Task: Create new customer invoice with Date Opened: 05-May-23, Select Customer: Marshalls, Terms: Net 30. Make invoice entry for item-1 with Date: 05-May-23, Description: Victoria's Secret Knockout High Impact Front-Close Sports Bra Black (34-D)
, Income Account: Income:Sales, Quantity: 1, Unit Price: 14.29, Sales Tax: Y, Sales Tax Included: N, Tax Table: Sales Tax. Post Invoice with Post Date: 05-May-23, Post to Accounts: Assets:Accounts Receivable. Pay / Process Payment with Transaction Date: 03-Jun-23, Amount: 15.15, Transfer Account: Checking Account. Go to 'Print Invoice'.
Action: Mouse moved to (257, 132)
Screenshot: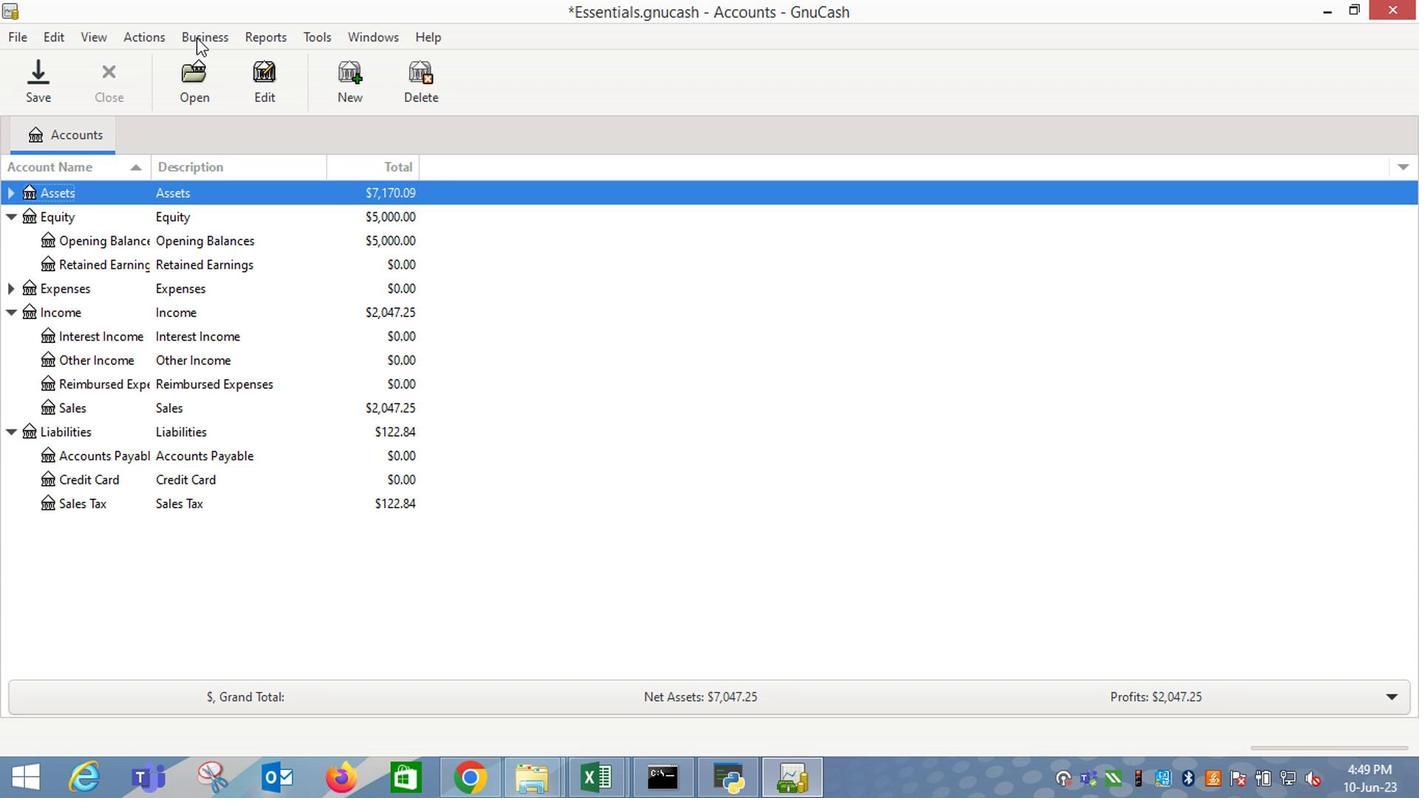 
Action: Mouse pressed left at (257, 132)
Screenshot: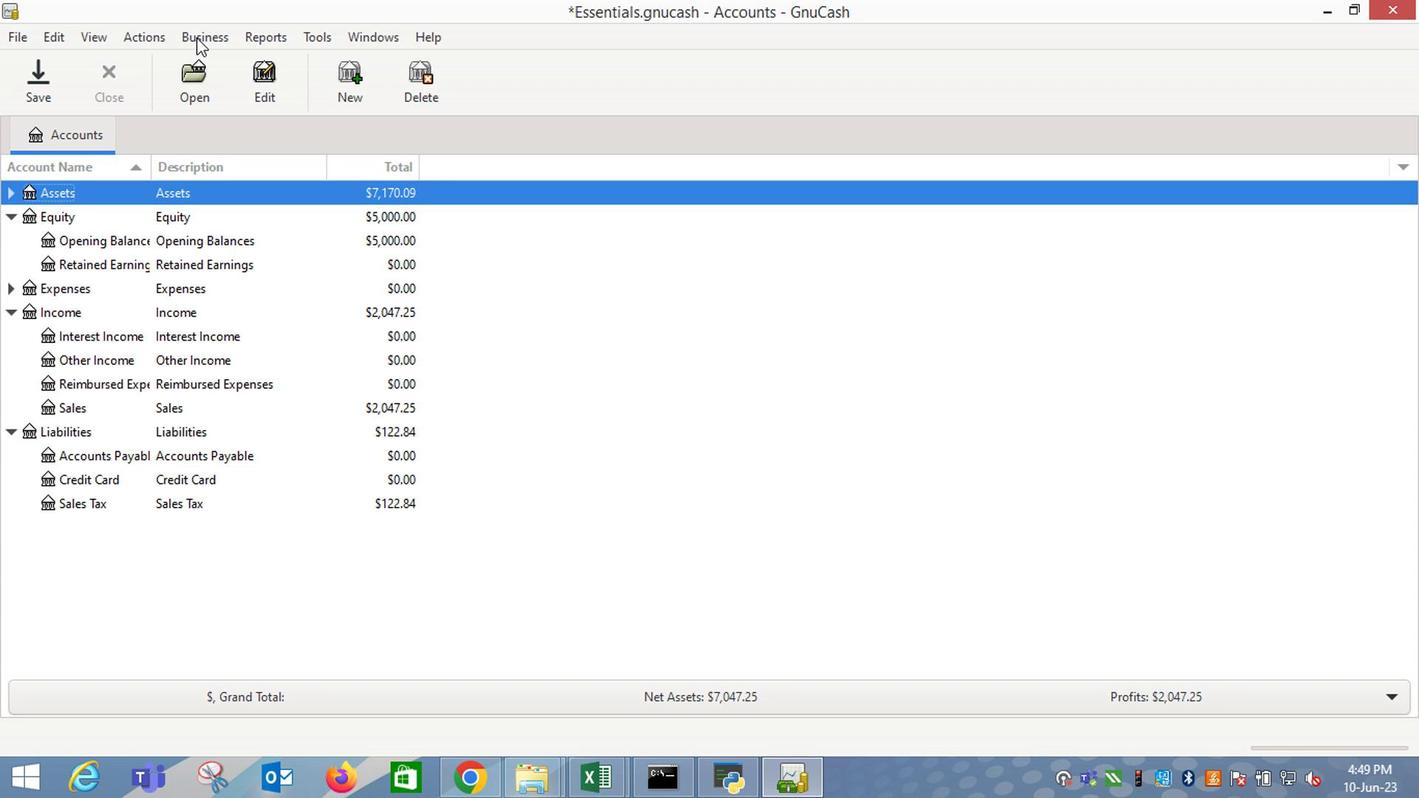 
Action: Mouse moved to (449, 204)
Screenshot: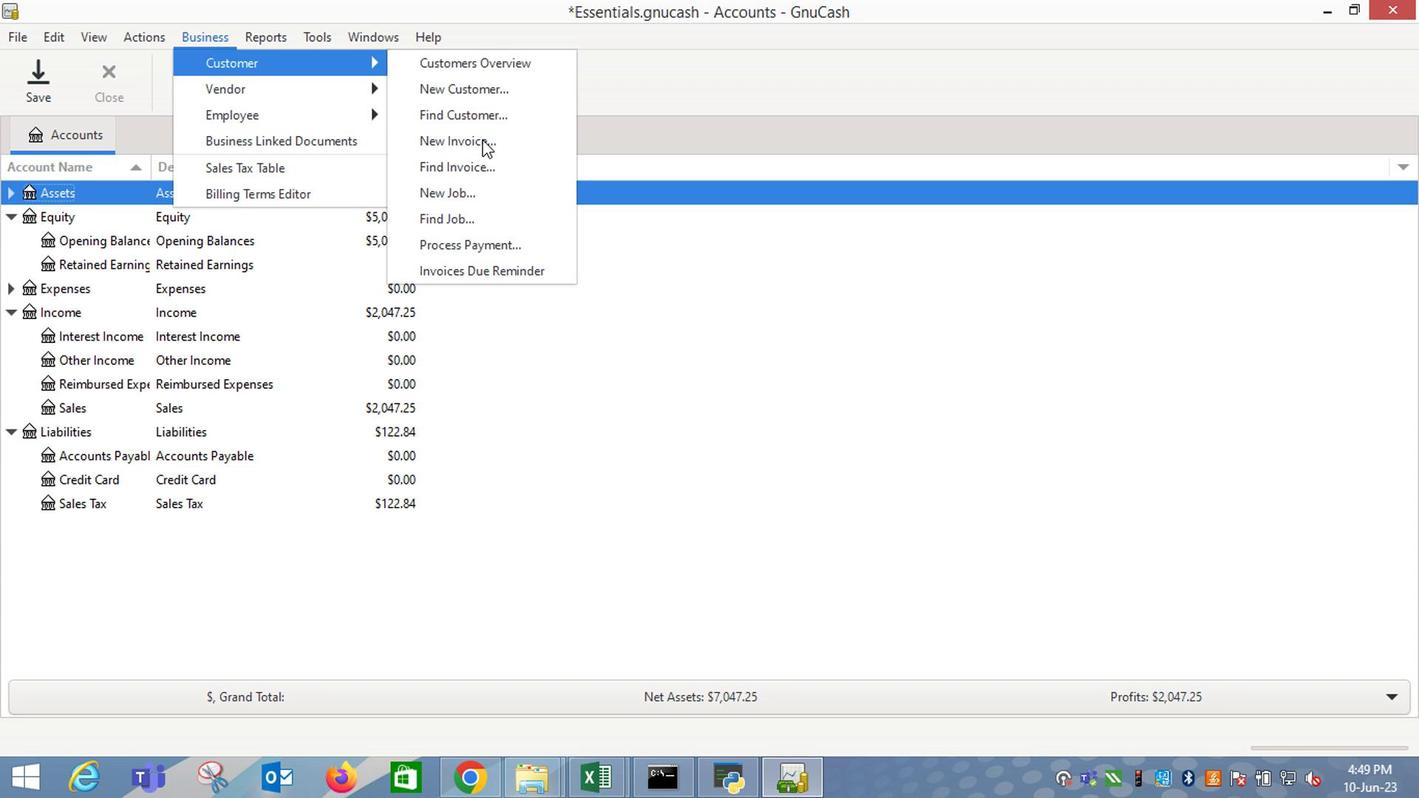 
Action: Mouse pressed left at (449, 204)
Screenshot: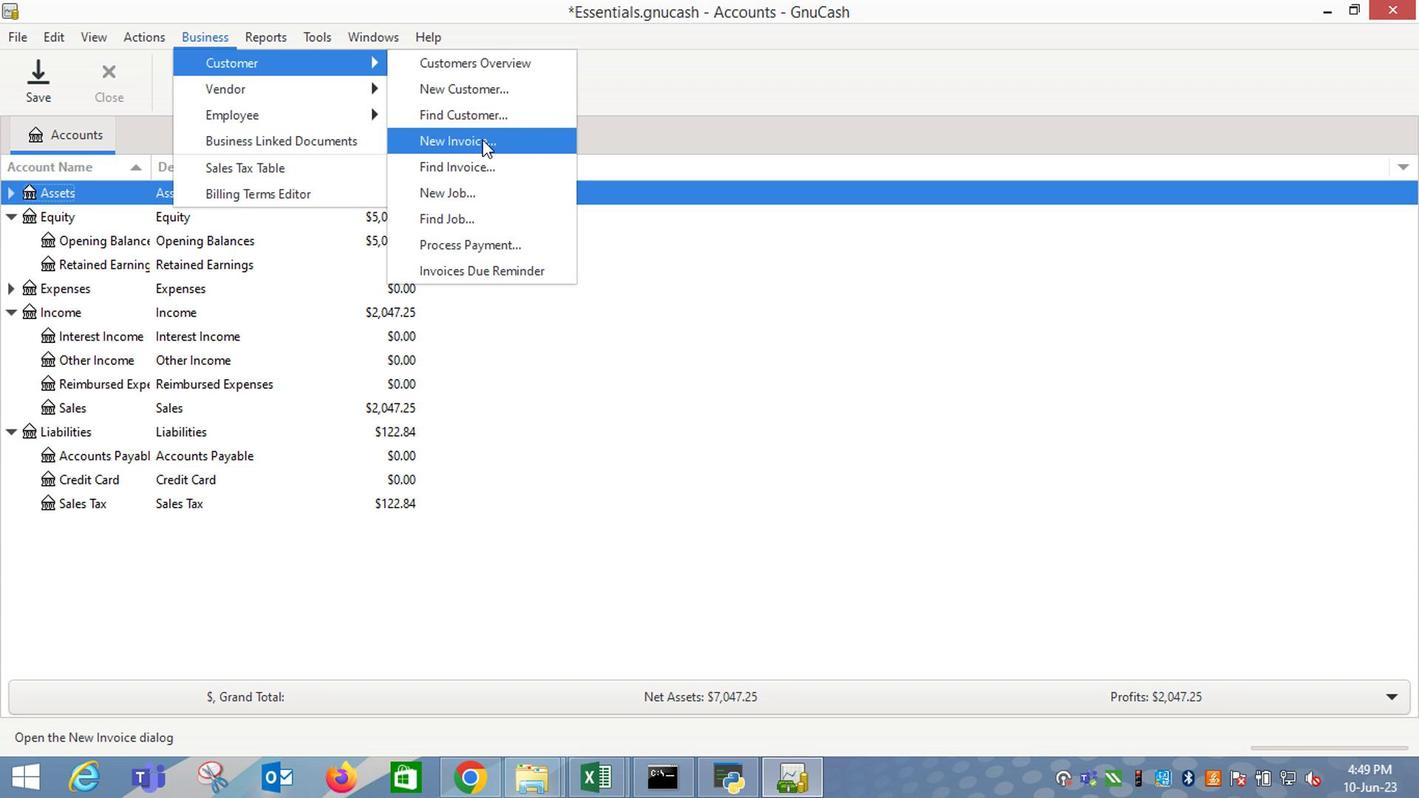 
Action: Mouse moved to (708, 328)
Screenshot: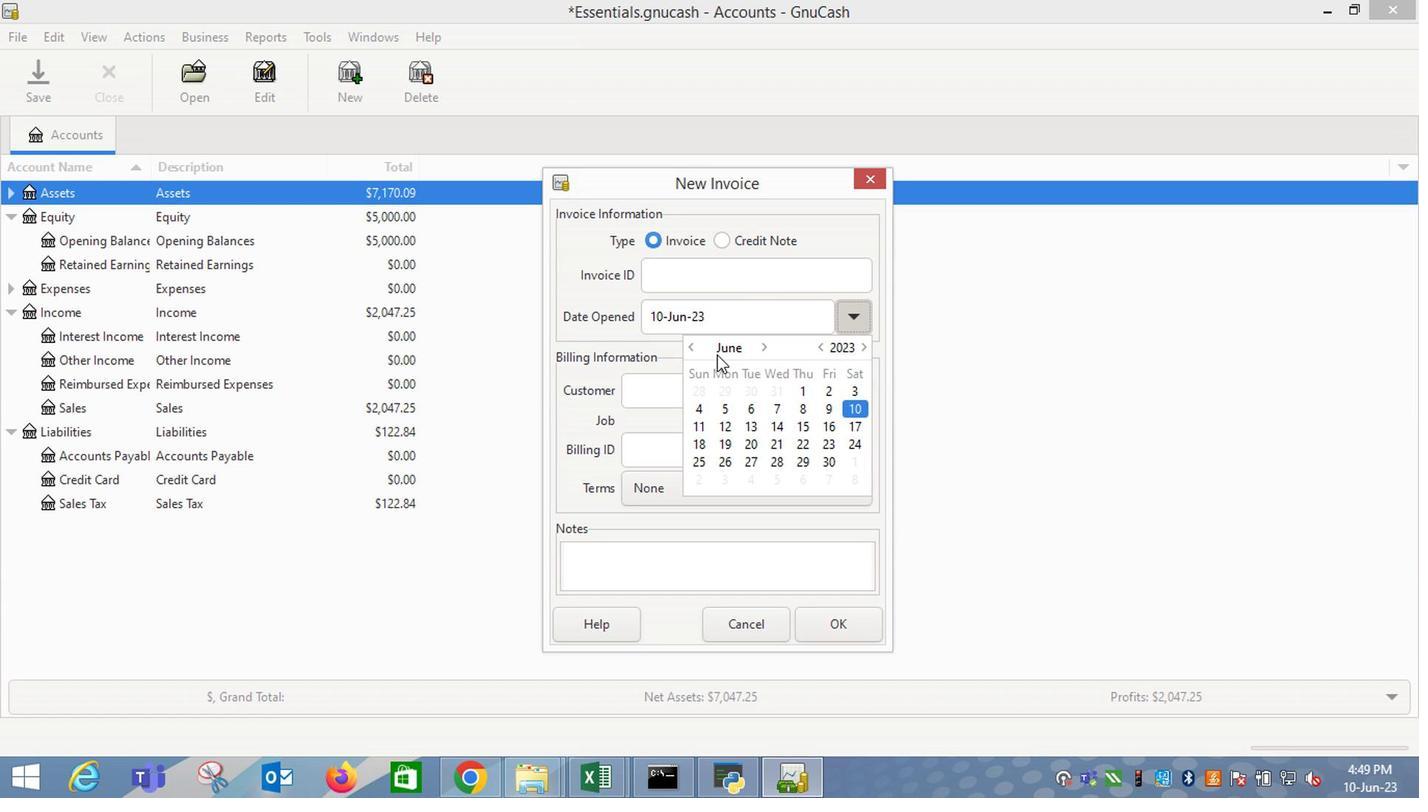 
Action: Mouse pressed left at (708, 328)
Screenshot: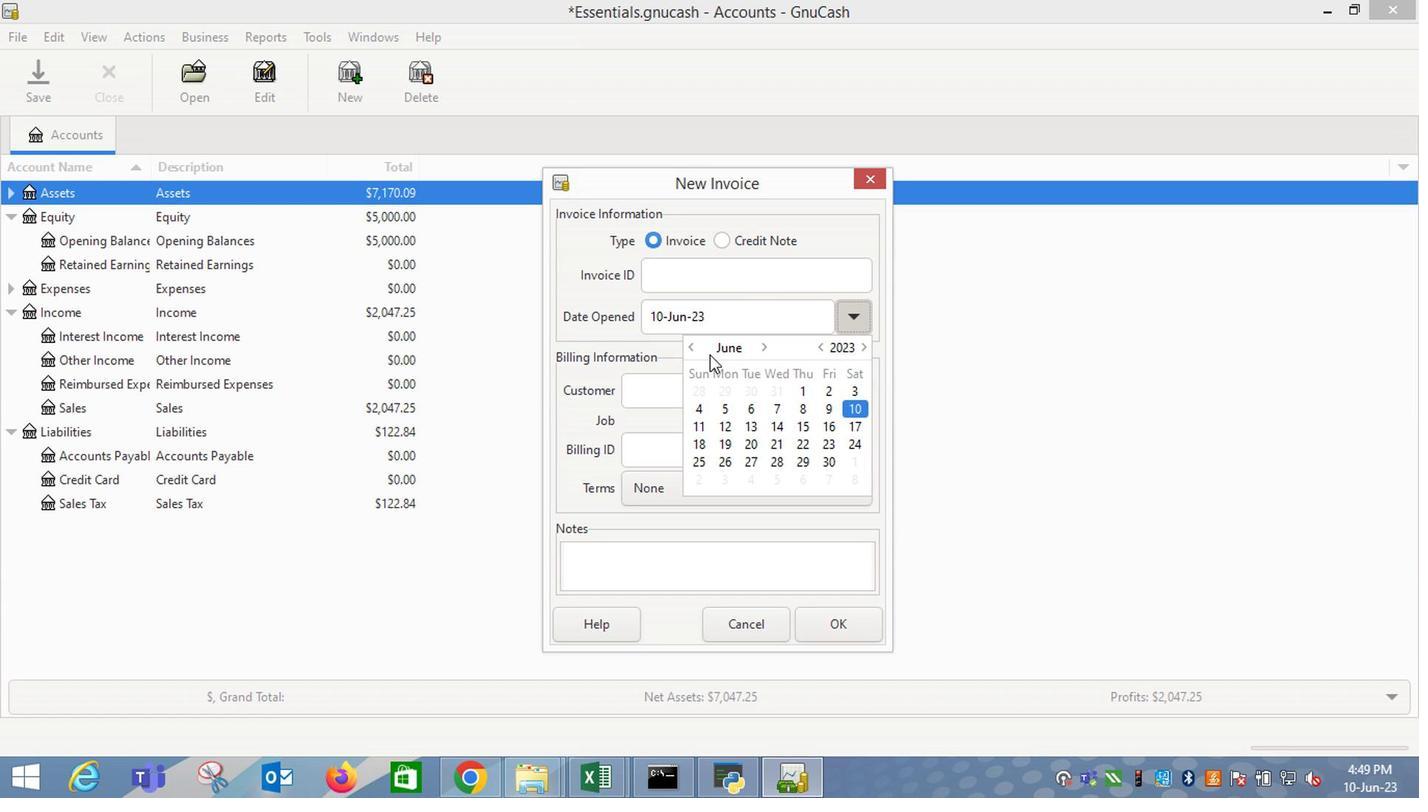 
Action: Mouse moved to (597, 351)
Screenshot: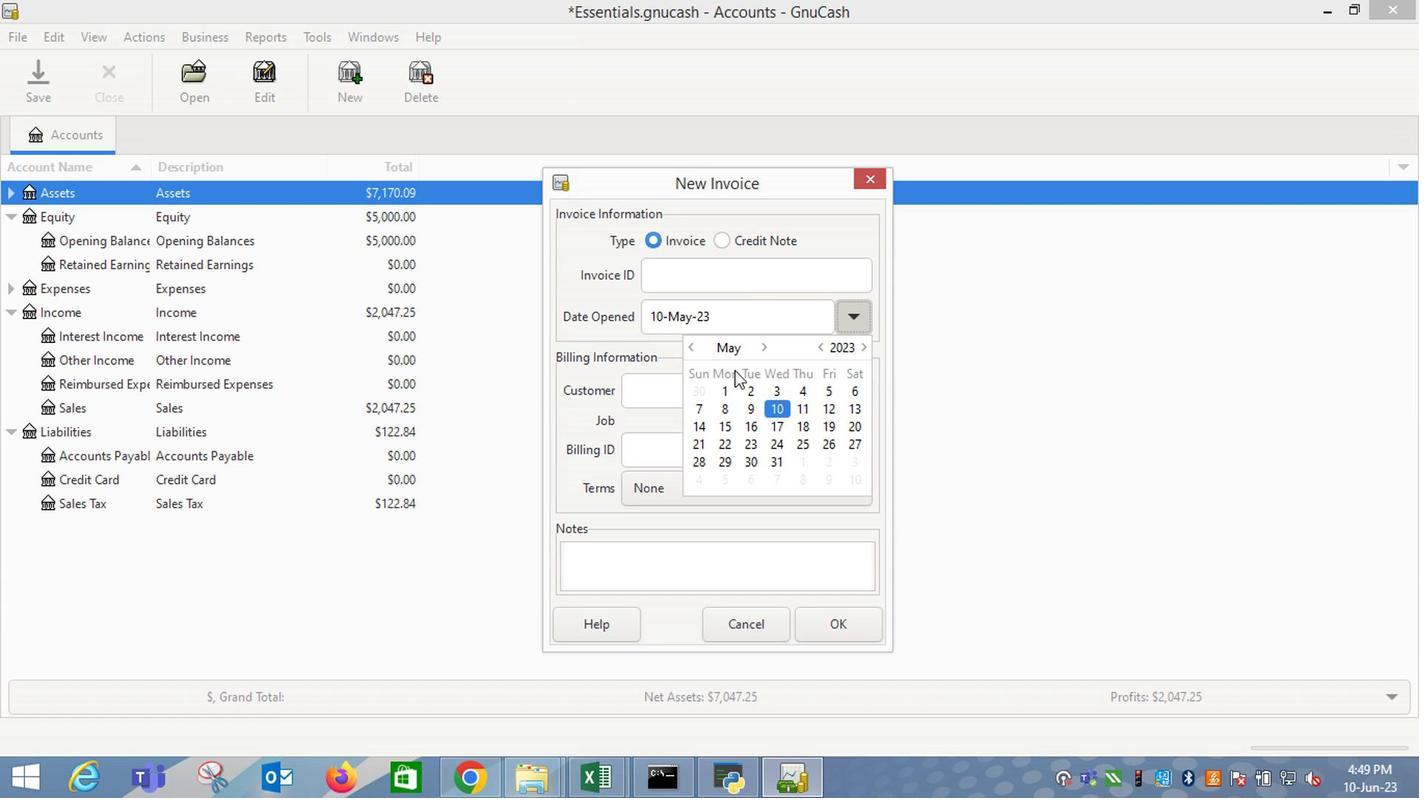 
Action: Mouse pressed left at (597, 351)
Screenshot: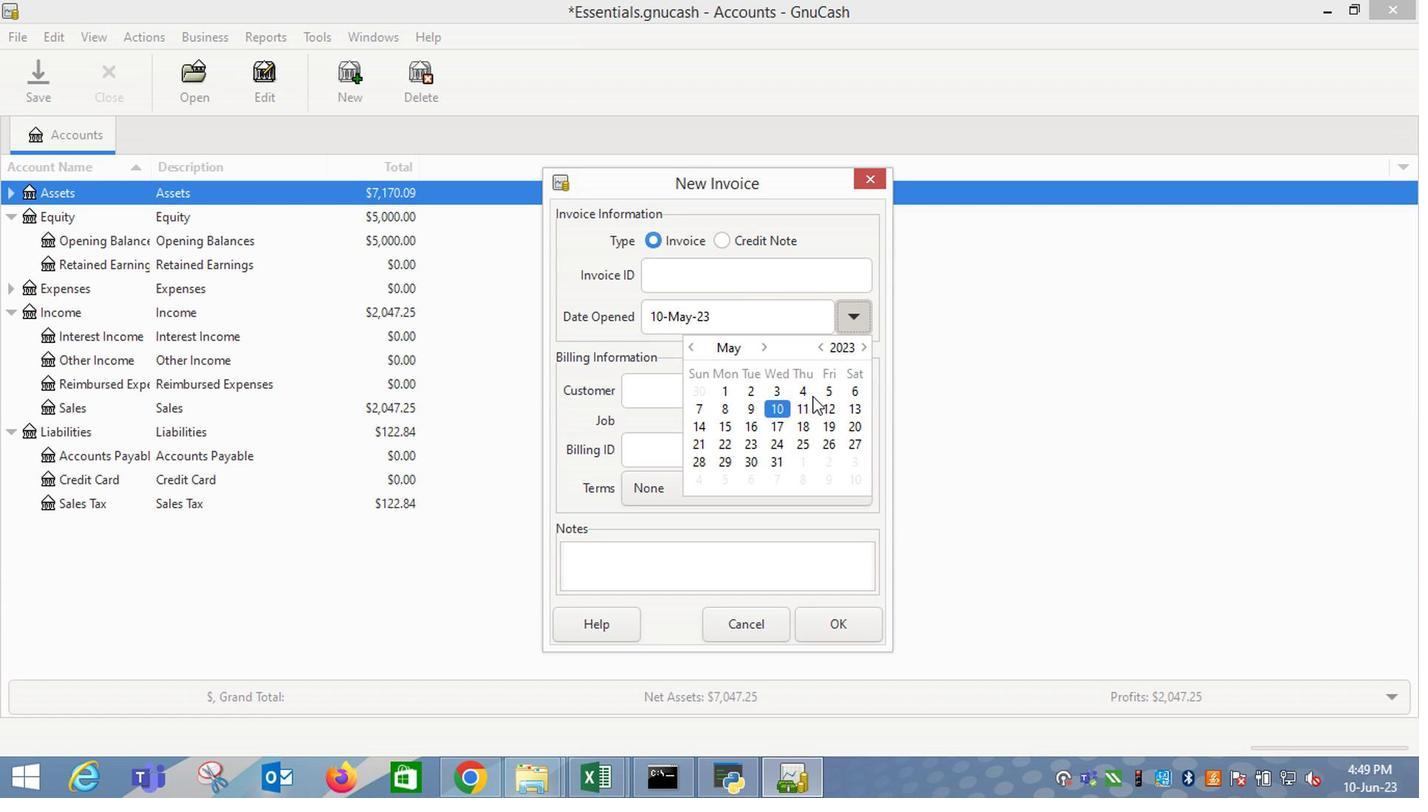 
Action: Mouse moved to (688, 381)
Screenshot: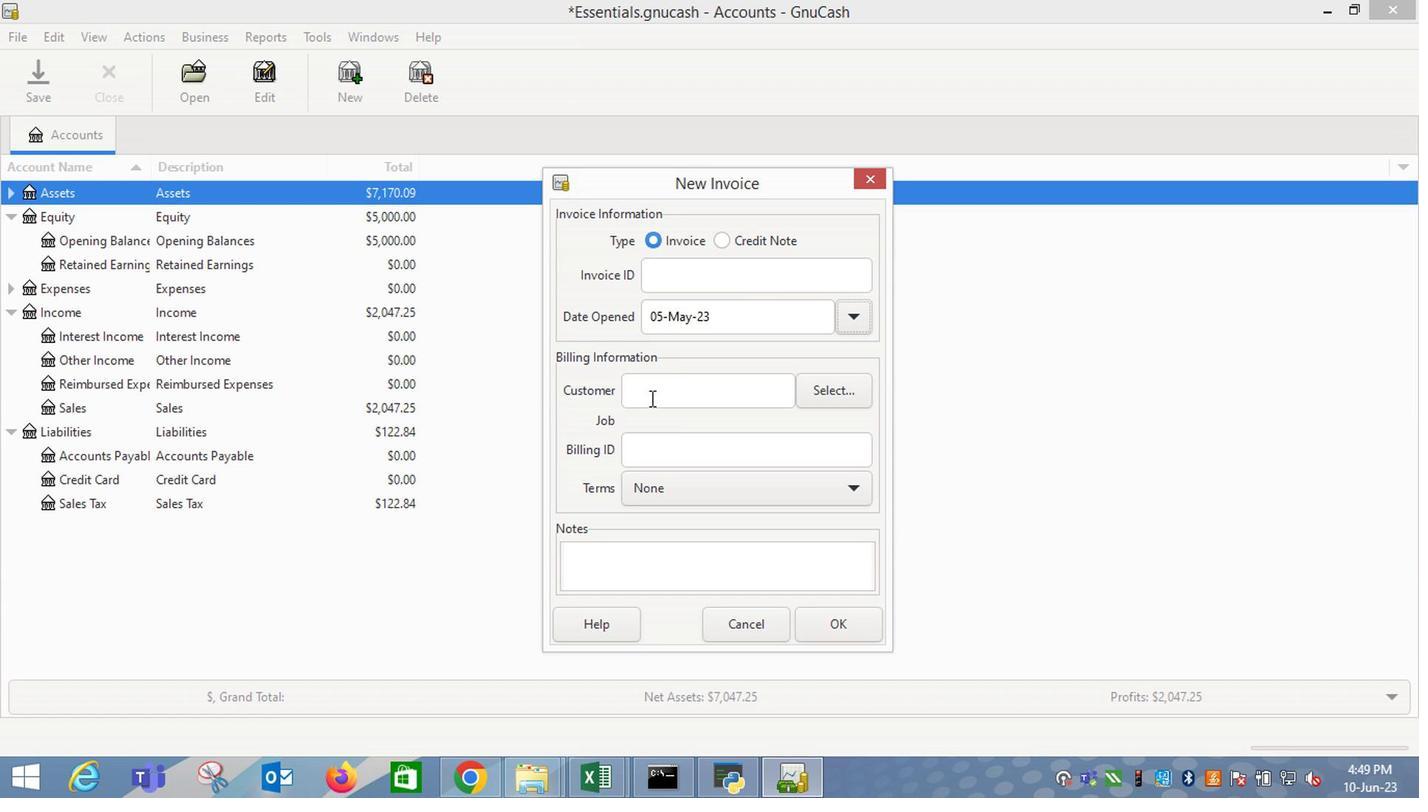 
Action: Mouse pressed left at (688, 381)
Screenshot: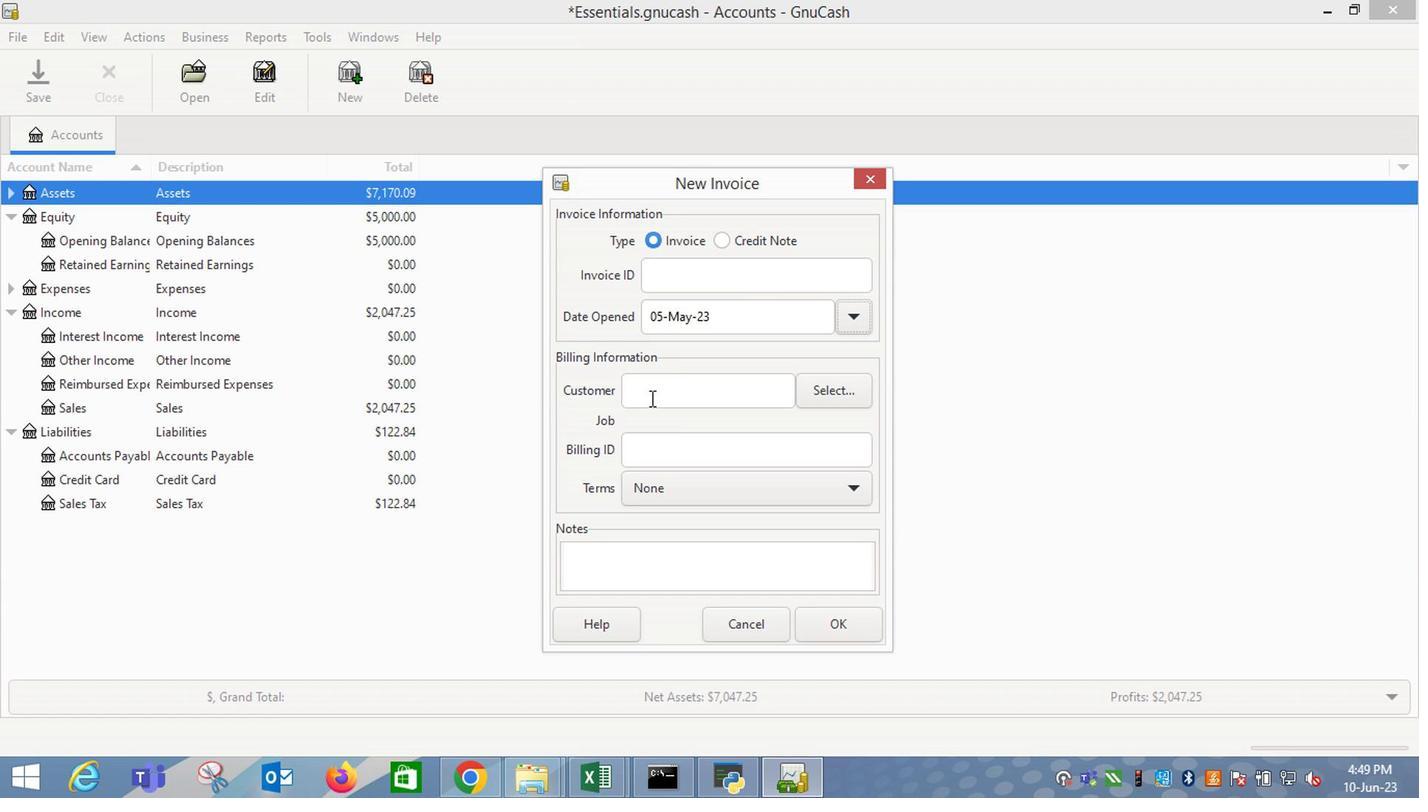
Action: Mouse moved to (584, 382)
Screenshot: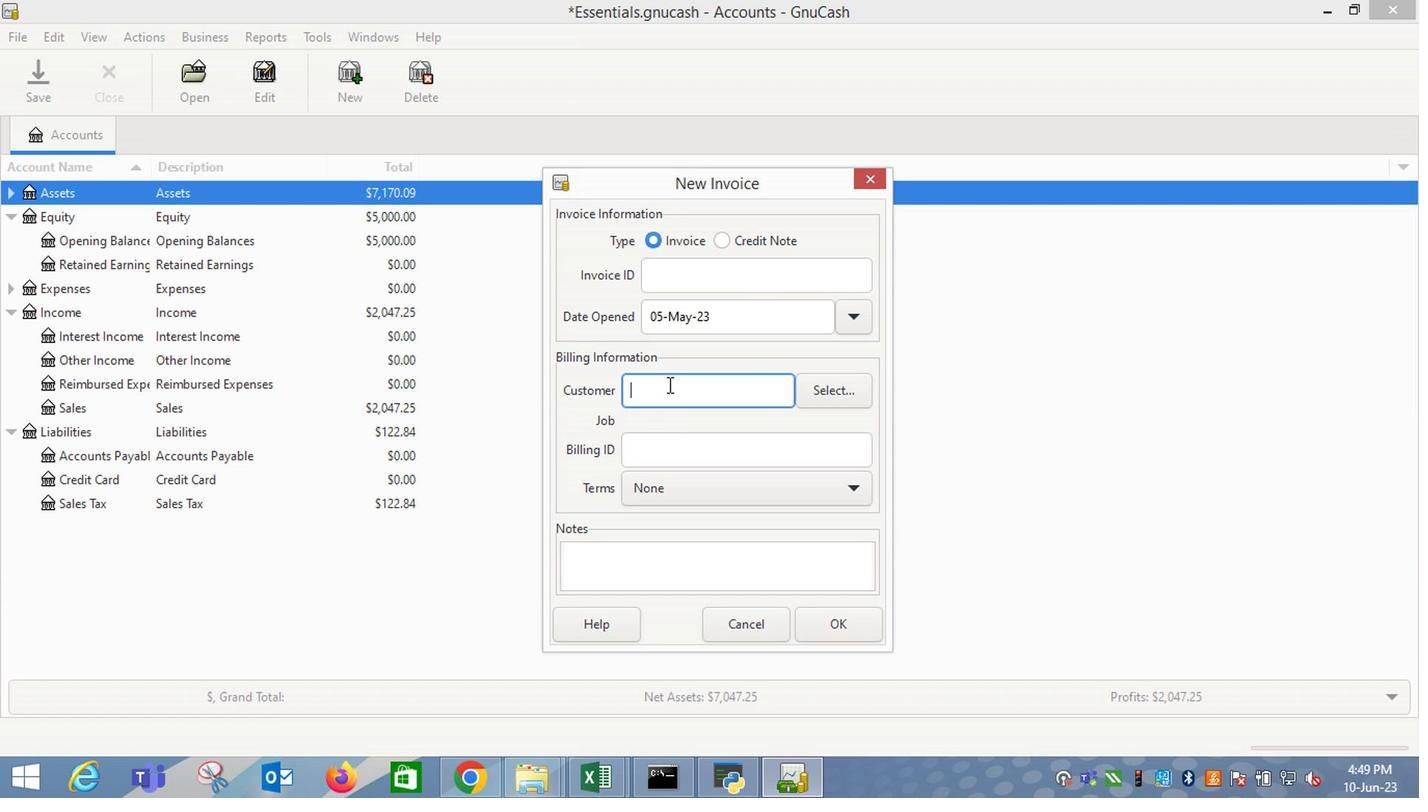 
Action: Mouse pressed left at (584, 382)
Screenshot: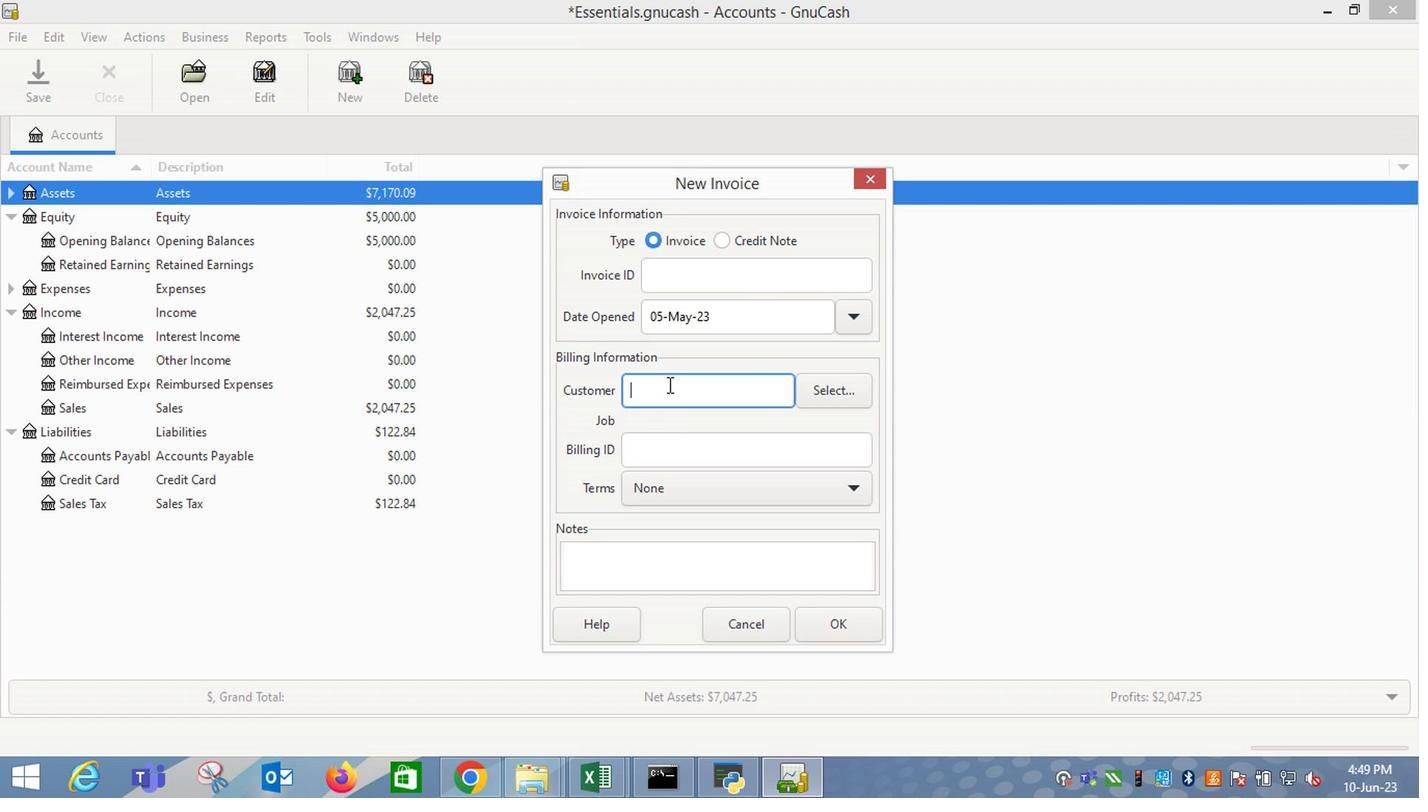 
Action: Mouse moved to (583, 382)
Screenshot: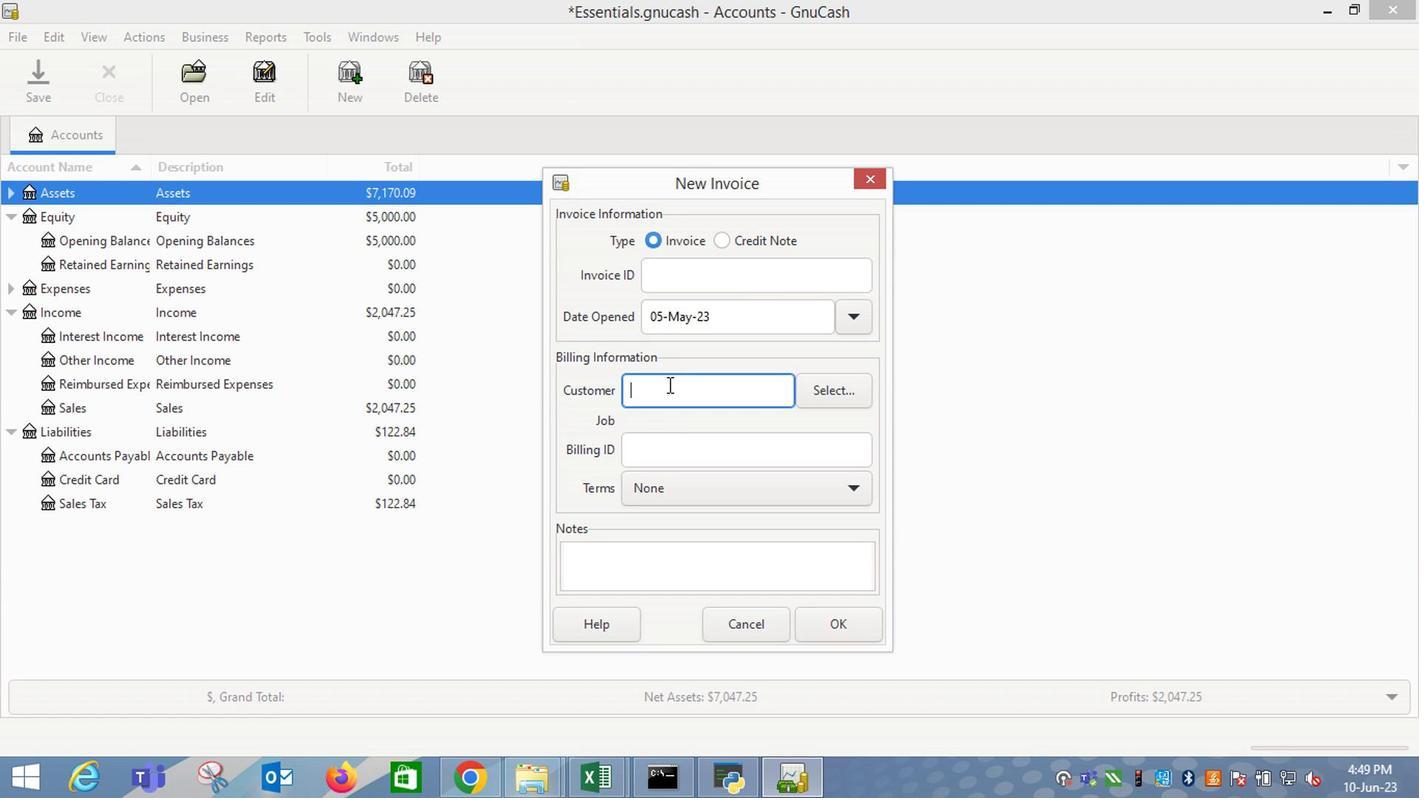 
Action: Mouse pressed left at (583, 382)
Screenshot: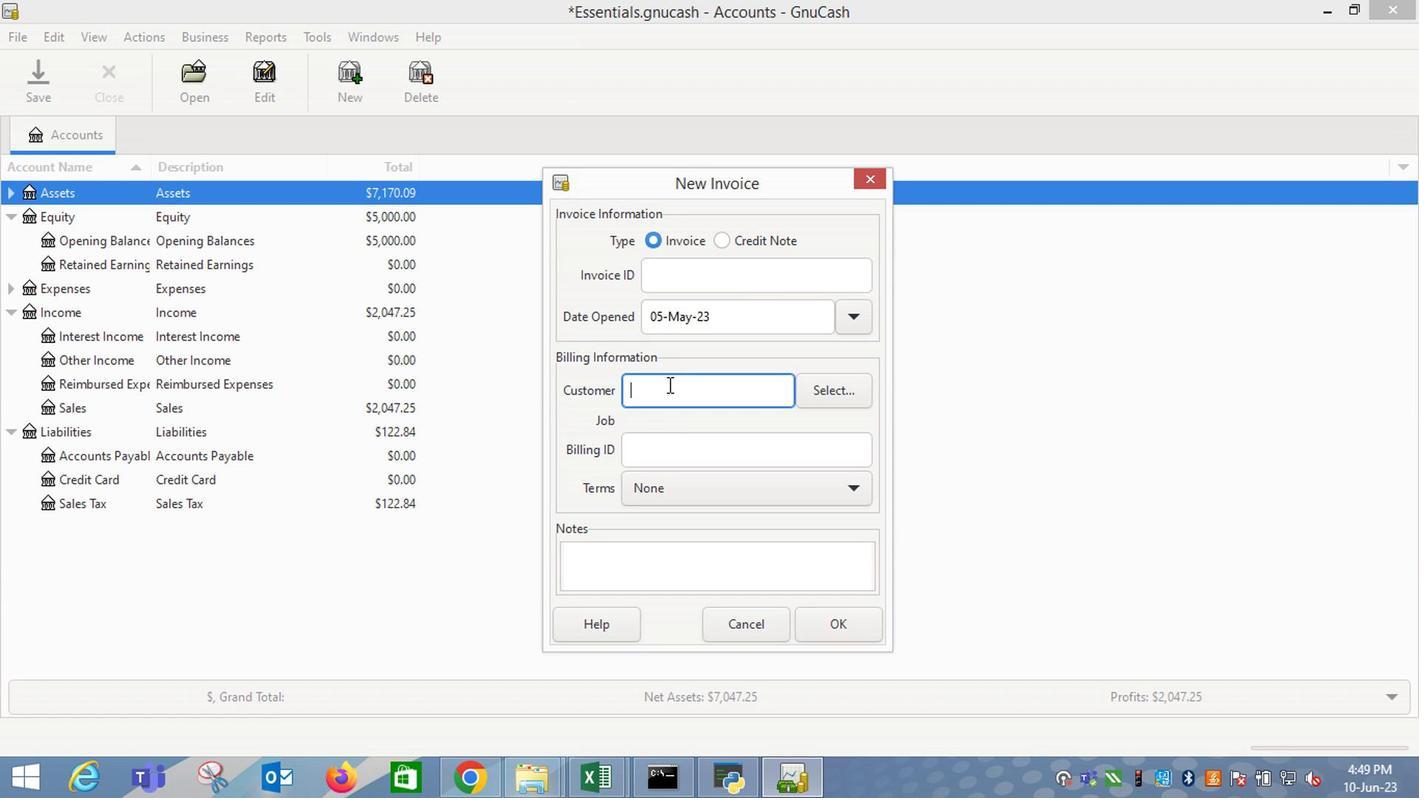
Action: Mouse moved to (576, 379)
Screenshot: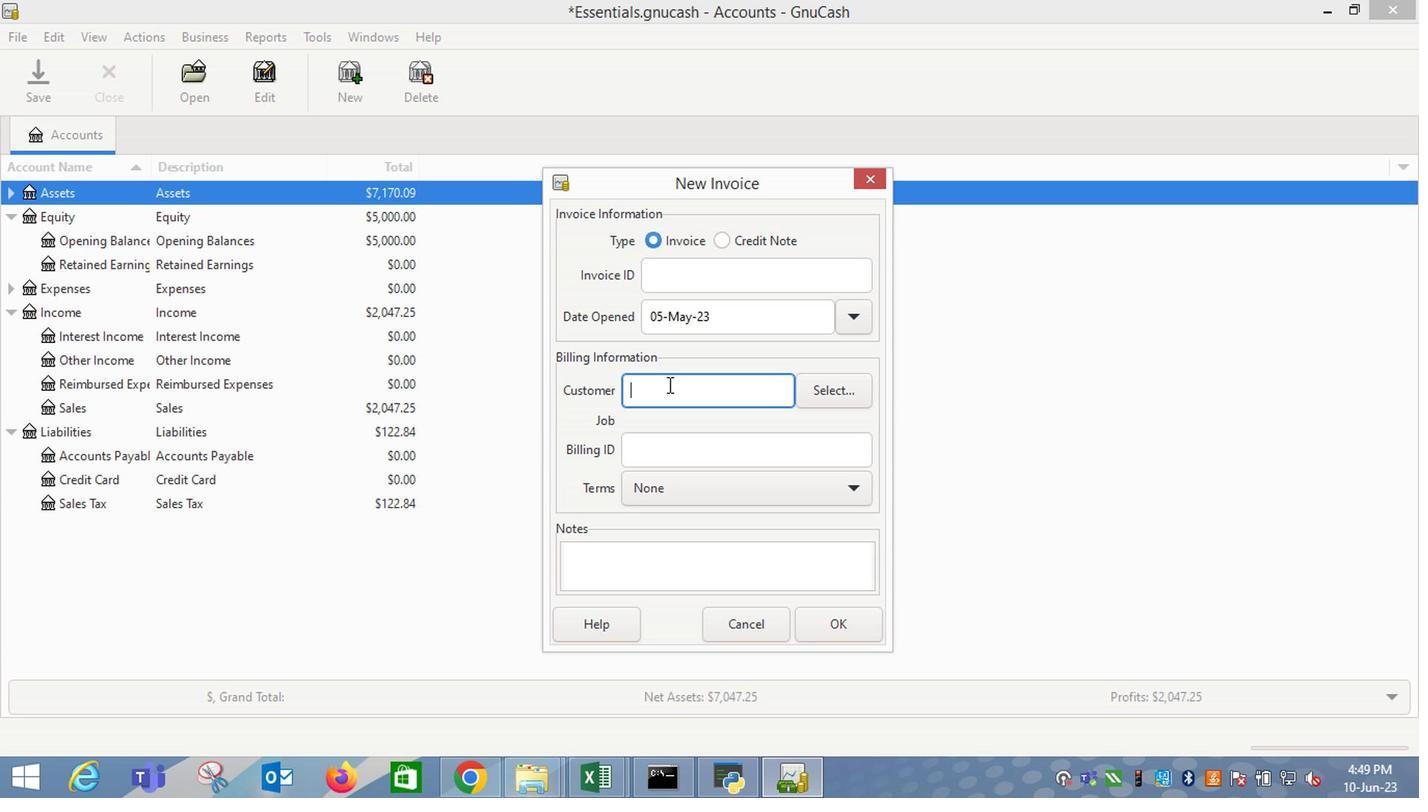 
Action: Key pressed <Key.shift_r>Mars
Screenshot: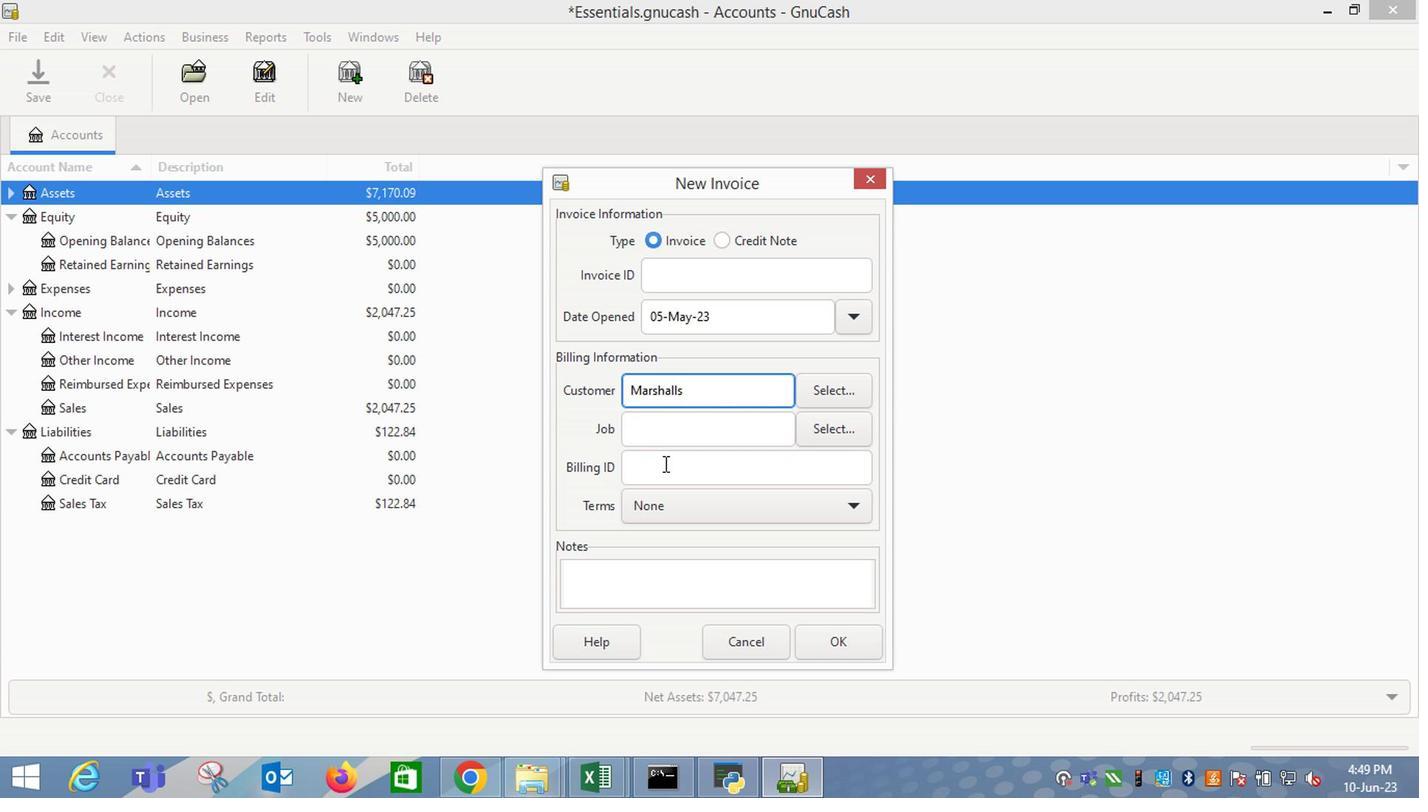 
Action: Mouse moved to (570, 399)
Screenshot: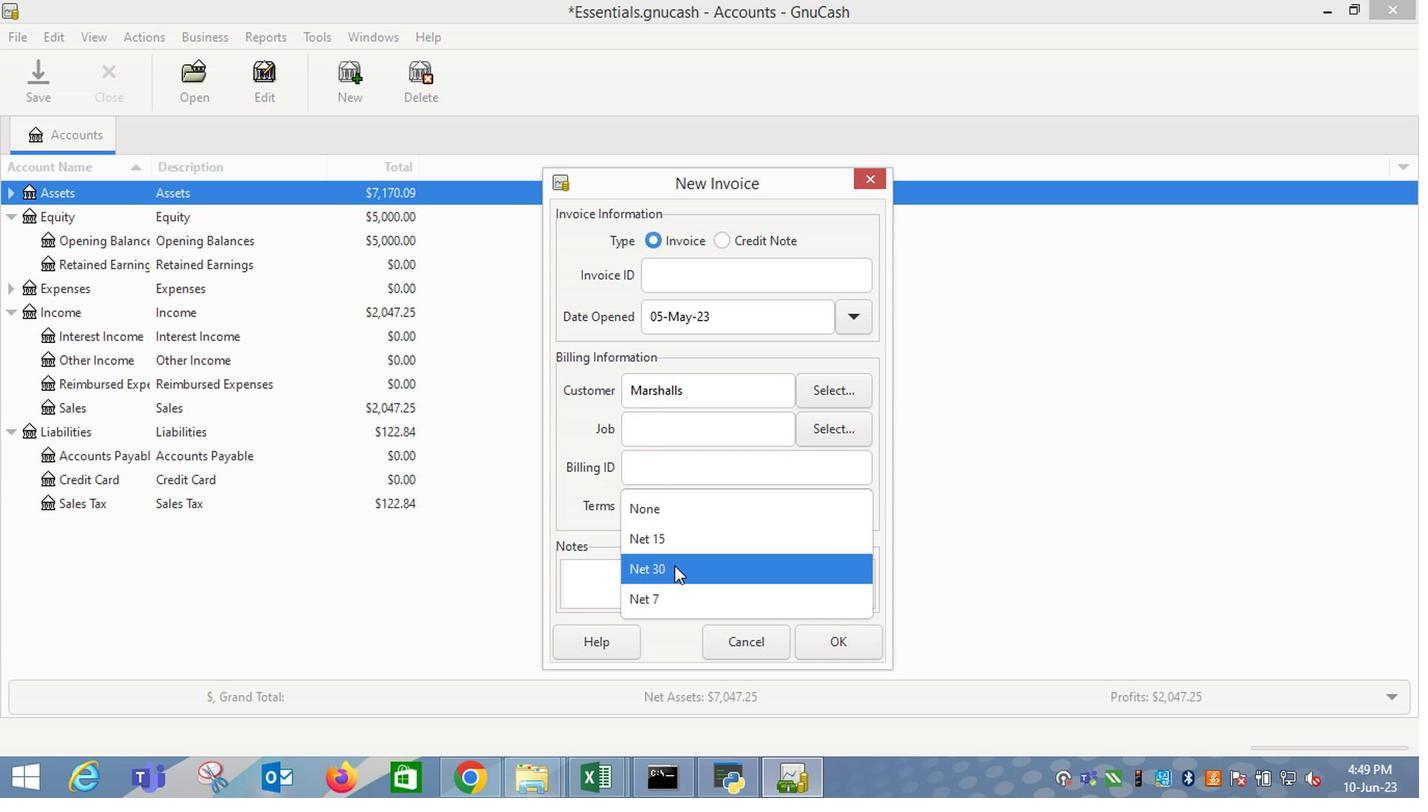 
Action: Mouse pressed left at (570, 399)
Screenshot: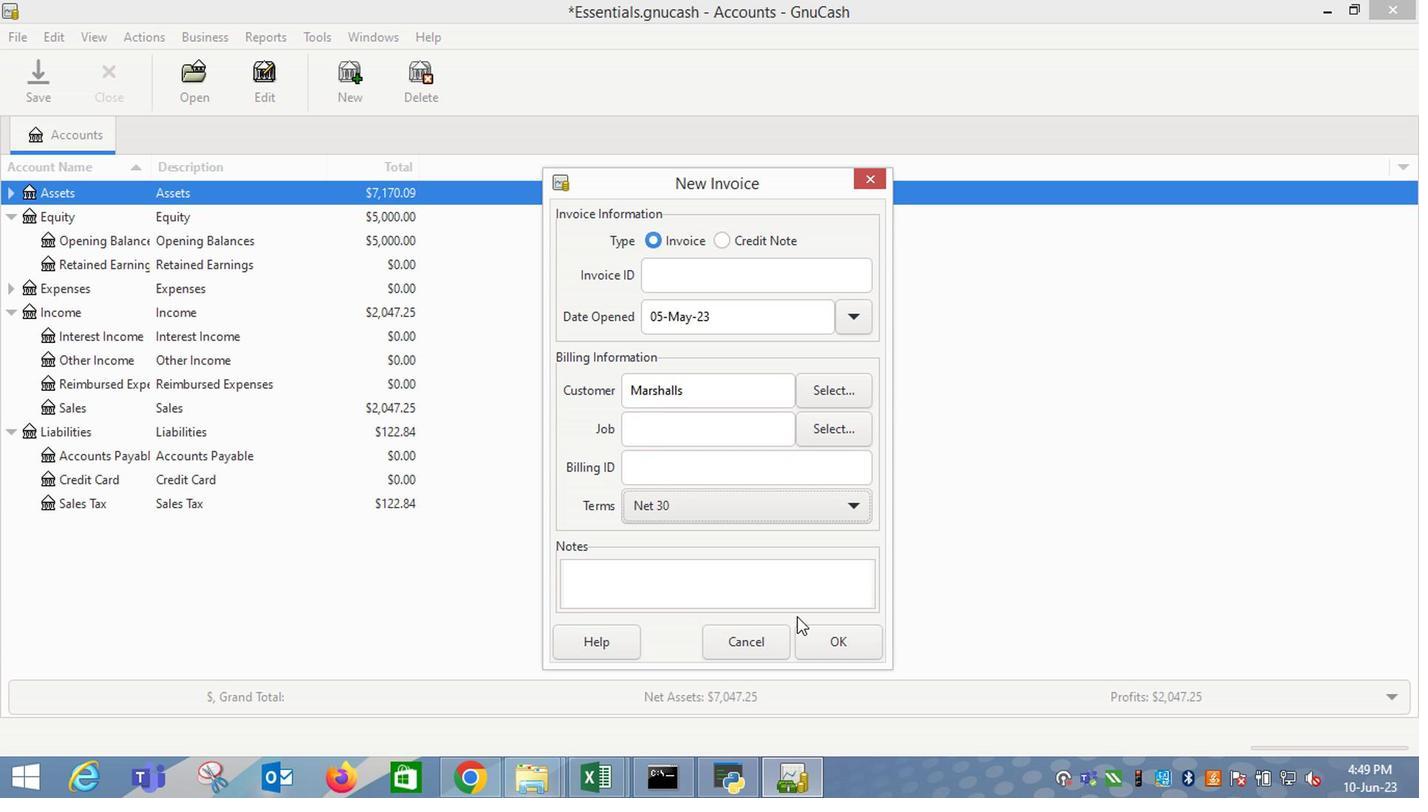 
Action: Mouse moved to (574, 461)
Screenshot: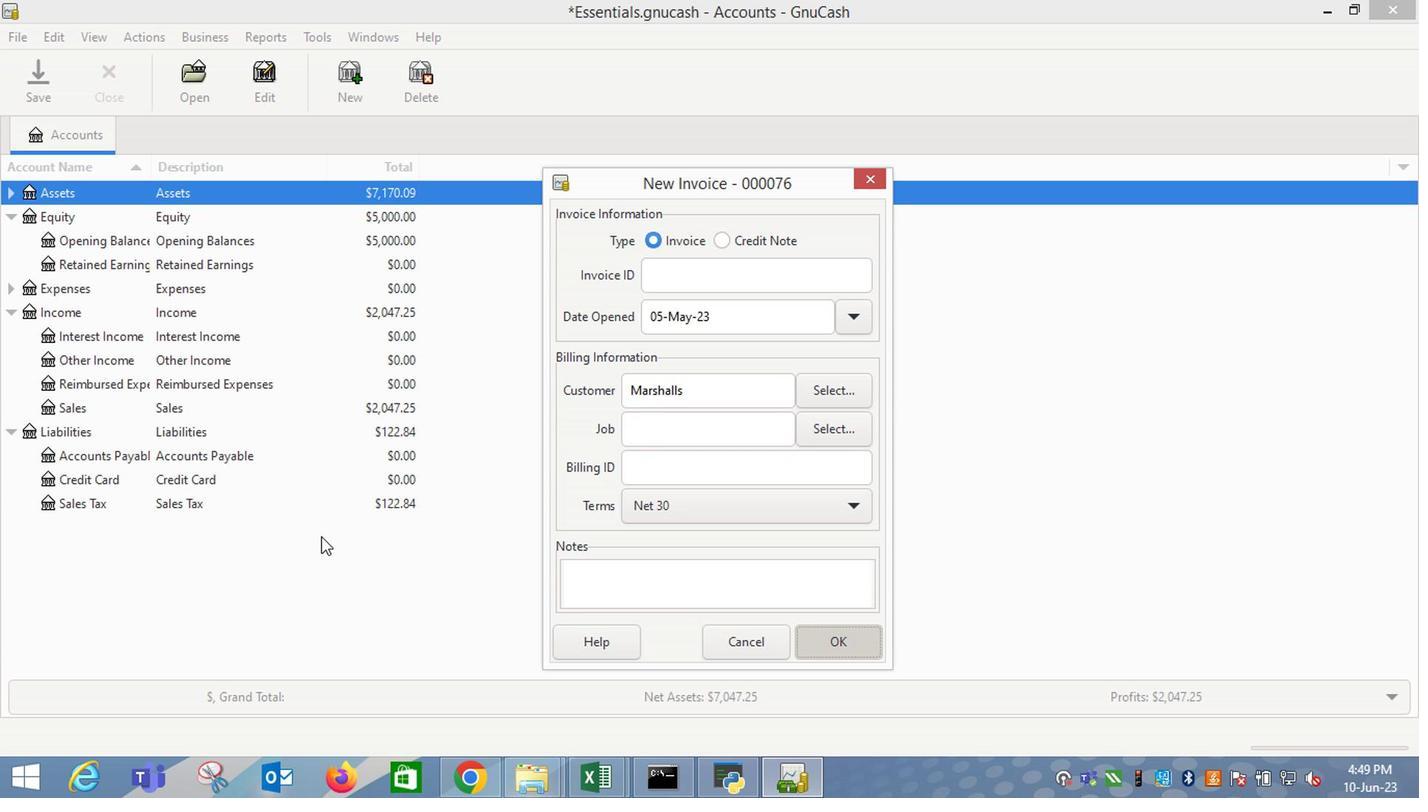 
Action: Mouse pressed left at (574, 461)
Screenshot: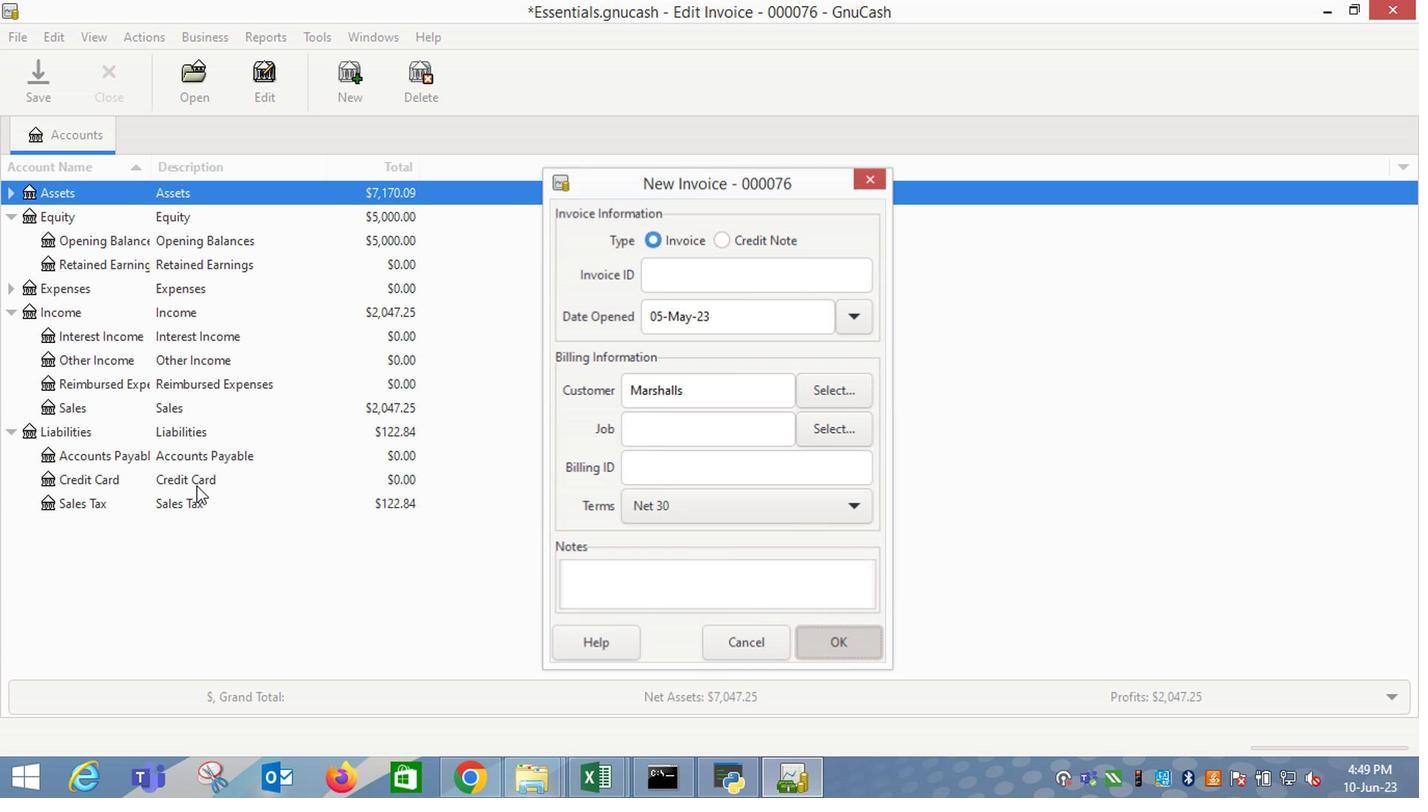 
Action: Mouse moved to (582, 508)
Screenshot: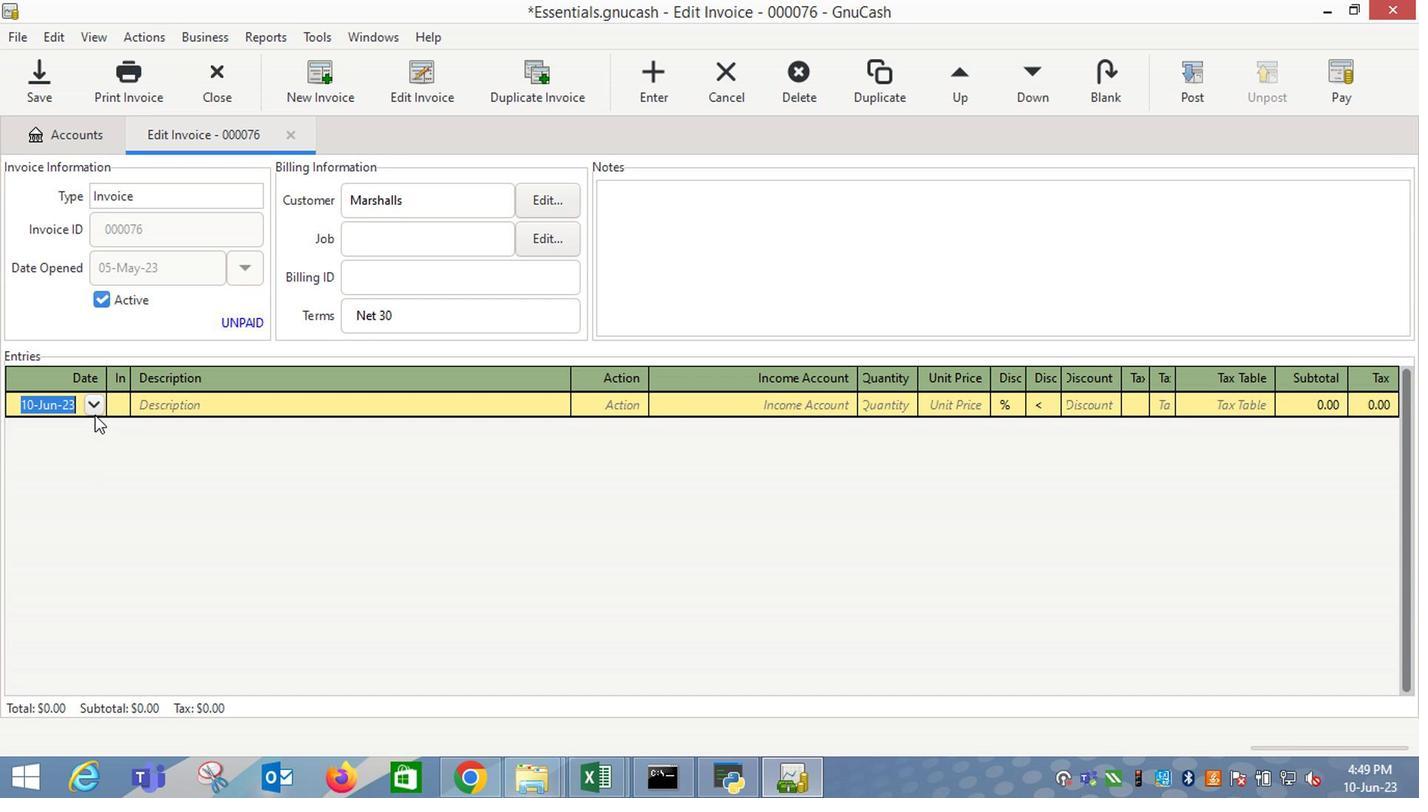 
Action: Mouse pressed left at (582, 508)
Screenshot: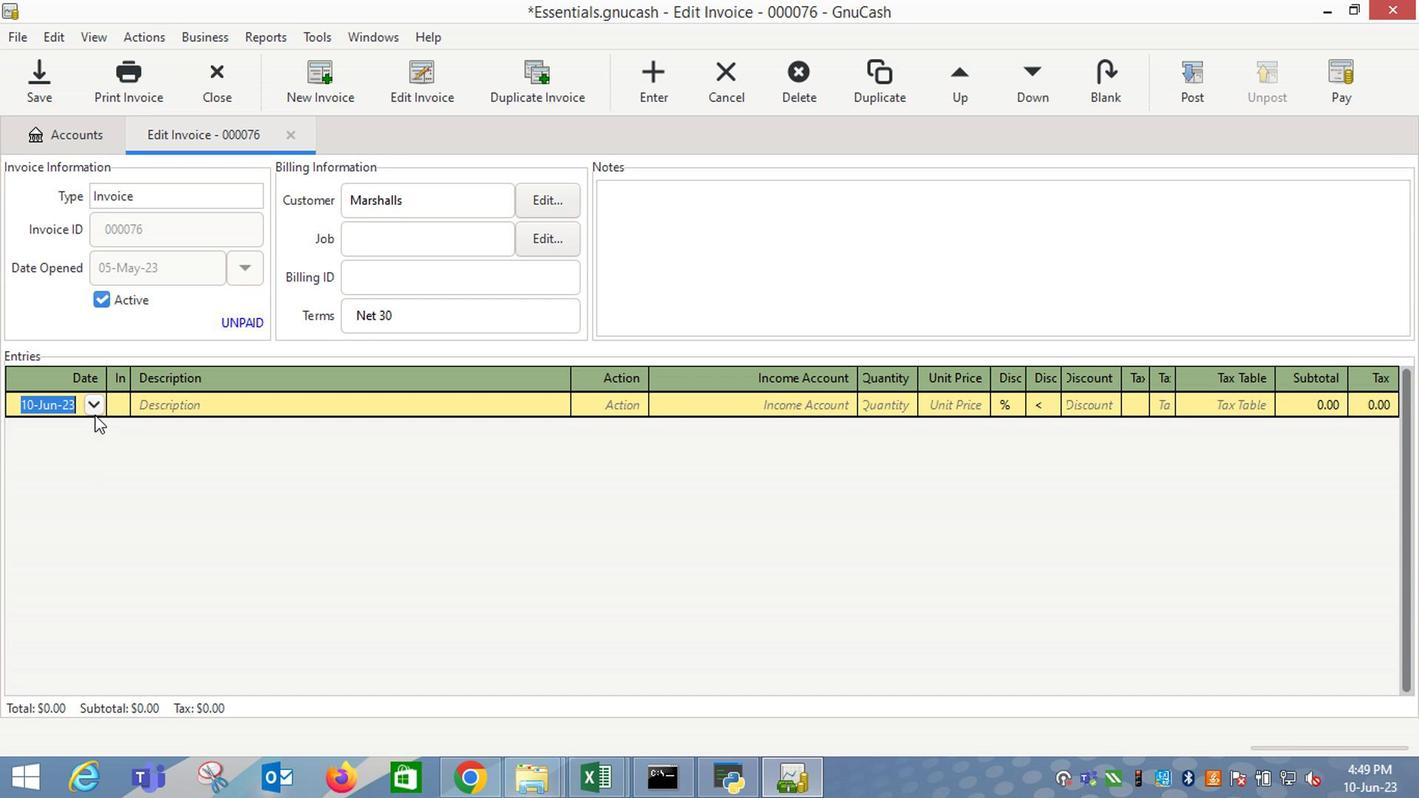 
Action: Mouse moved to (680, 559)
Screenshot: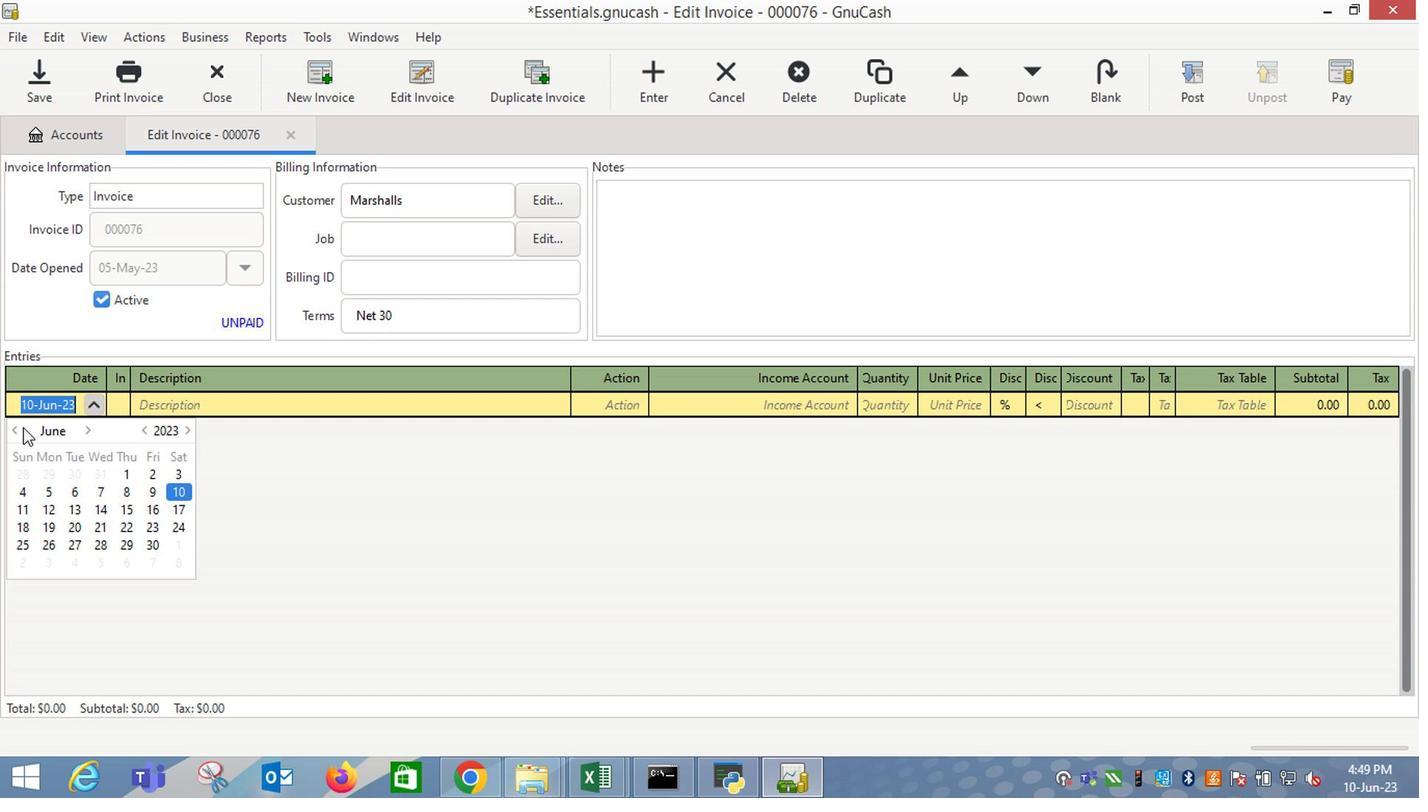 
Action: Mouse pressed left at (680, 559)
Screenshot: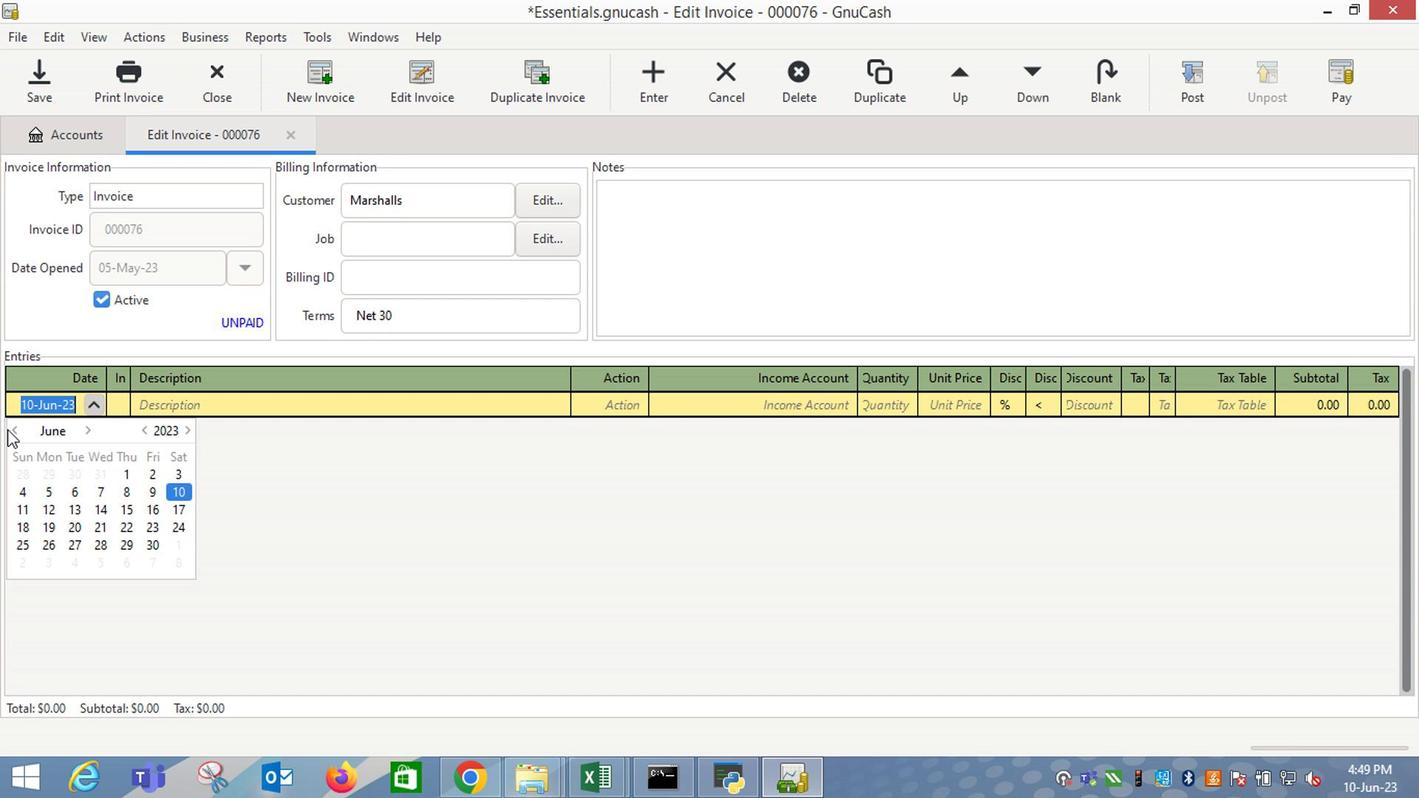 
Action: Mouse moved to (172, 390)
Screenshot: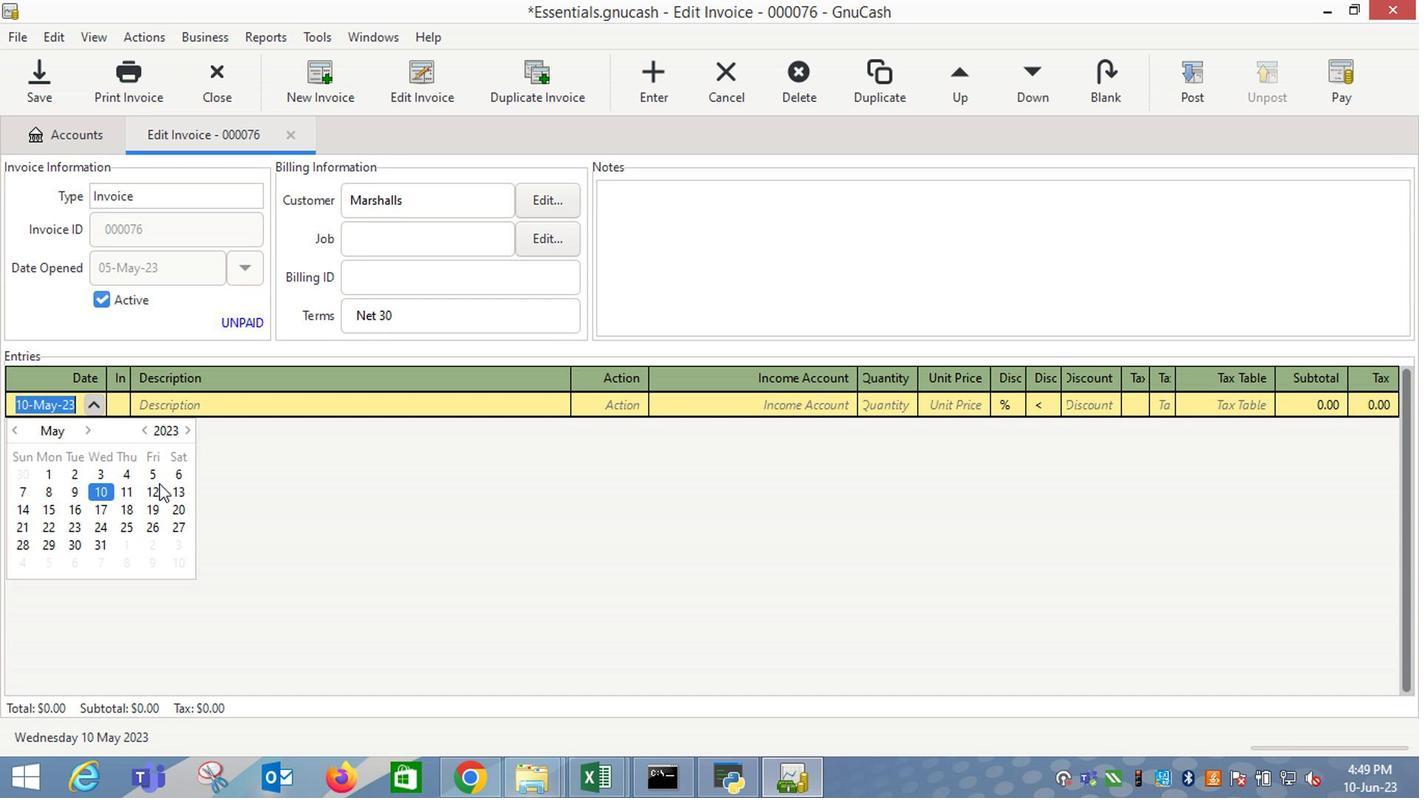 
Action: Mouse pressed left at (172, 390)
Screenshot: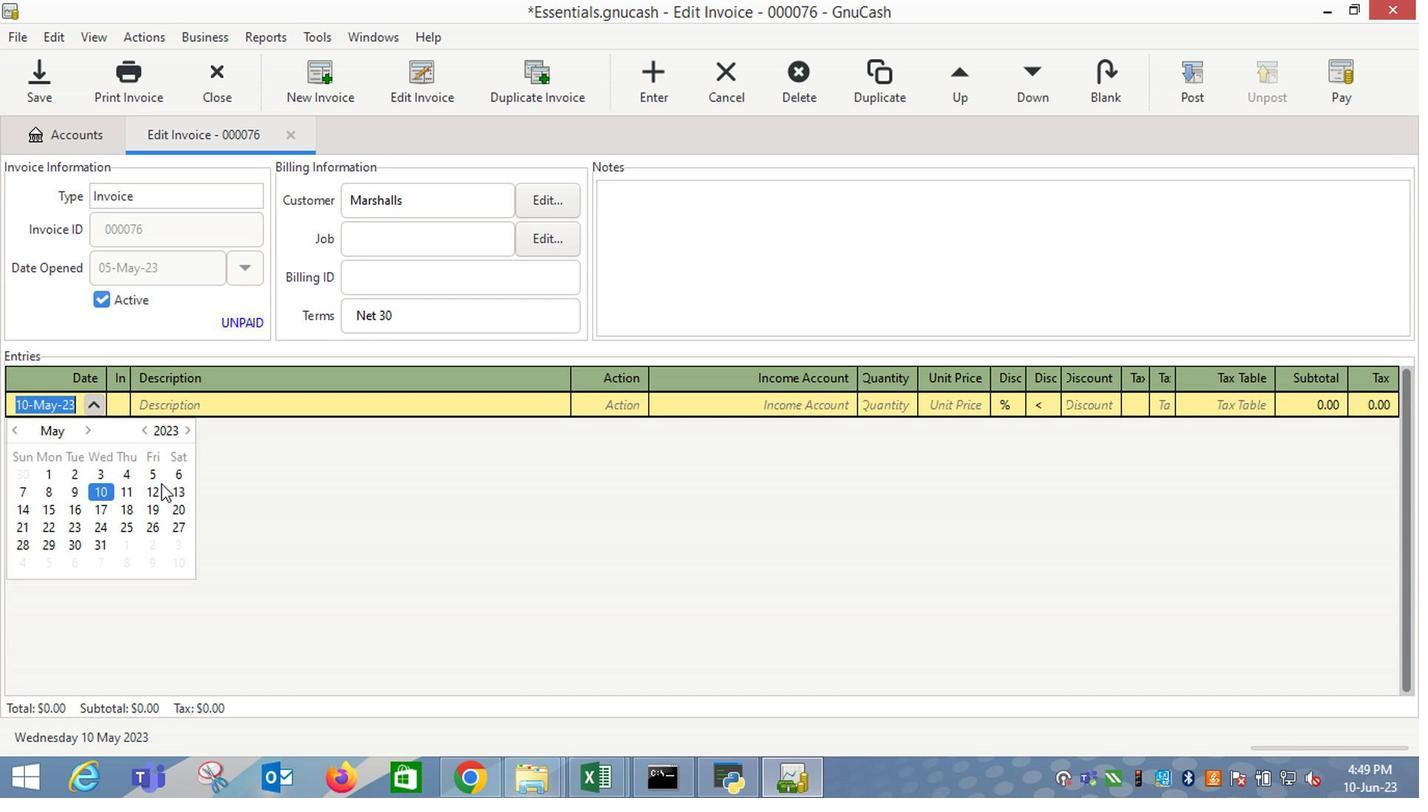 
Action: Mouse moved to (115, 408)
Screenshot: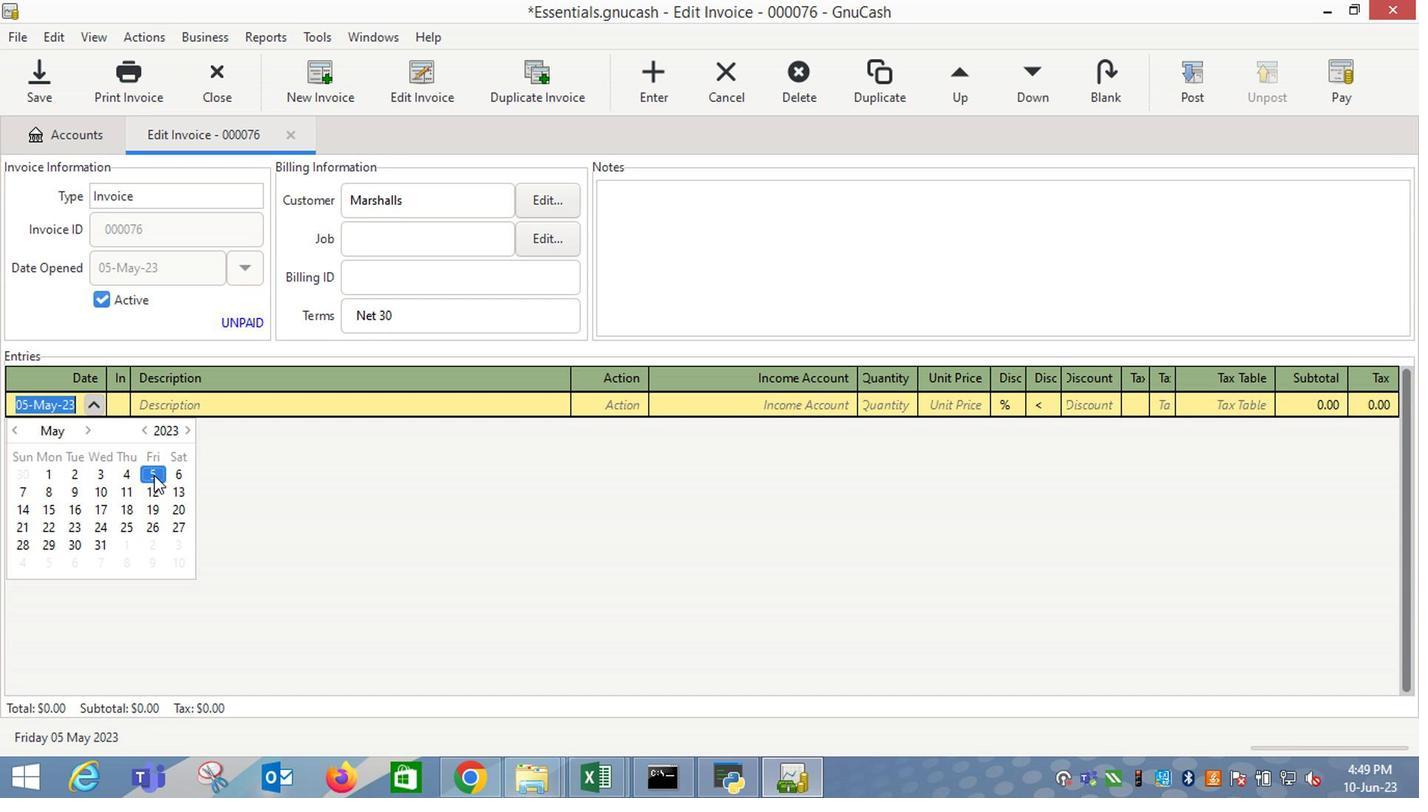 
Action: Mouse pressed left at (115, 408)
Screenshot: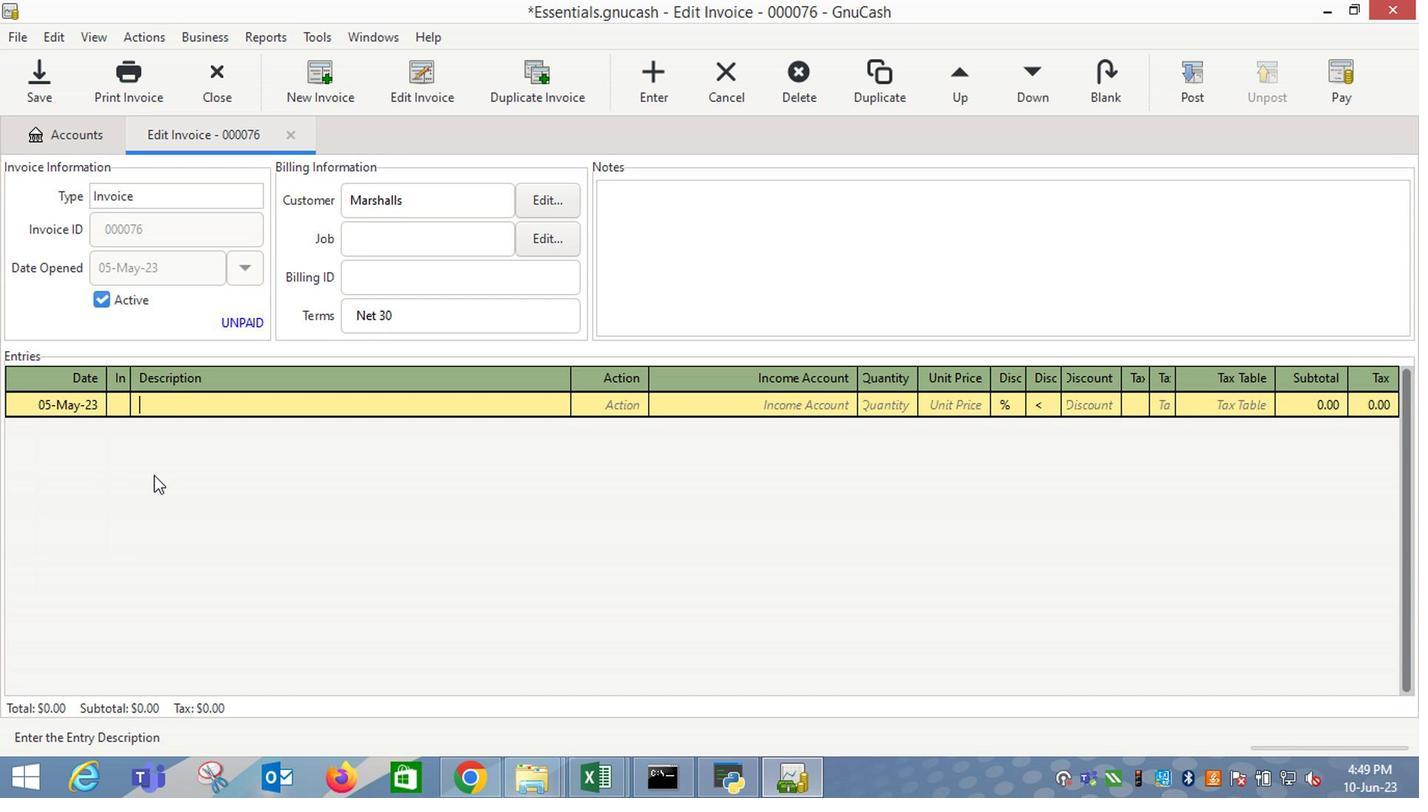 
Action: Mouse moved to (204, 441)
Screenshot: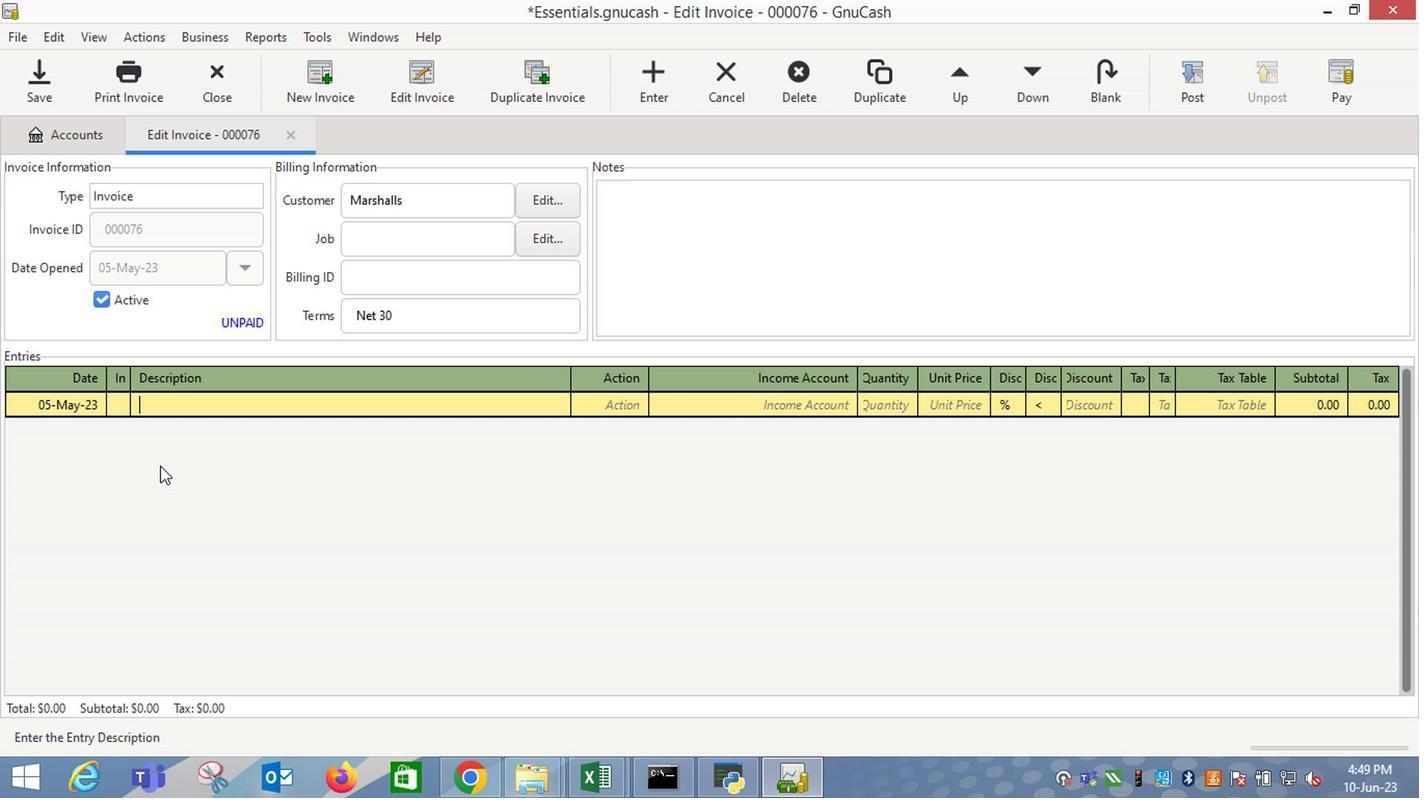 
Action: Mouse pressed left at (204, 441)
Screenshot: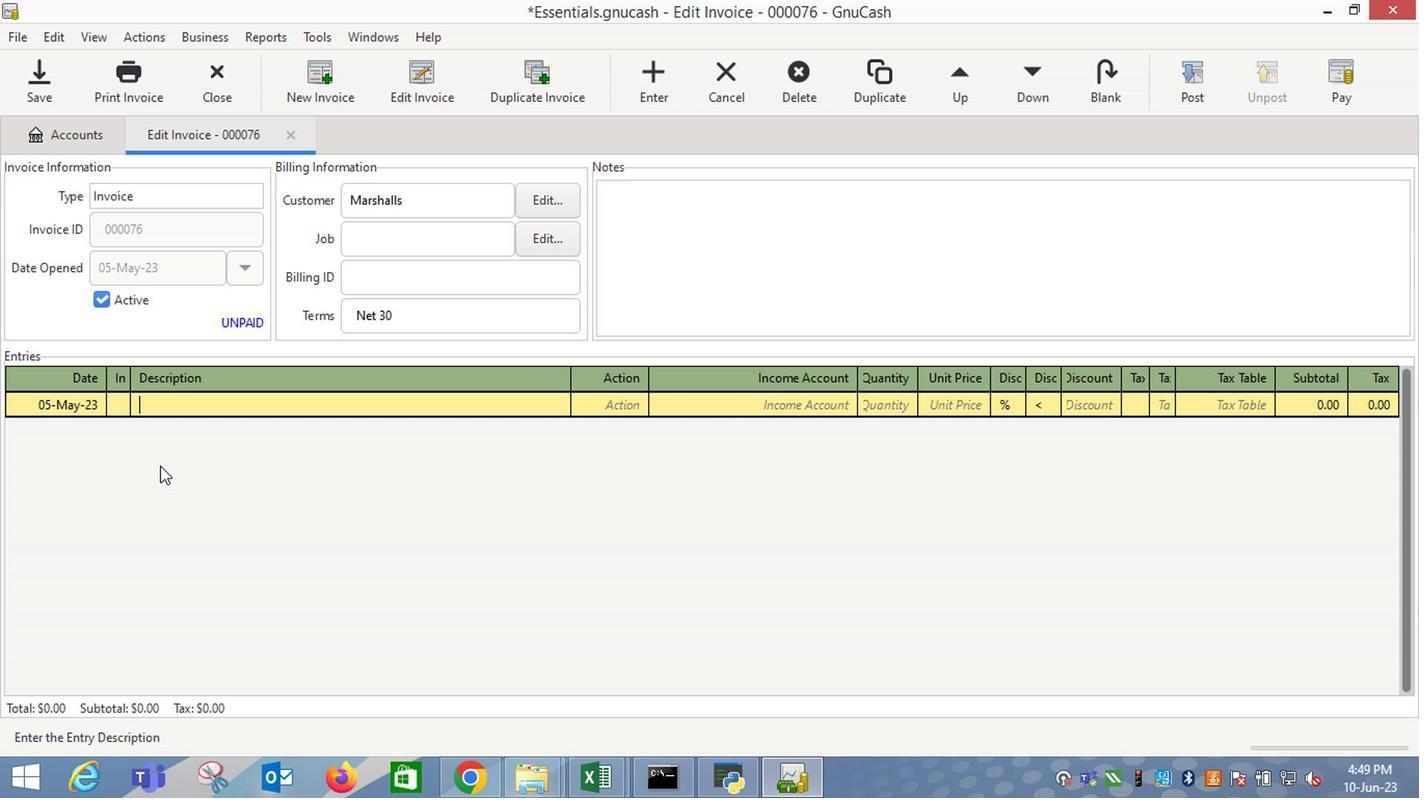 
Action: Mouse moved to (206, 441)
Screenshot: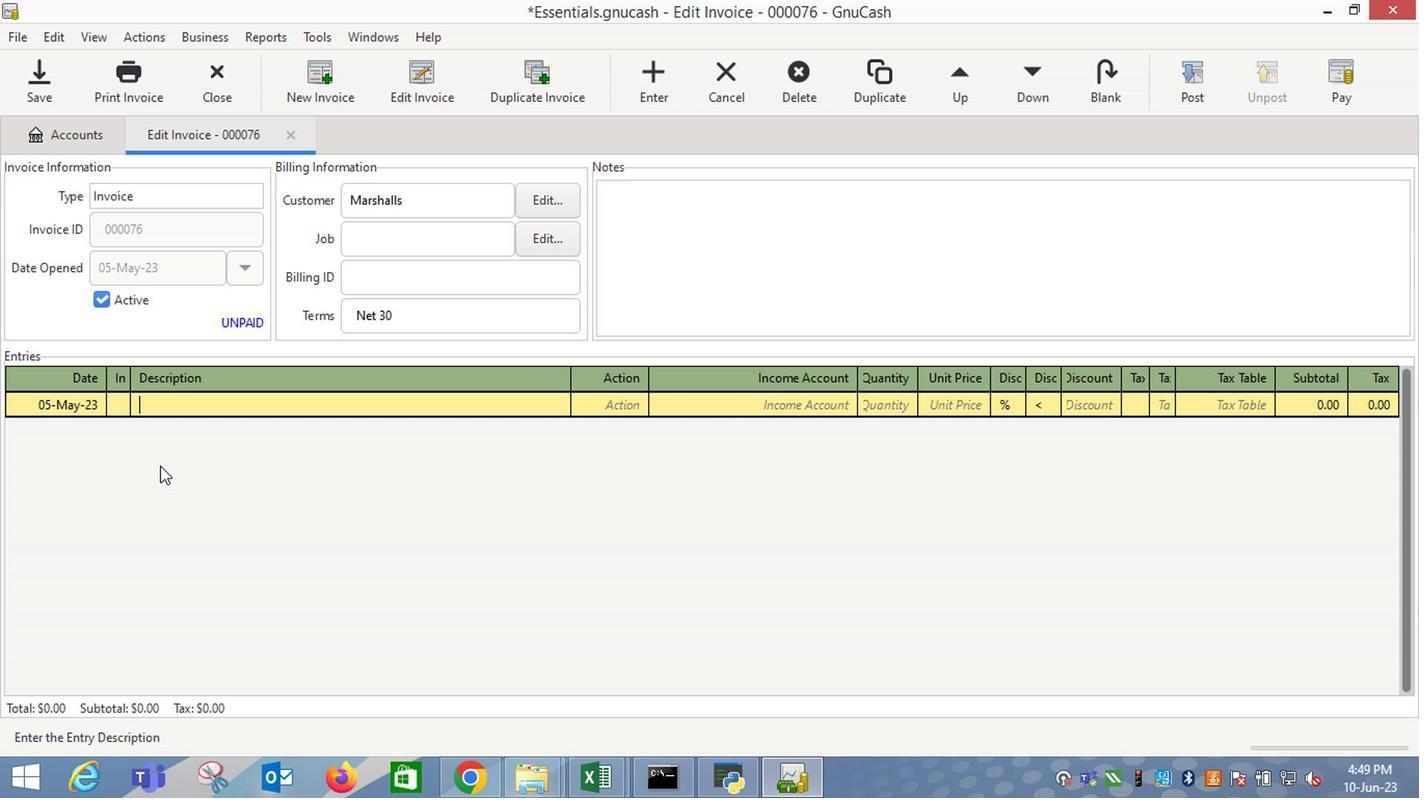 
Action: Key pressed <Key.tab><Key.shift_r>Victoria's<Key.space><Key.shift_r>Secret<Key.space><Key.shift_r>L<Key.backspace><Key.shift_r>Kn<Key.backspace><Key.backspace><Key.backspace><Key.backspace><Key.shift_r><Key.space><Key.shift_r><Key.shift_r><Key.shift_r><Key.shift_r><Key.shift_r><Key.shift_r><Key.shift_r>Kn<Key.right><Key.left><Key.left><Key.left><Key.left><Key.left><Key.left><Key.left><Key.left><Key.left><Key.left><Key.left><Key.left><Key.left><Key.right><Key.backspace><Key.backspace><Key.backspace><Key.backspace><Key.shift_r>Black<Key.right><Key.right><Key.right><Key.right><Key.right><Key.right><Key.right><Key.right><Key.right><Key.backspace>4<Key.tab><Key.tab>i<Key.down><Key.down><Key.down><Key.tab>1<Key.tab>14.29<Key.tab>
Screenshot: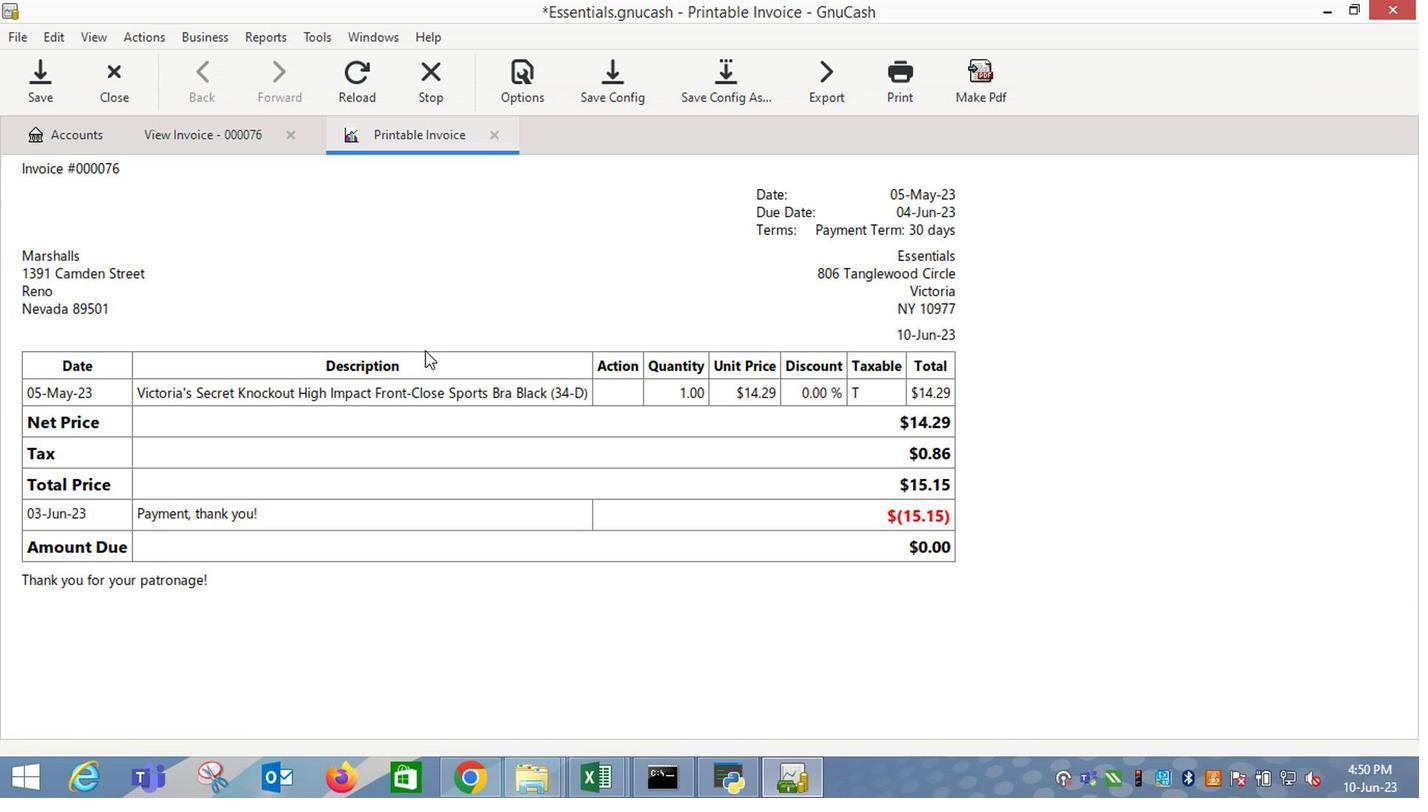 
Action: Mouse moved to (915, 389)
Screenshot: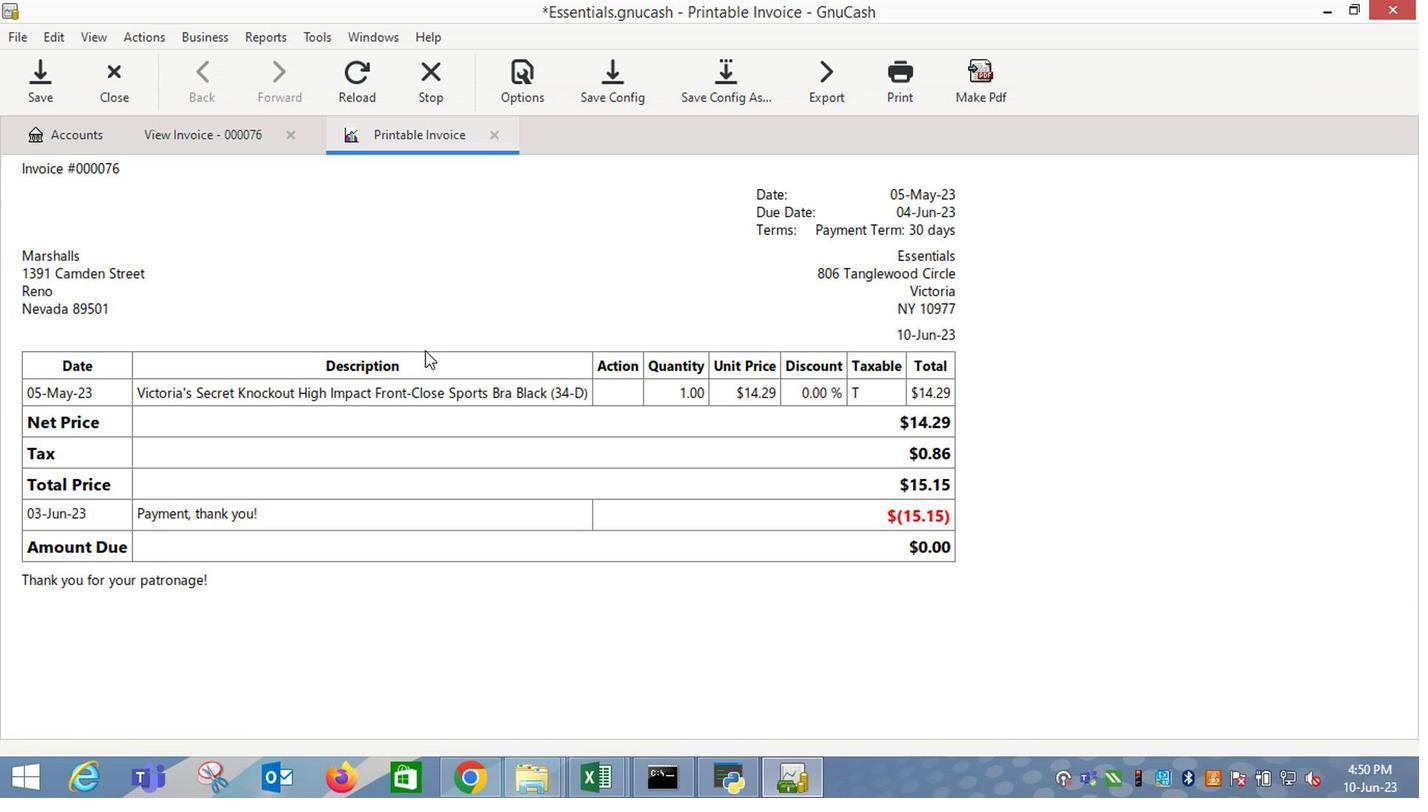 
Action: Mouse pressed left at (915, 389)
Screenshot: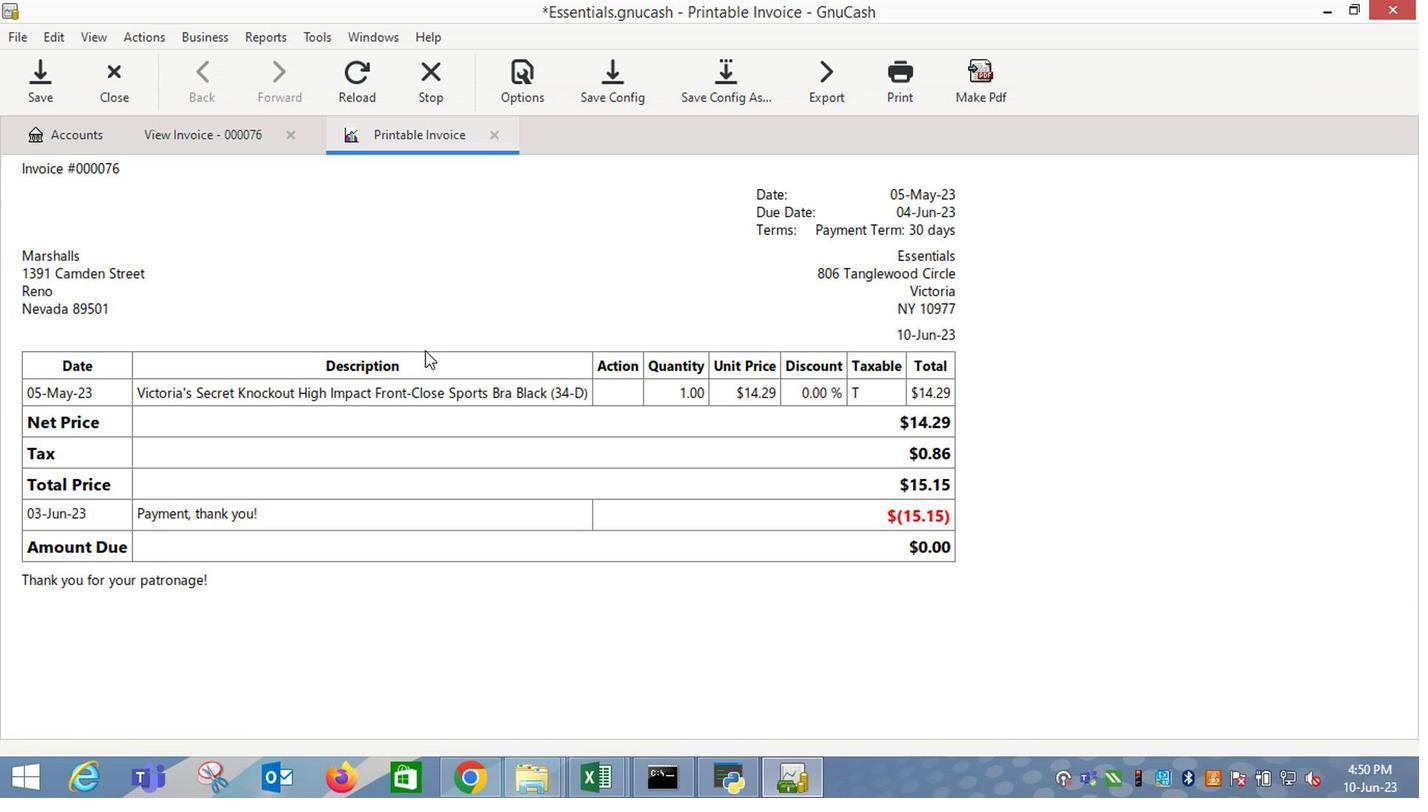 
Action: Mouse moved to (962, 391)
Screenshot: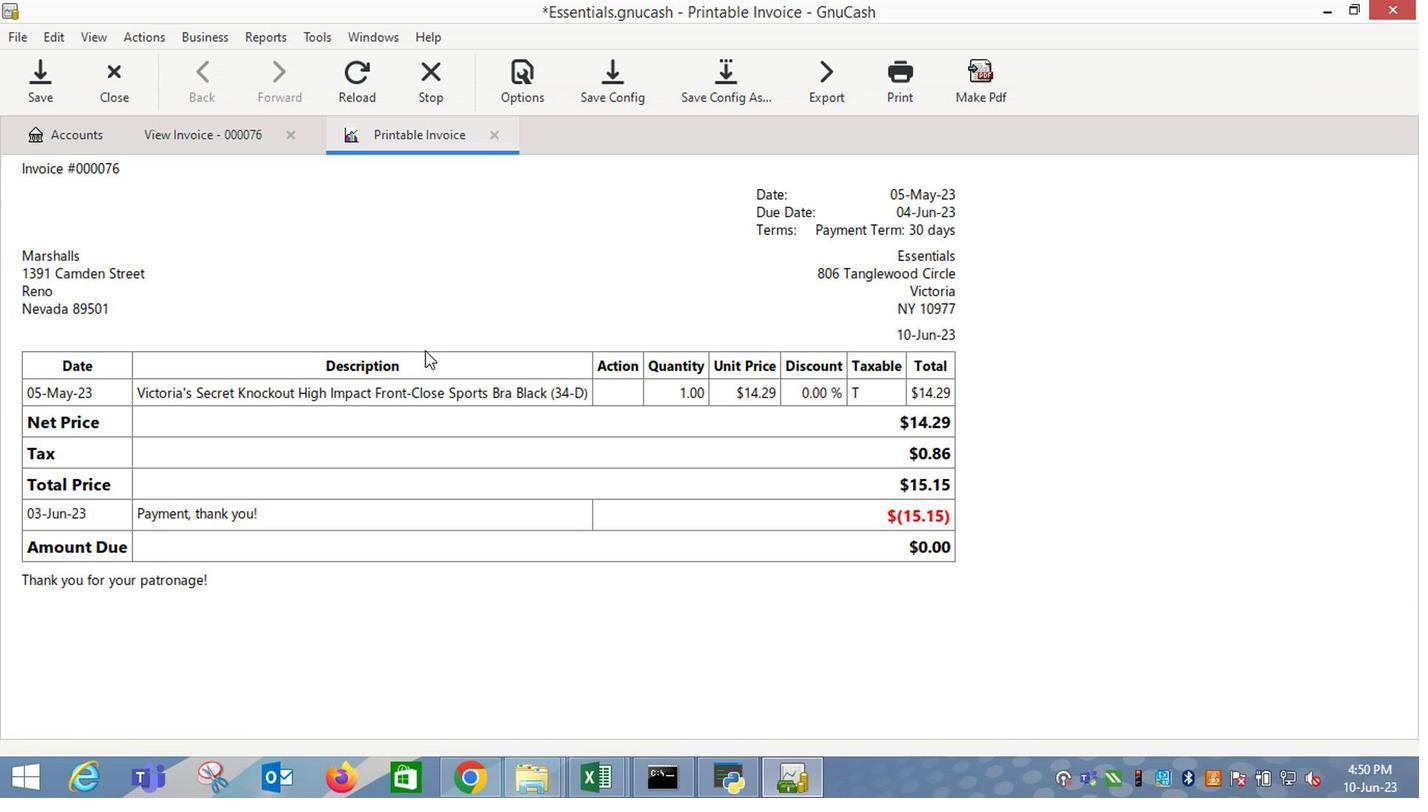 
Action: Mouse pressed left at (962, 391)
Screenshot: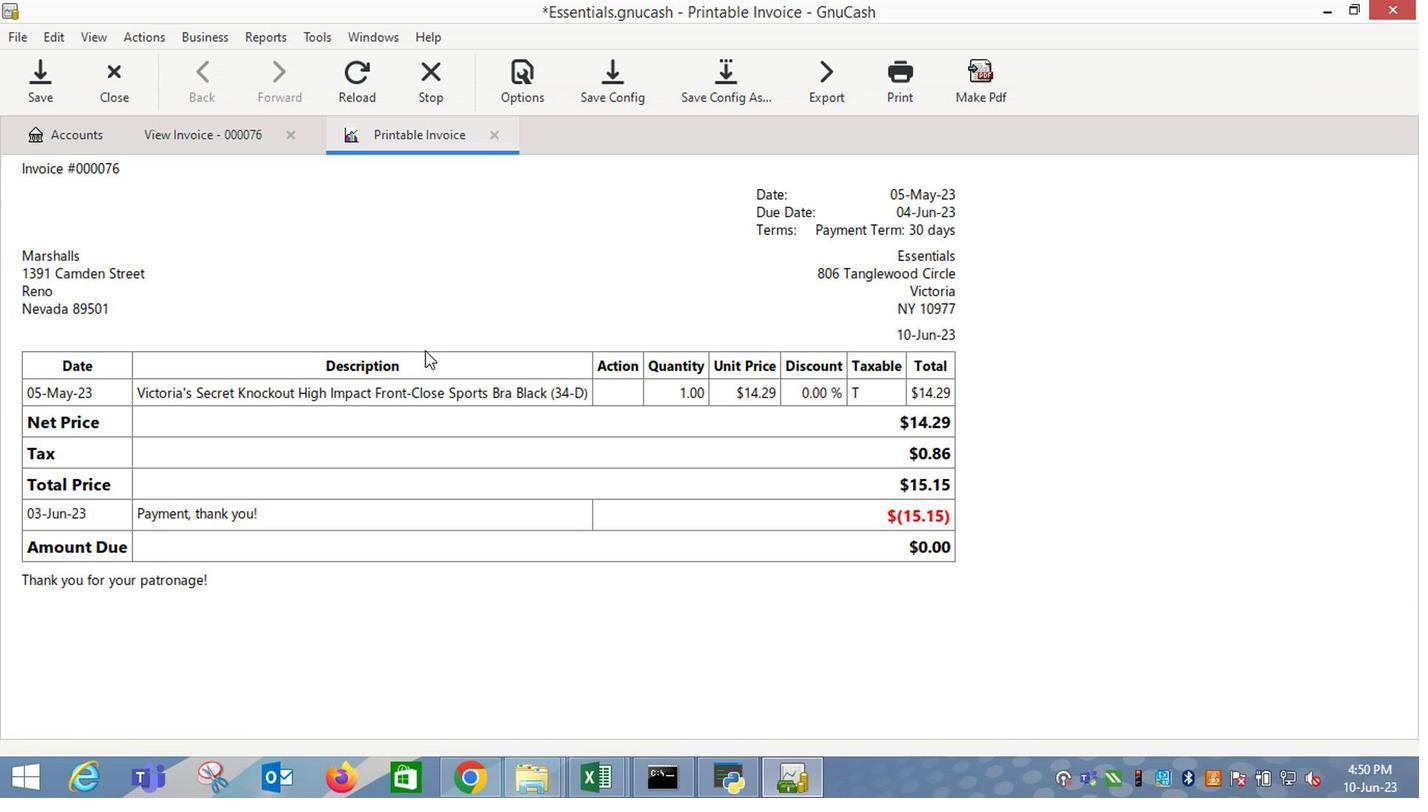 
Action: Mouse moved to (999, 388)
Screenshot: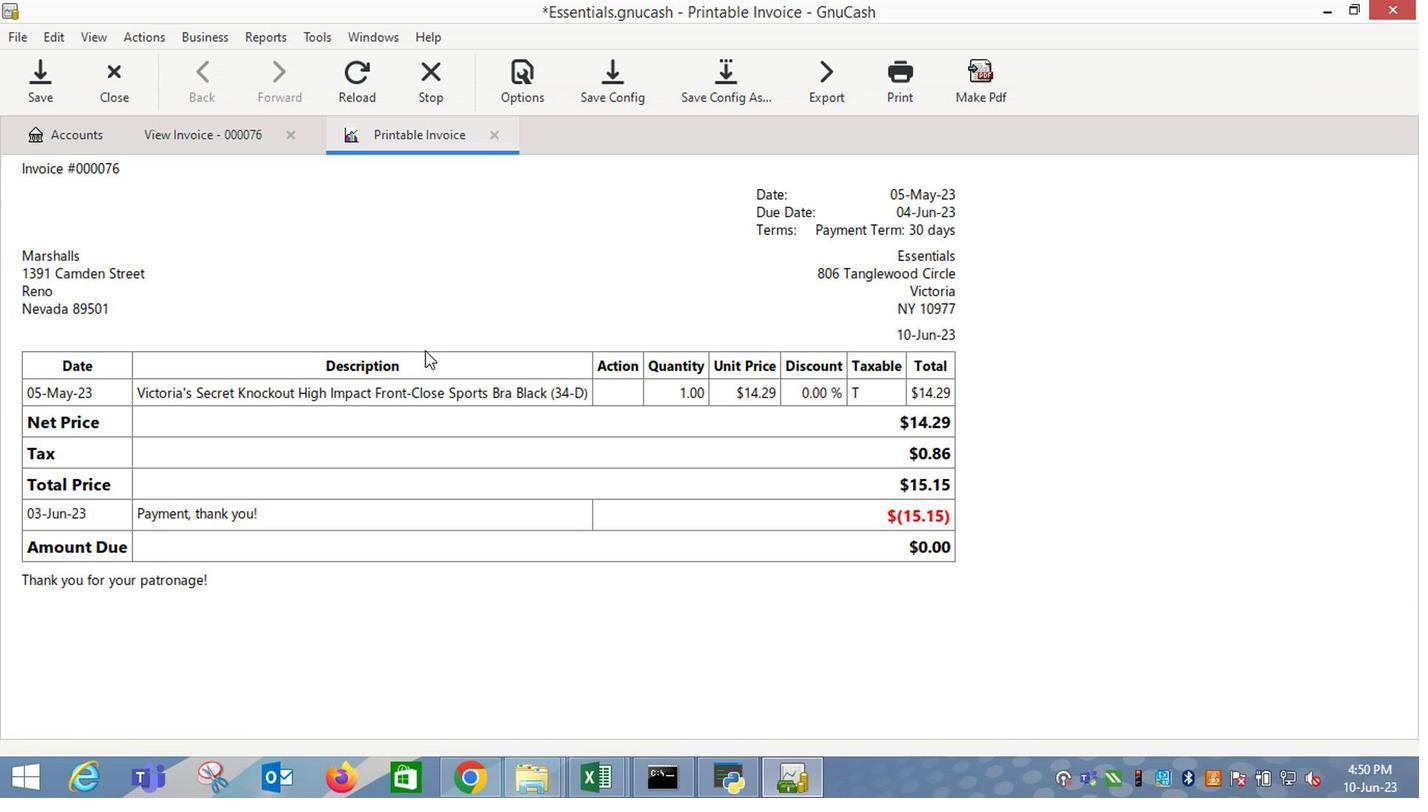 
Action: Mouse pressed left at (999, 388)
Screenshot: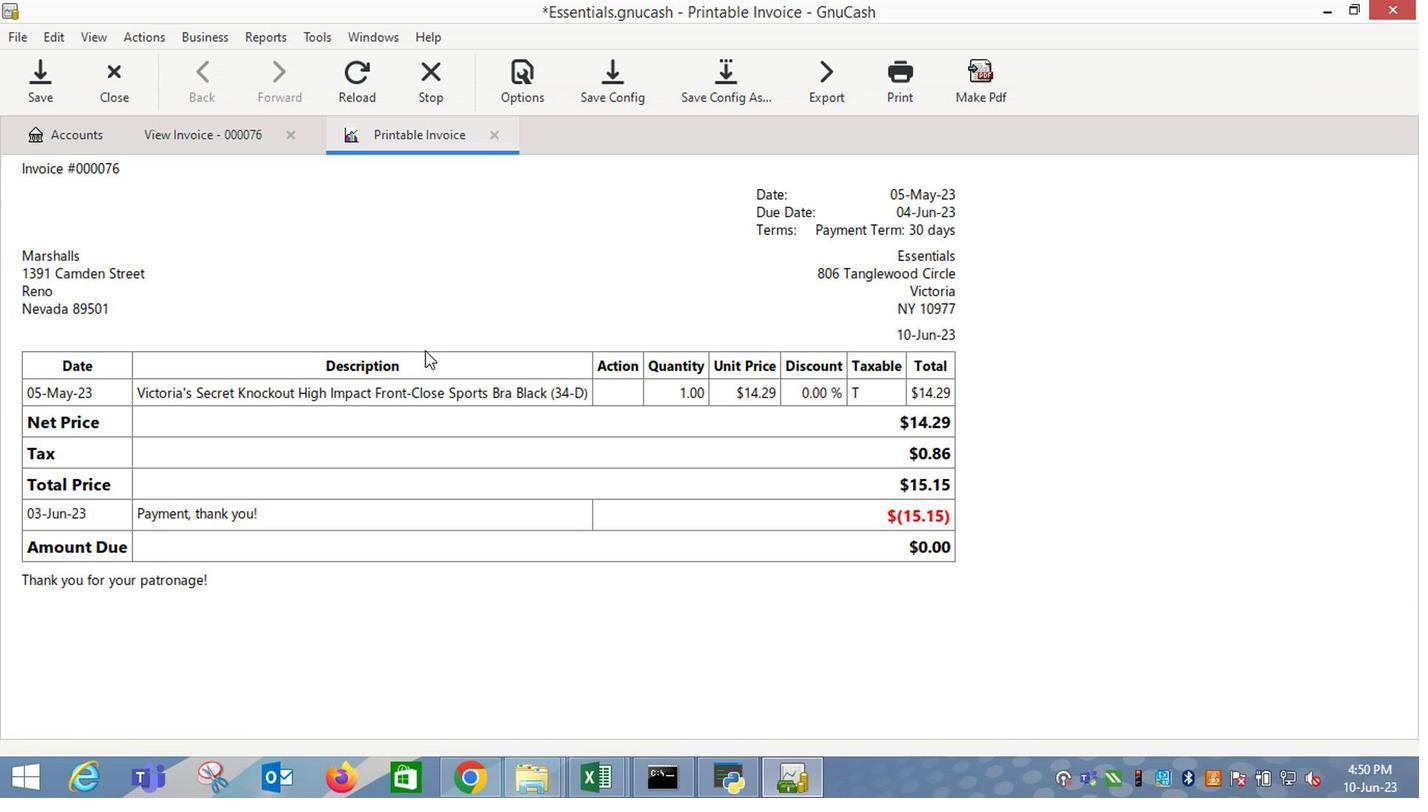 
Action: Mouse moved to (973, 413)
Screenshot: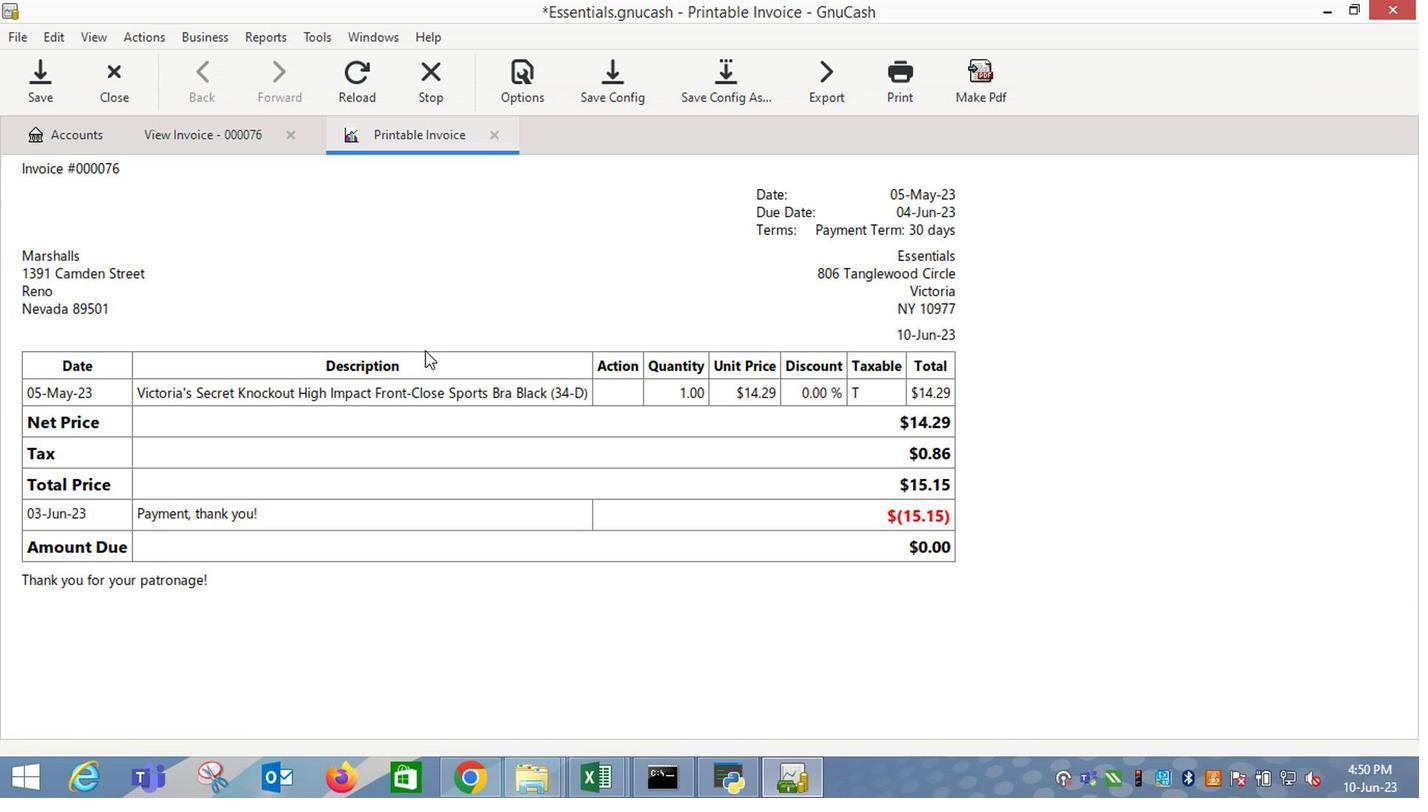 
Action: Mouse pressed left at (973, 413)
Screenshot: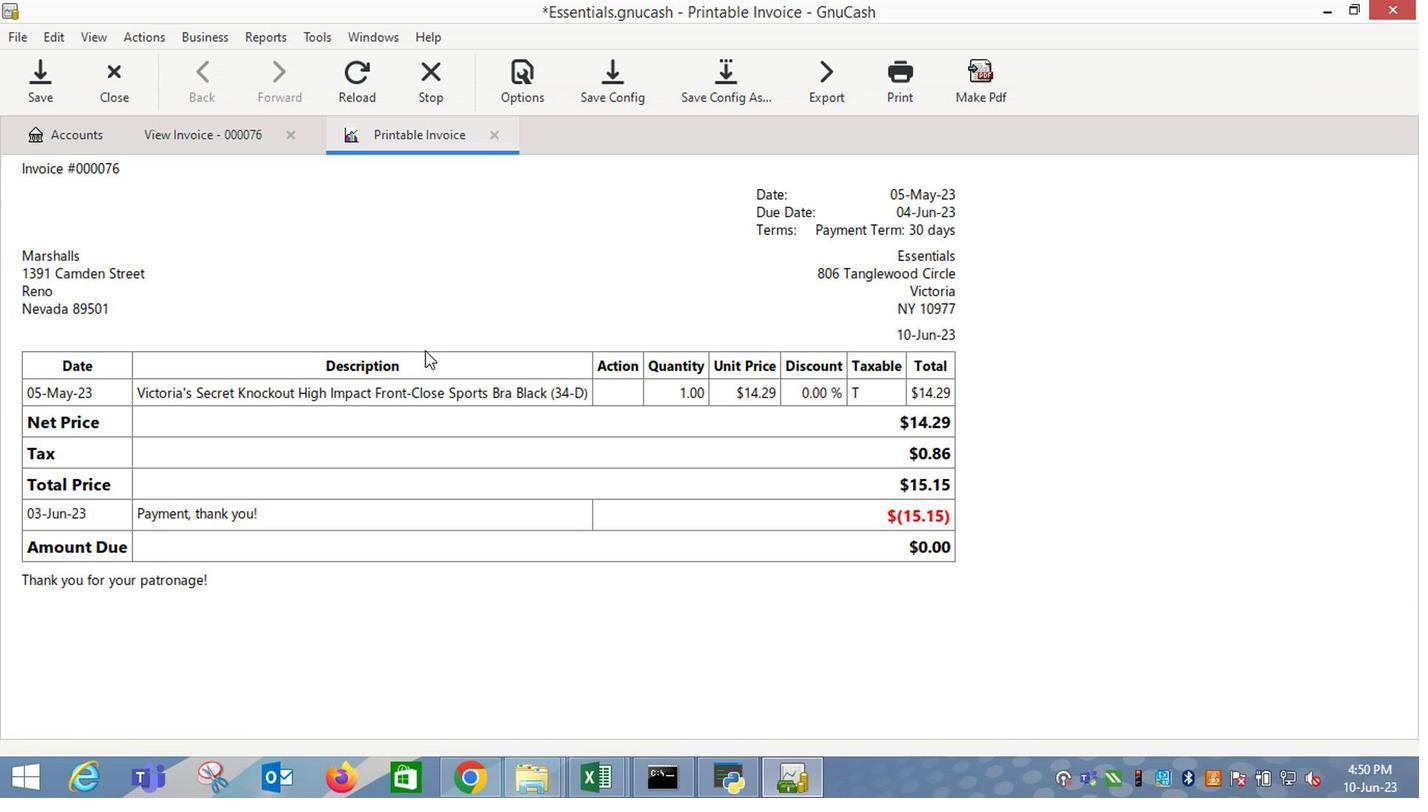 
Action: Mouse moved to (966, 416)
Screenshot: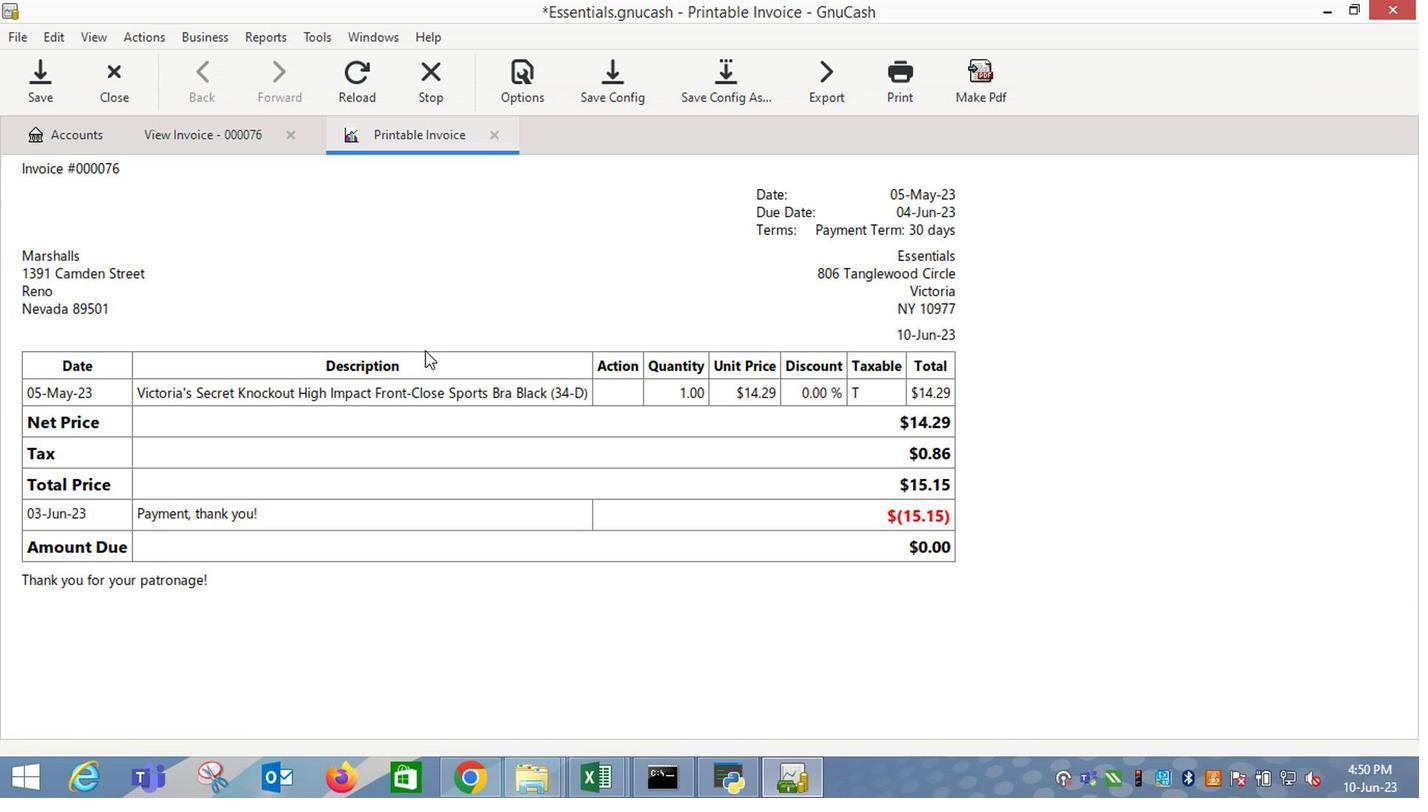 
Action: Key pressed <Key.enter>
Screenshot: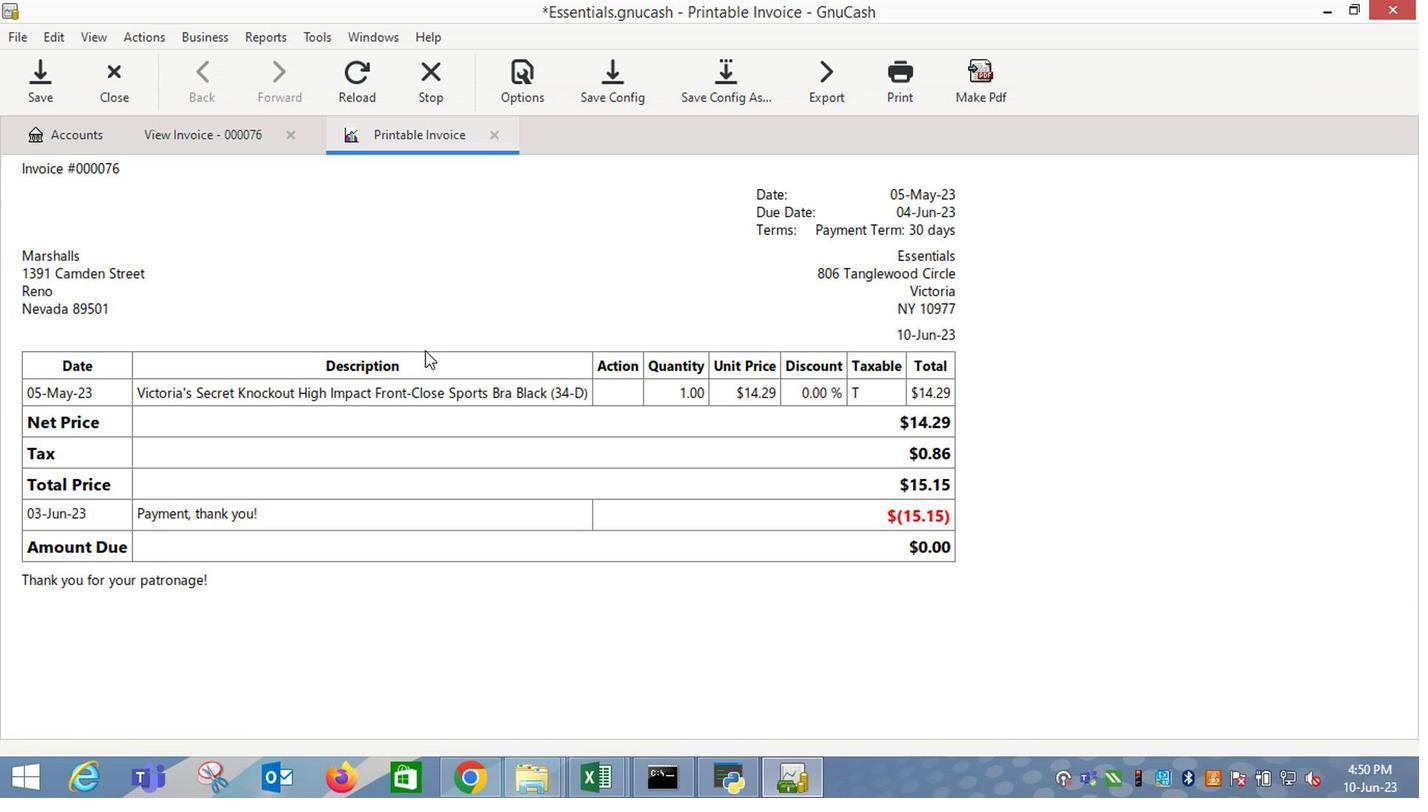 
Action: Mouse moved to (953, 150)
Screenshot: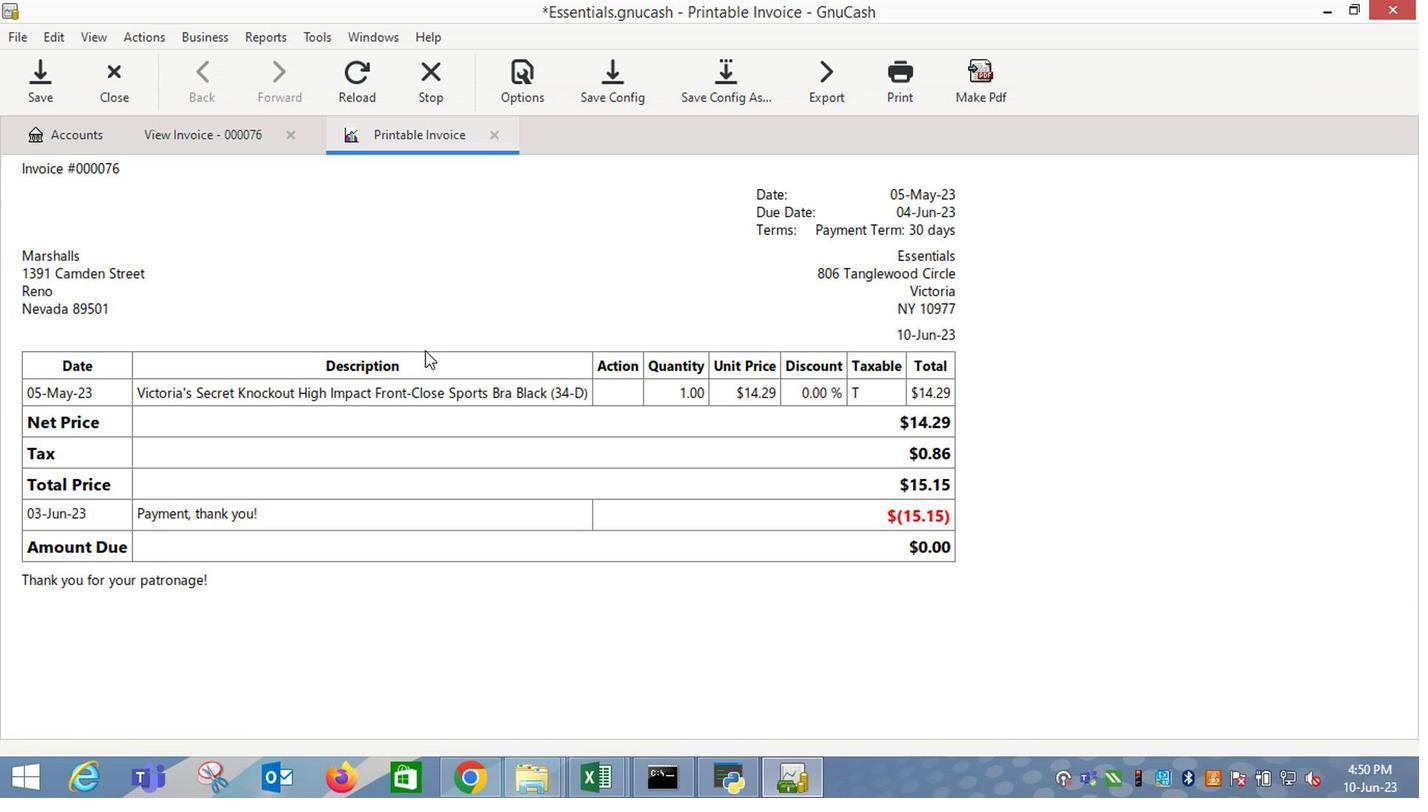 
Action: Mouse pressed left at (953, 150)
Screenshot: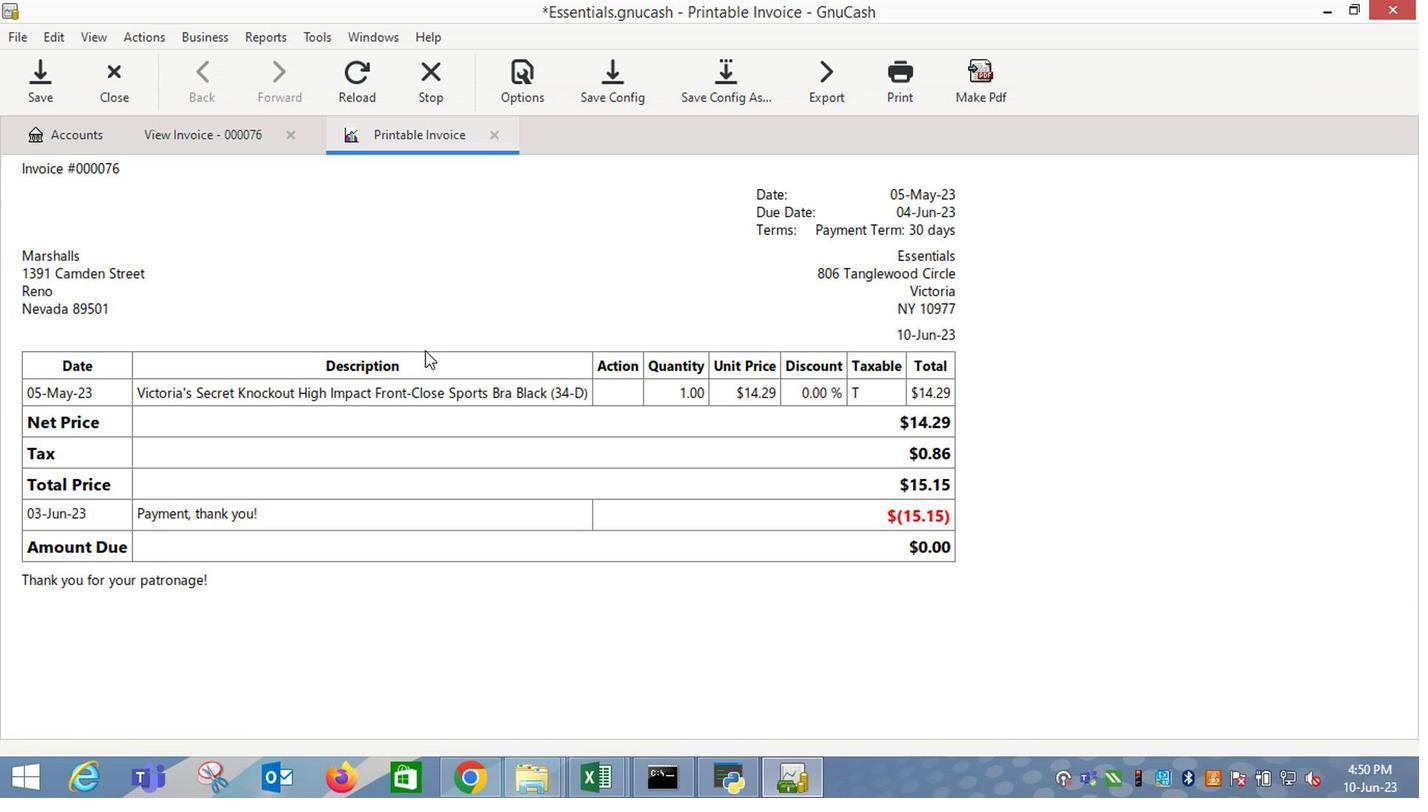 
Action: Mouse moved to (740, 348)
Screenshot: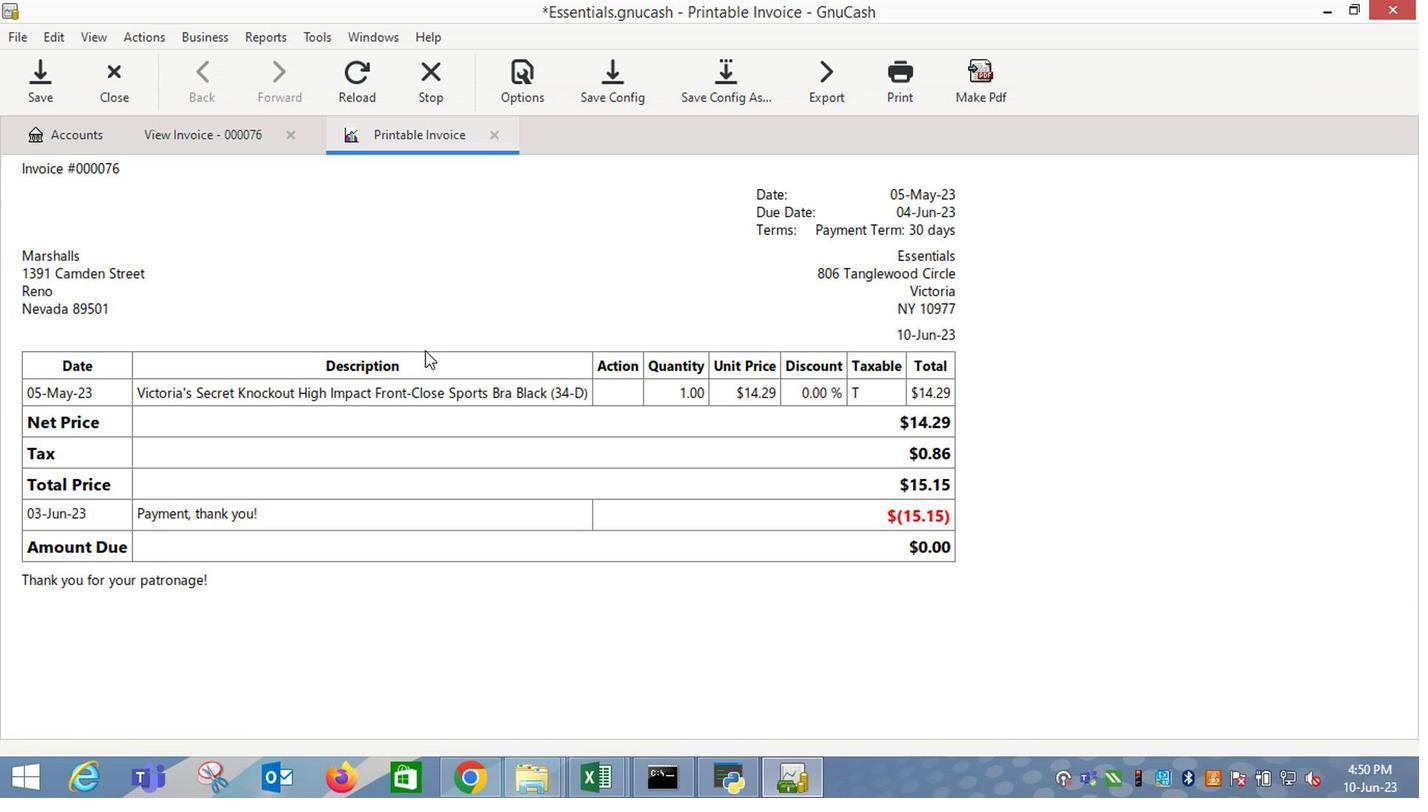 
Action: Mouse pressed left at (740, 348)
Screenshot: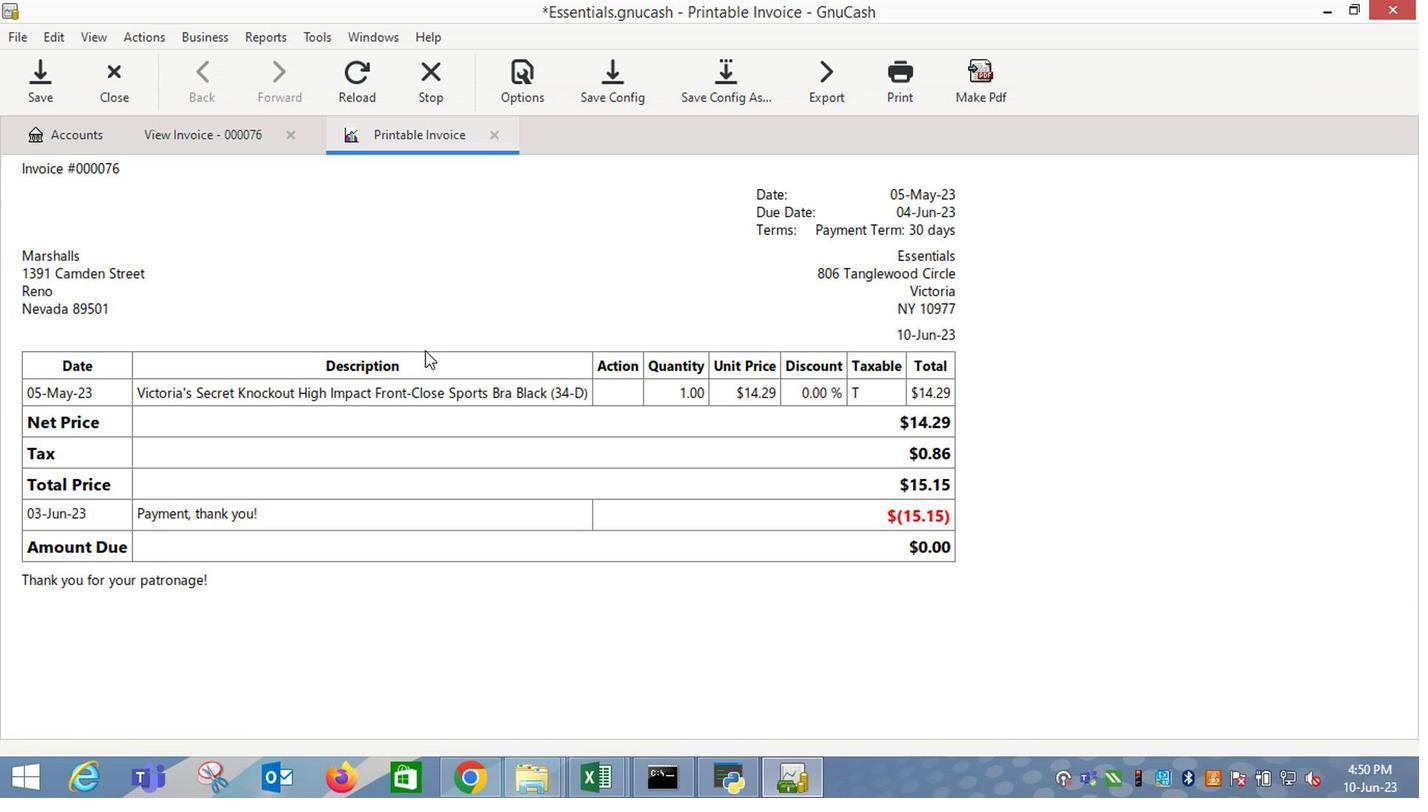 
Action: Mouse moved to (618, 373)
Screenshot: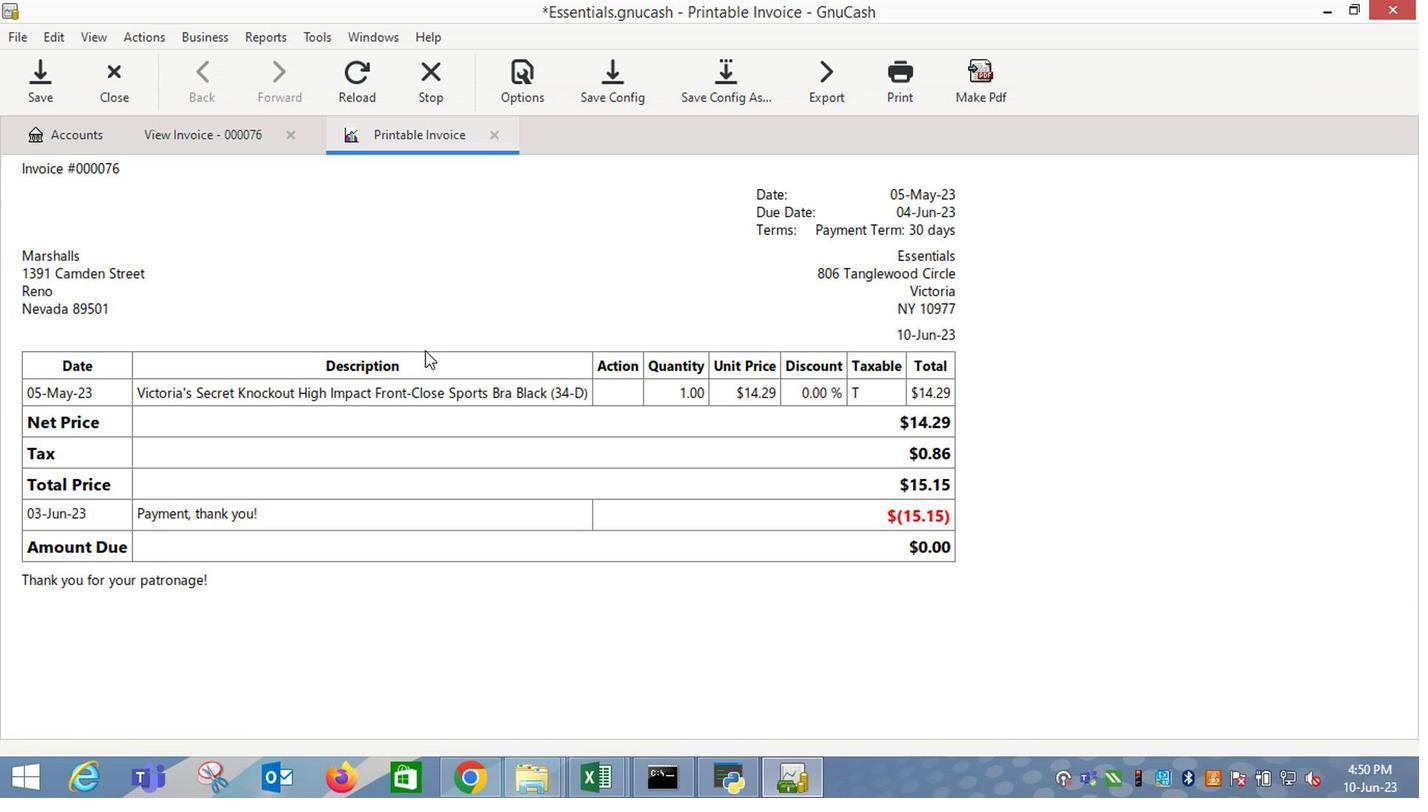
Action: Mouse pressed left at (618, 373)
Screenshot: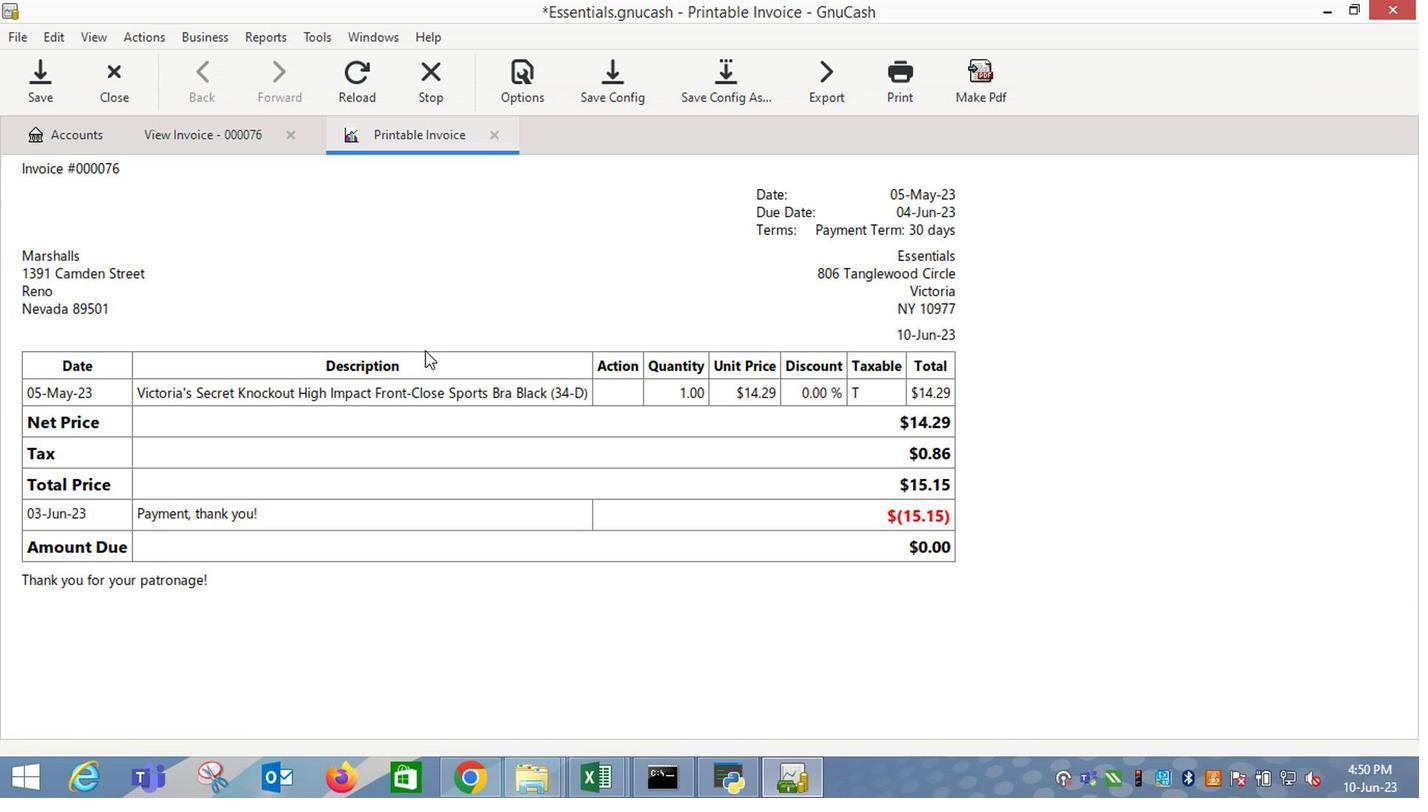 
Action: Mouse moved to (714, 402)
Screenshot: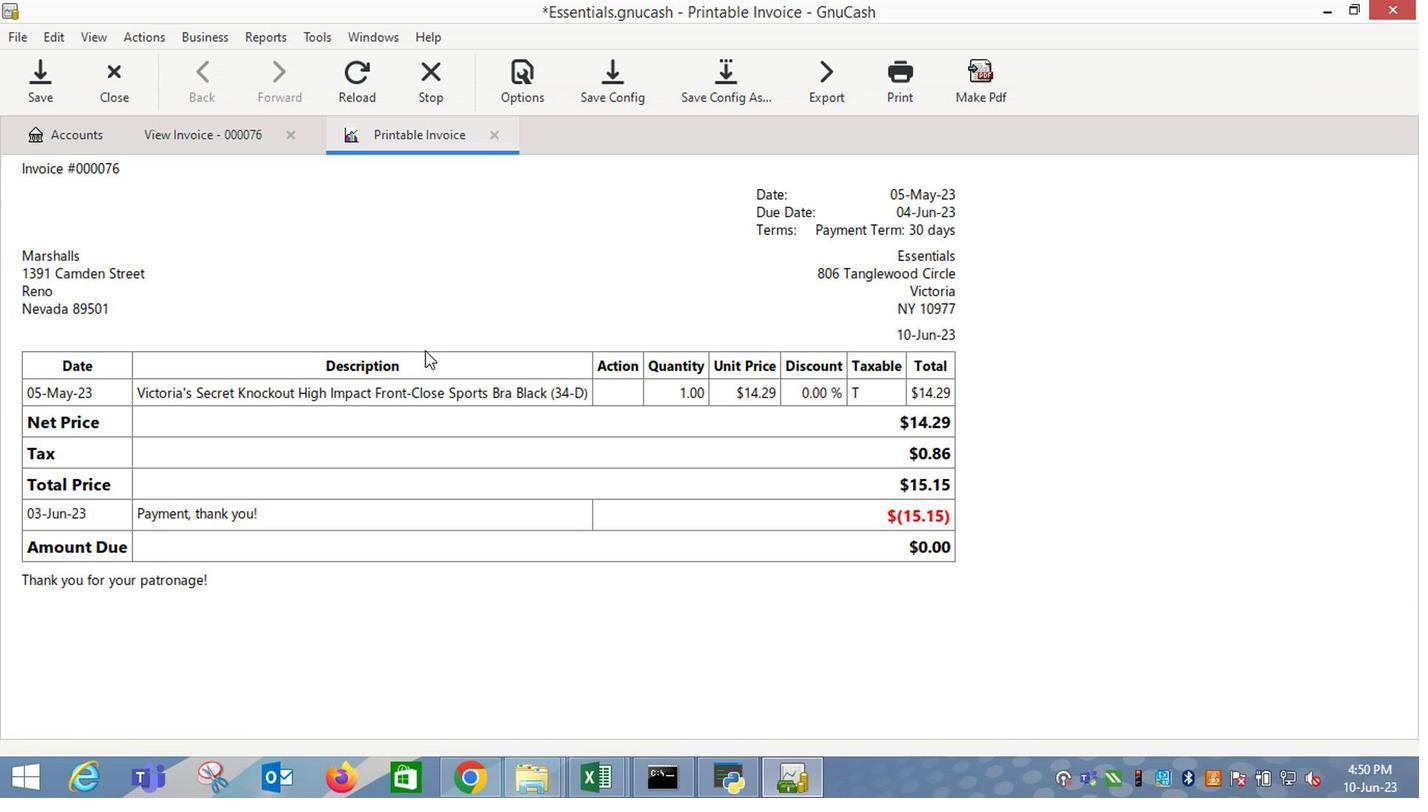 
Action: Mouse pressed left at (714, 402)
Screenshot: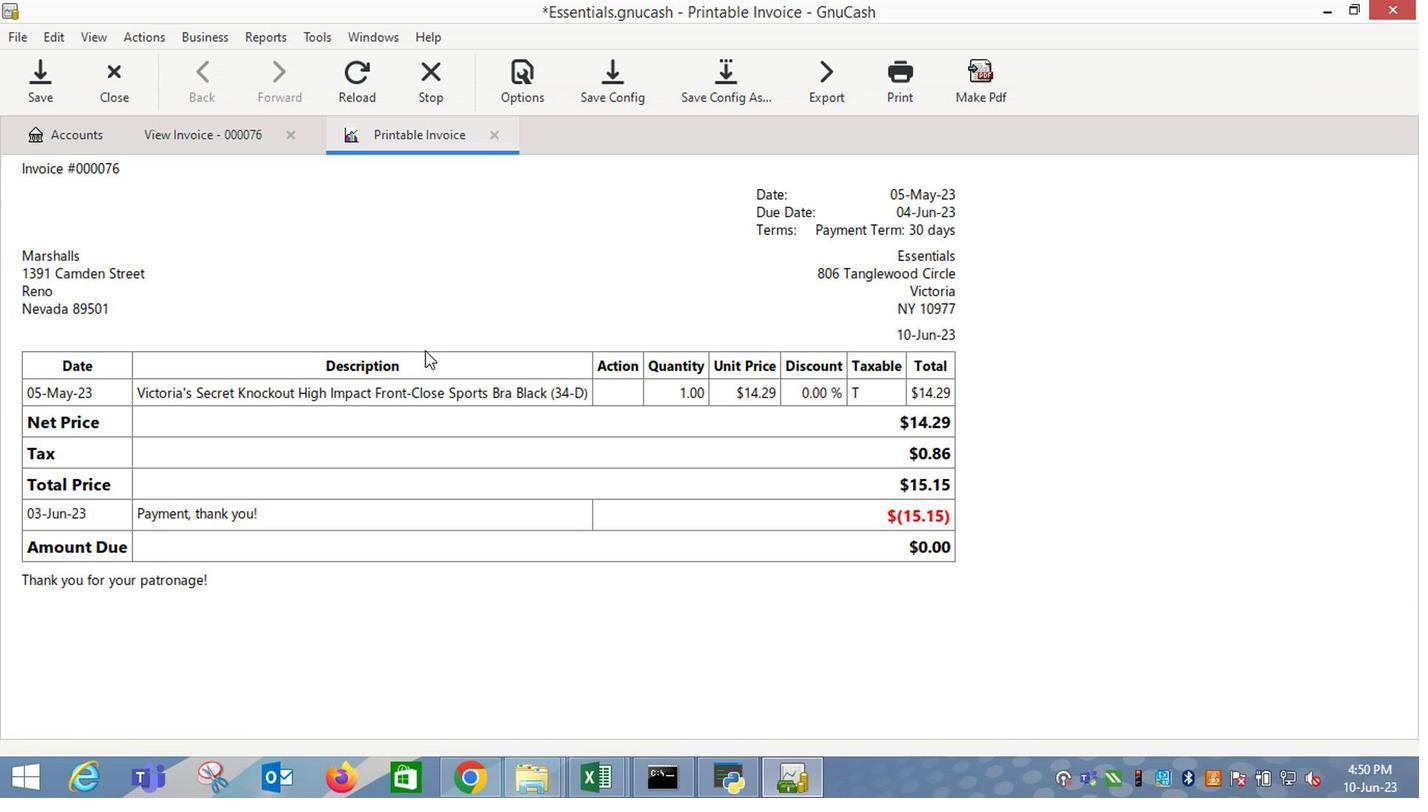 
Action: Mouse moved to (586, 411)
Screenshot: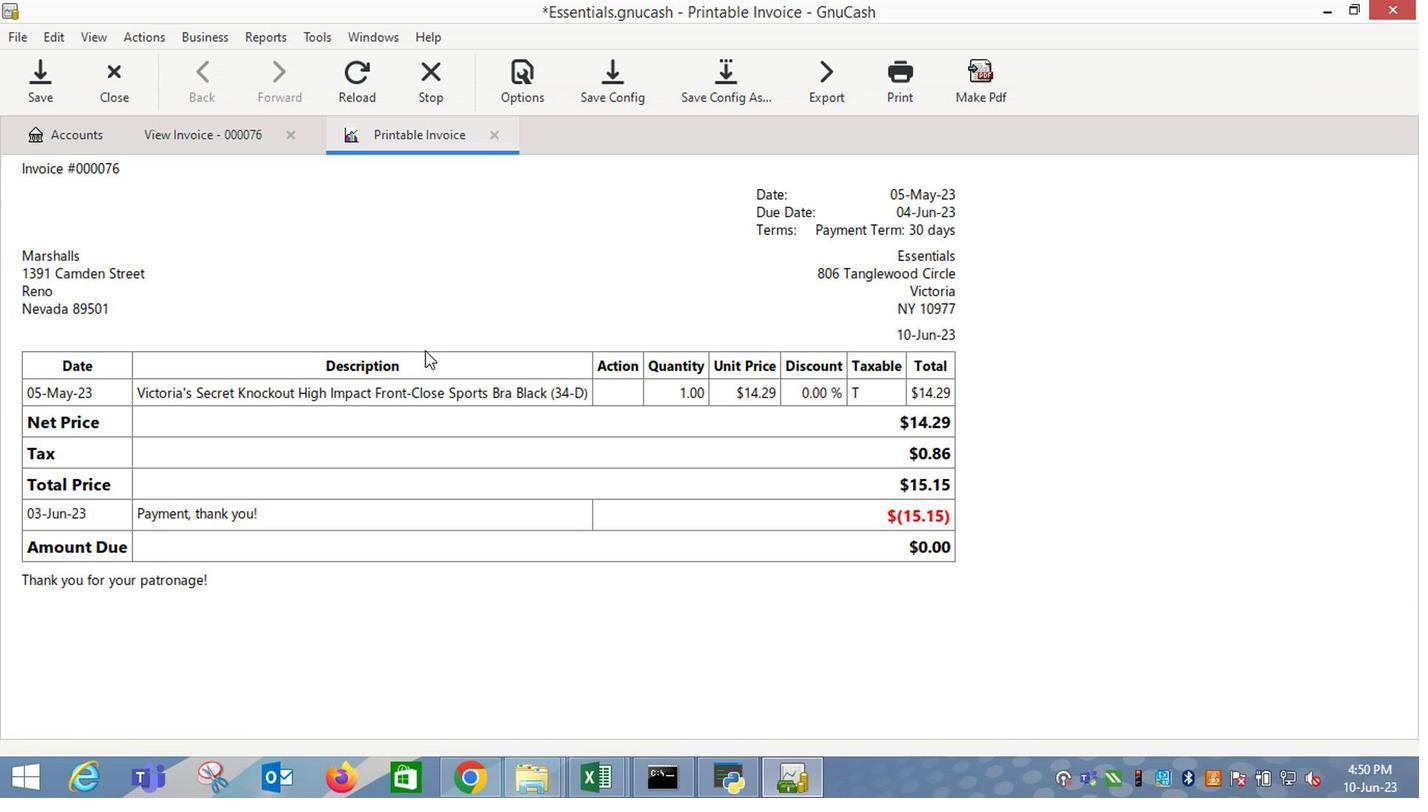 
Action: Mouse pressed left at (586, 411)
Screenshot: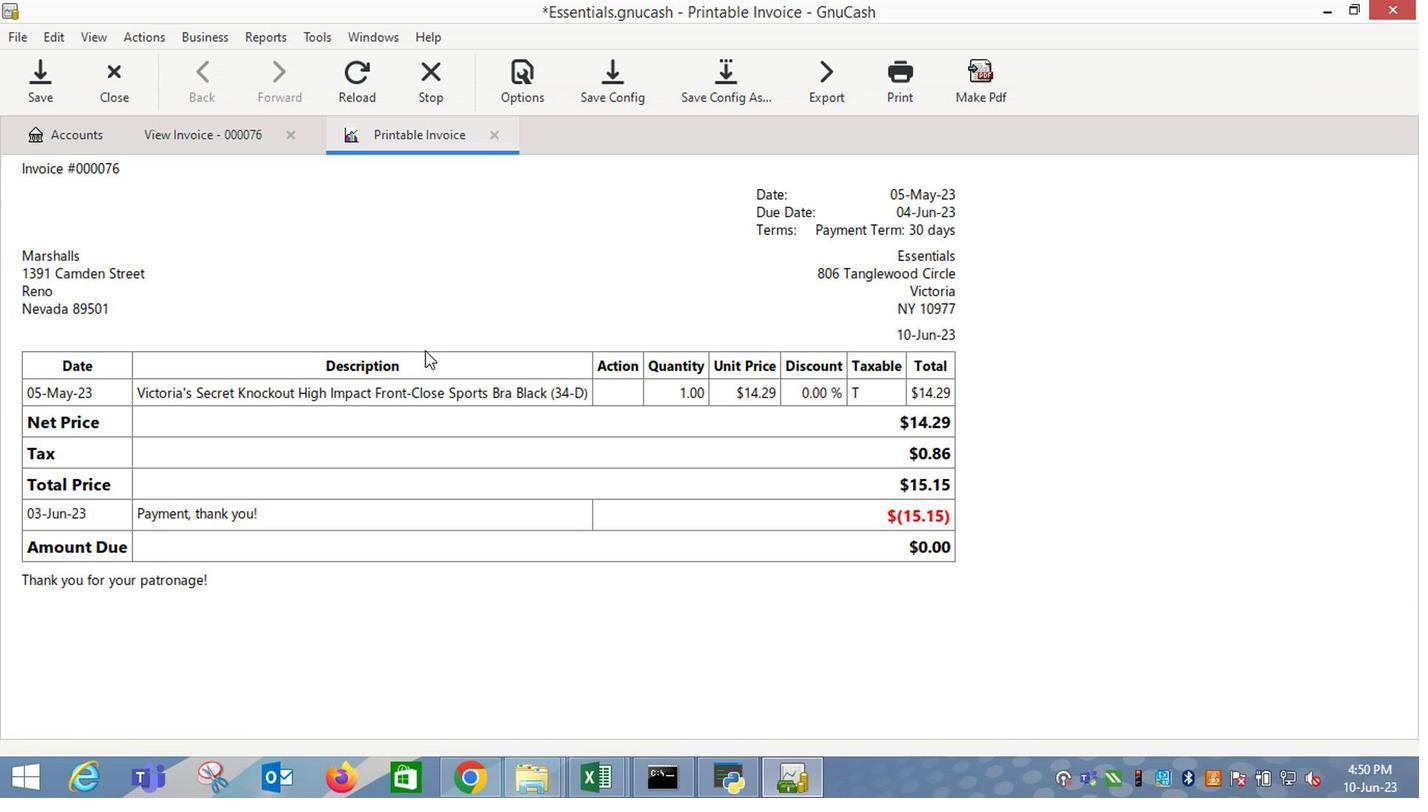 
Action: Mouse moved to (714, 485)
Screenshot: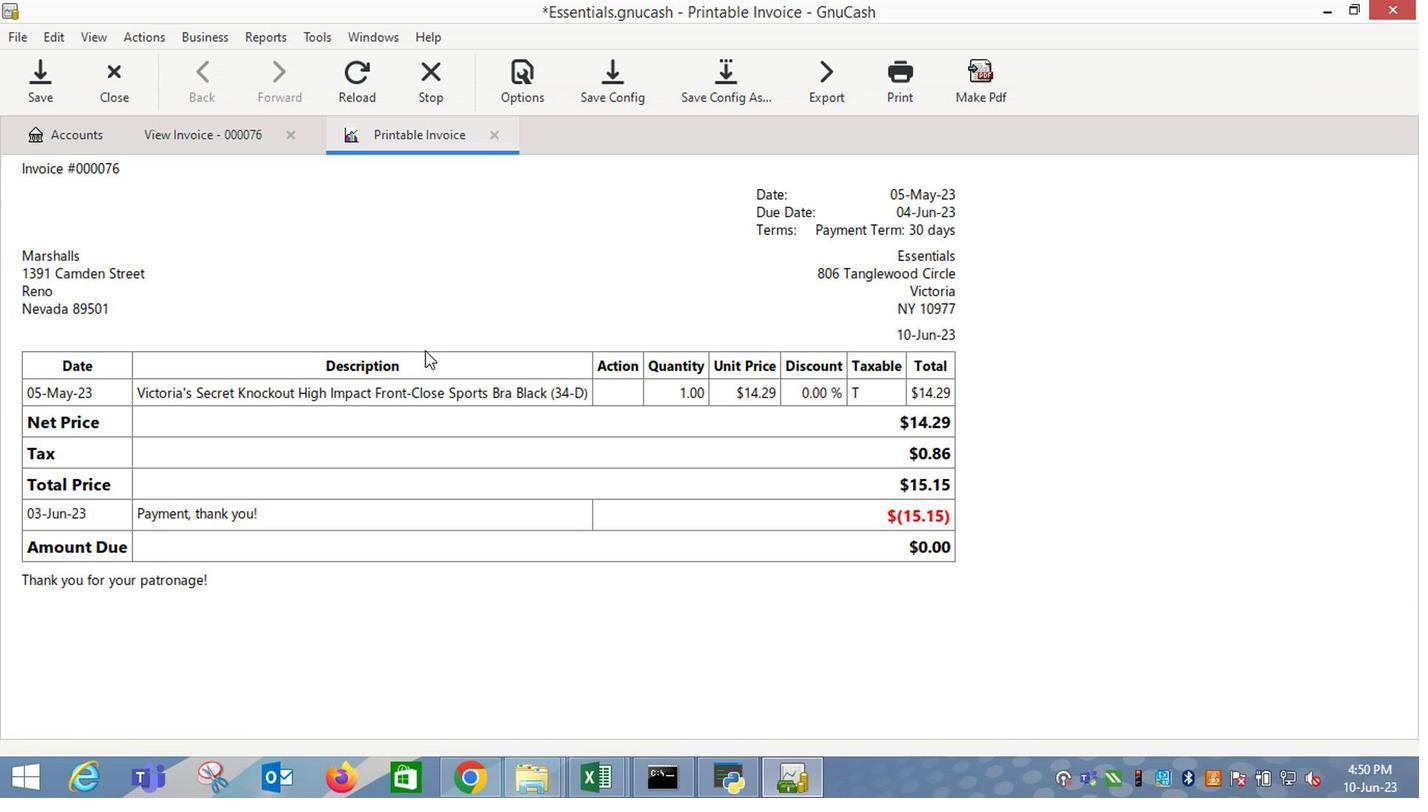 
Action: Mouse pressed left at (714, 485)
Screenshot: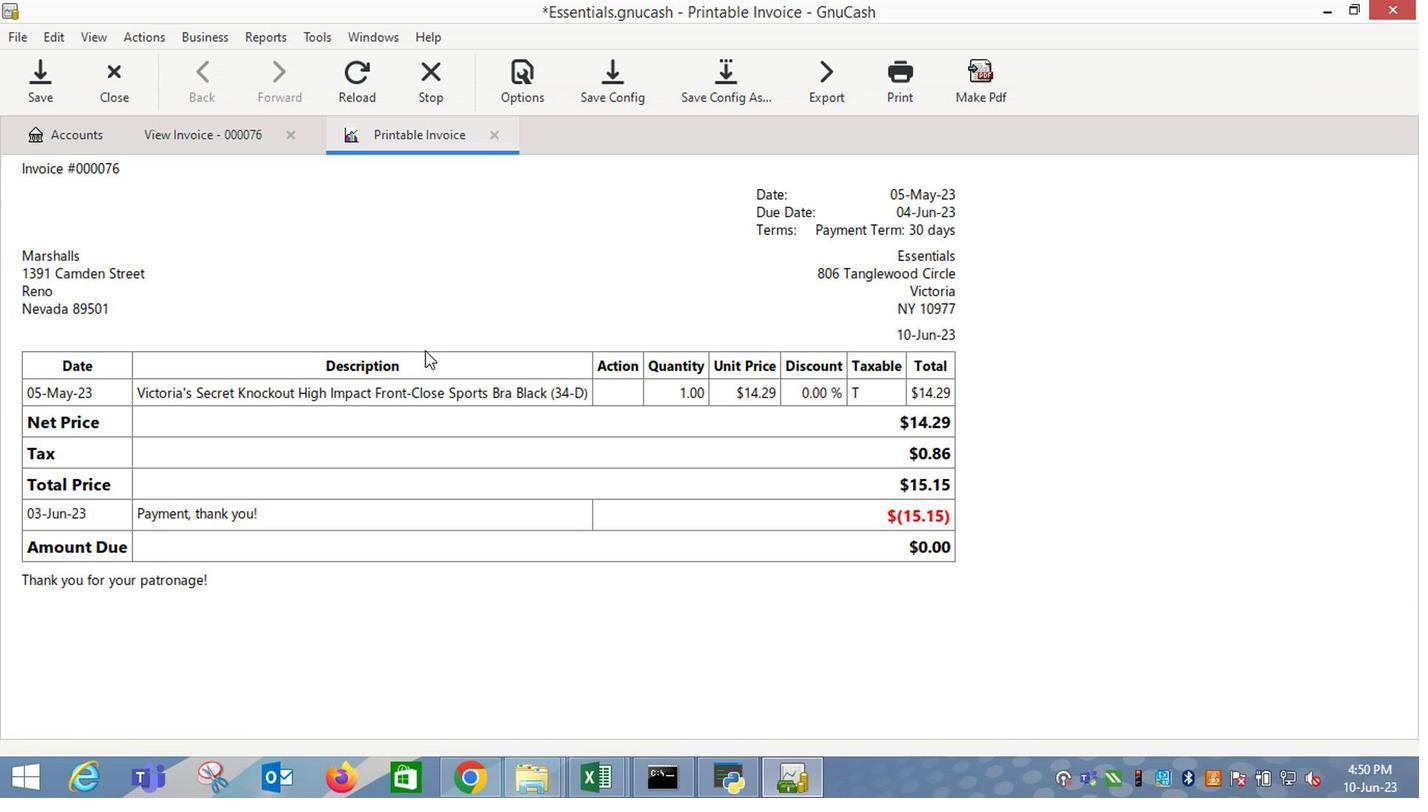 
Action: Mouse moved to (1063, 168)
Screenshot: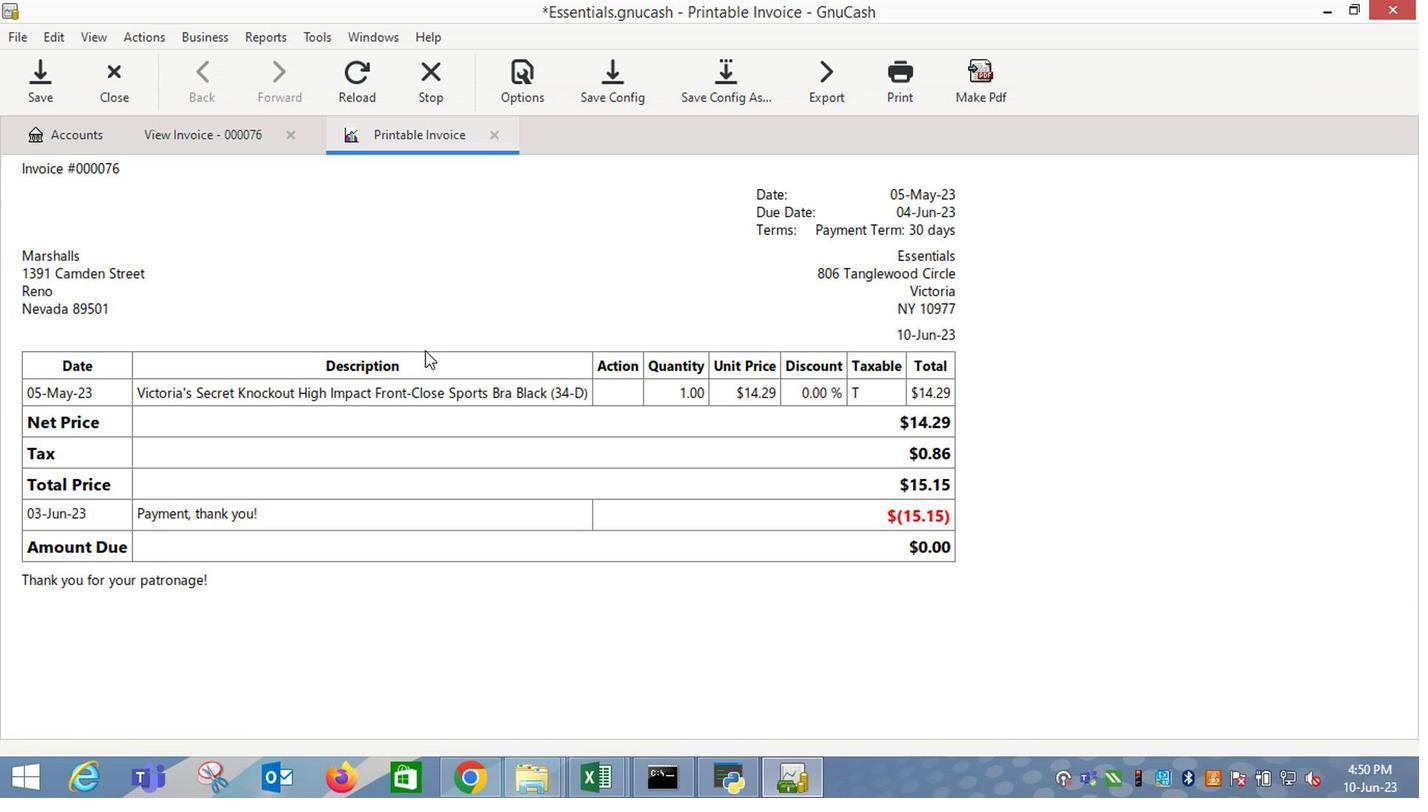 
Action: Mouse pressed left at (1063, 168)
Screenshot: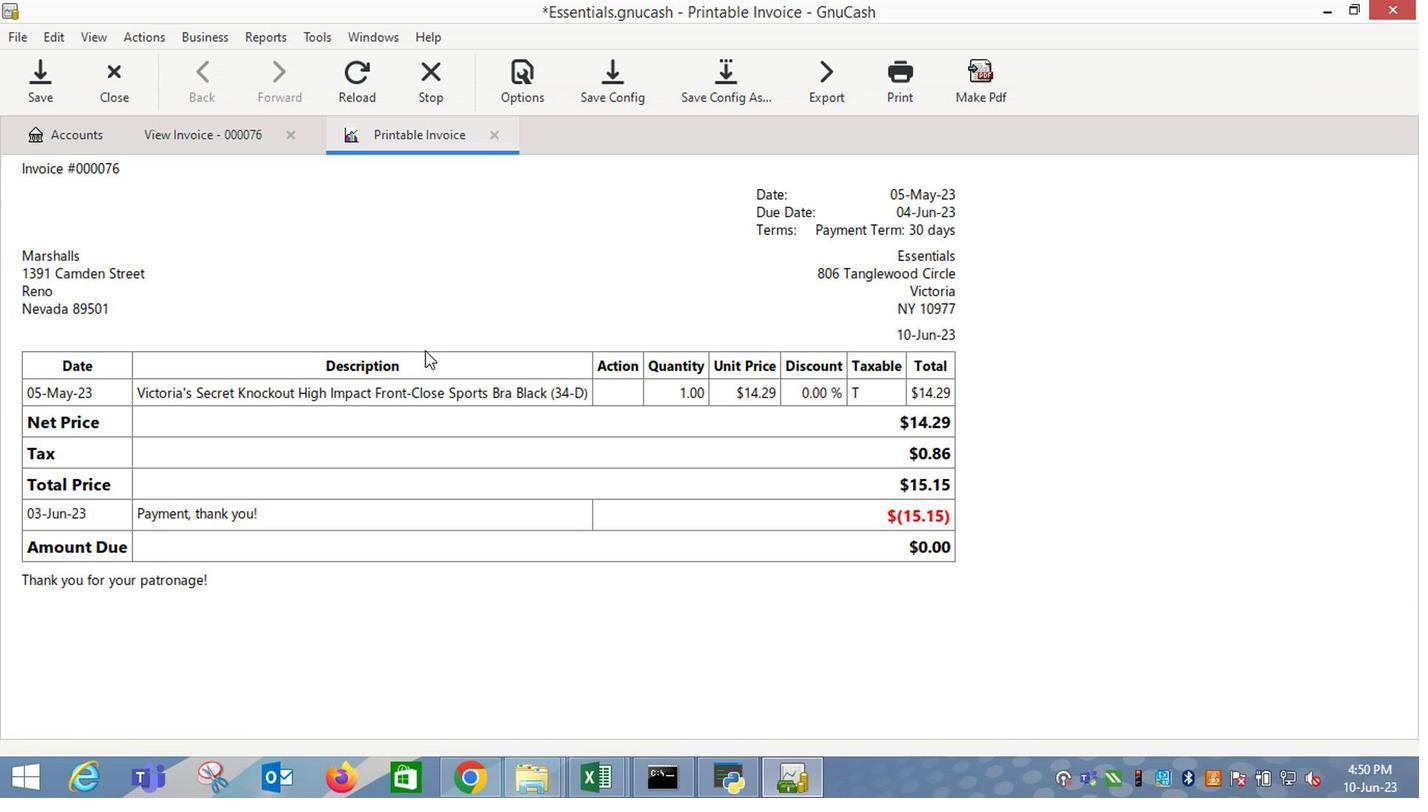 
Action: Mouse moved to (563, 391)
Screenshot: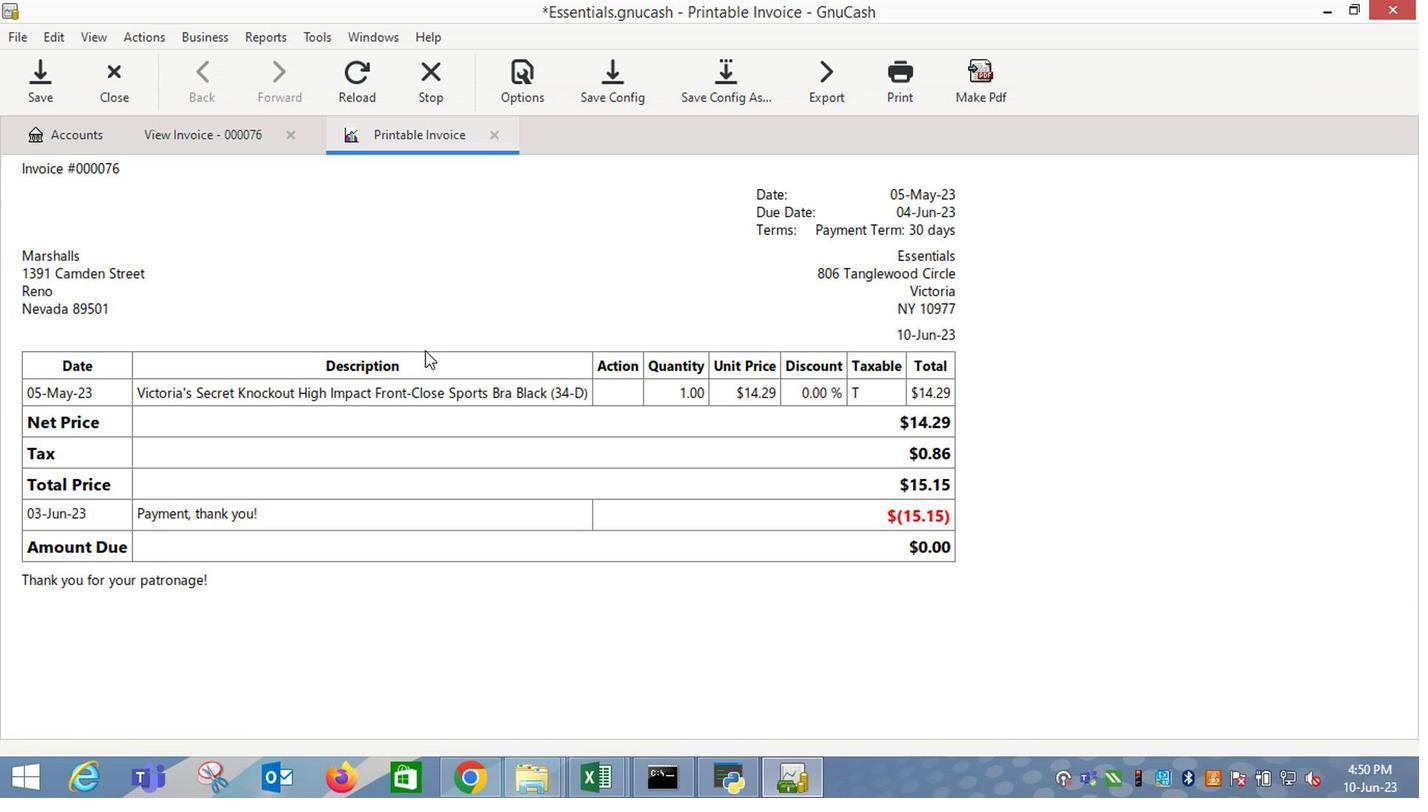 
Action: Mouse pressed left at (563, 391)
Screenshot: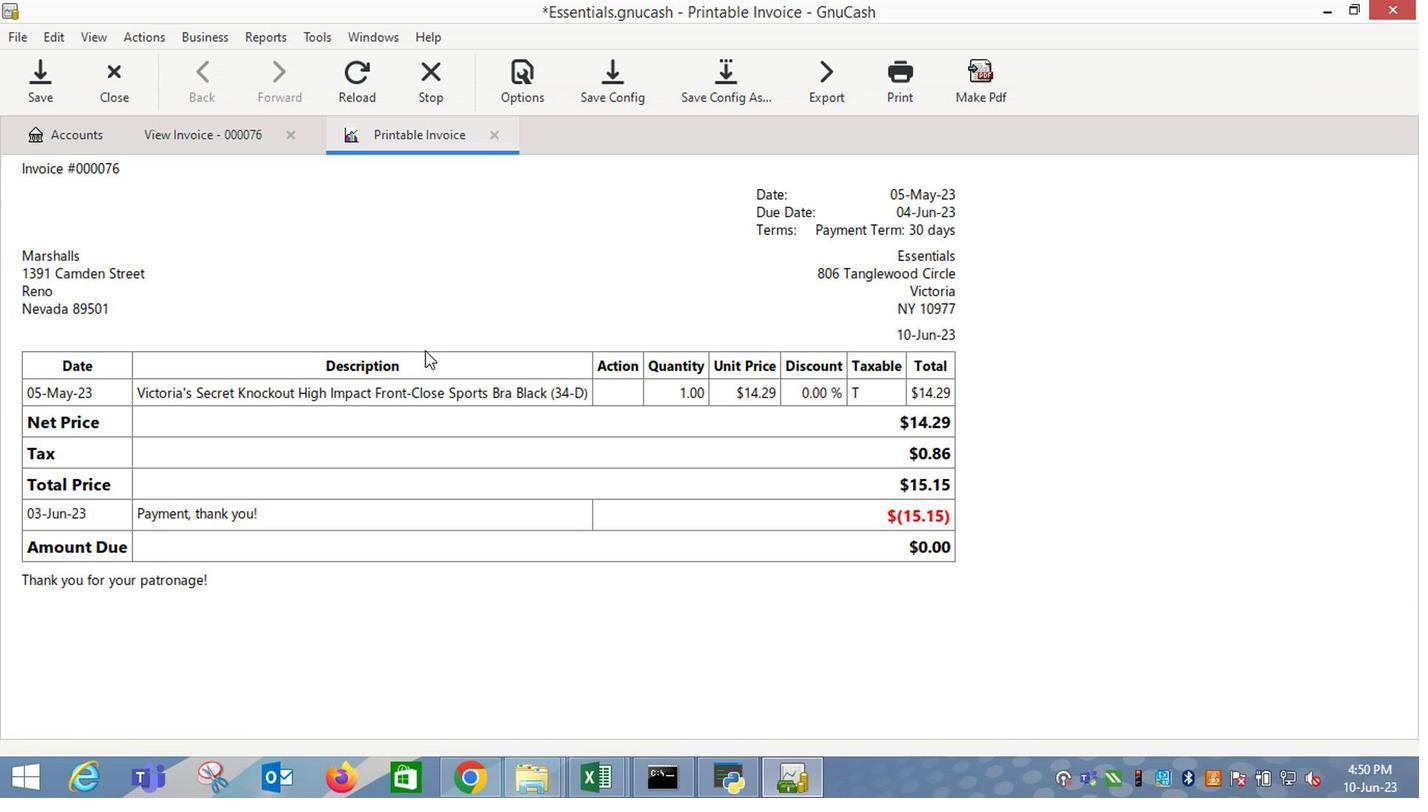 
Action: Mouse moved to (562, 450)
Screenshot: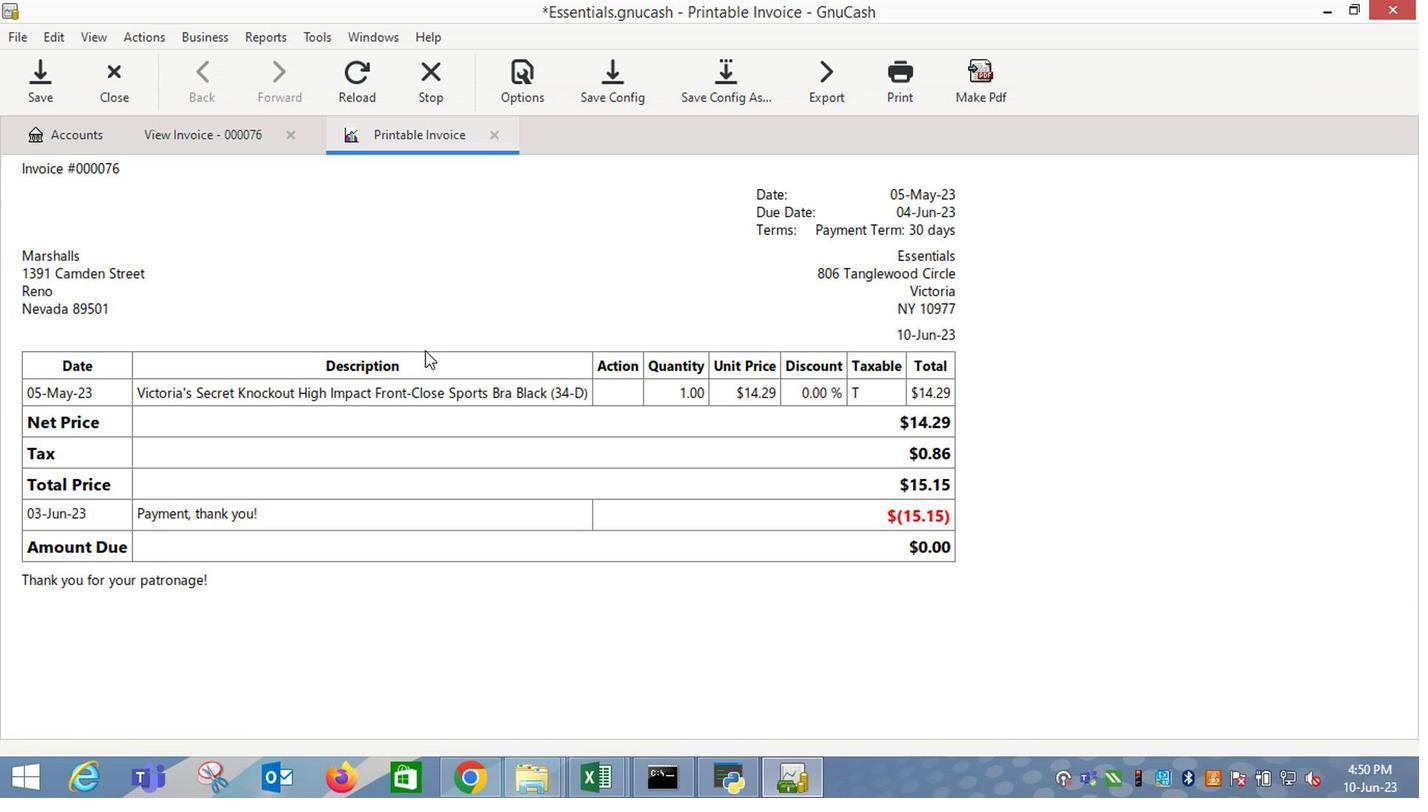 
Action: Mouse pressed left at (562, 450)
Screenshot: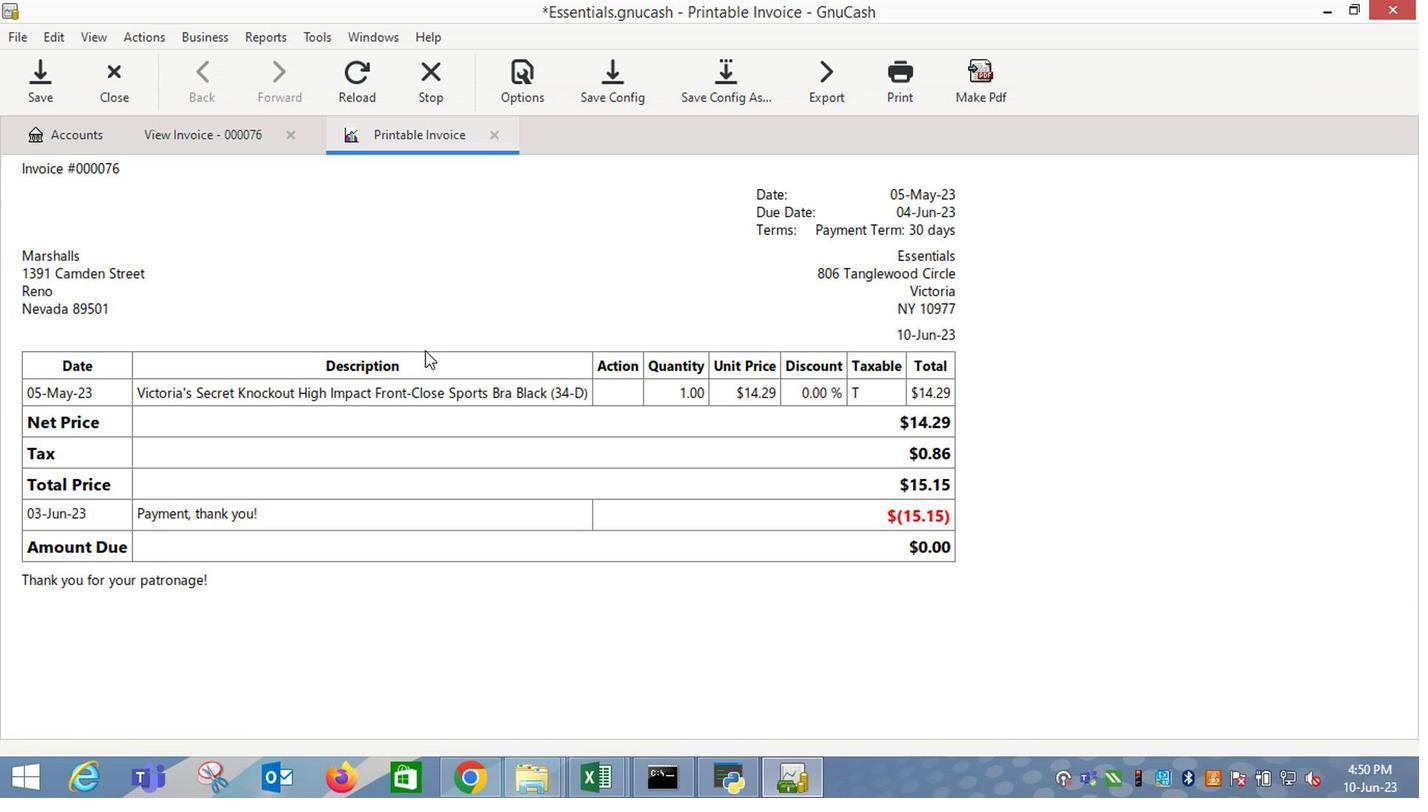 
Action: Mouse moved to (650, 449)
Screenshot: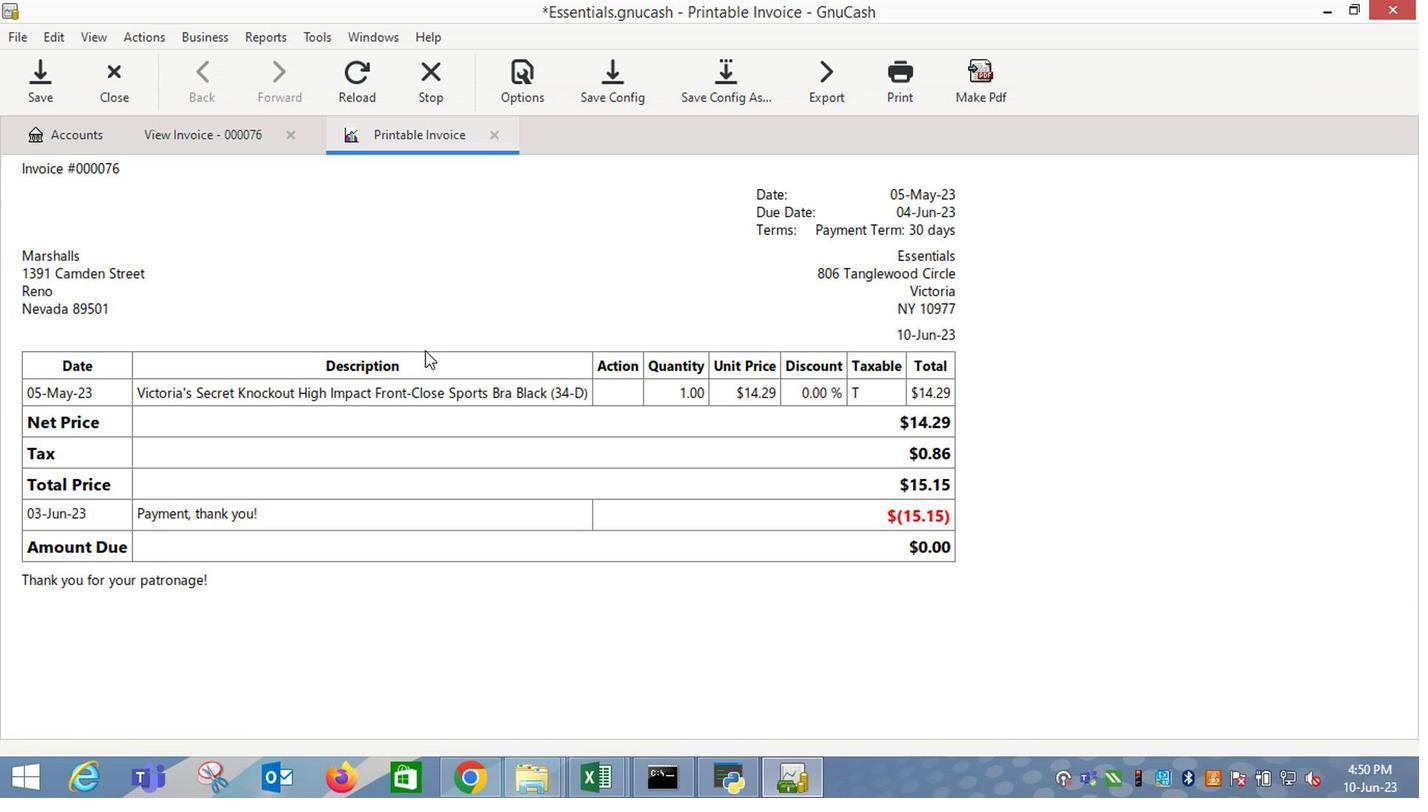 
Action: Mouse pressed left at (650, 449)
Screenshot: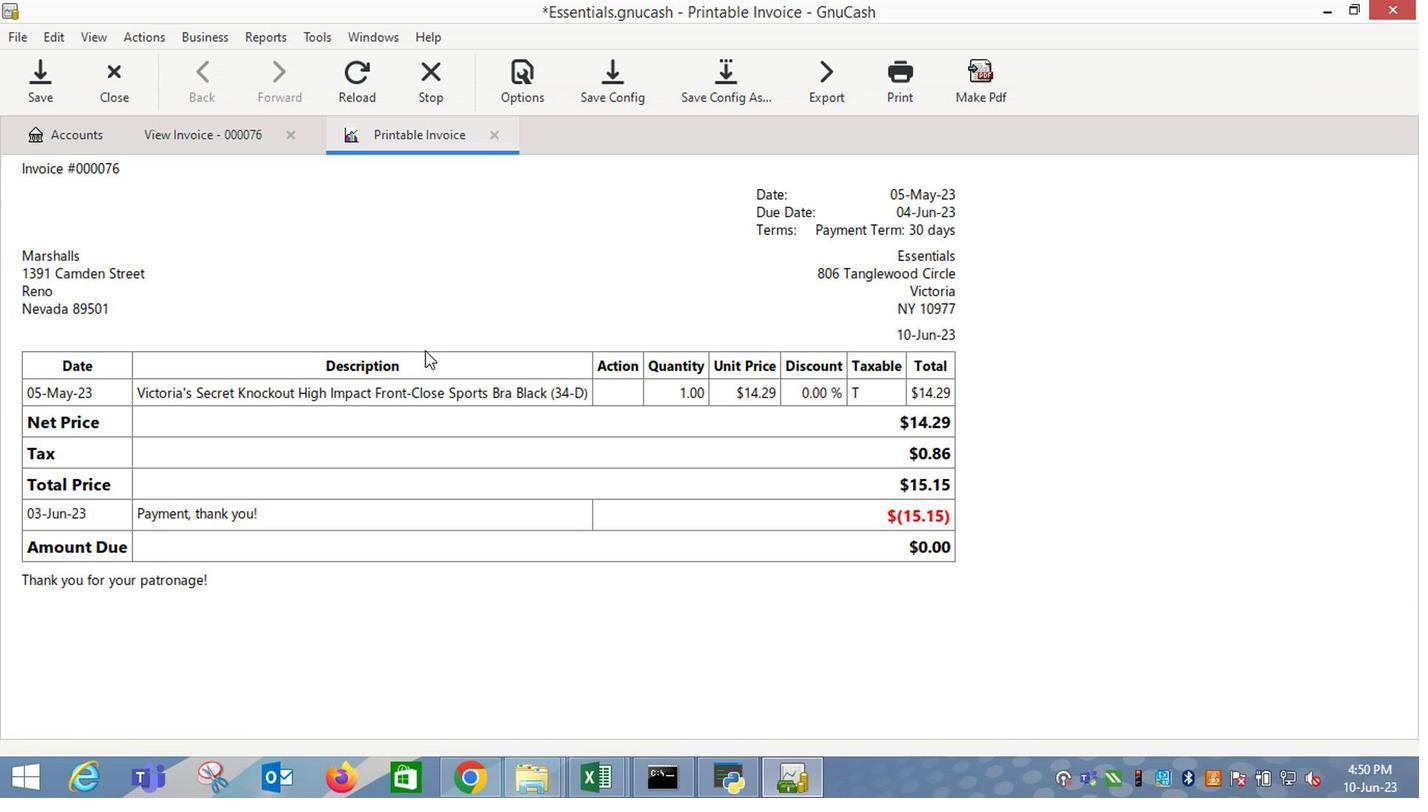 
Action: Mouse moved to (589, 392)
Screenshot: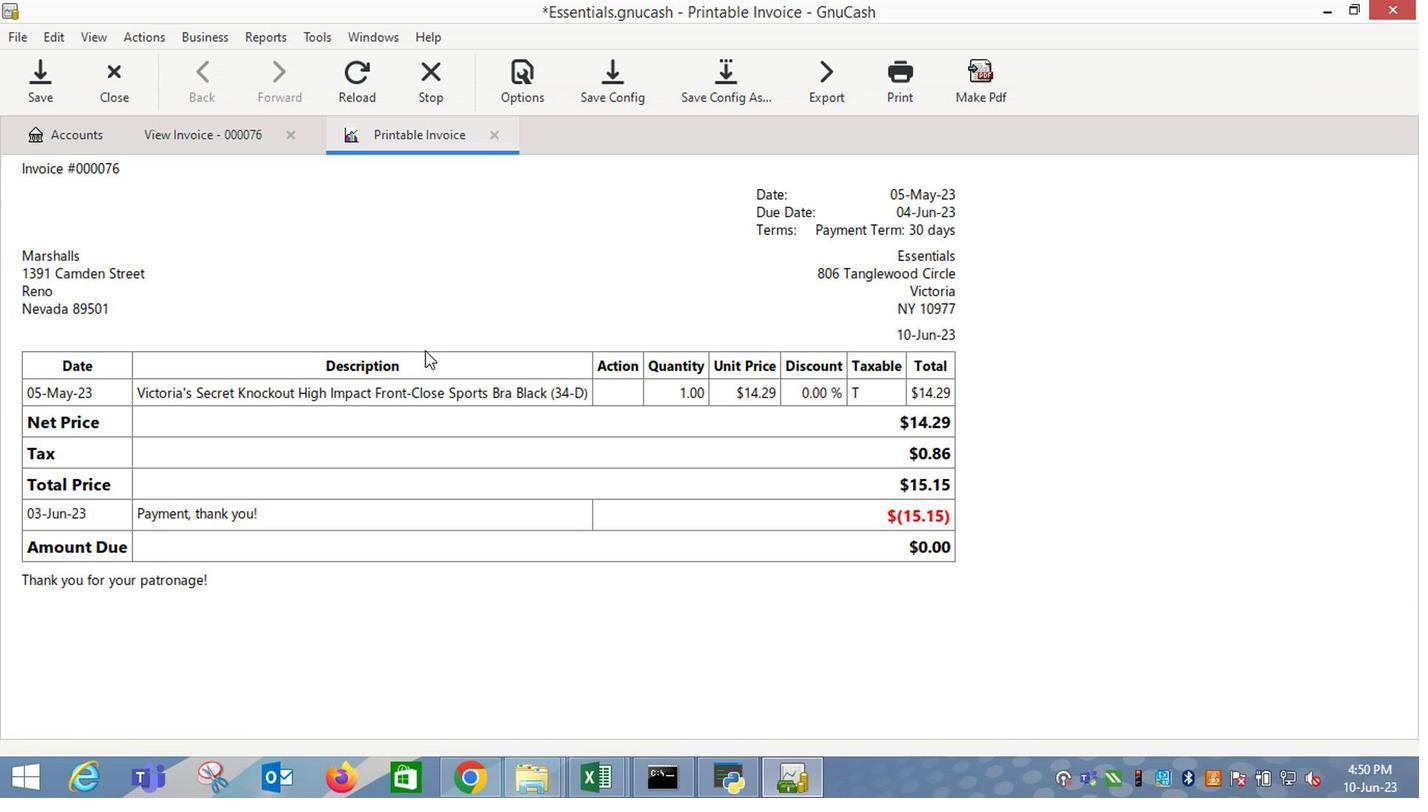 
Action: Mouse pressed left at (589, 392)
Screenshot: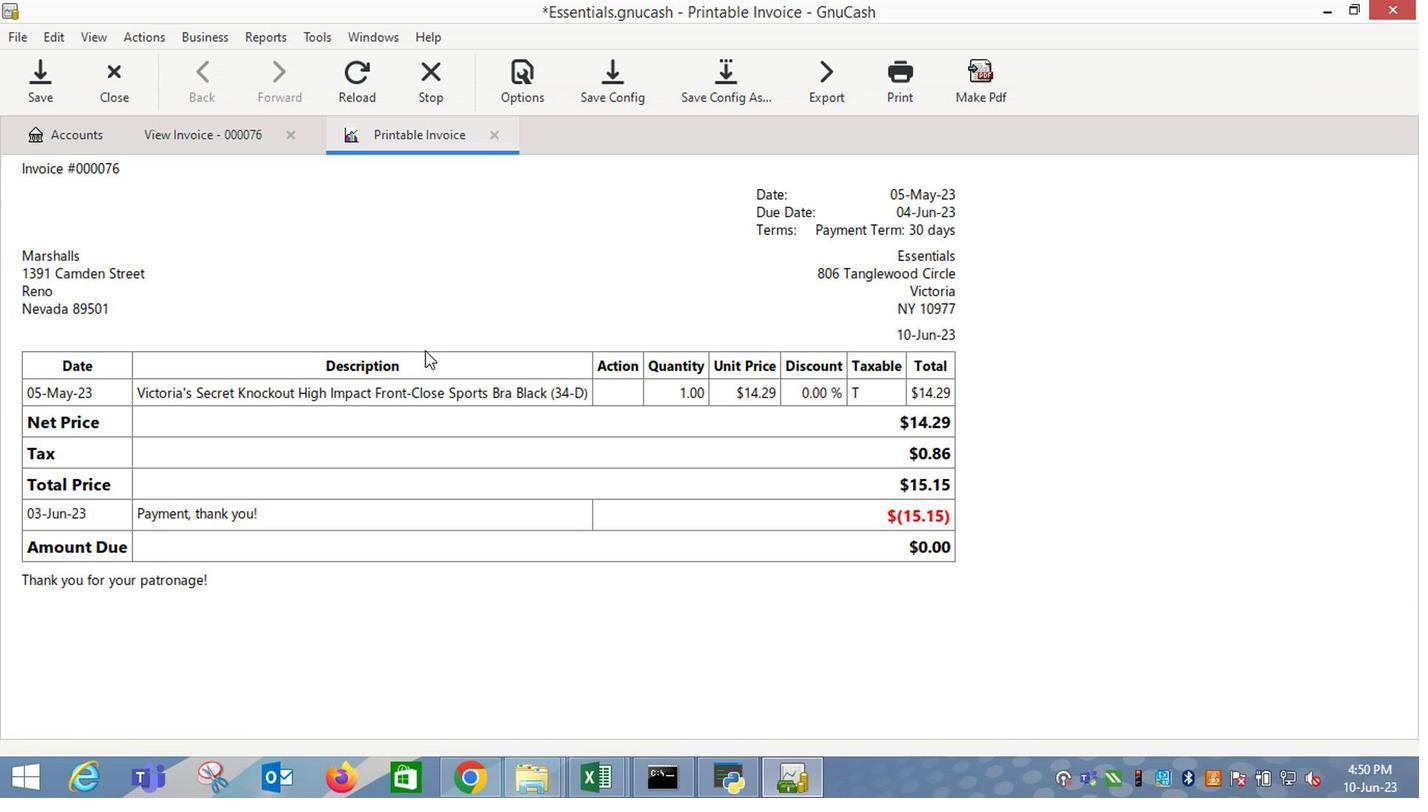 
Action: Mouse moved to (606, 405)
Screenshot: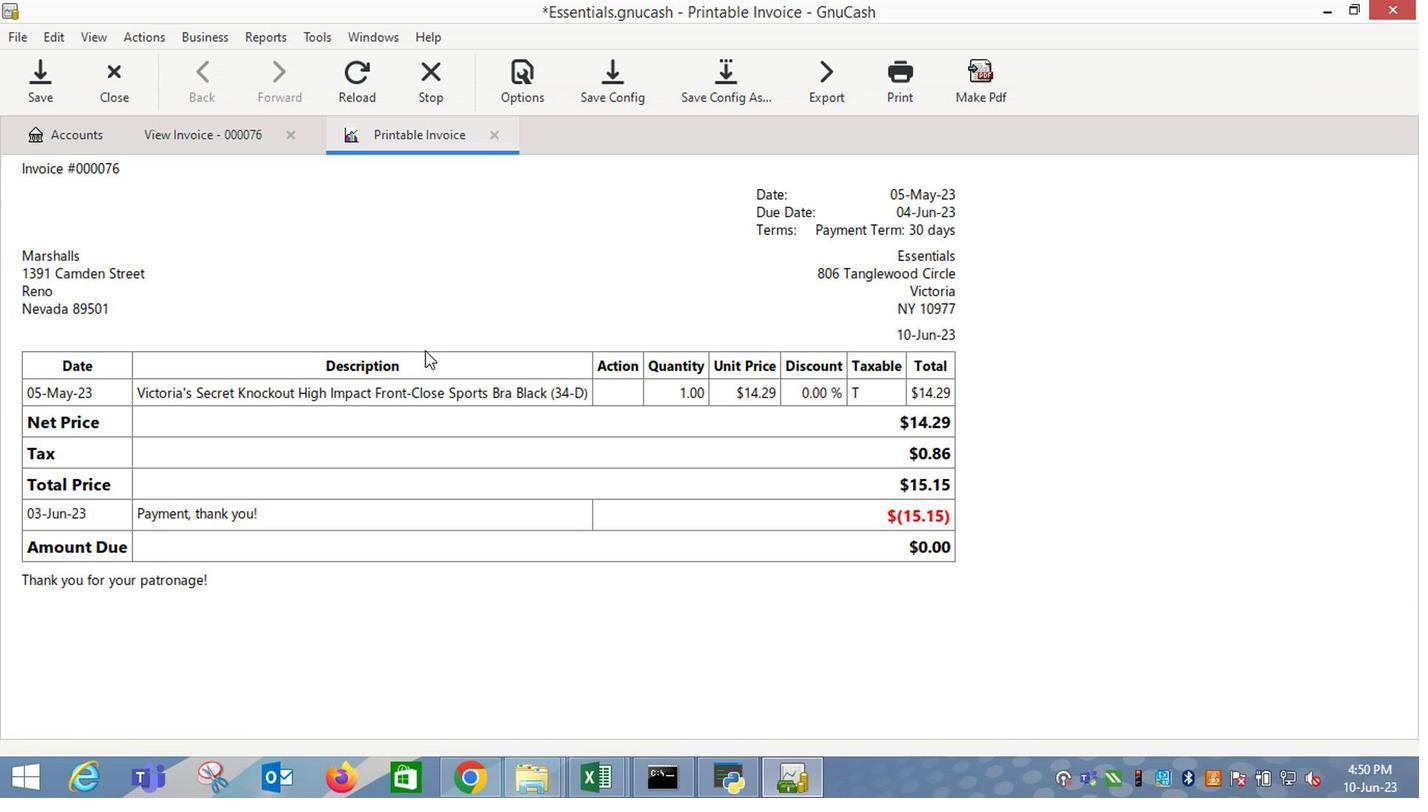 
Action: Mouse pressed left at (606, 405)
Screenshot: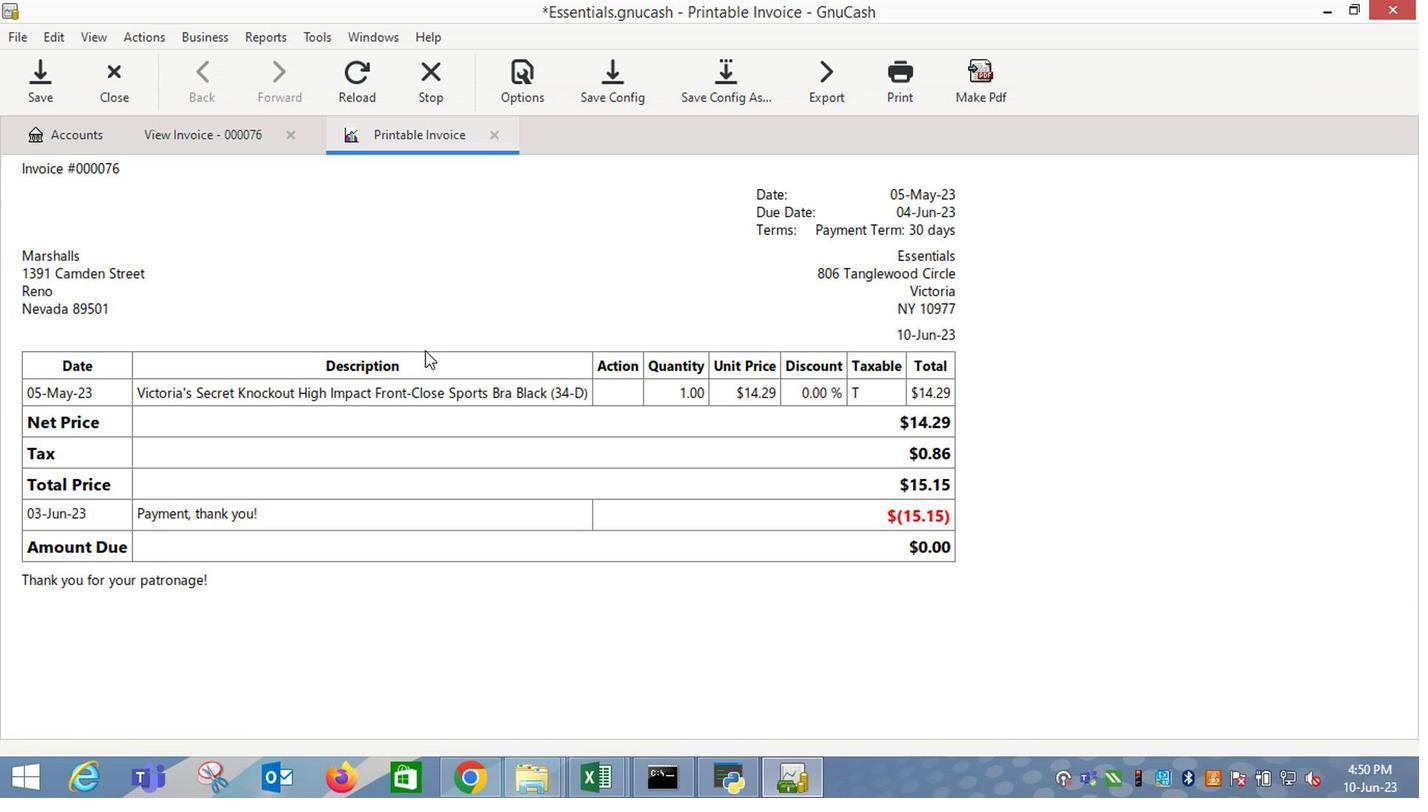 
Action: Mouse moved to (630, 419)
Screenshot: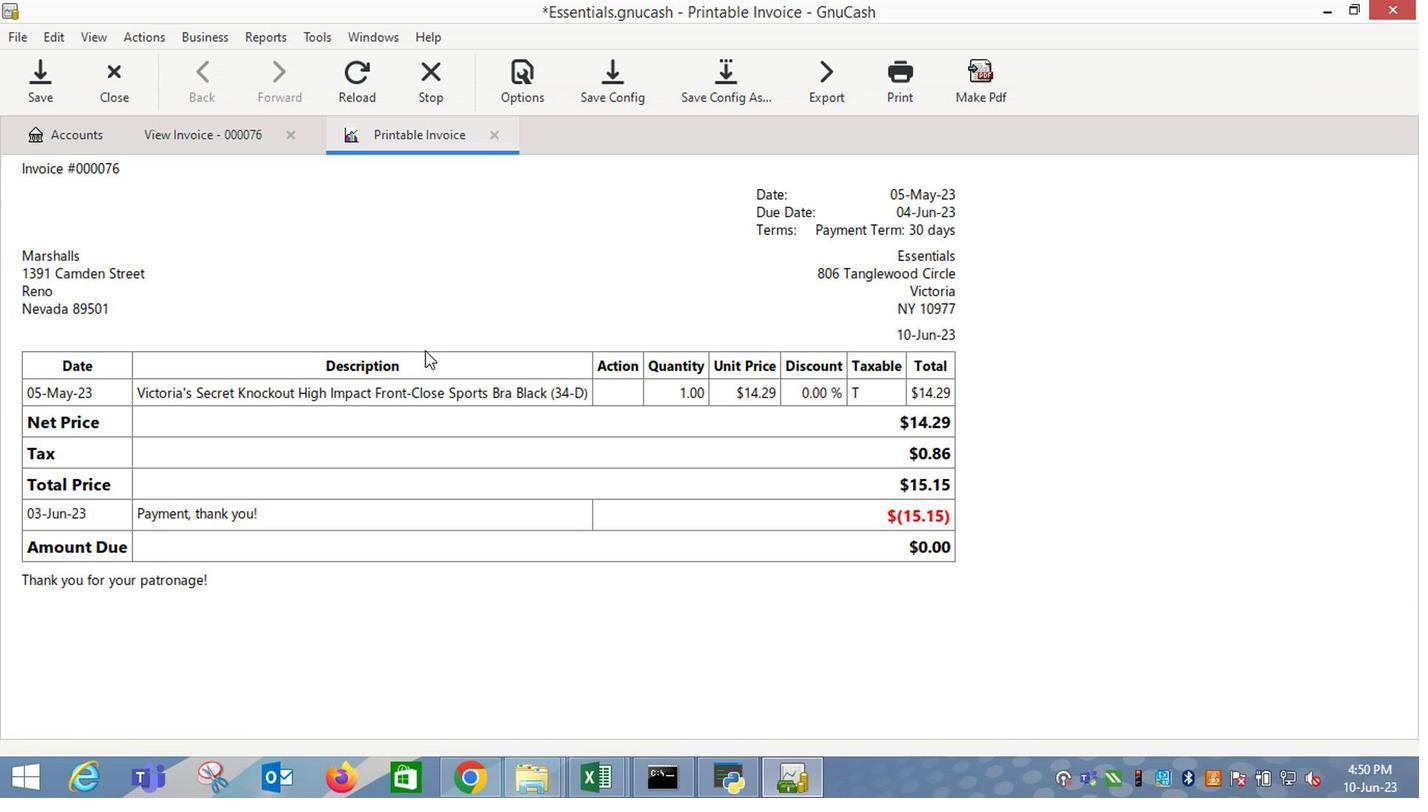
Action: Mouse pressed left at (630, 419)
Screenshot: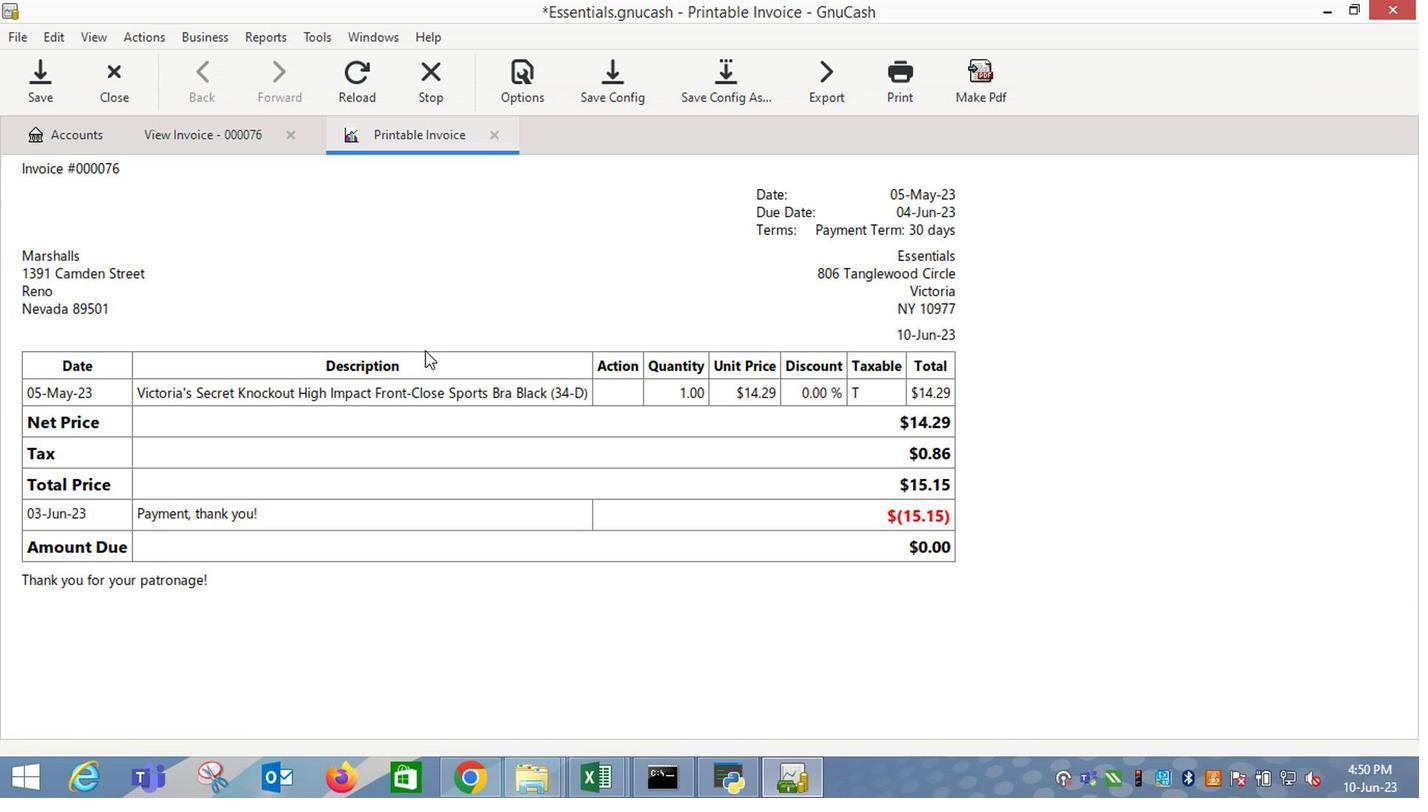 
Action: Mouse moved to (780, 592)
Screenshot: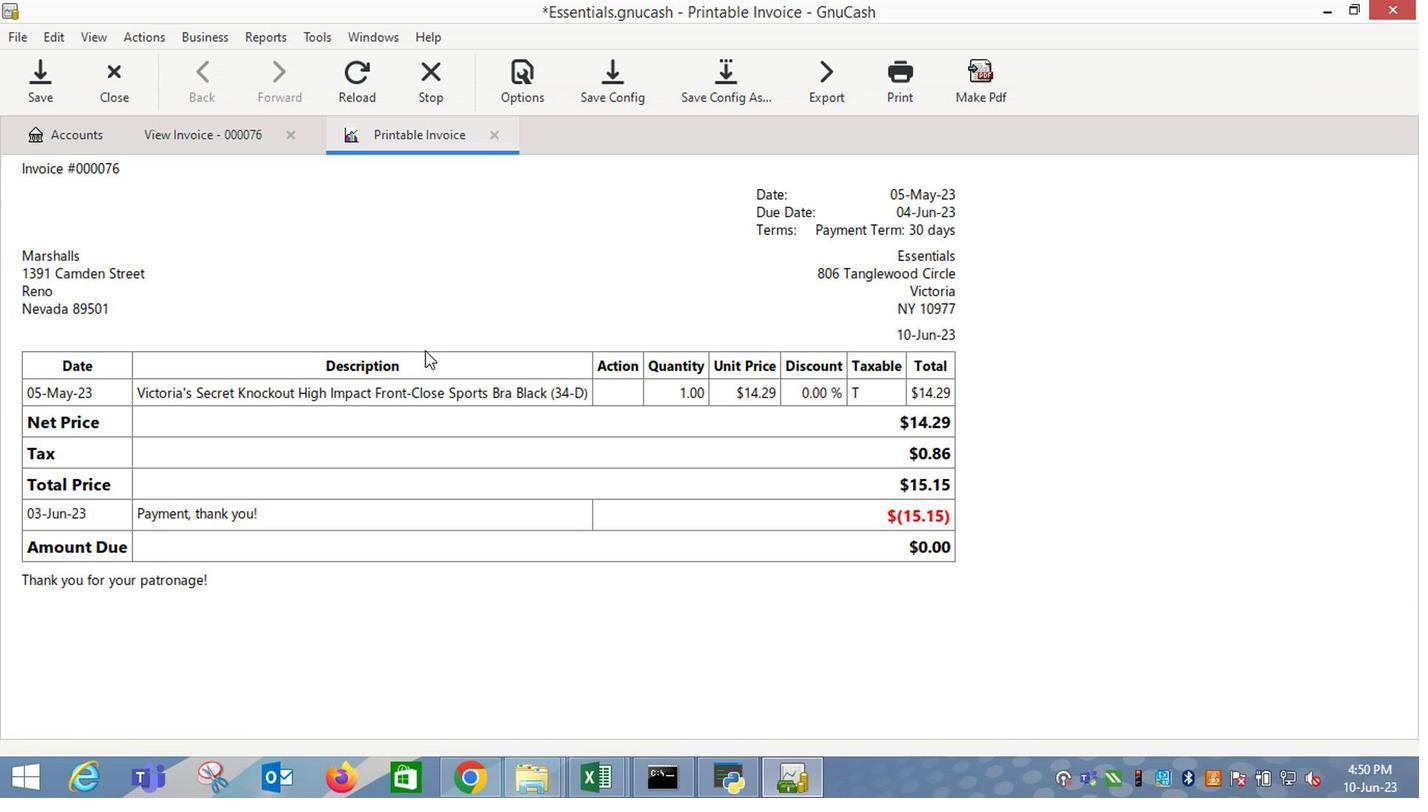 
Action: Mouse pressed left at (780, 592)
Screenshot: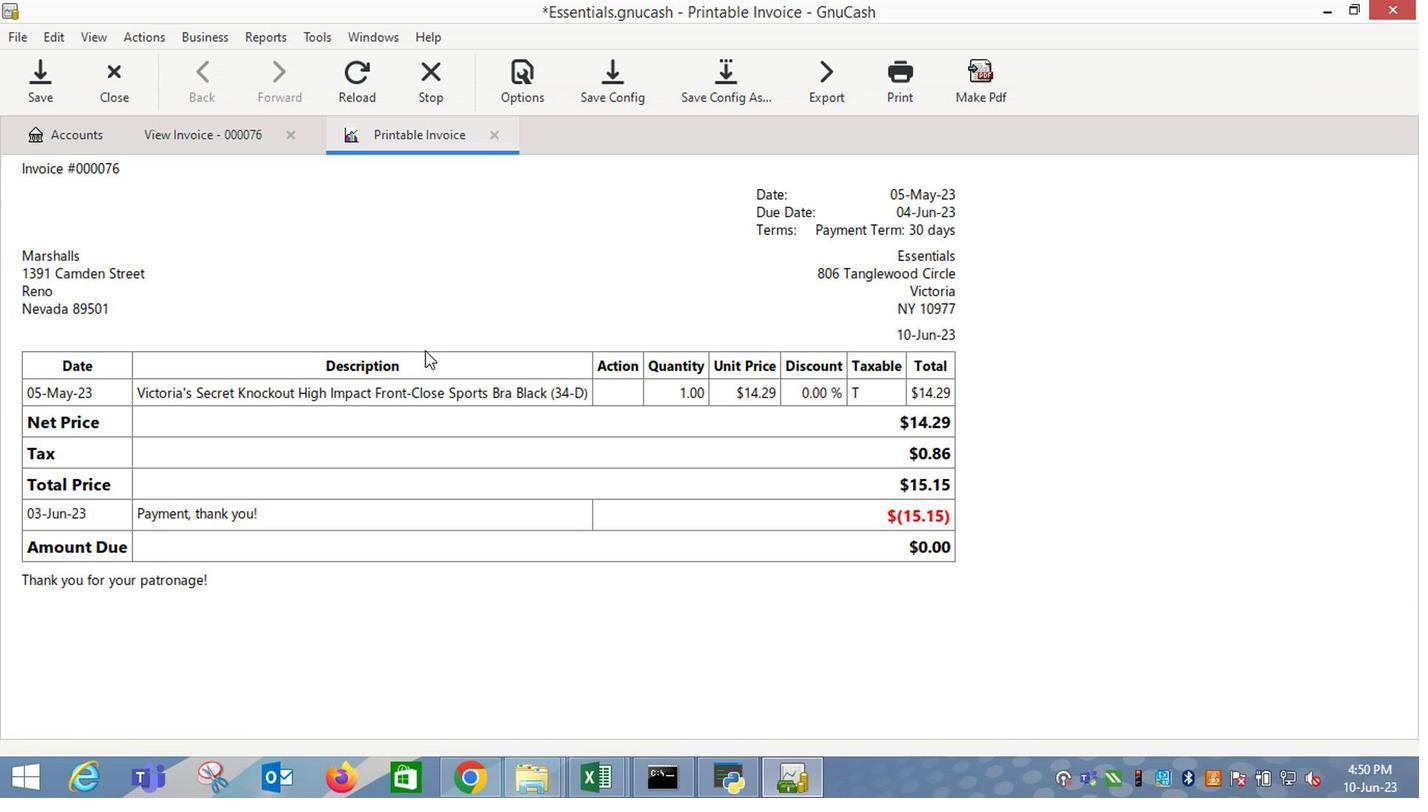 
Action: Mouse moved to (210, 167)
Screenshot: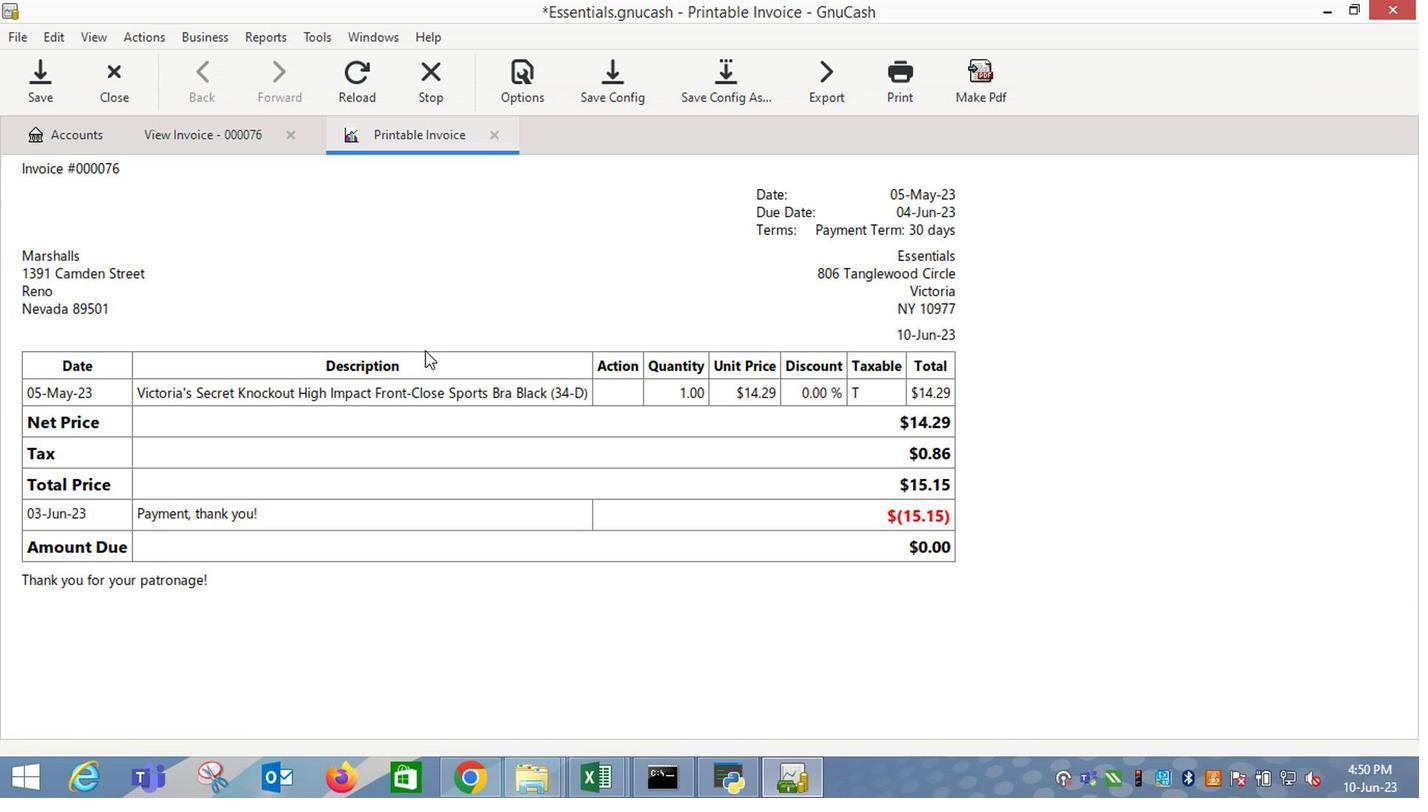 
Action: Mouse pressed left at (210, 167)
Screenshot: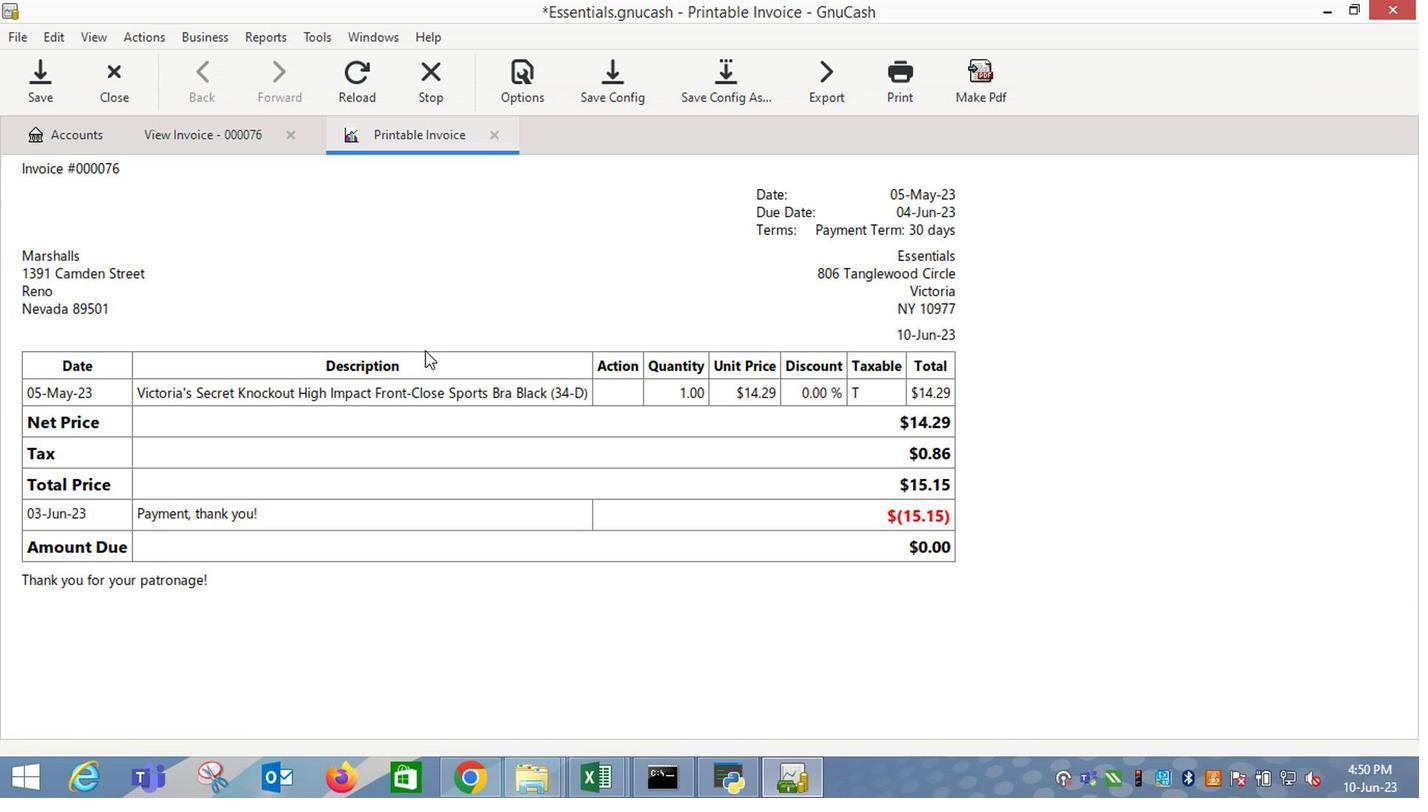
Action: Mouse moved to (255, 132)
Screenshot: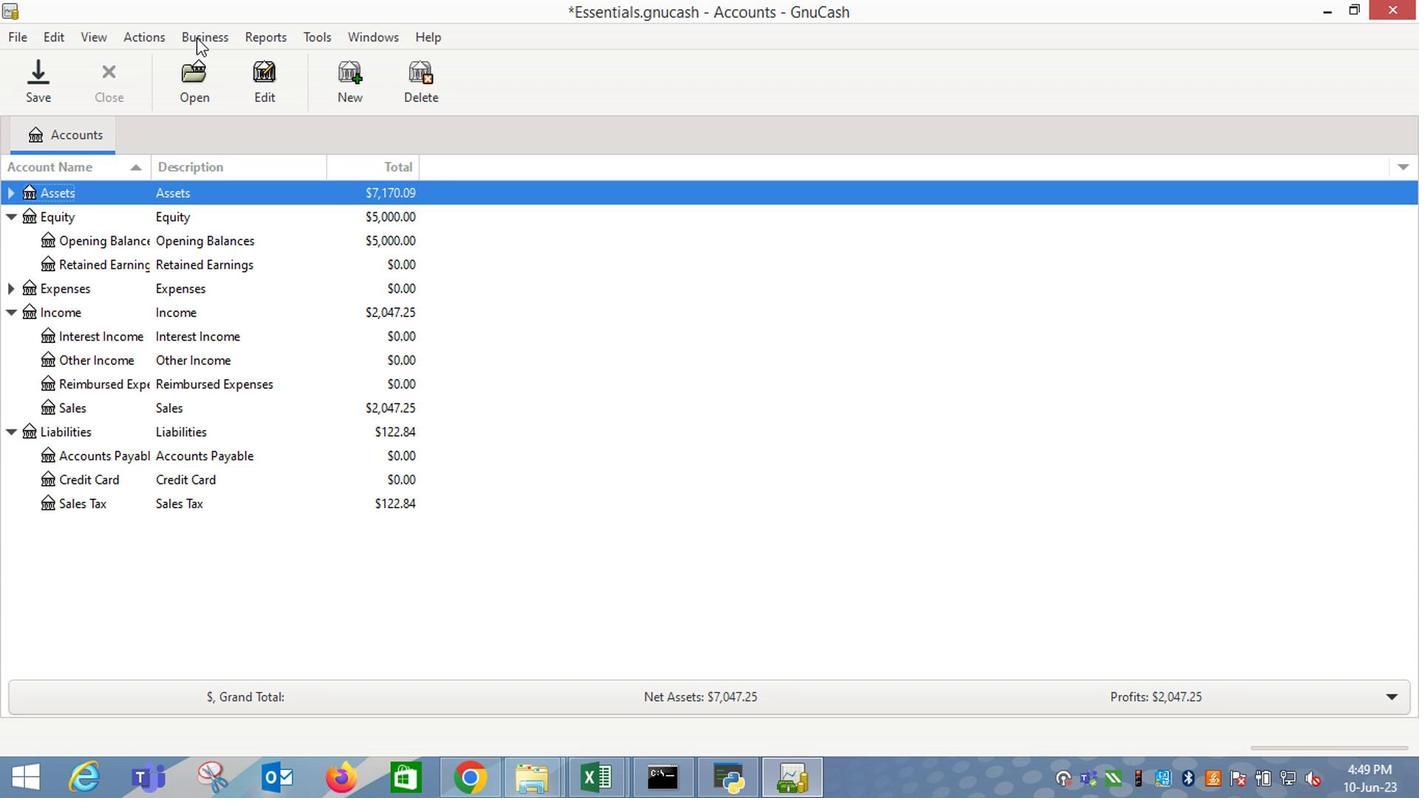 
Action: Mouse pressed left at (255, 132)
Screenshot: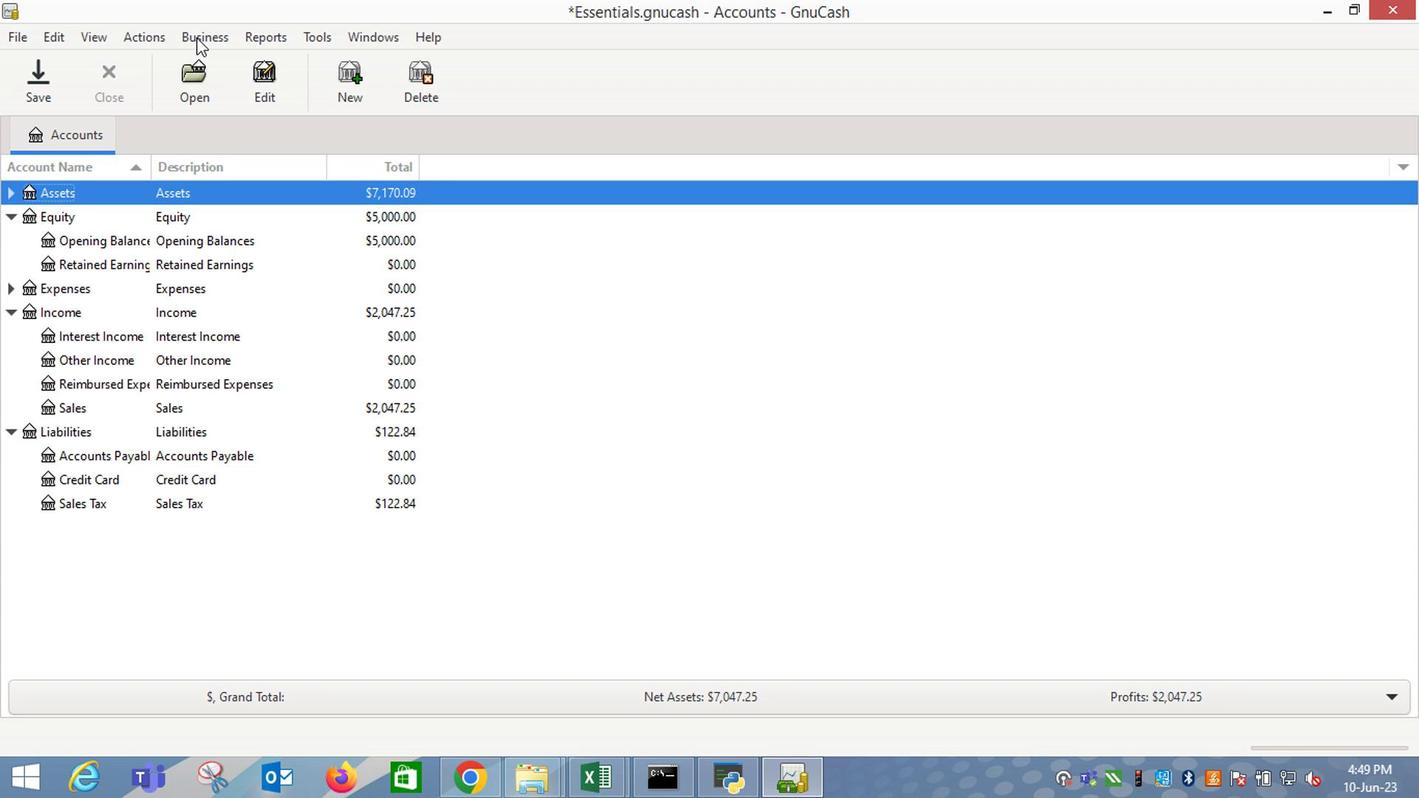 
Action: Mouse moved to (431, 204)
Screenshot: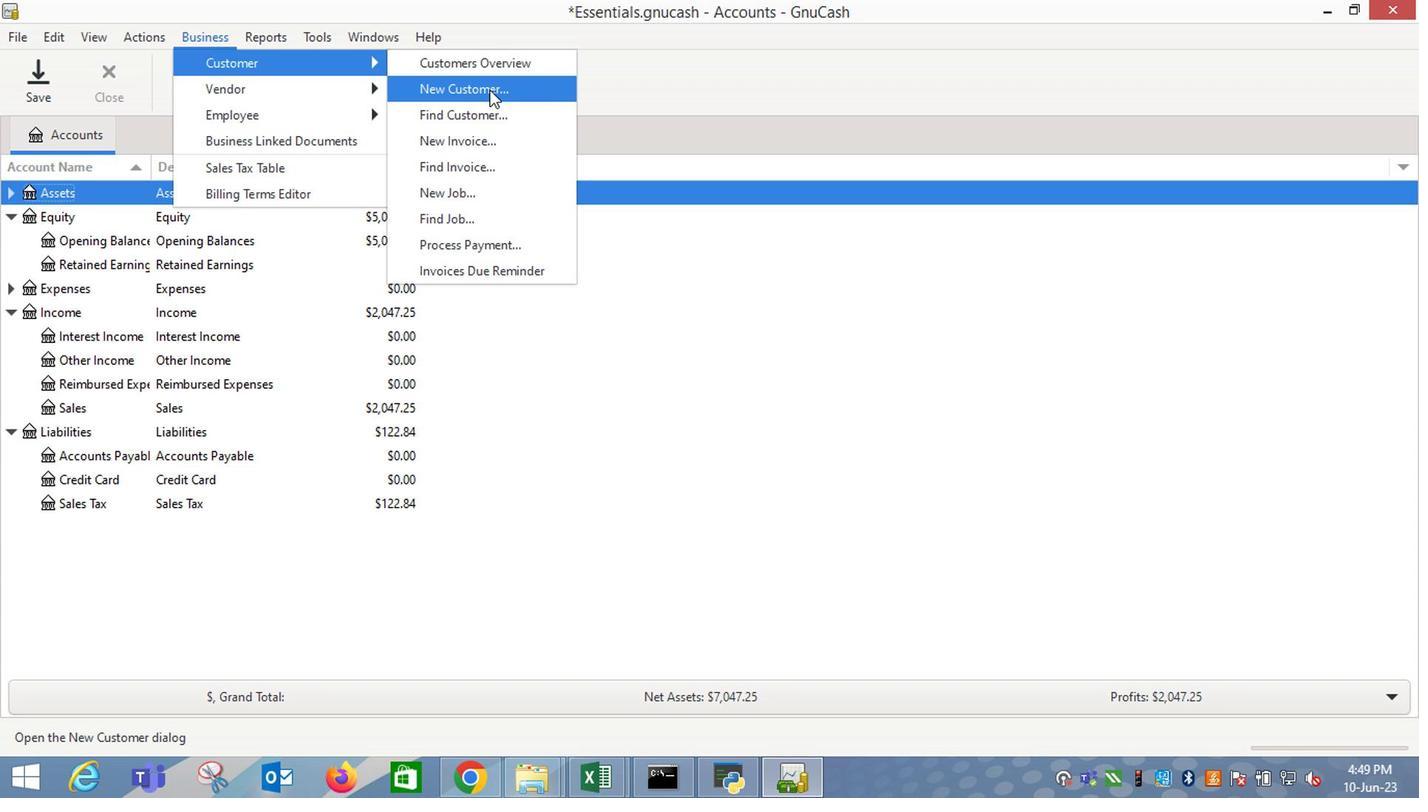 
Action: Mouse pressed left at (431, 204)
Screenshot: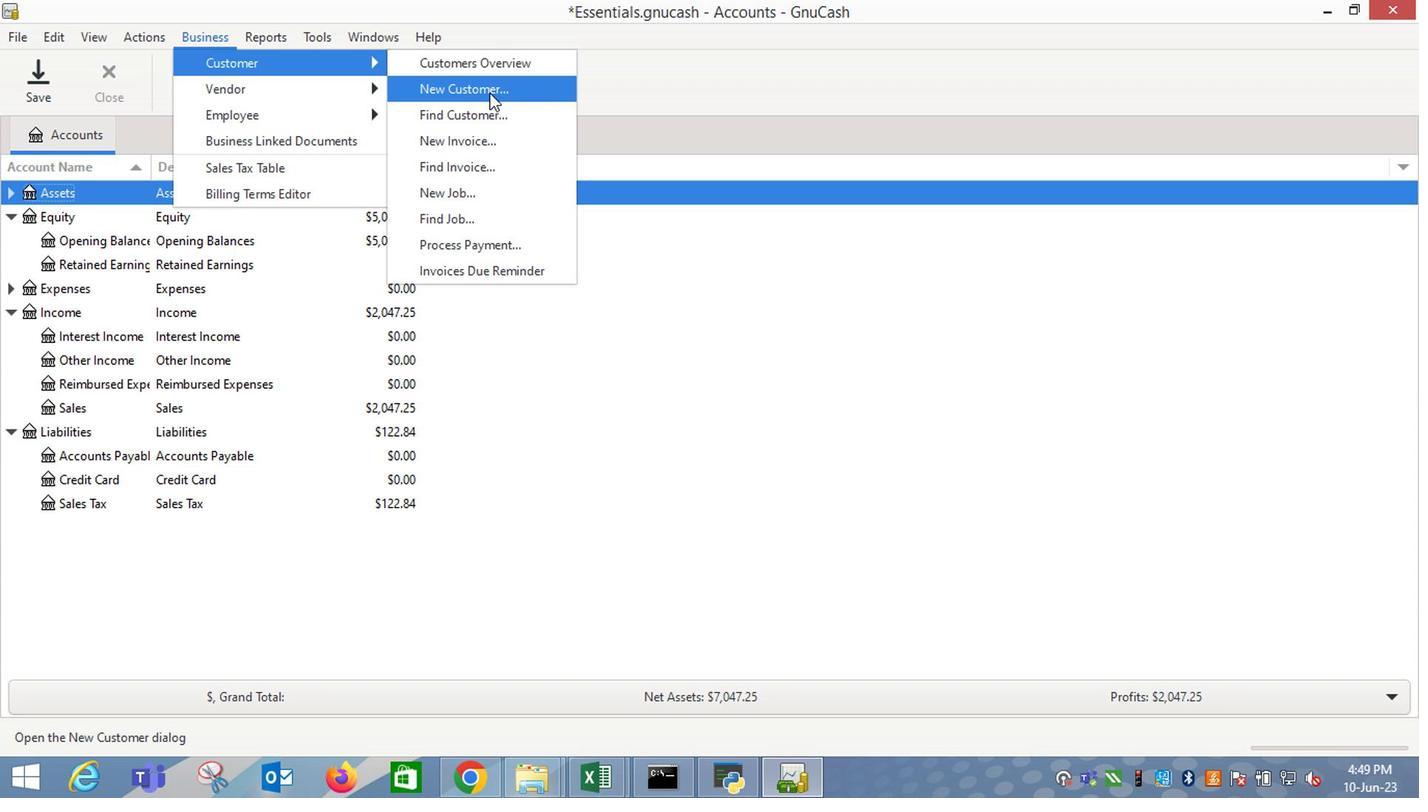 
Action: Mouse moved to (713, 334)
Screenshot: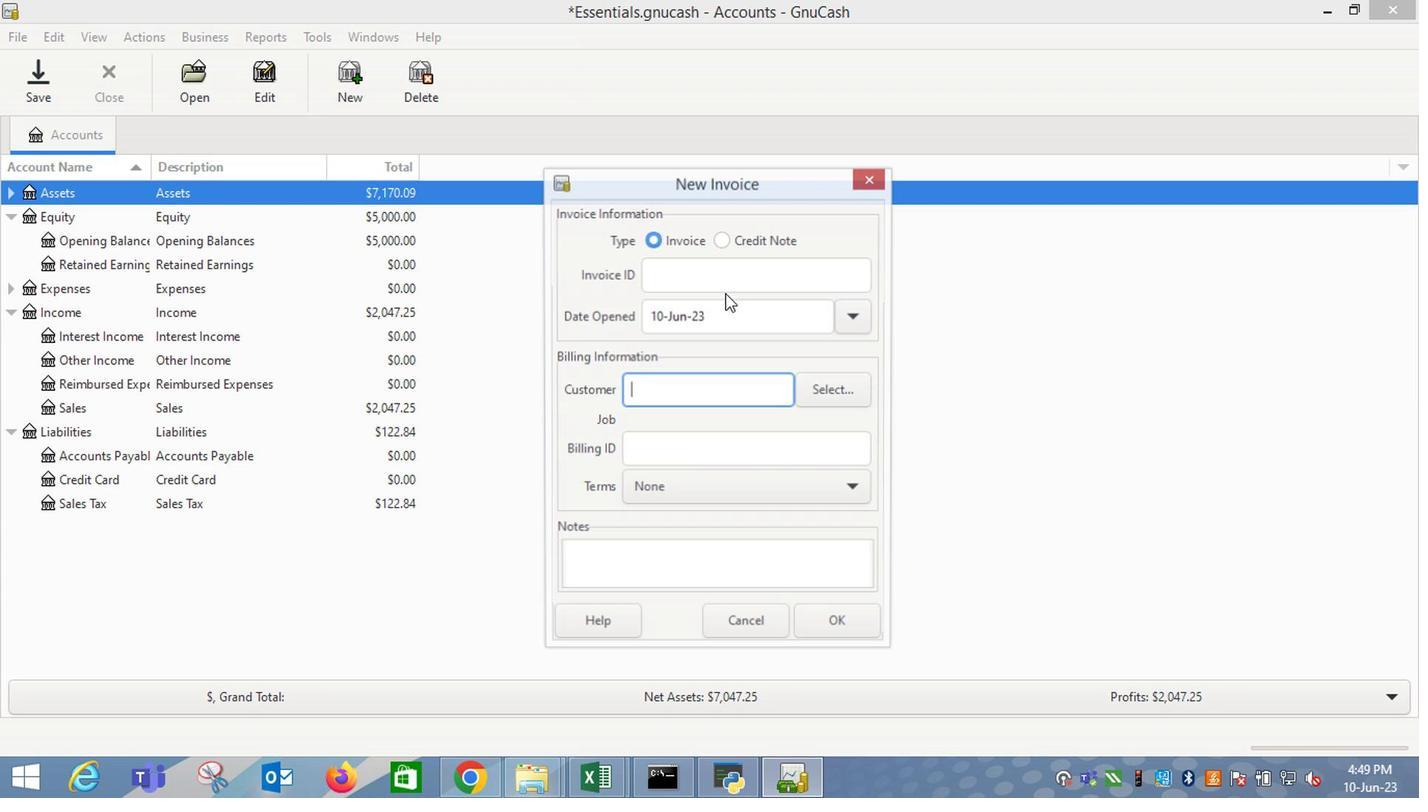 
Action: Mouse pressed left at (713, 334)
Screenshot: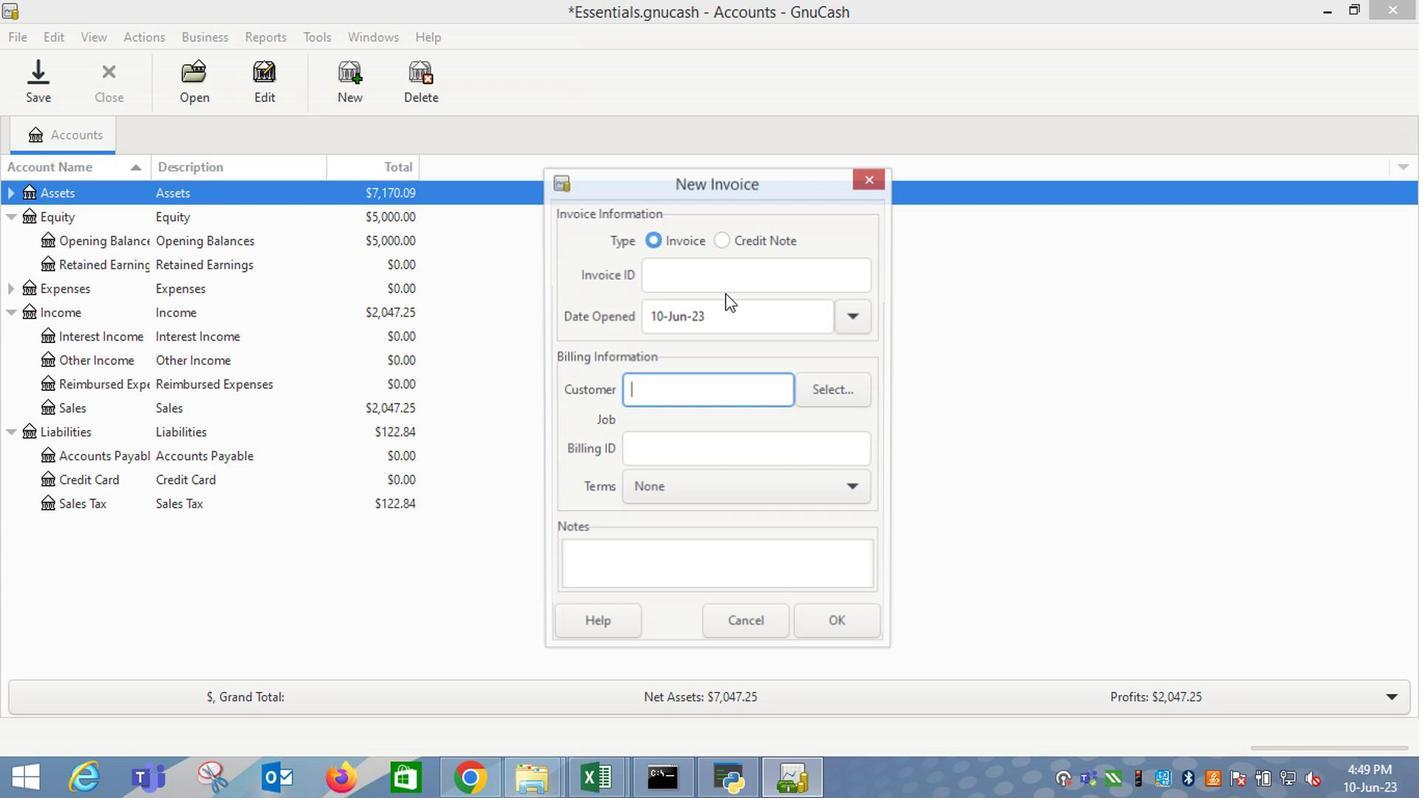 
Action: Mouse moved to (597, 351)
Screenshot: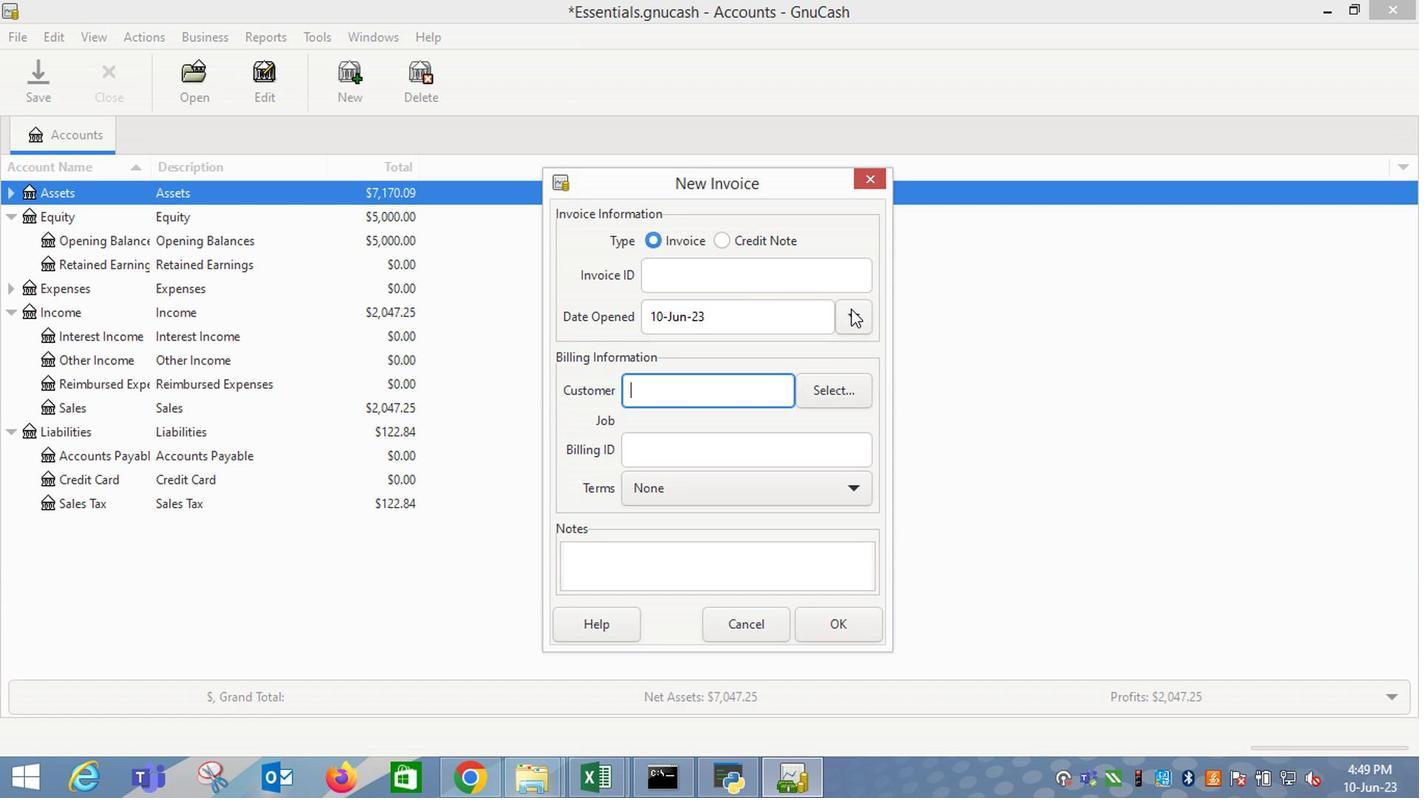 
Action: Mouse pressed left at (597, 351)
Screenshot: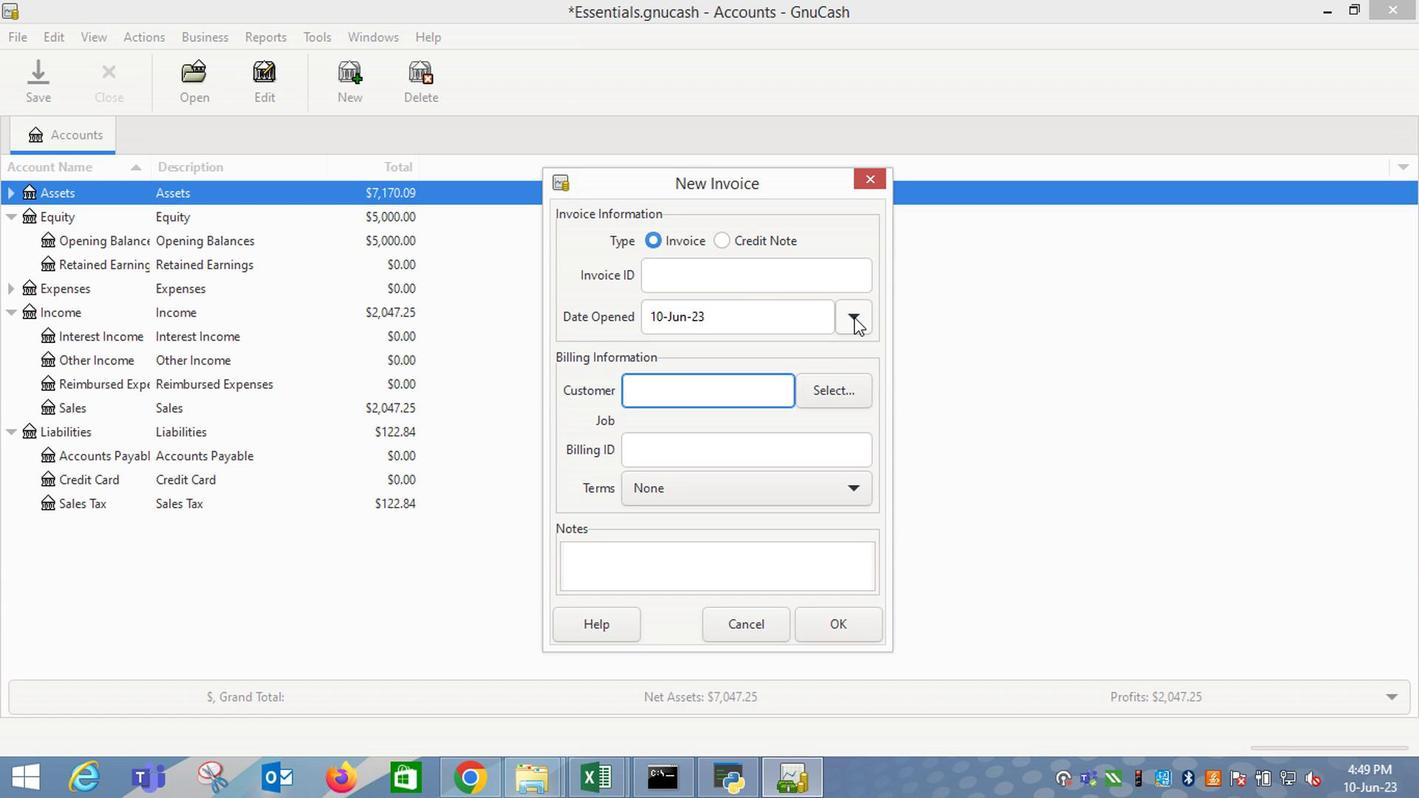 
Action: Mouse moved to (697, 380)
Screenshot: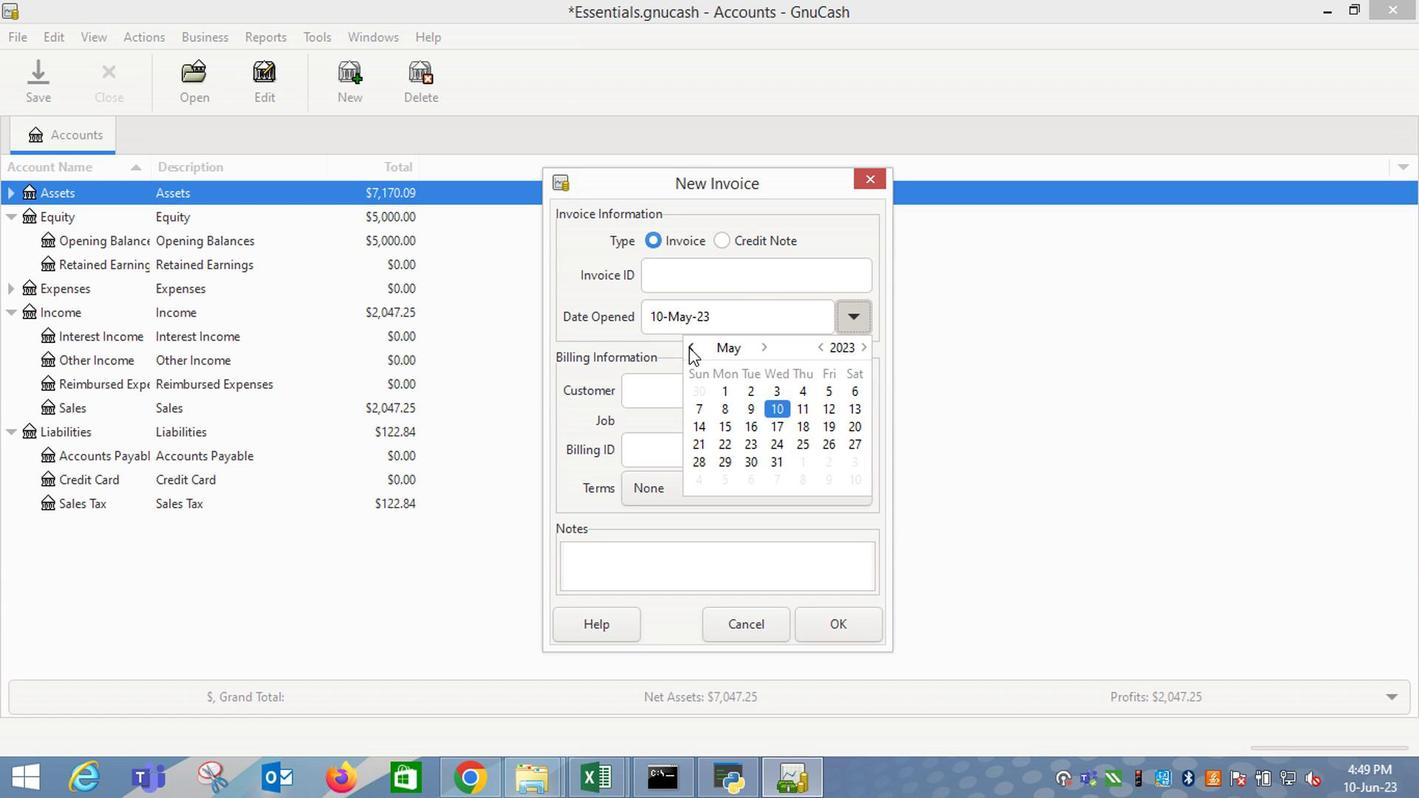 
Action: Mouse pressed left at (697, 380)
Screenshot: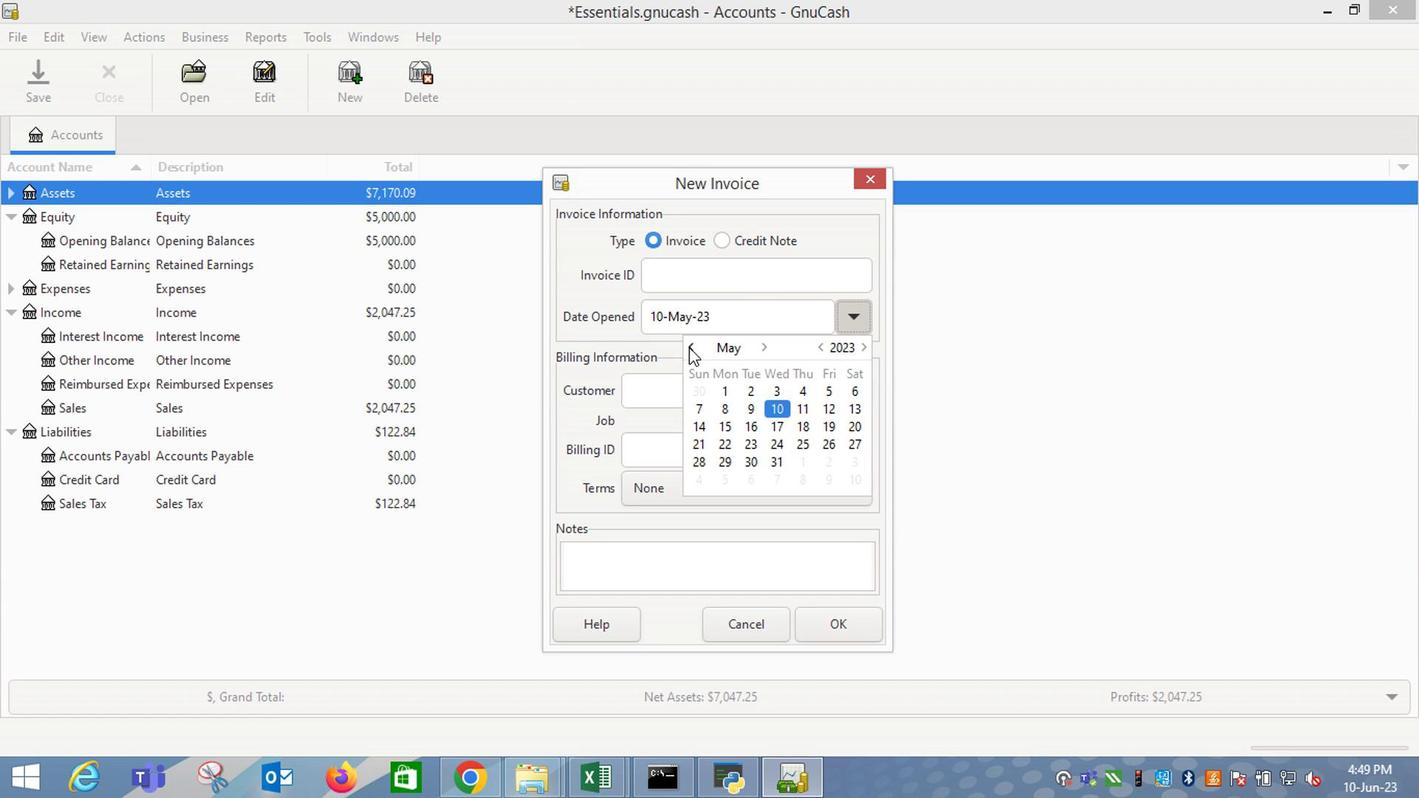 
Action: Mouse moved to (586, 402)
Screenshot: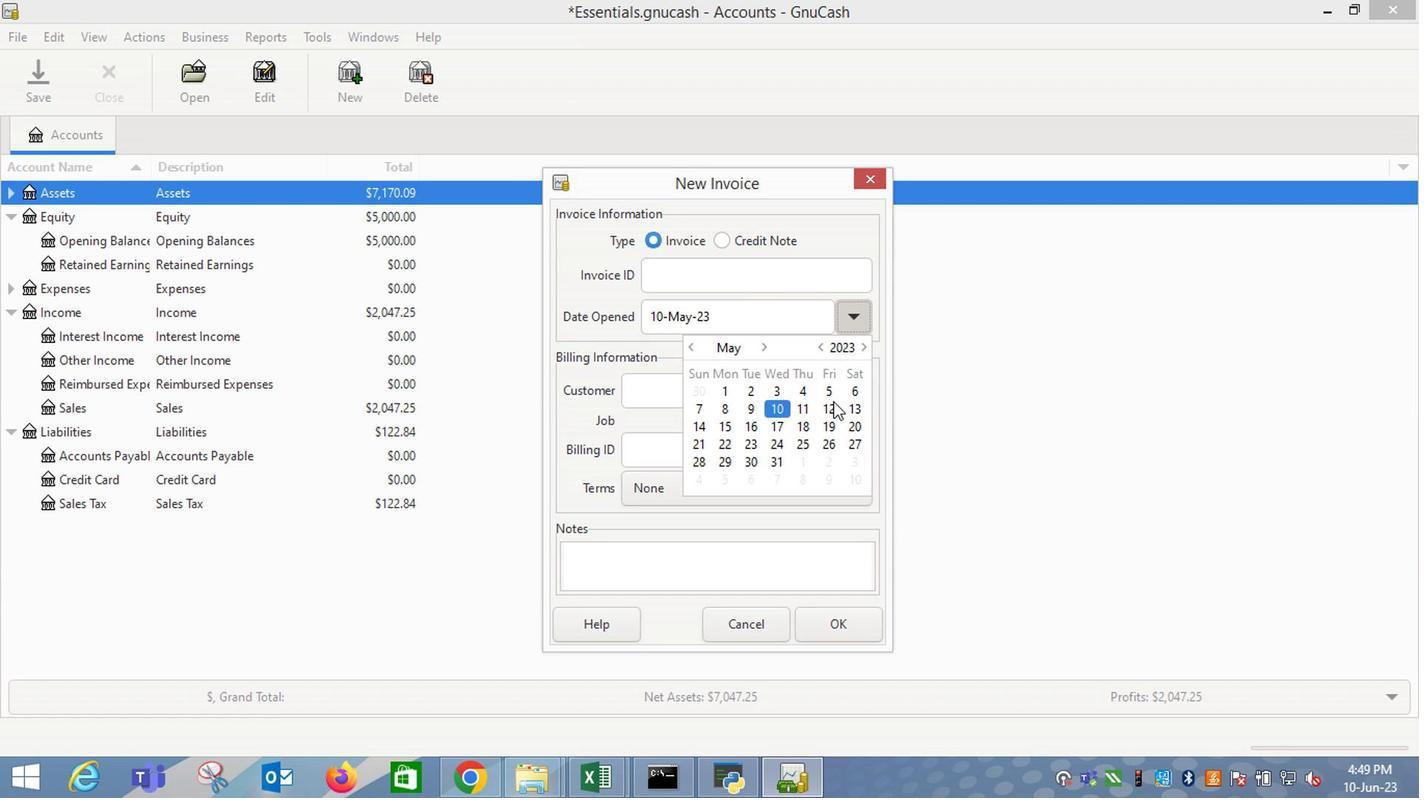 
Action: Mouse pressed left at (586, 402)
Screenshot: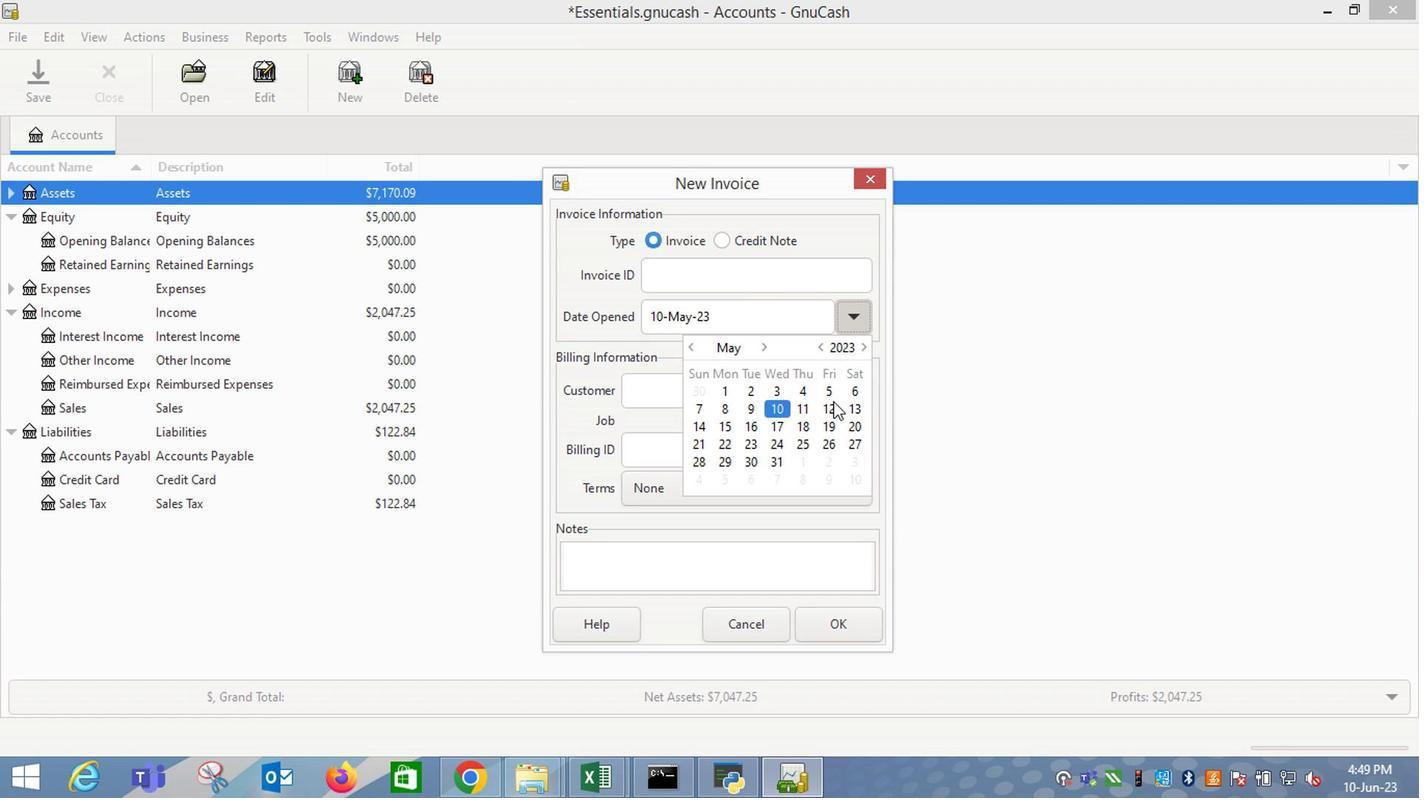 
Action: Mouse moved to (564, 382)
Screenshot: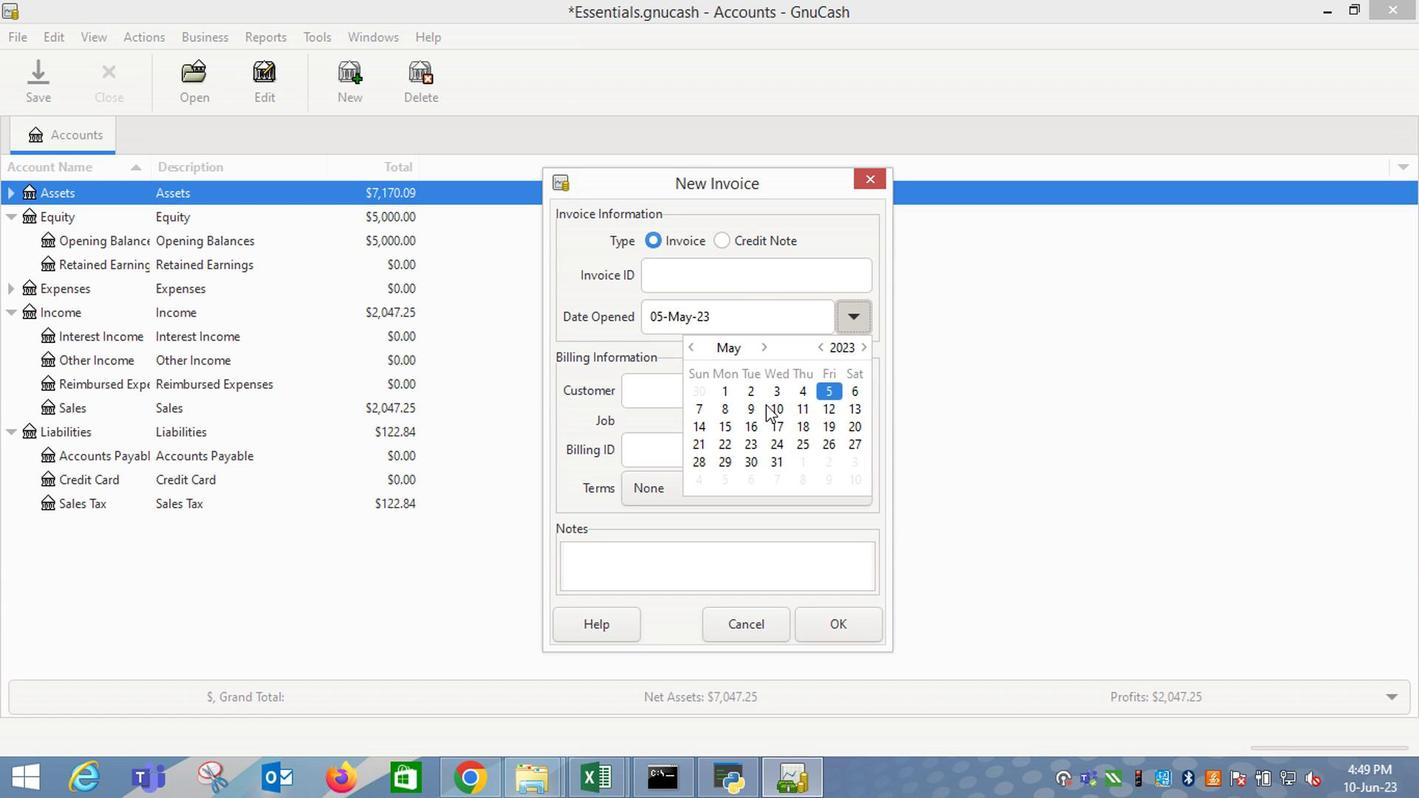 
Action: Mouse pressed left at (564, 382)
Screenshot: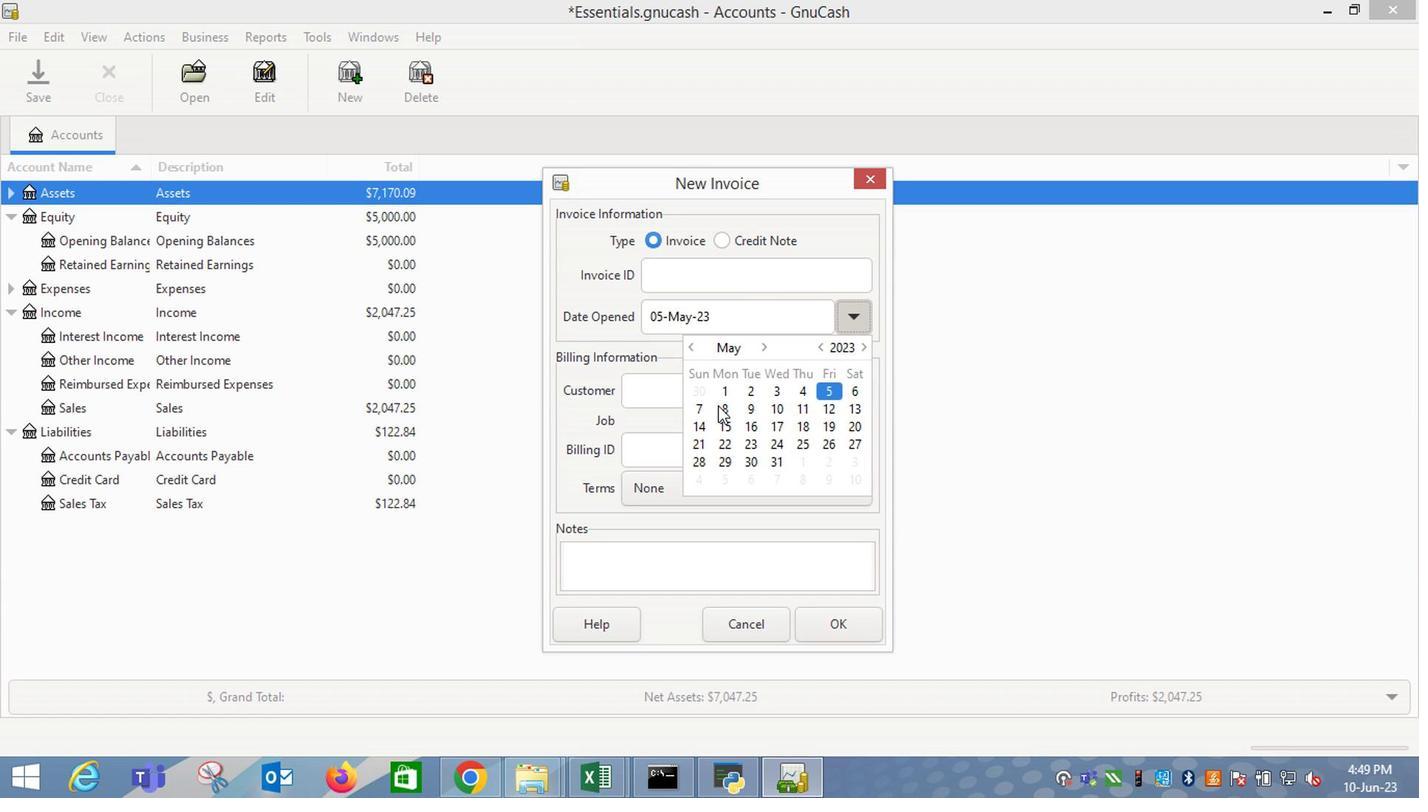 
Action: Key pressed <Key.shift_r>Ma
Screenshot: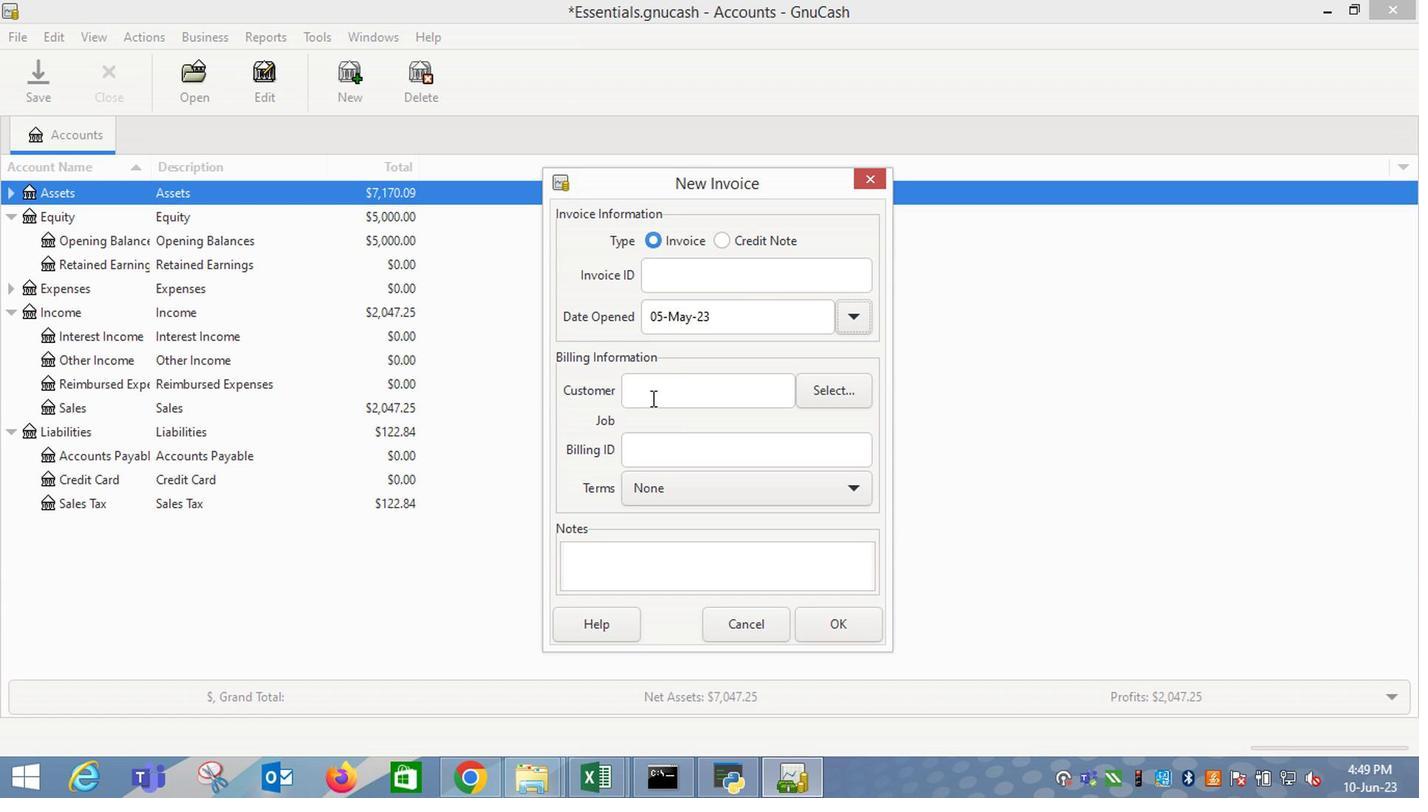 
Action: Mouse moved to (572, 403)
Screenshot: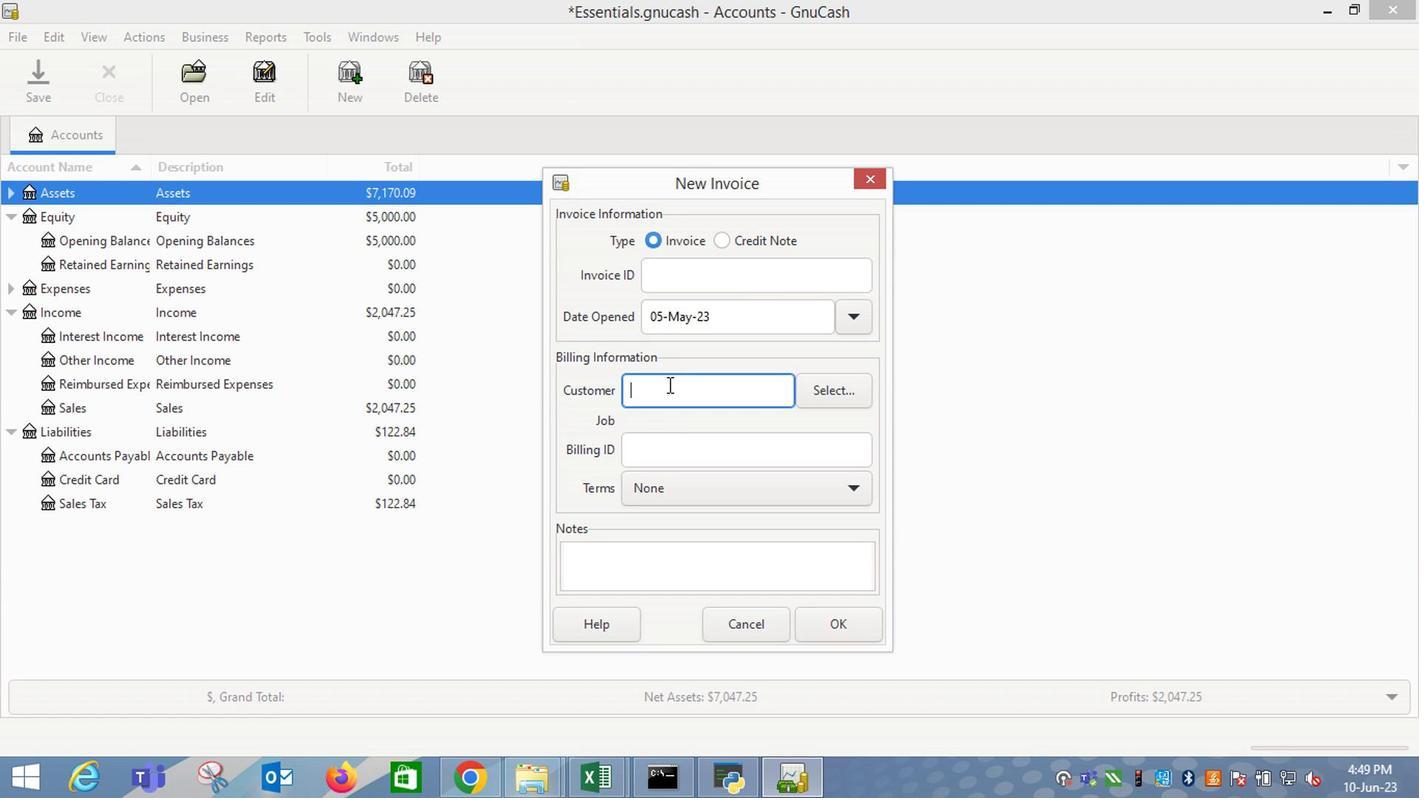 
Action: Mouse pressed left at (572, 403)
Screenshot: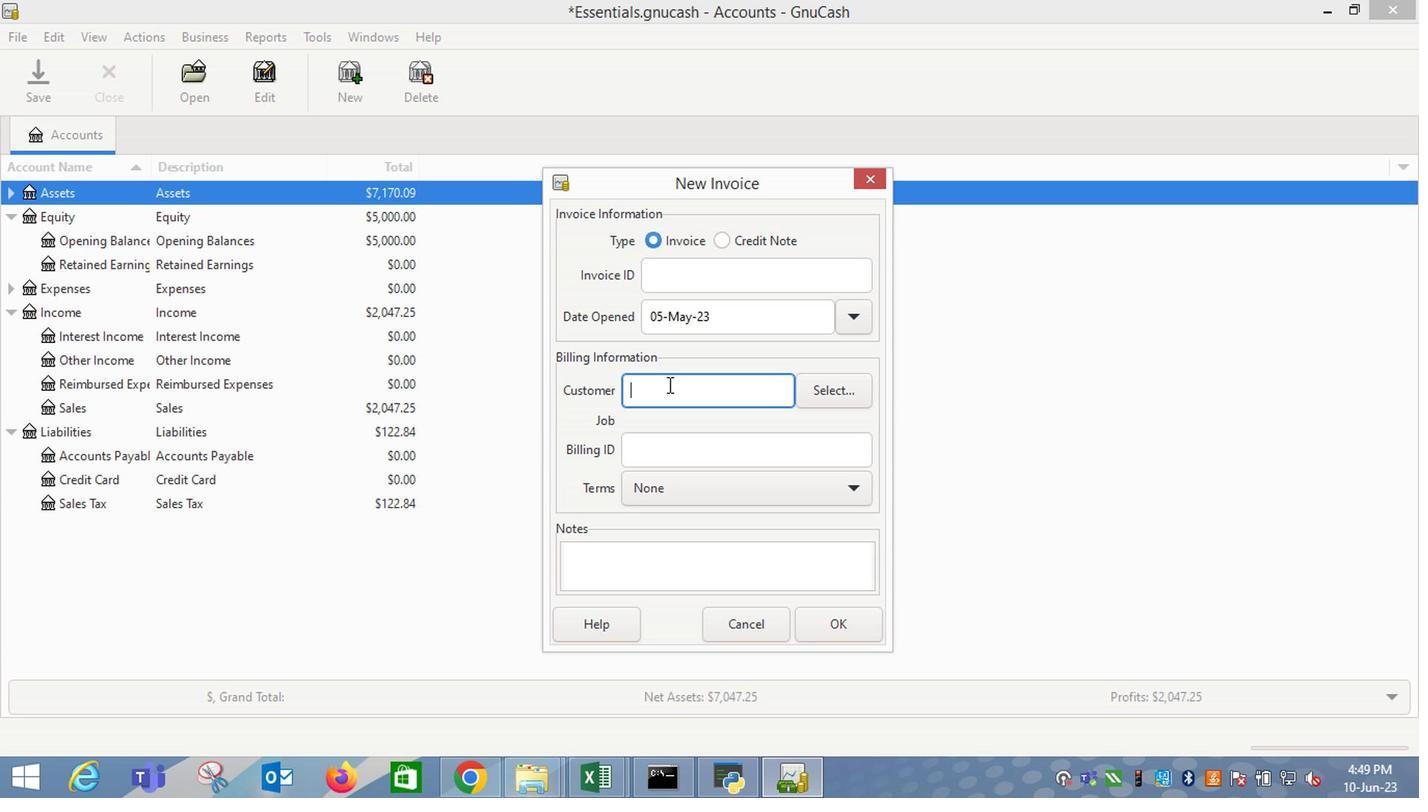 
Action: Mouse moved to (639, 462)
Screenshot: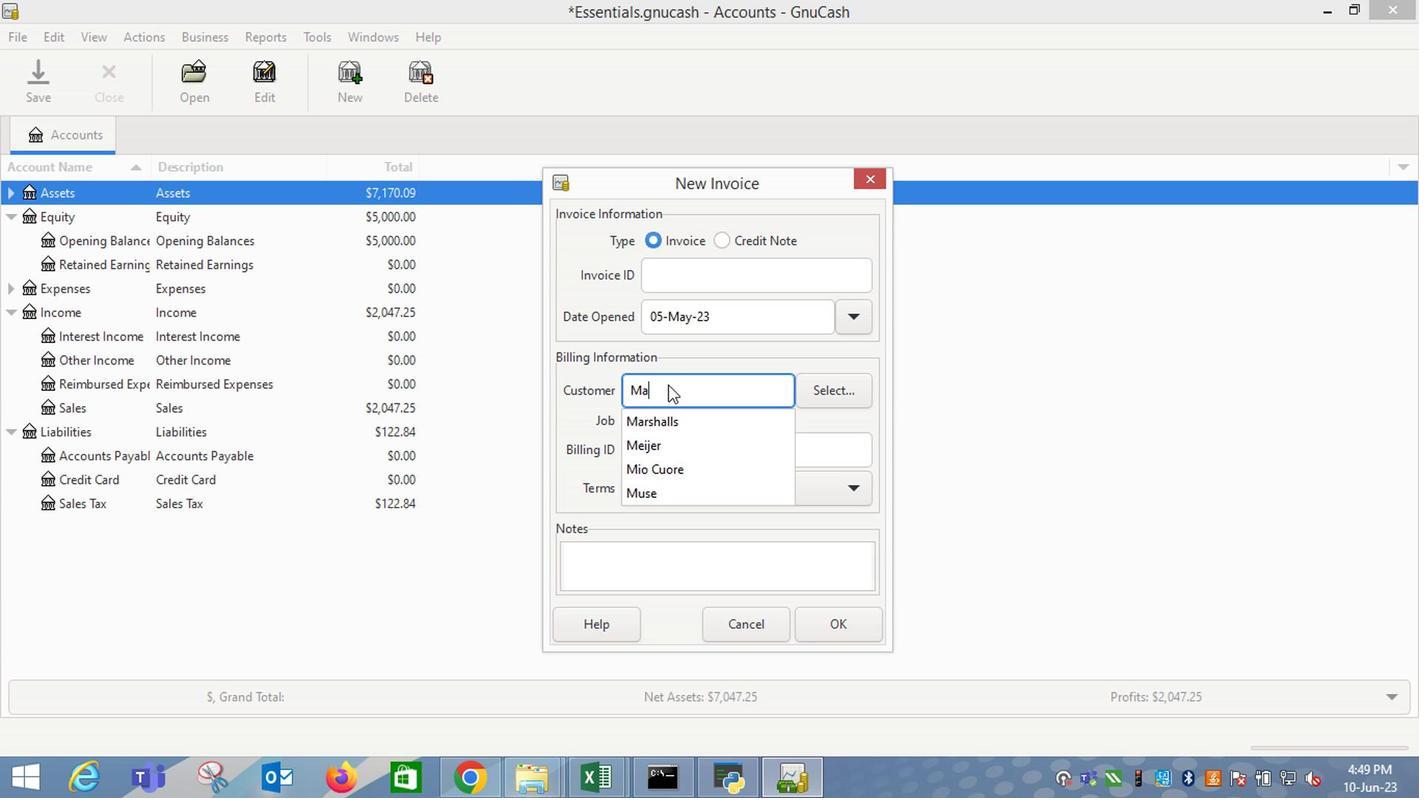 
Action: Mouse pressed left at (639, 462)
Screenshot: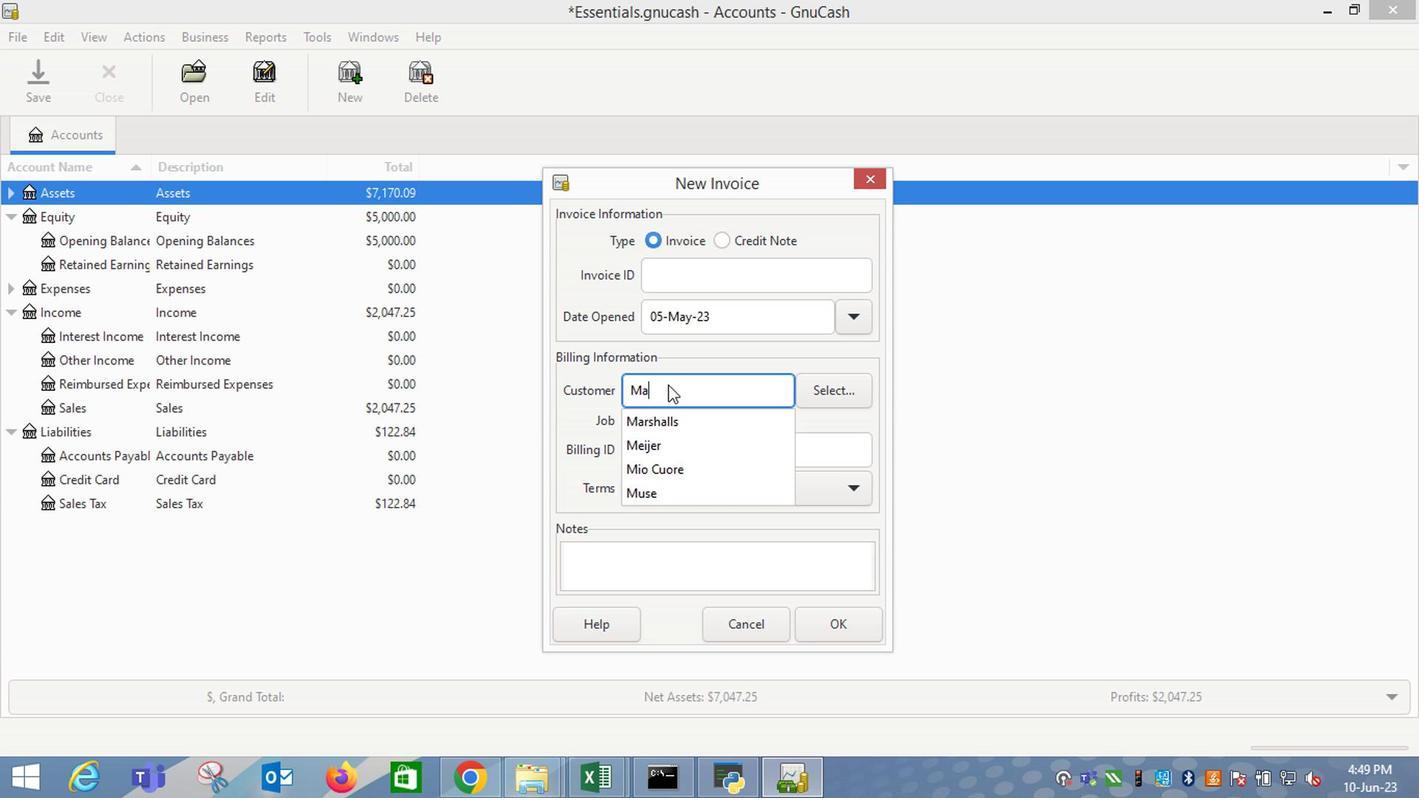 
Action: Mouse moved to (572, 508)
Screenshot: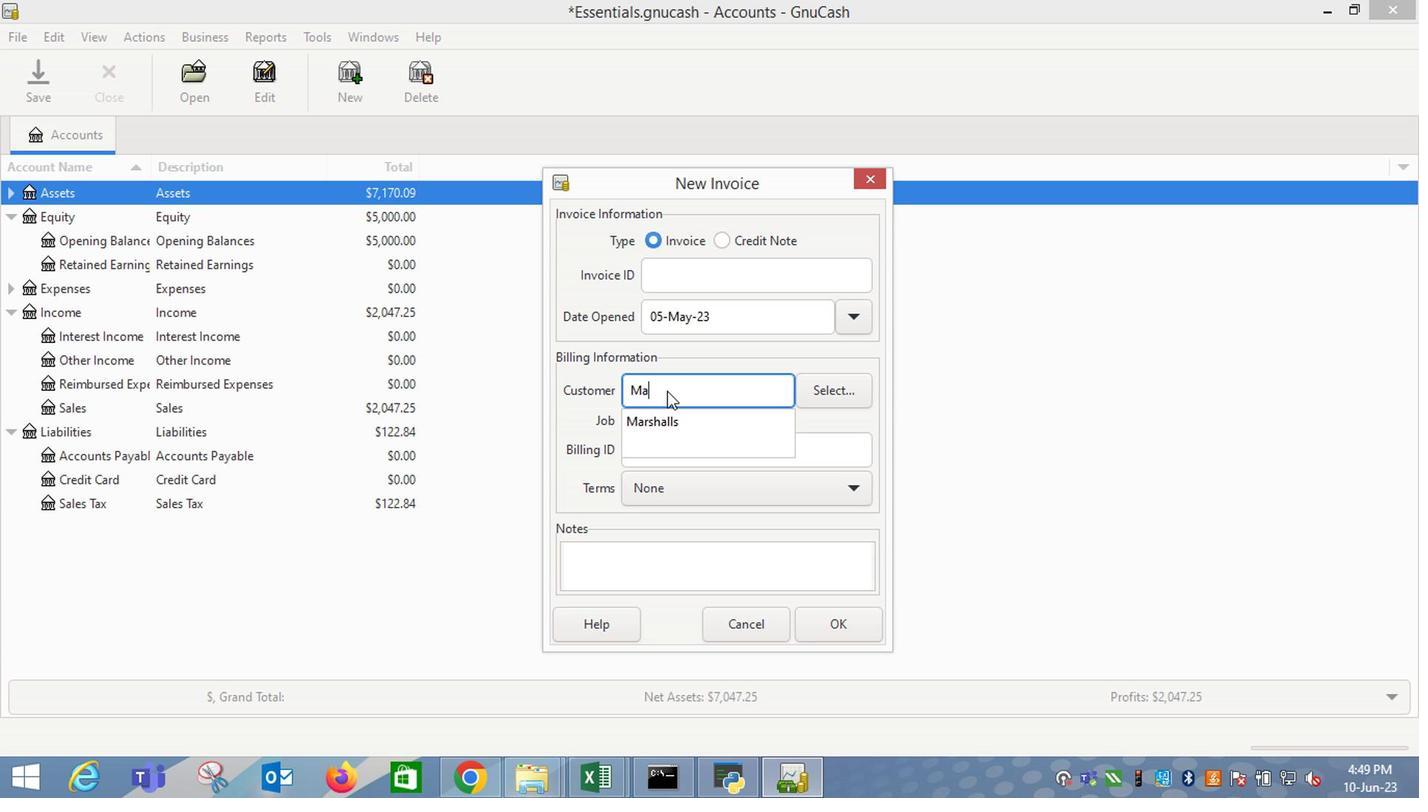 
Action: Mouse pressed left at (572, 508)
Screenshot: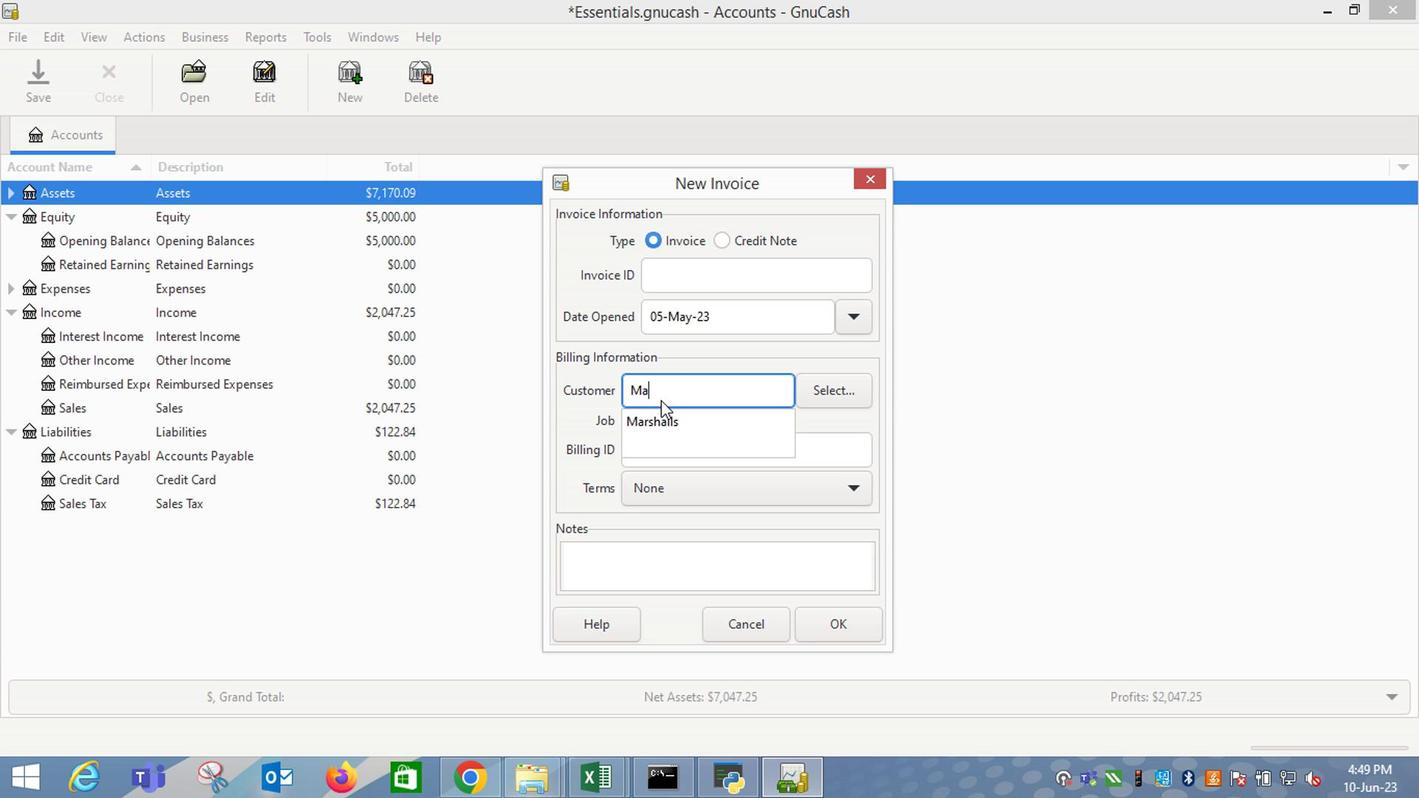
Action: Mouse moved to (735, 565)
Screenshot: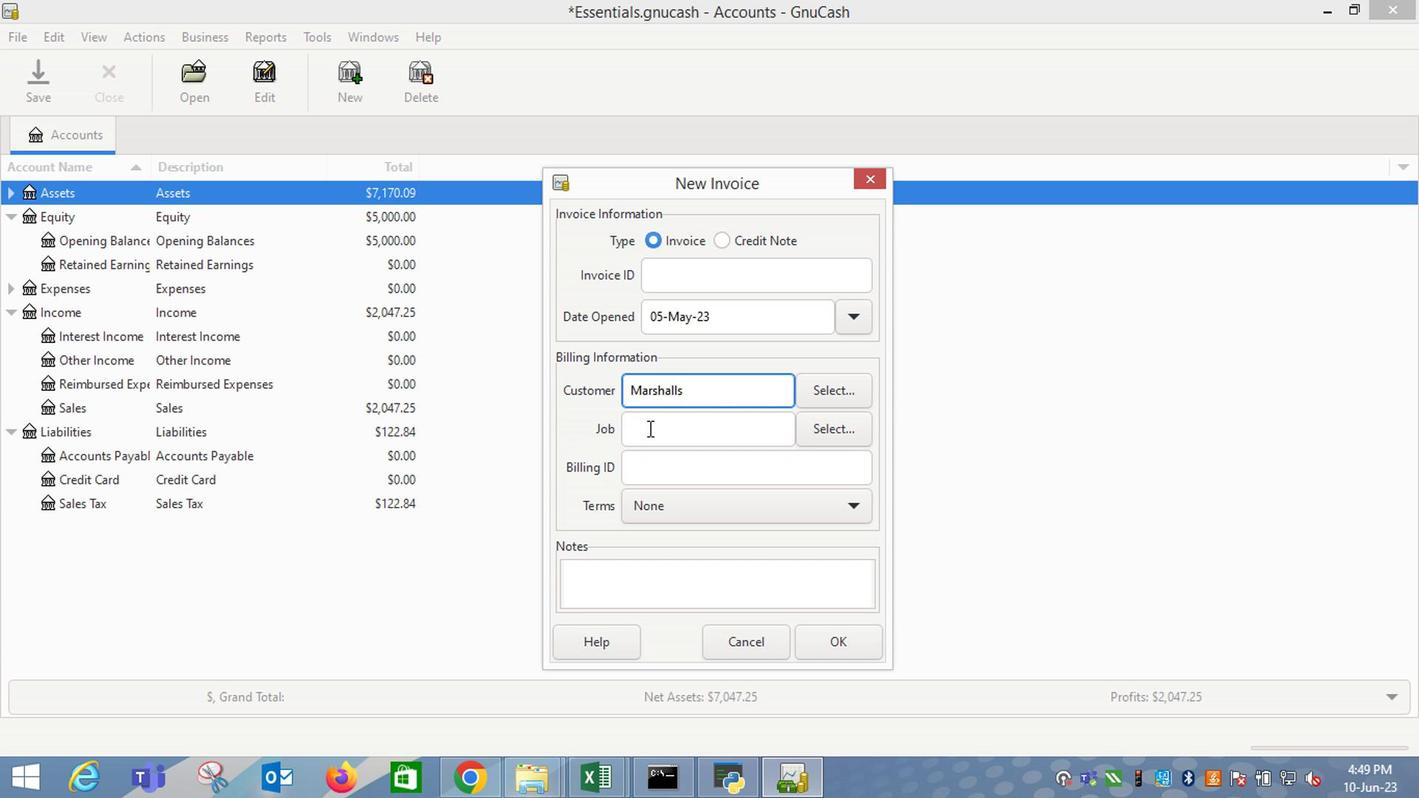 
Action: Mouse pressed left at (735, 565)
Screenshot: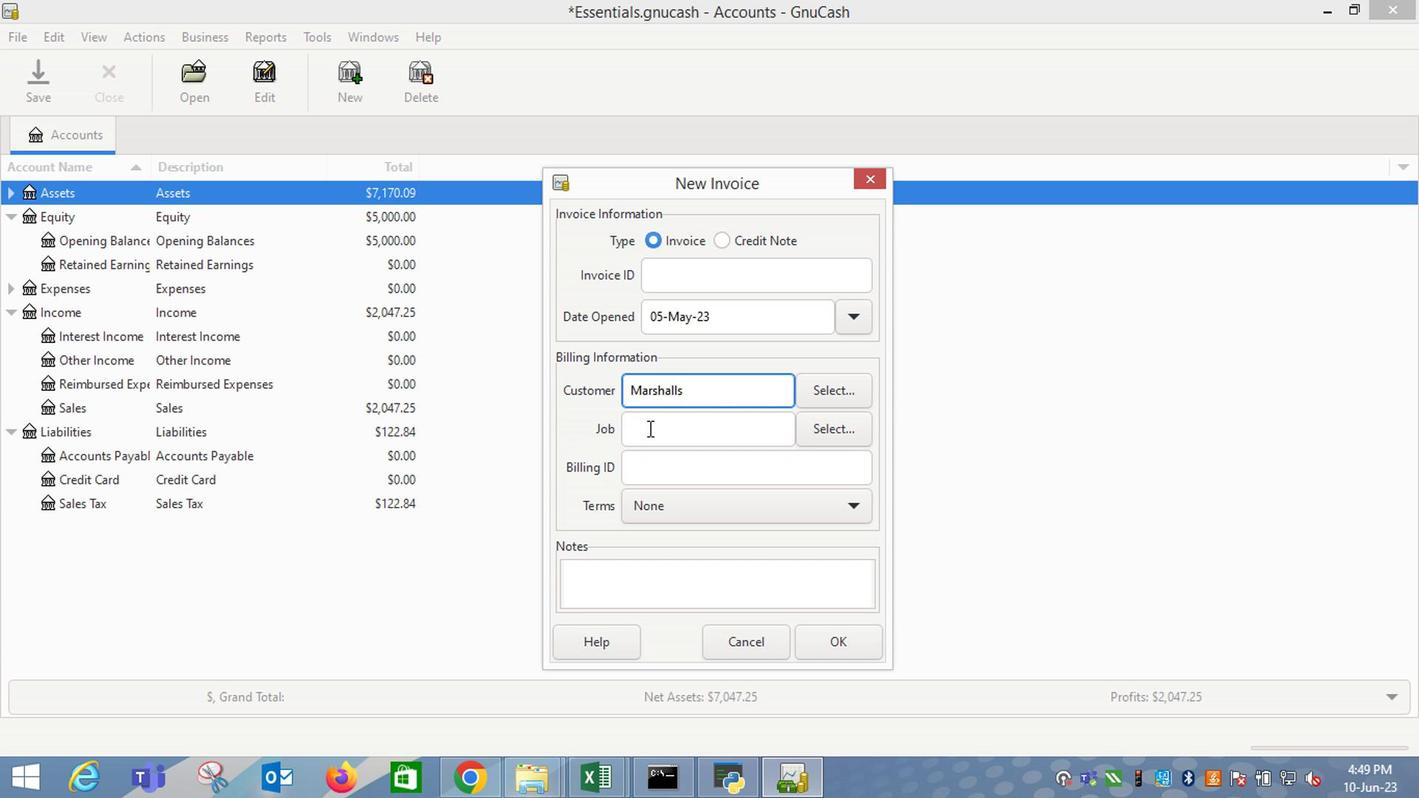 
Action: Mouse moved to (716, 566)
Screenshot: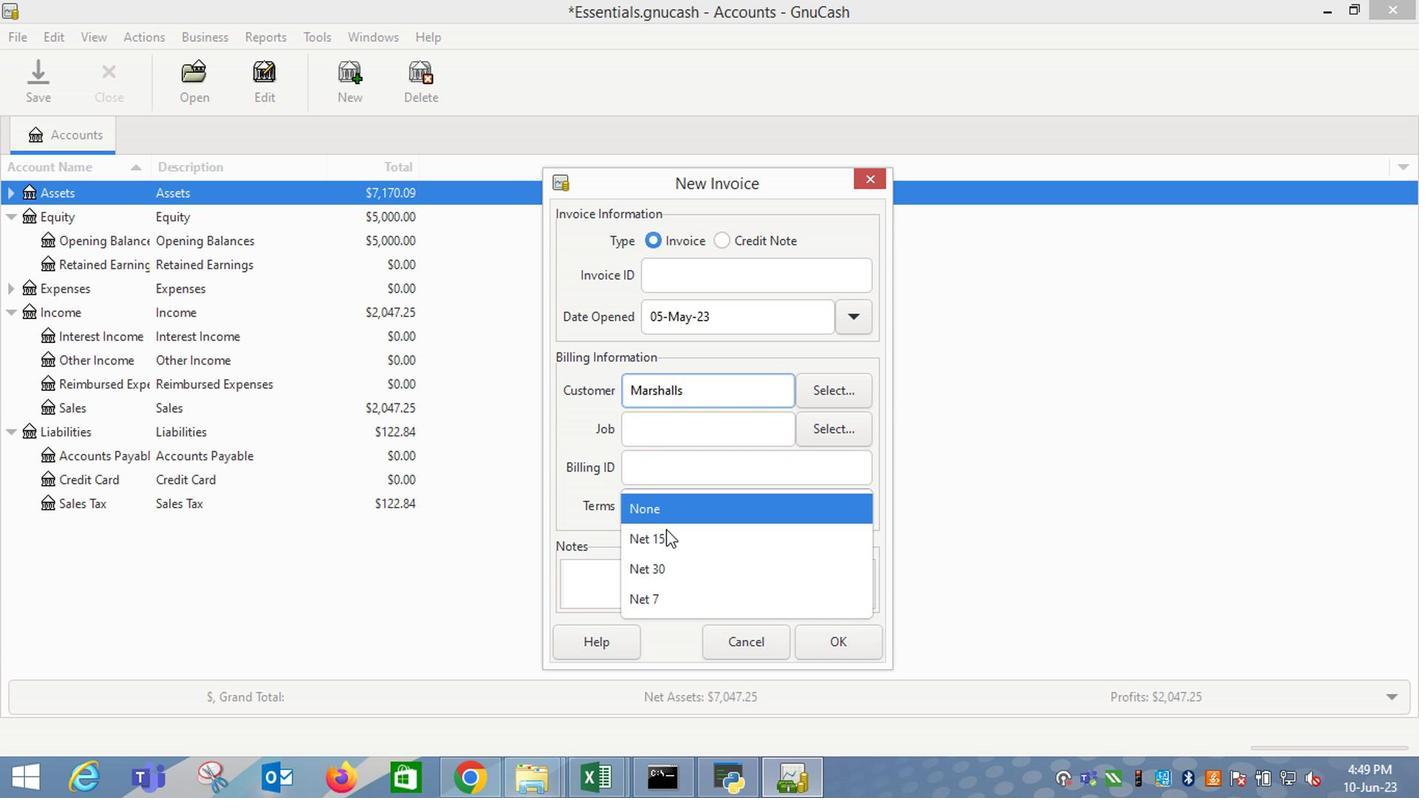 
Action: Mouse pressed left at (716, 566)
Screenshot: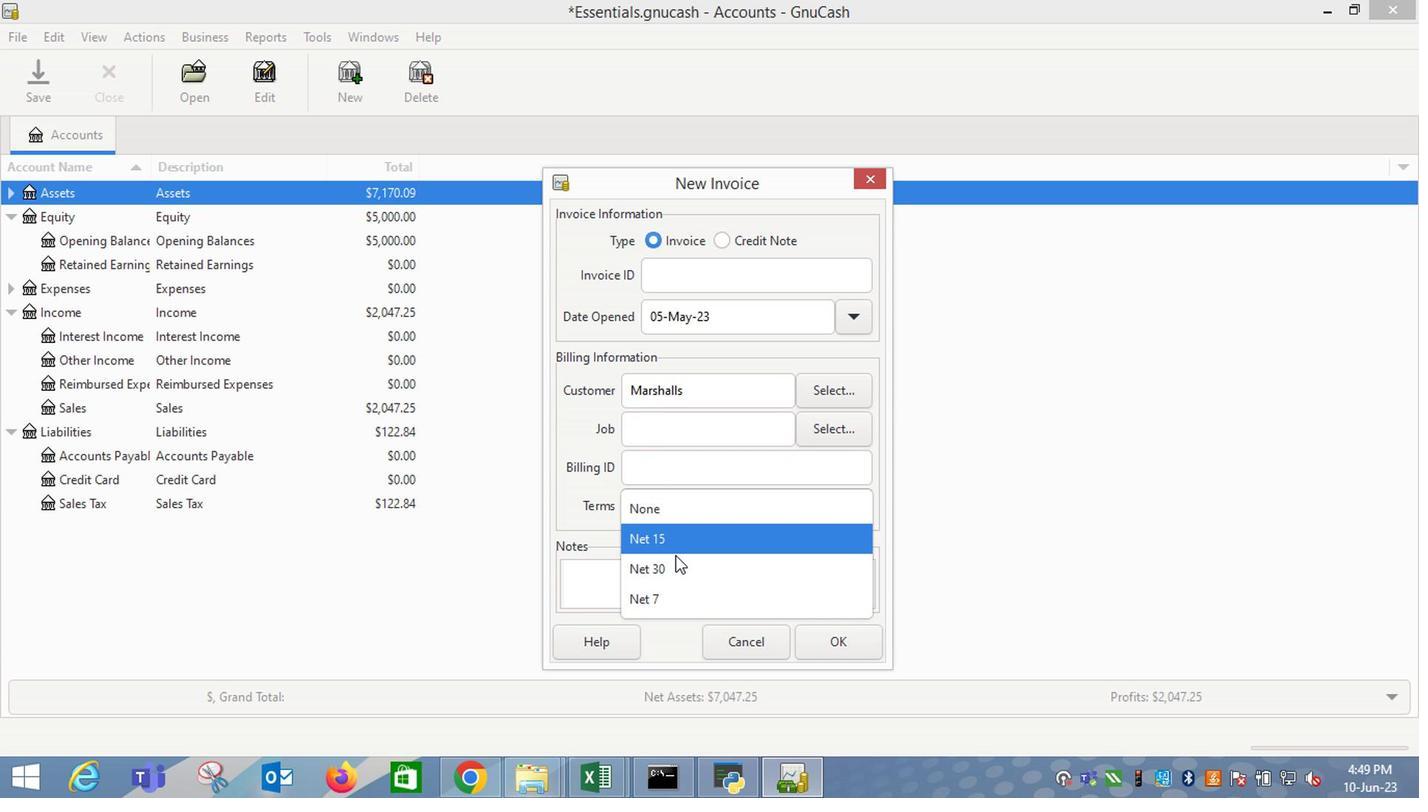 
Action: Mouse moved to (170, 395)
Screenshot: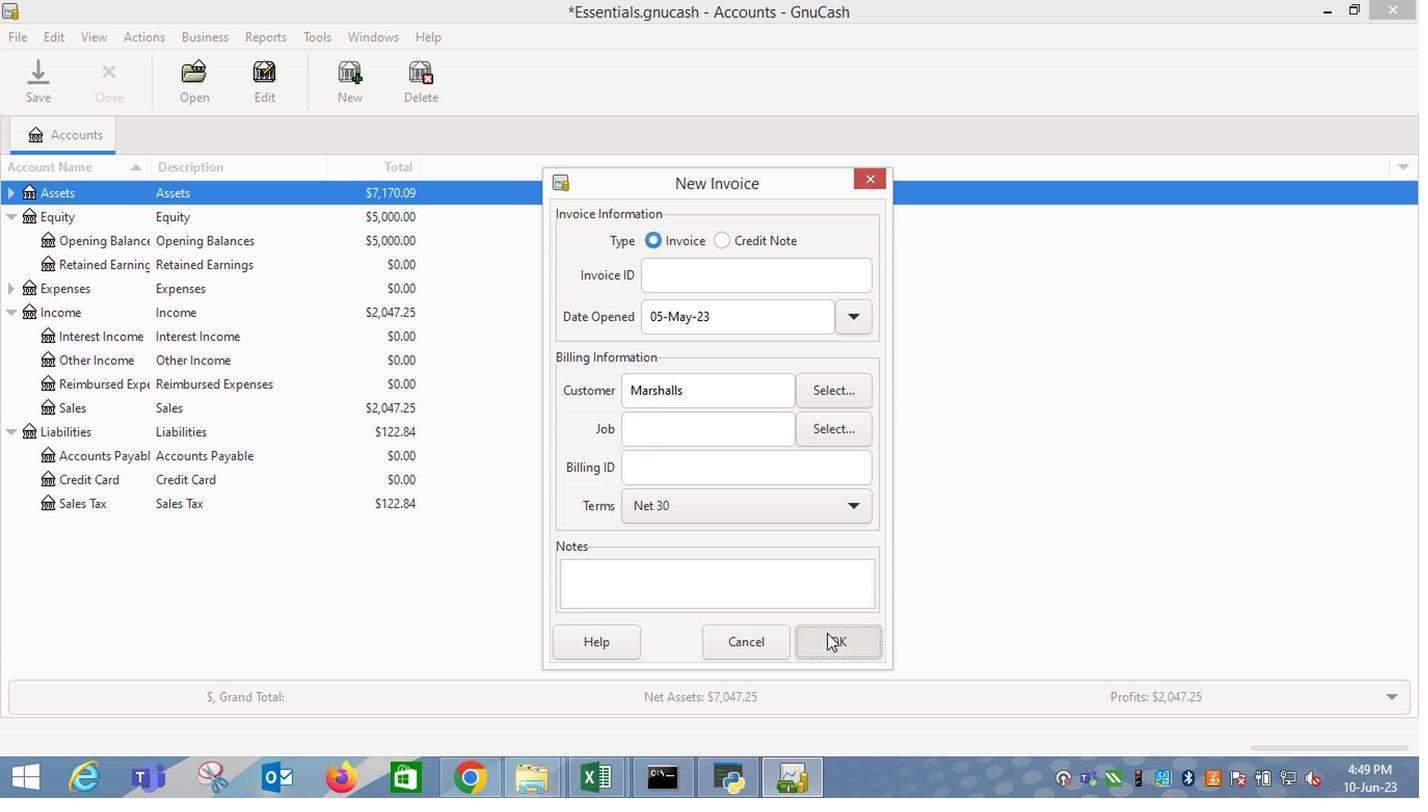 
Action: Mouse pressed left at (170, 395)
Screenshot: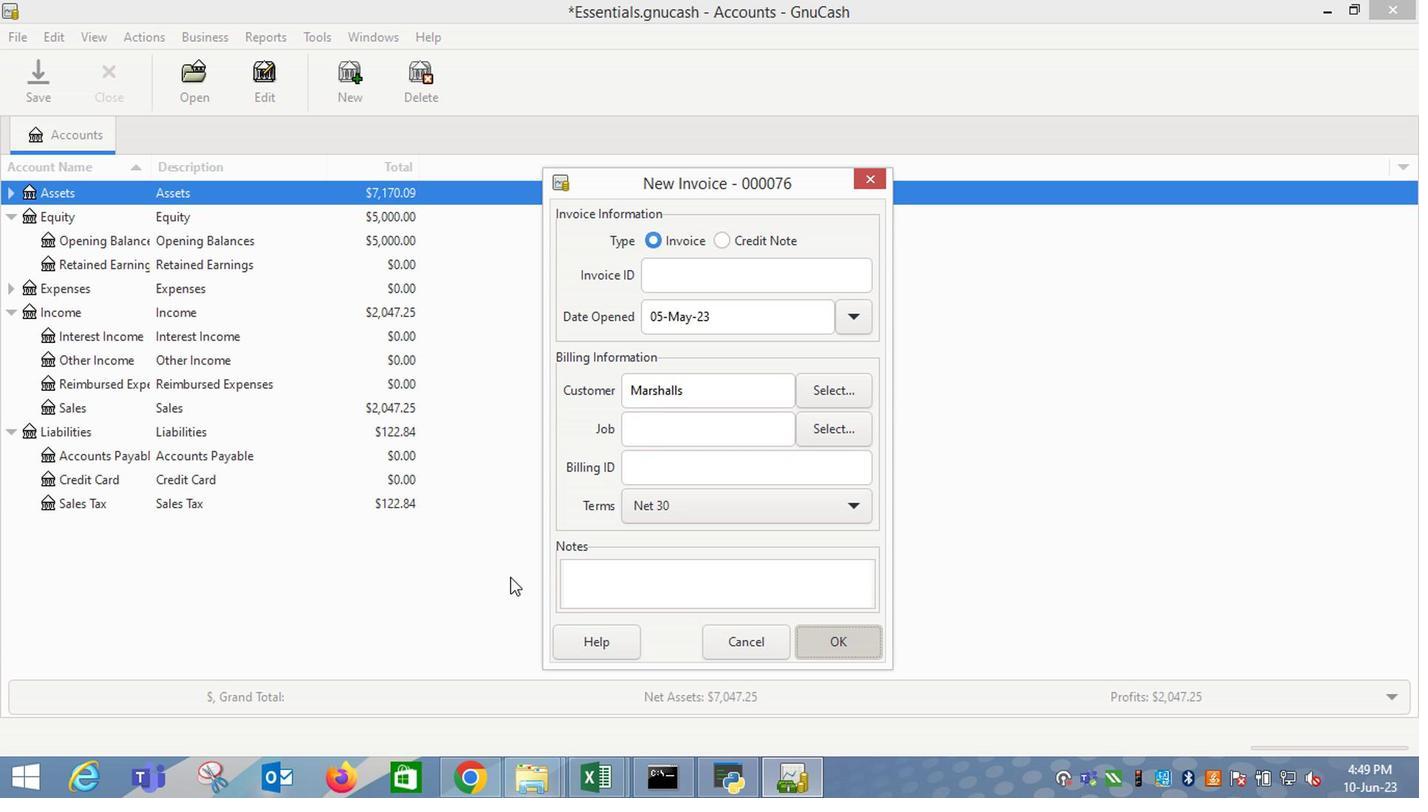 
Action: Mouse moved to (113, 413)
Screenshot: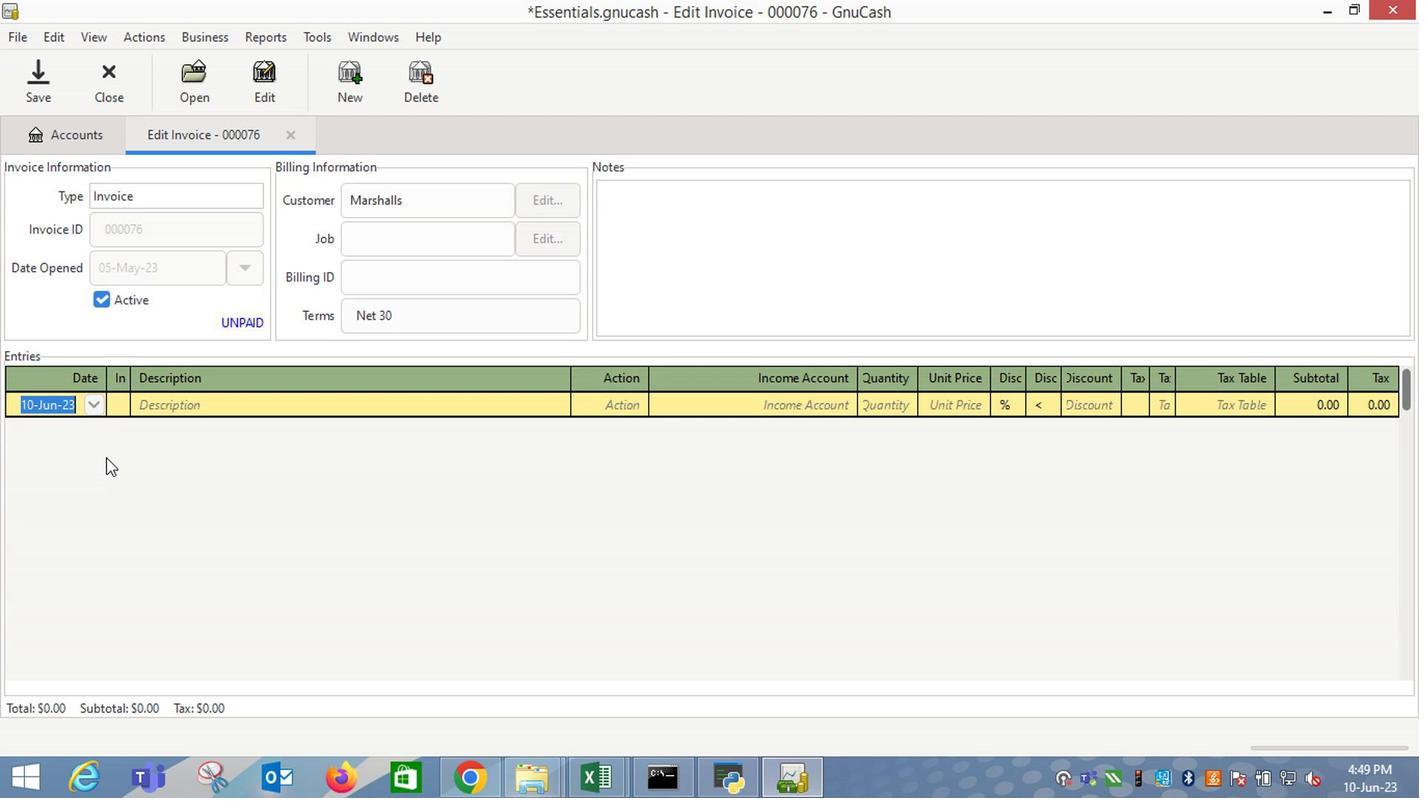 
Action: Mouse pressed left at (113, 413)
Screenshot: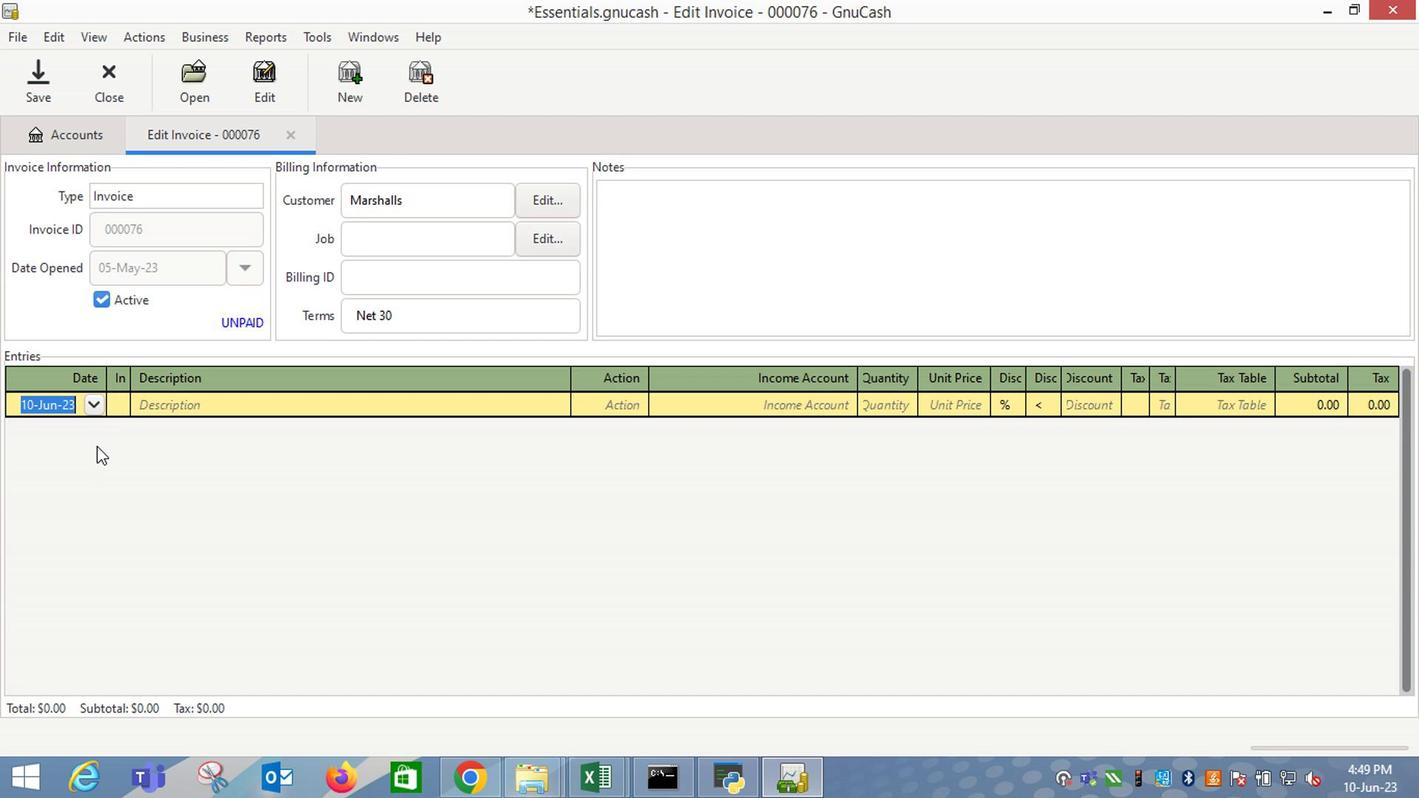 
Action: Mouse moved to (212, 441)
Screenshot: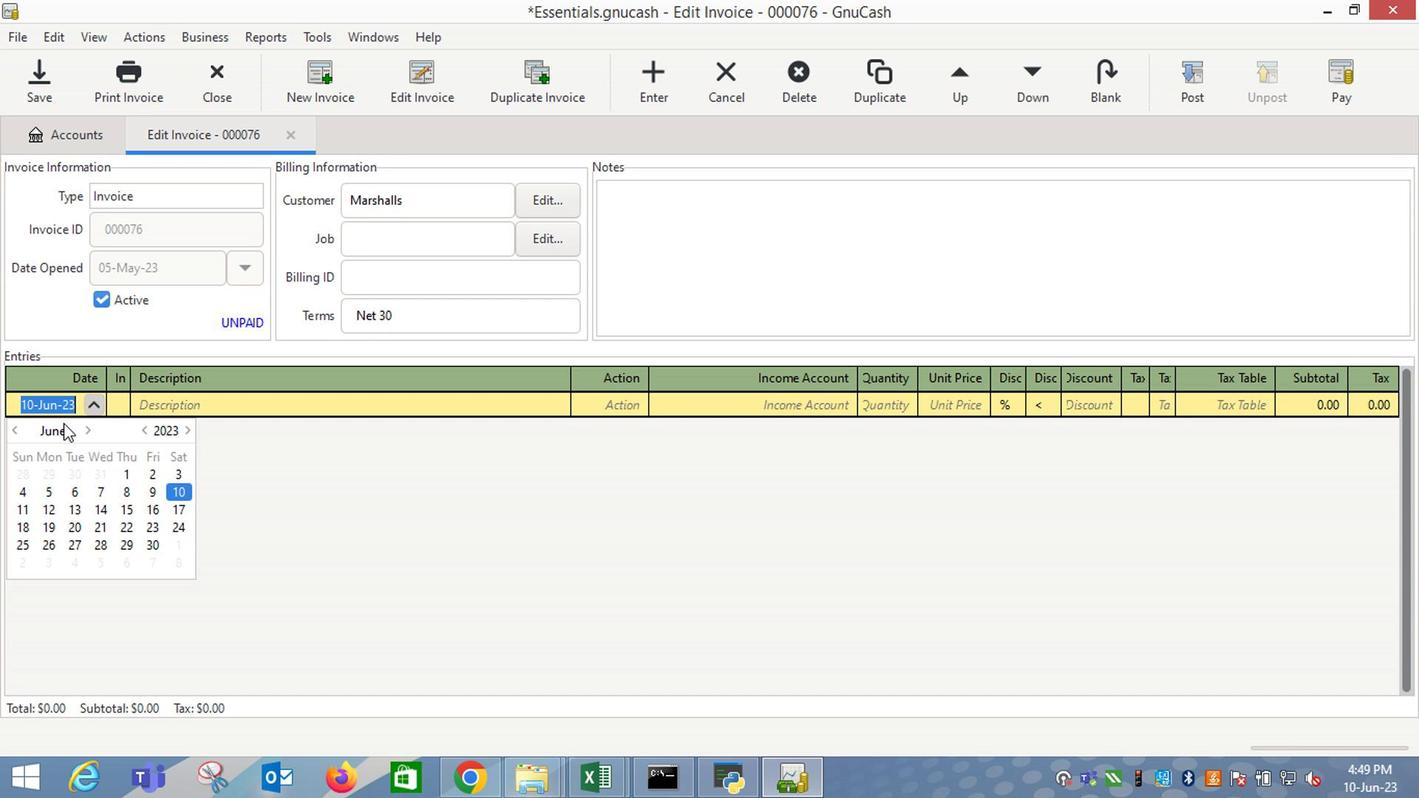 
Action: Mouse pressed left at (212, 441)
Screenshot: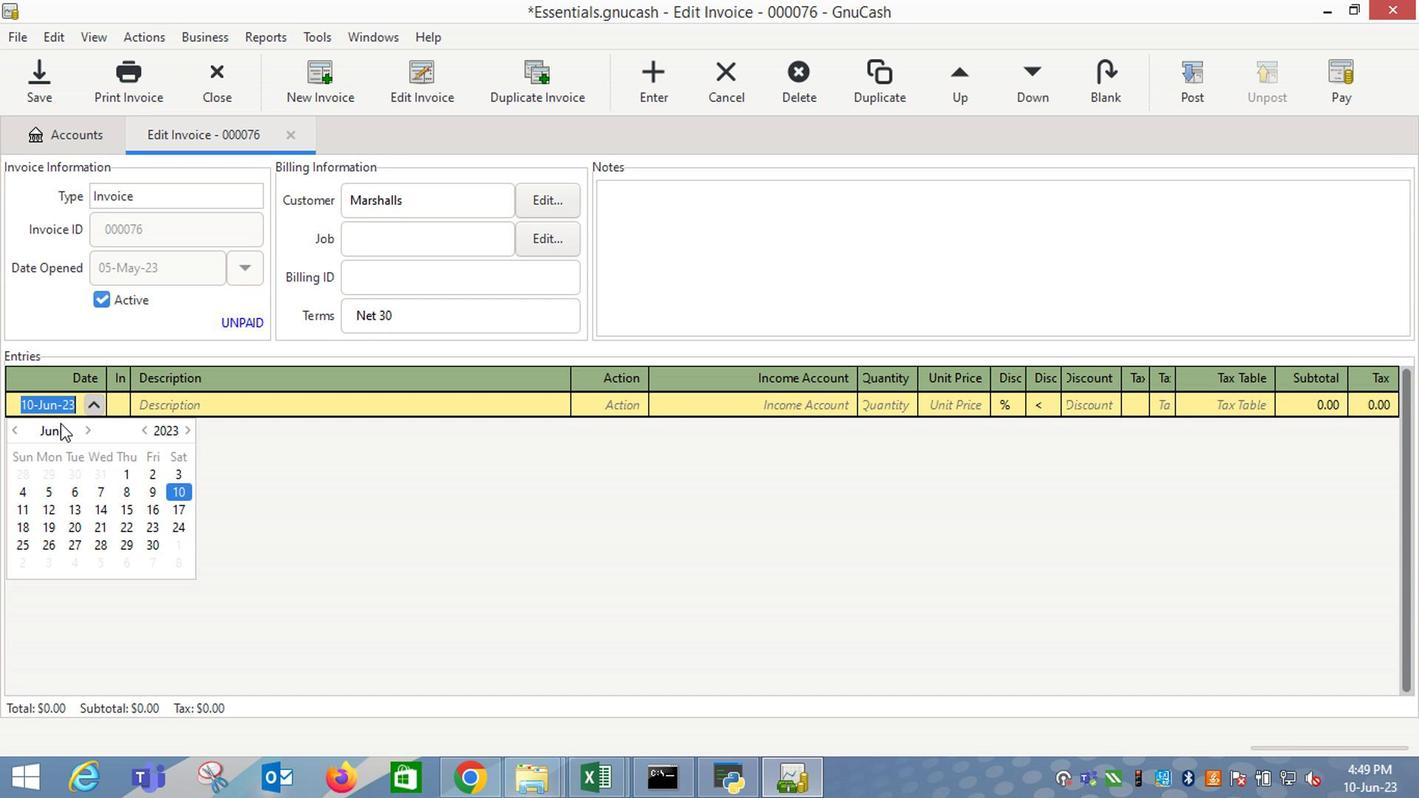 
Action: Mouse moved to (255, 429)
Screenshot: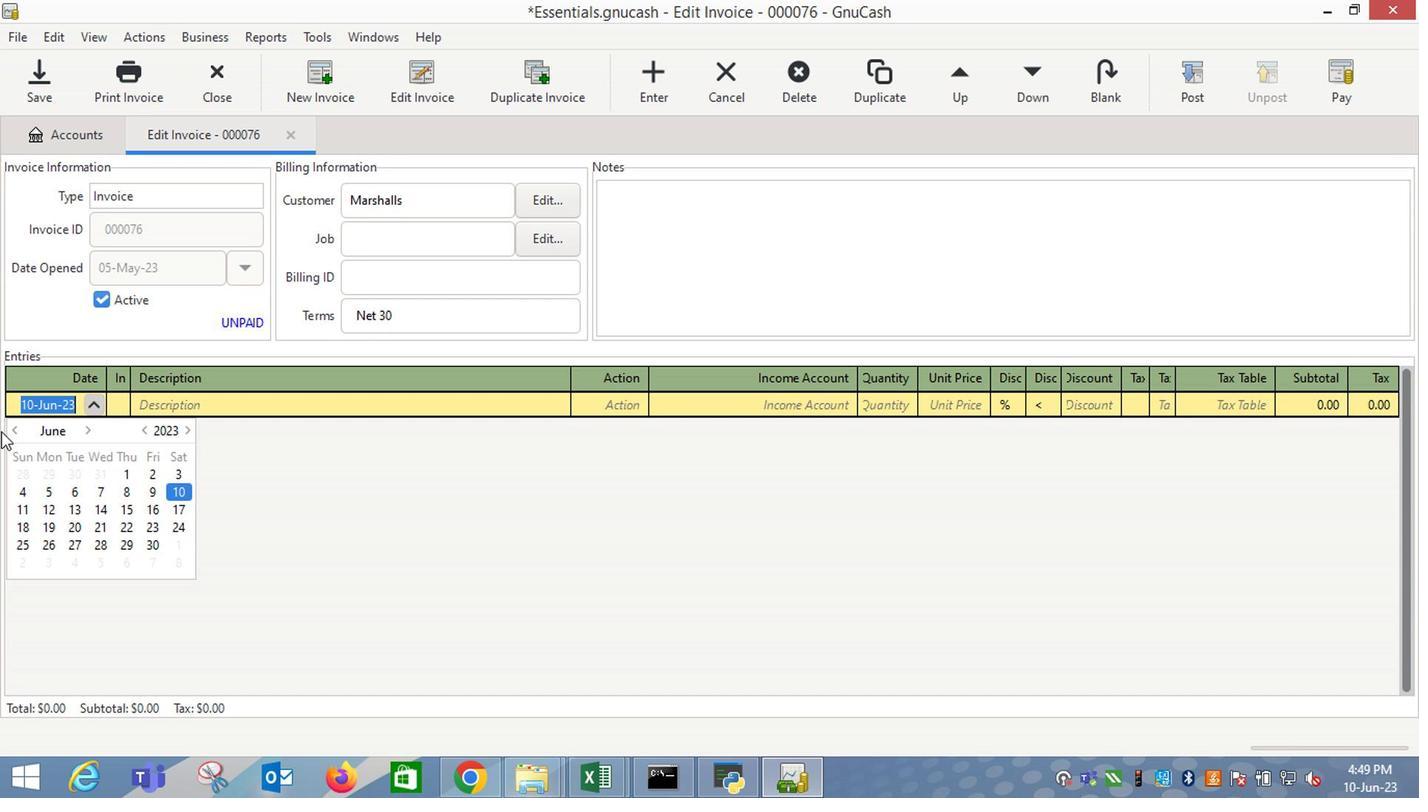 
Action: Key pressed <Key.tab><Key.shift_r>Victoria's<Key.space><Key.shift_r>Secret<Key.space><Key.shift_r><Key.shift_r><Key.shift_r><Key.shift_r><Key.shift_r><Key.shift_r><Key.shift_r><Key.shift_r><Key.shift_r><Key.right><Key.left><Key.left><Key.left><Key.left><Key.left><Key.left><Key.left><Key.left><Key.left><Key.left><Key.left><Key.left><Key.left><Key.right><Key.right><Key.right><Key.right><Key.right><Key.right><Key.backspace><Key.backspace><Key.backspace><Key.backspace><Key.backspace><Key.right><Key.right><Key.right><Key.right><Key.right><Key.right><Key.right><Key.tab>1<Key.tab><Key.tab>
Screenshot: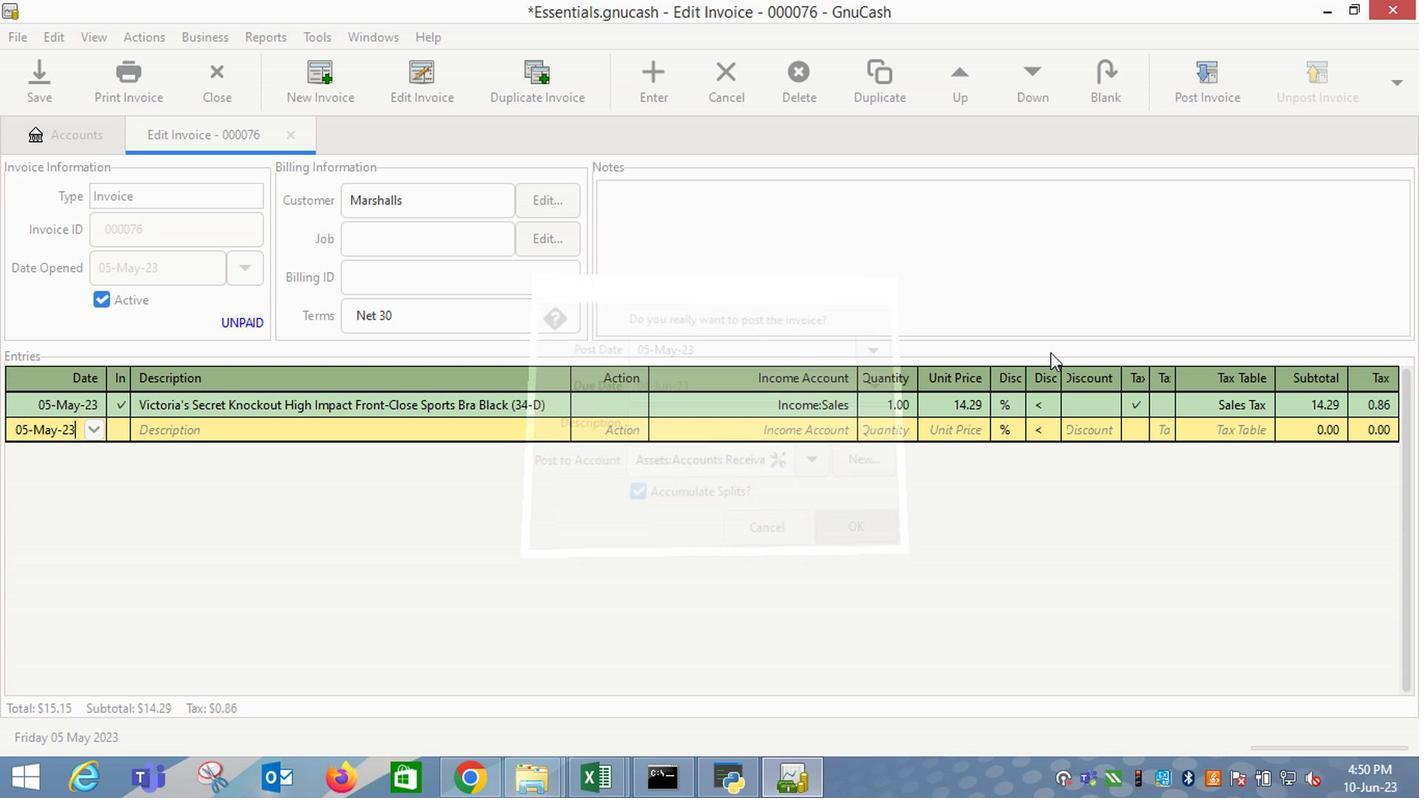 
Action: Mouse moved to (926, 391)
Screenshot: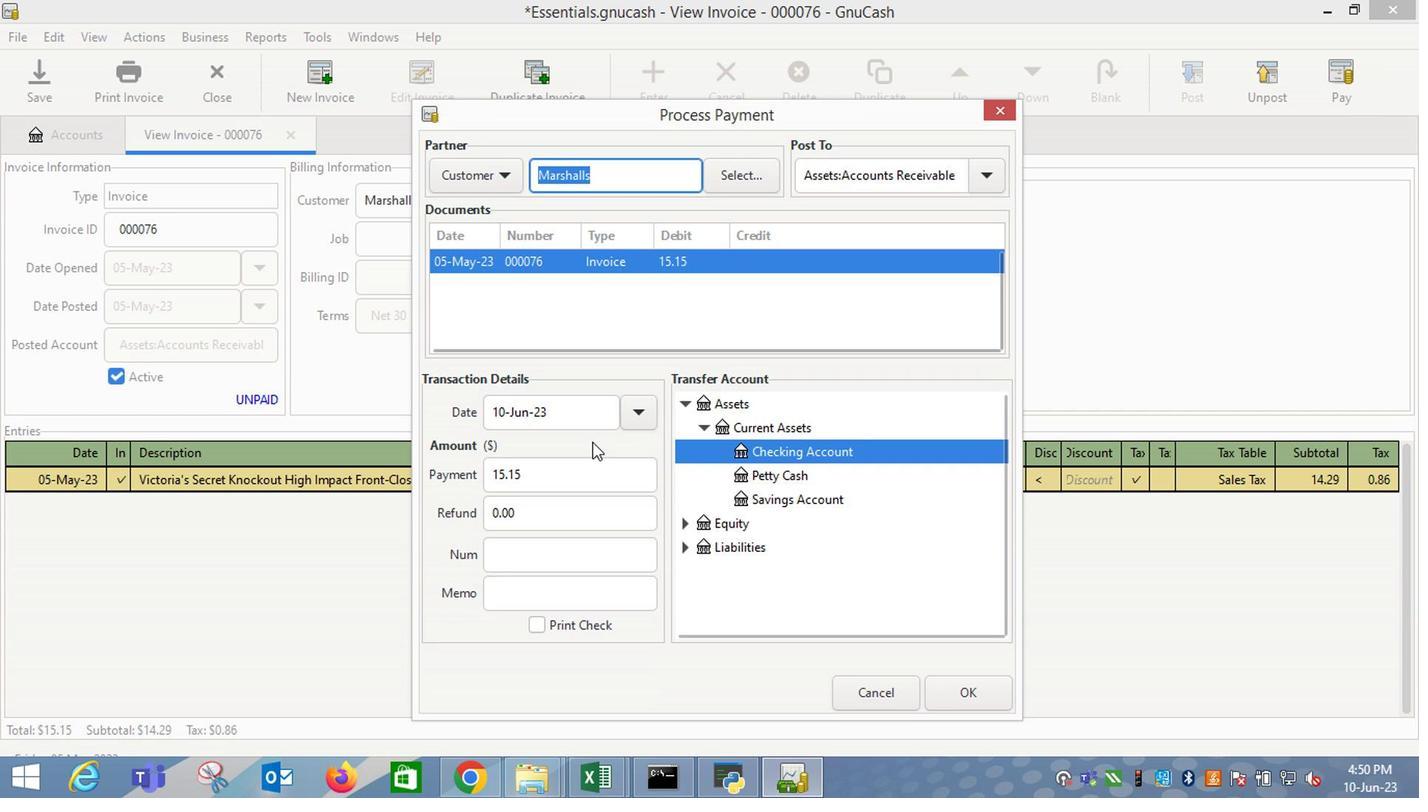 
Action: Mouse pressed left at (926, 391)
Screenshot: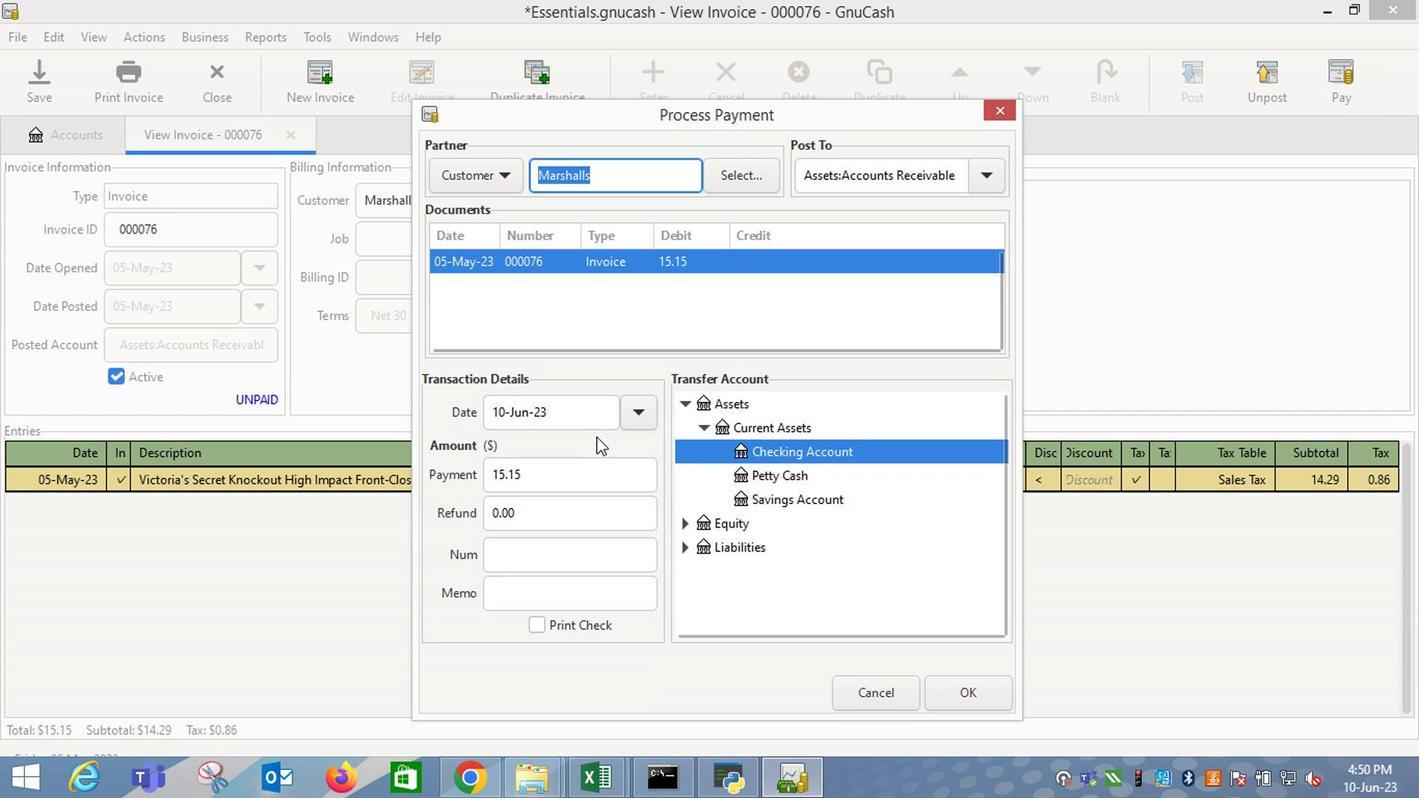 
Action: Mouse moved to (969, 394)
Screenshot: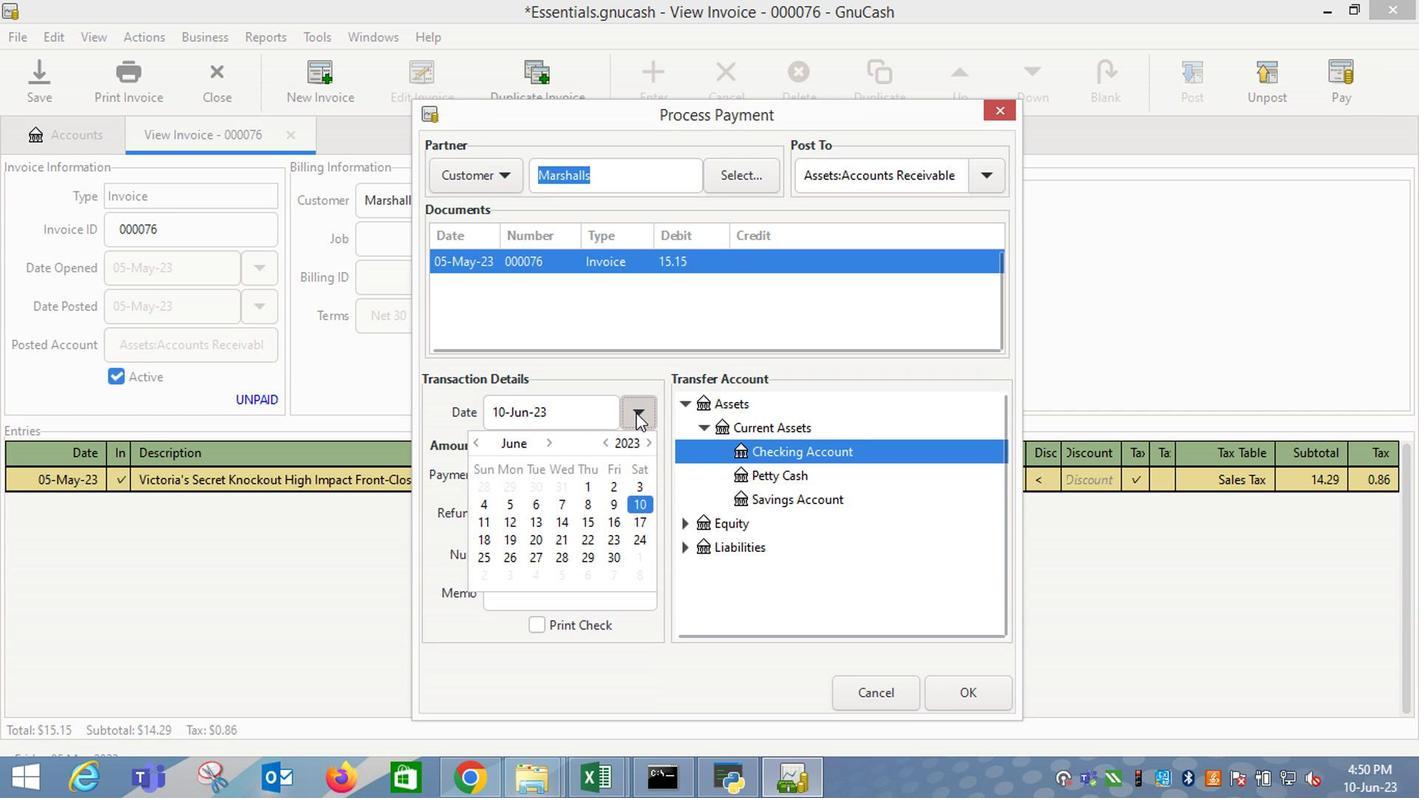 
Action: Mouse pressed left at (969, 394)
Screenshot: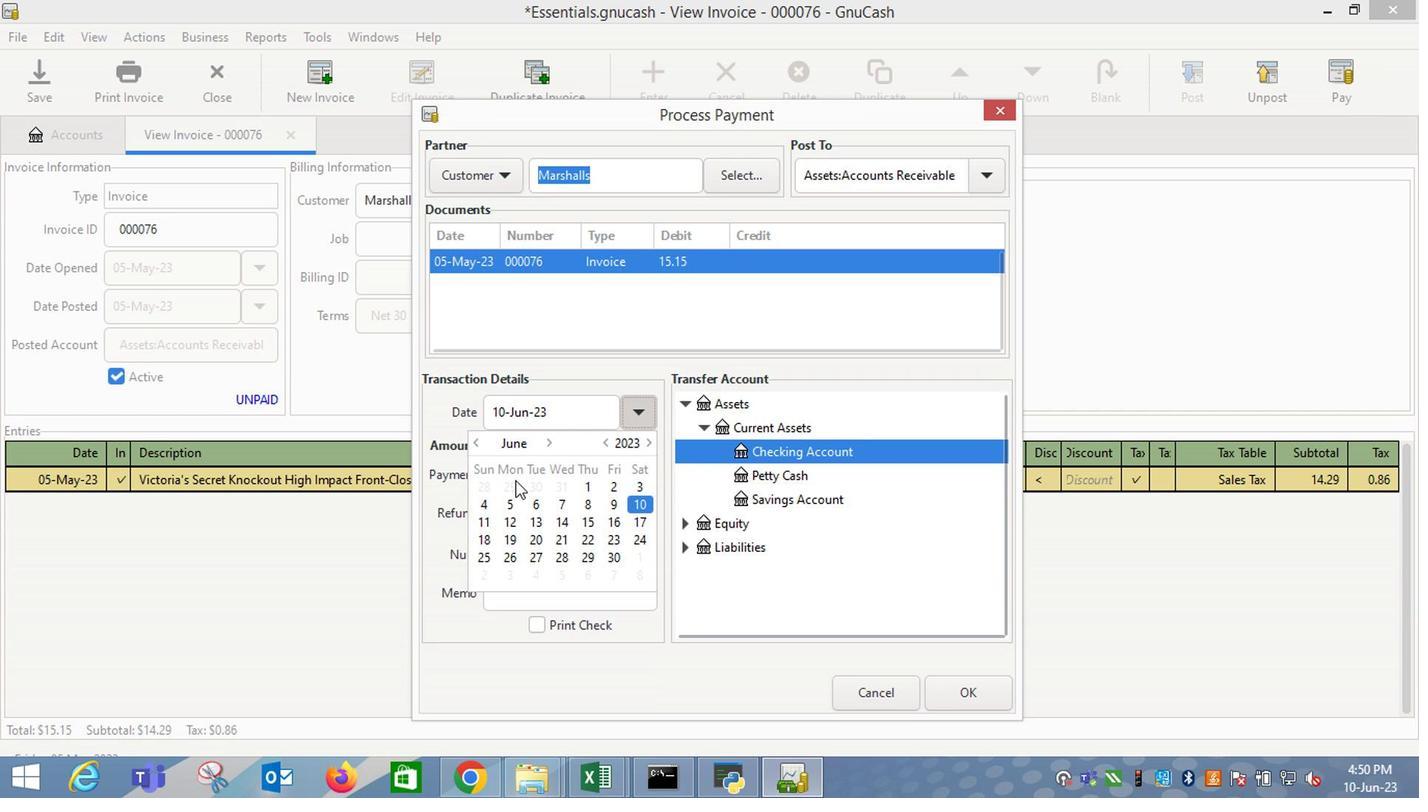 
Action: Mouse moved to (962, 396)
Screenshot: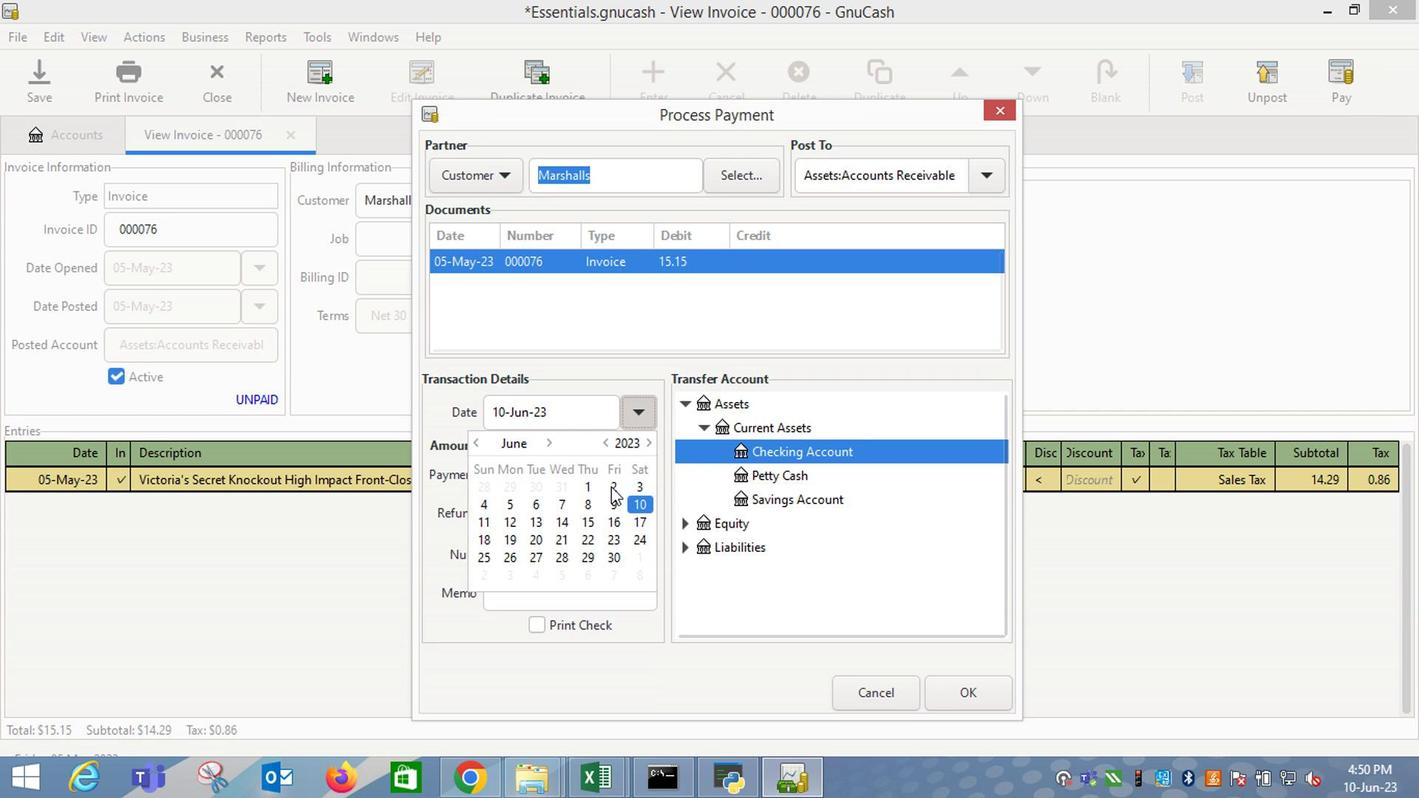 
Action: Key pressed <Key.enter>
Screenshot: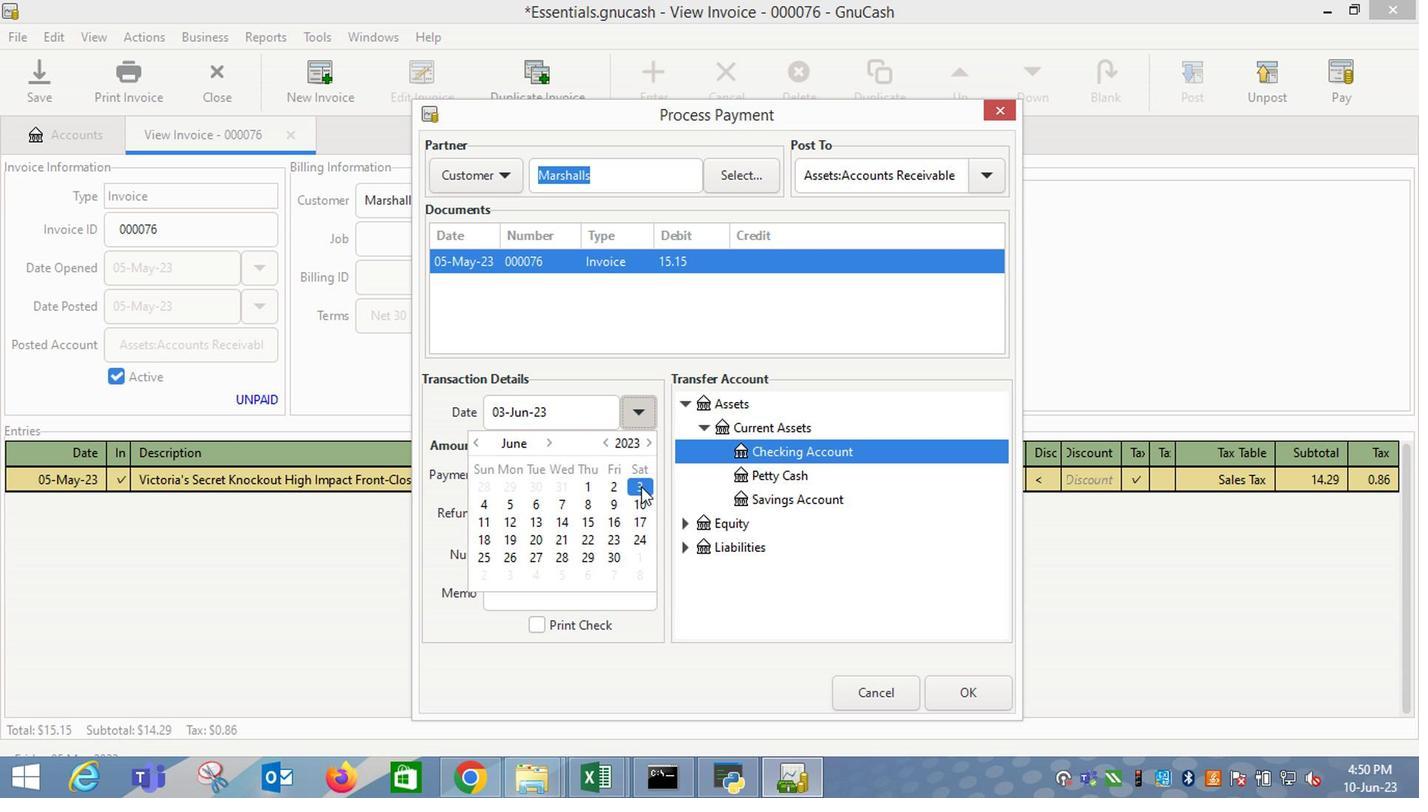 
Action: Mouse moved to (959, 169)
Screenshot: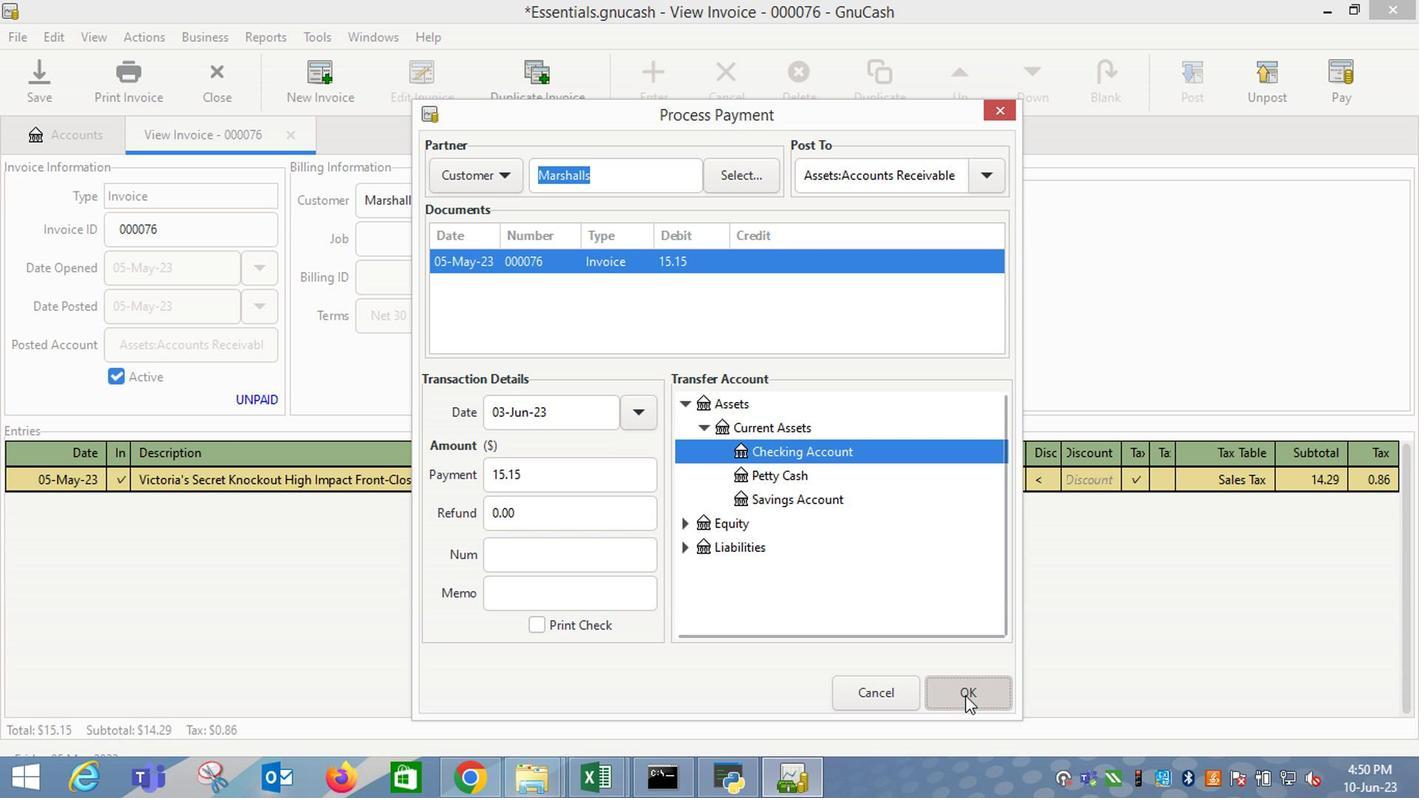 
Action: Mouse pressed left at (959, 169)
Screenshot: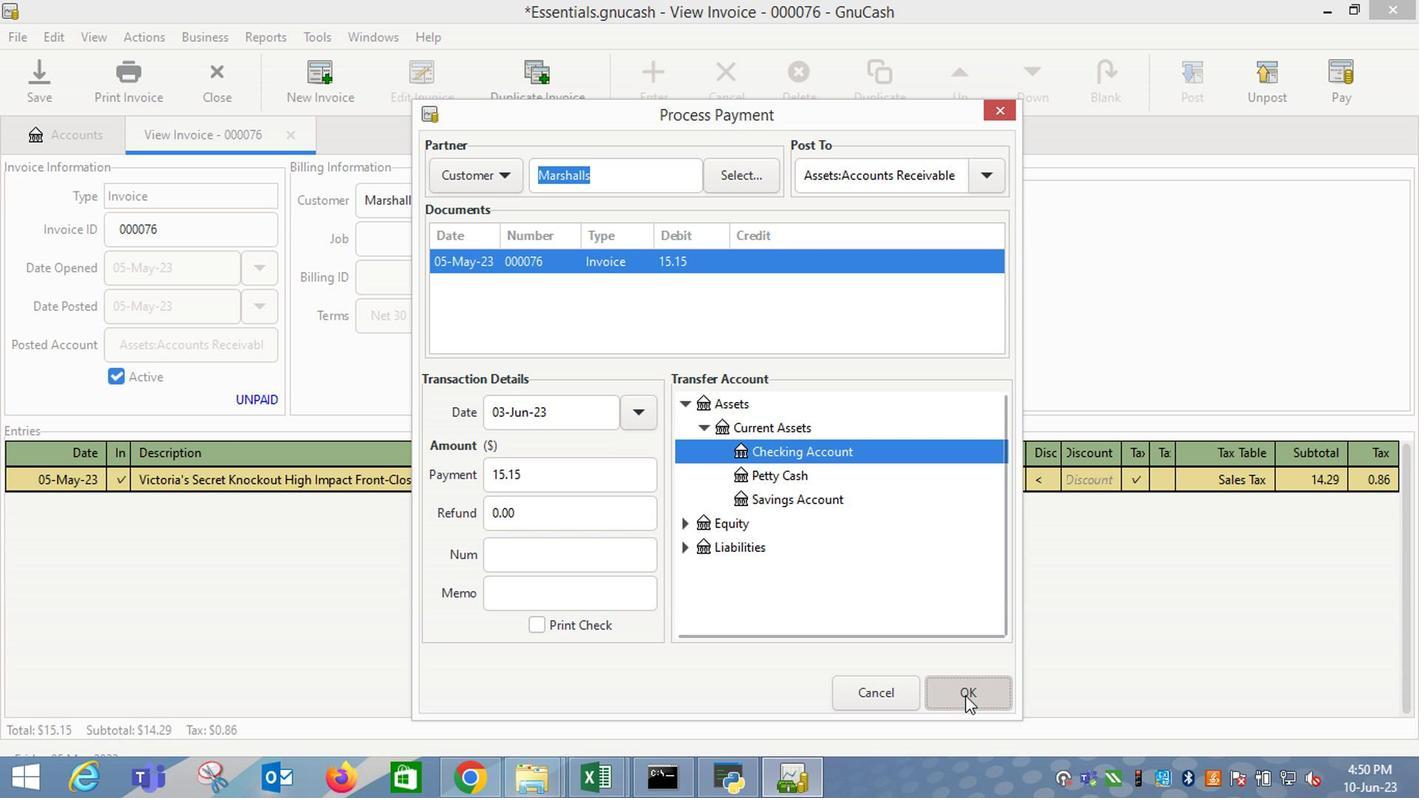 
Action: Mouse moved to (743, 351)
Screenshot: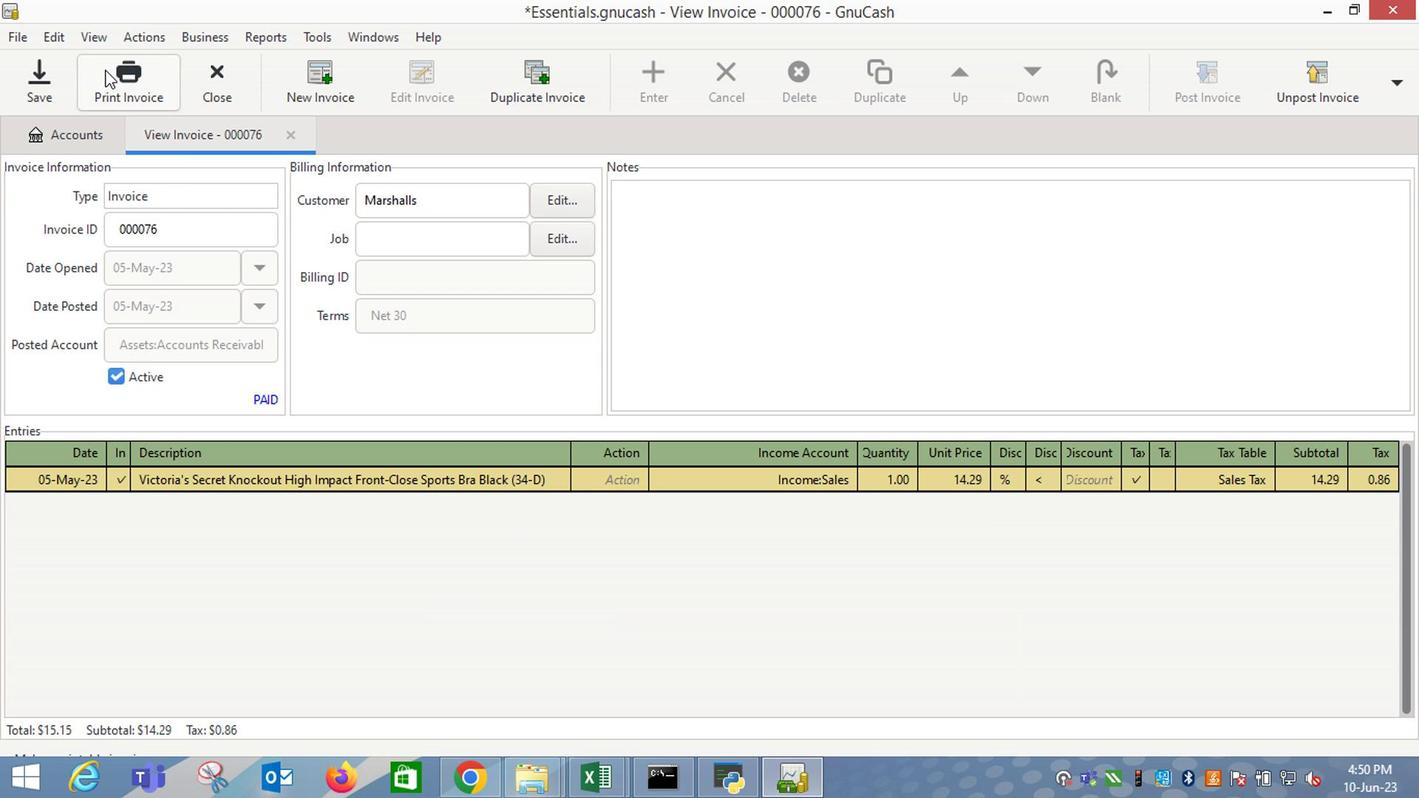
Action: Mouse pressed left at (743, 351)
Screenshot: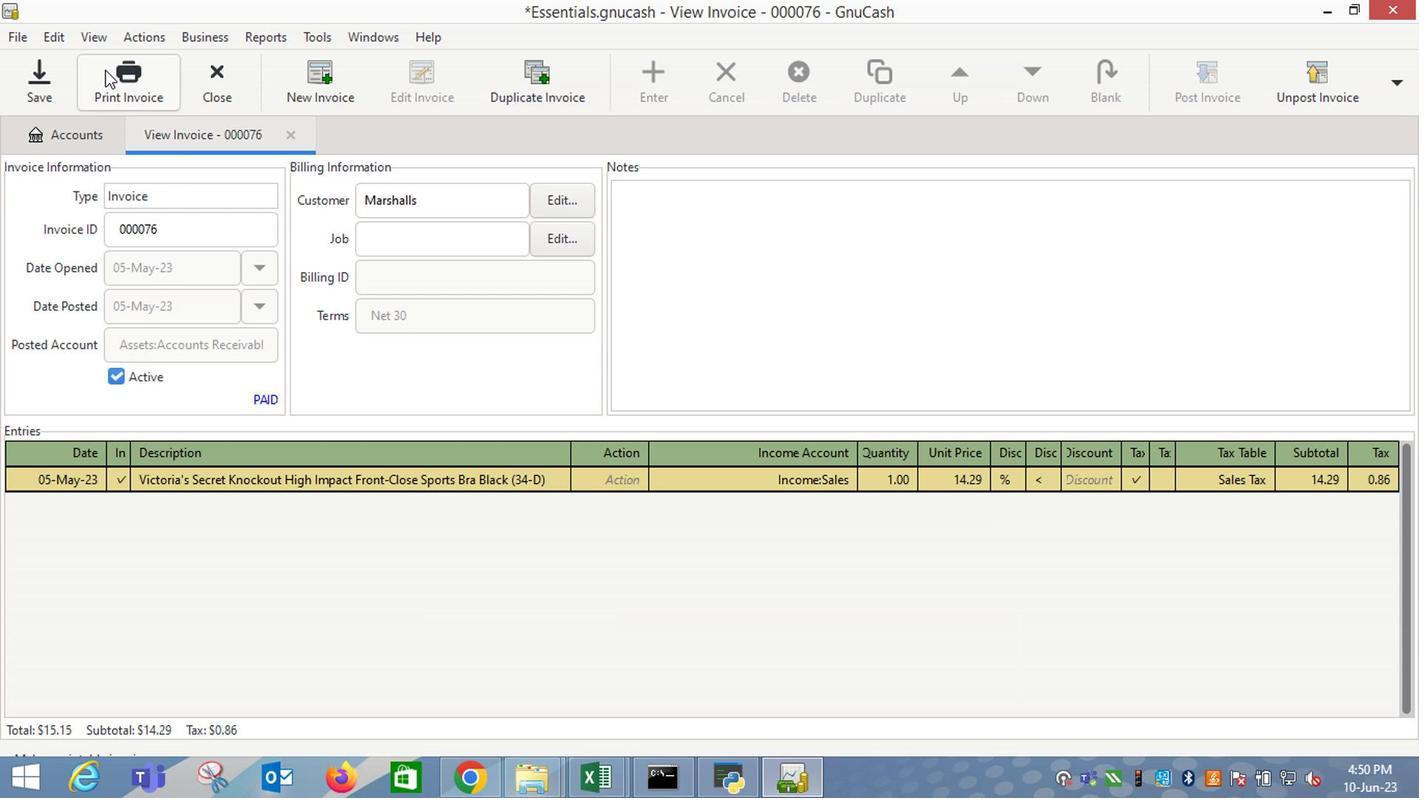 
Action: Mouse moved to (731, 403)
Screenshot: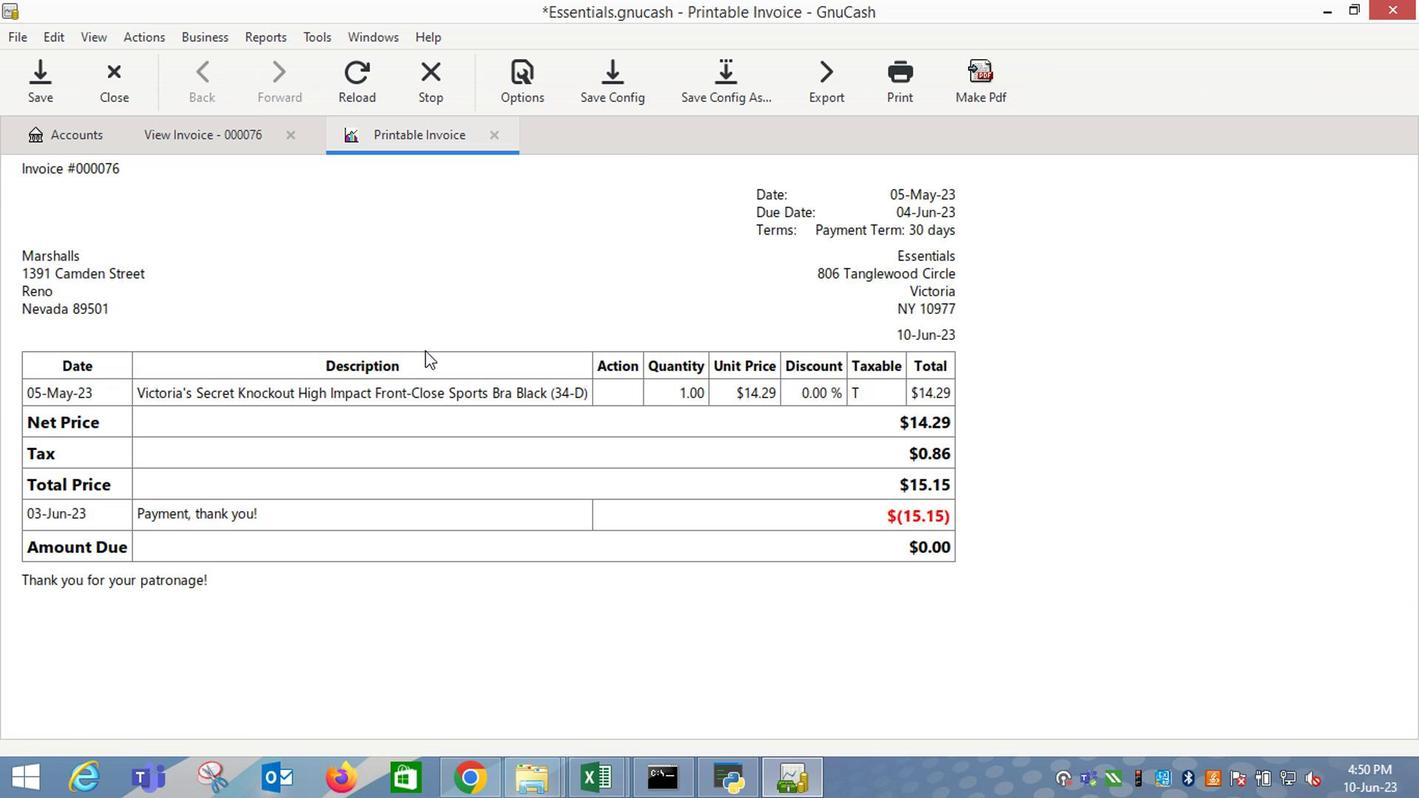
Action: Mouse pressed left at (731, 403)
Screenshot: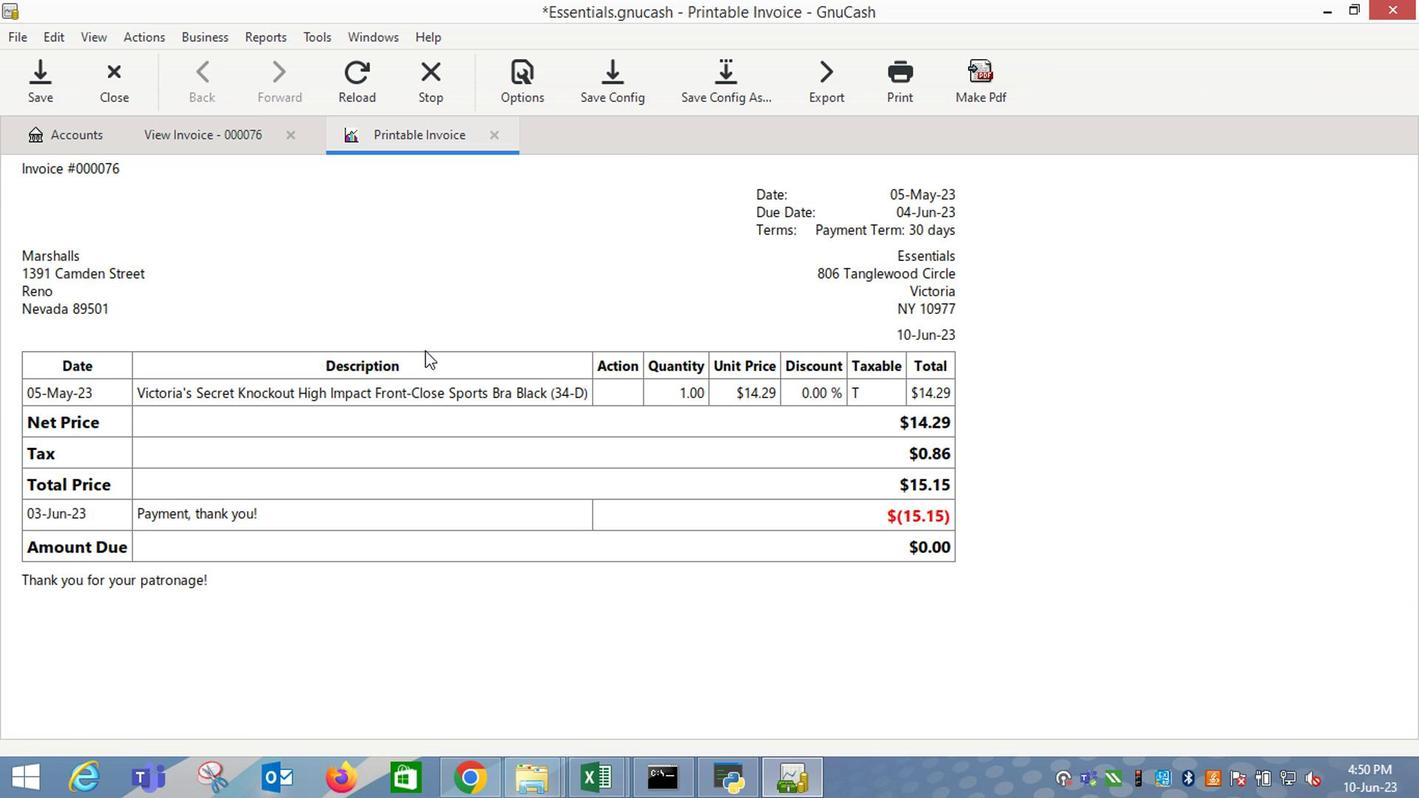 
Action: Mouse moved to (583, 404)
Screenshot: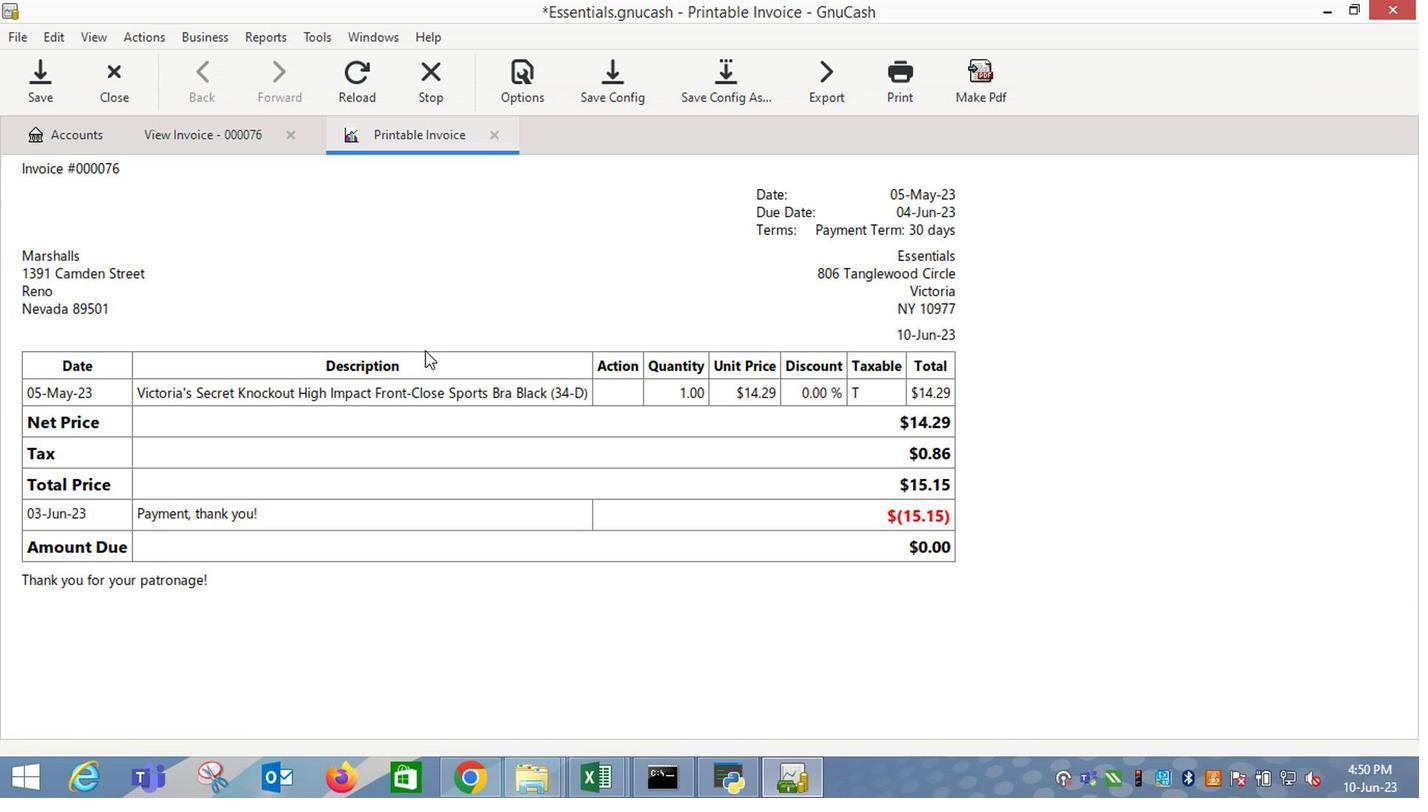
Action: Mouse pressed left at (583, 404)
Screenshot: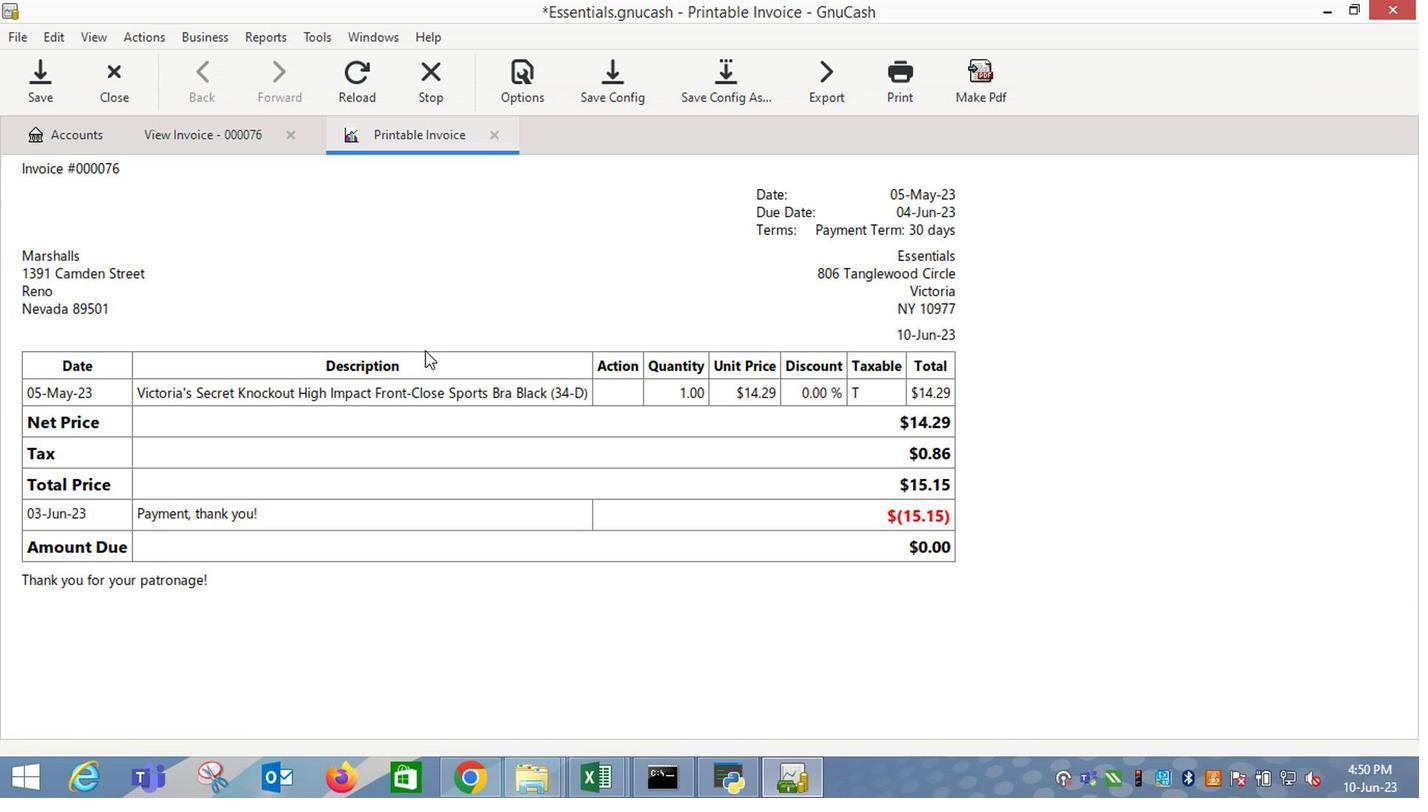 
Action: Mouse moved to (719, 490)
Screenshot: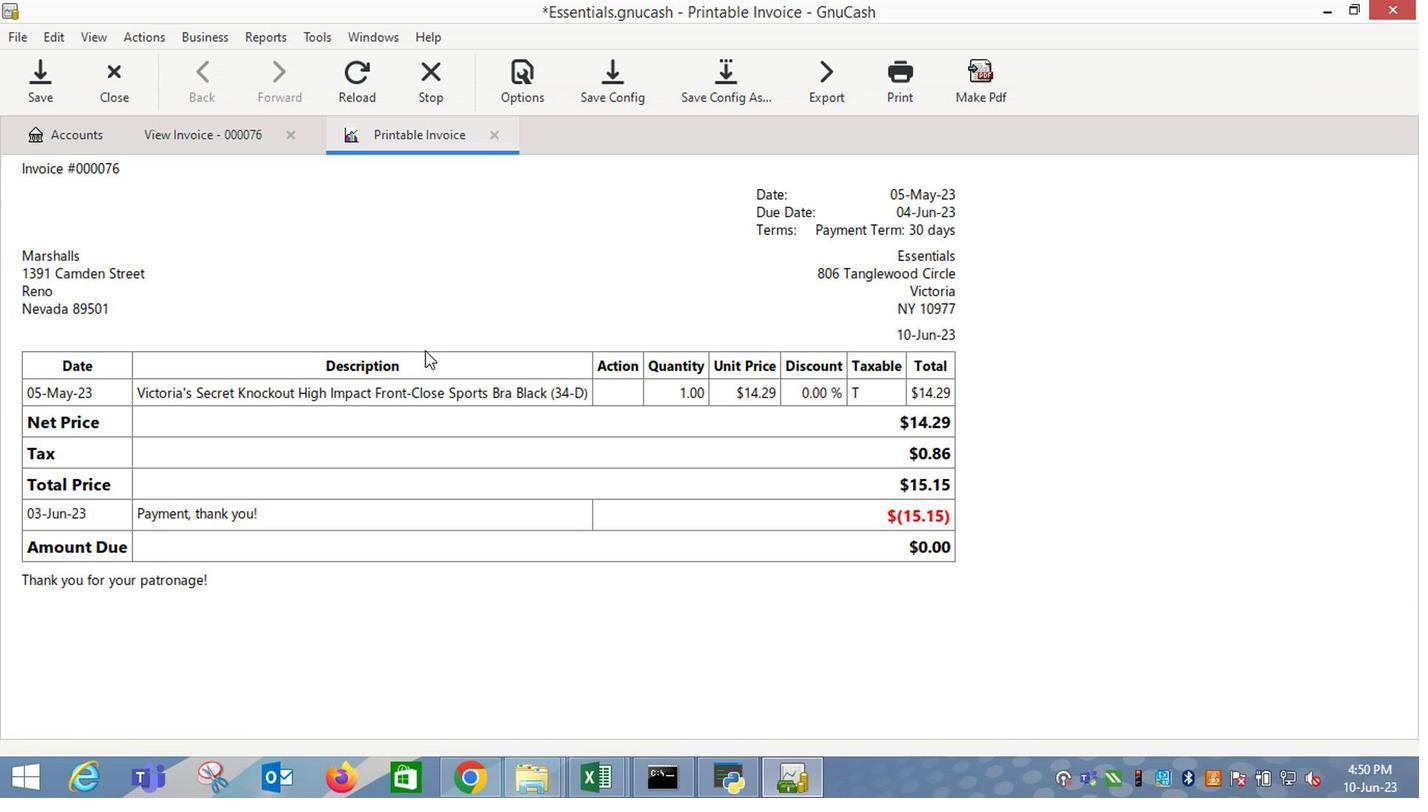 
Action: Mouse pressed left at (719, 490)
Screenshot: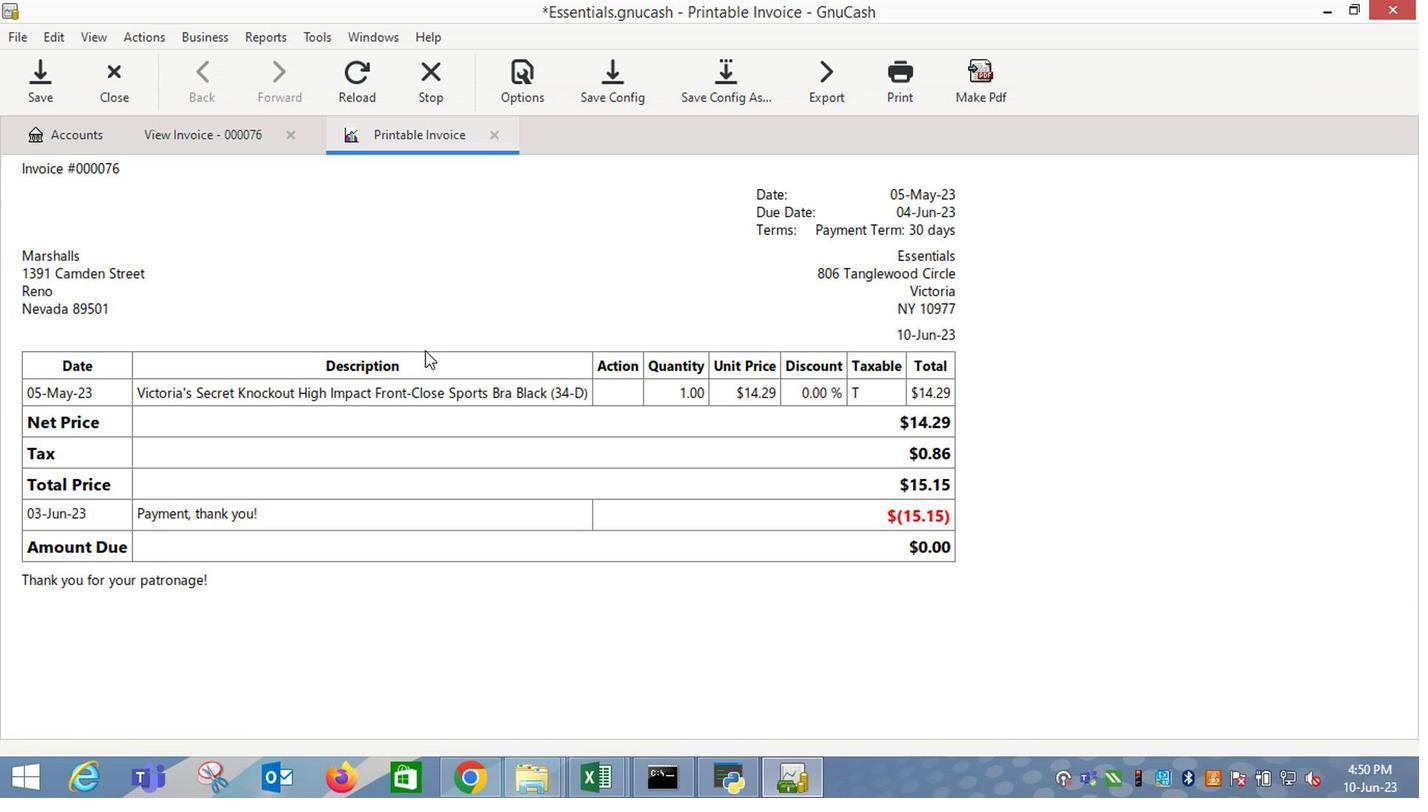 
Action: Mouse moved to (244, 131)
Screenshot: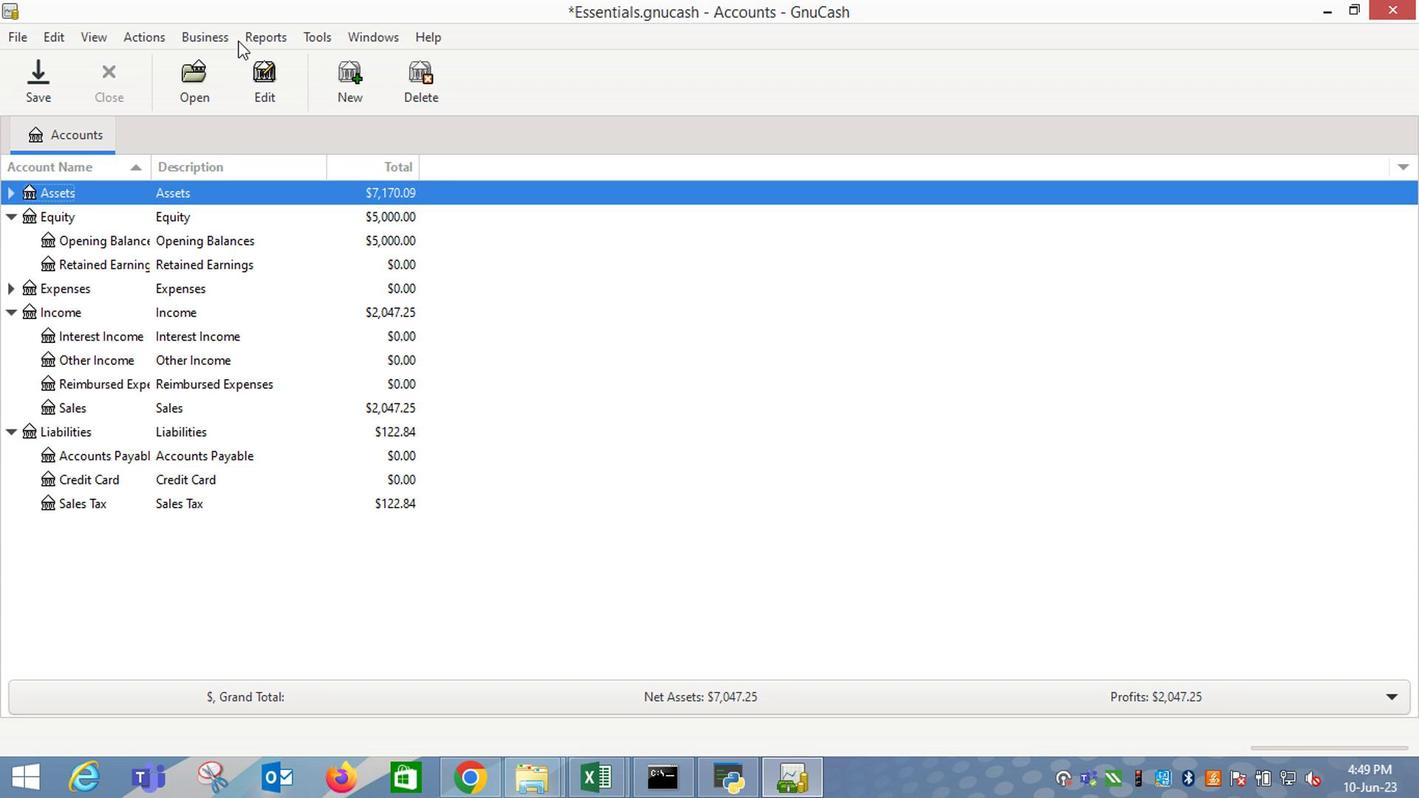 
Action: Mouse pressed left at (244, 131)
Screenshot: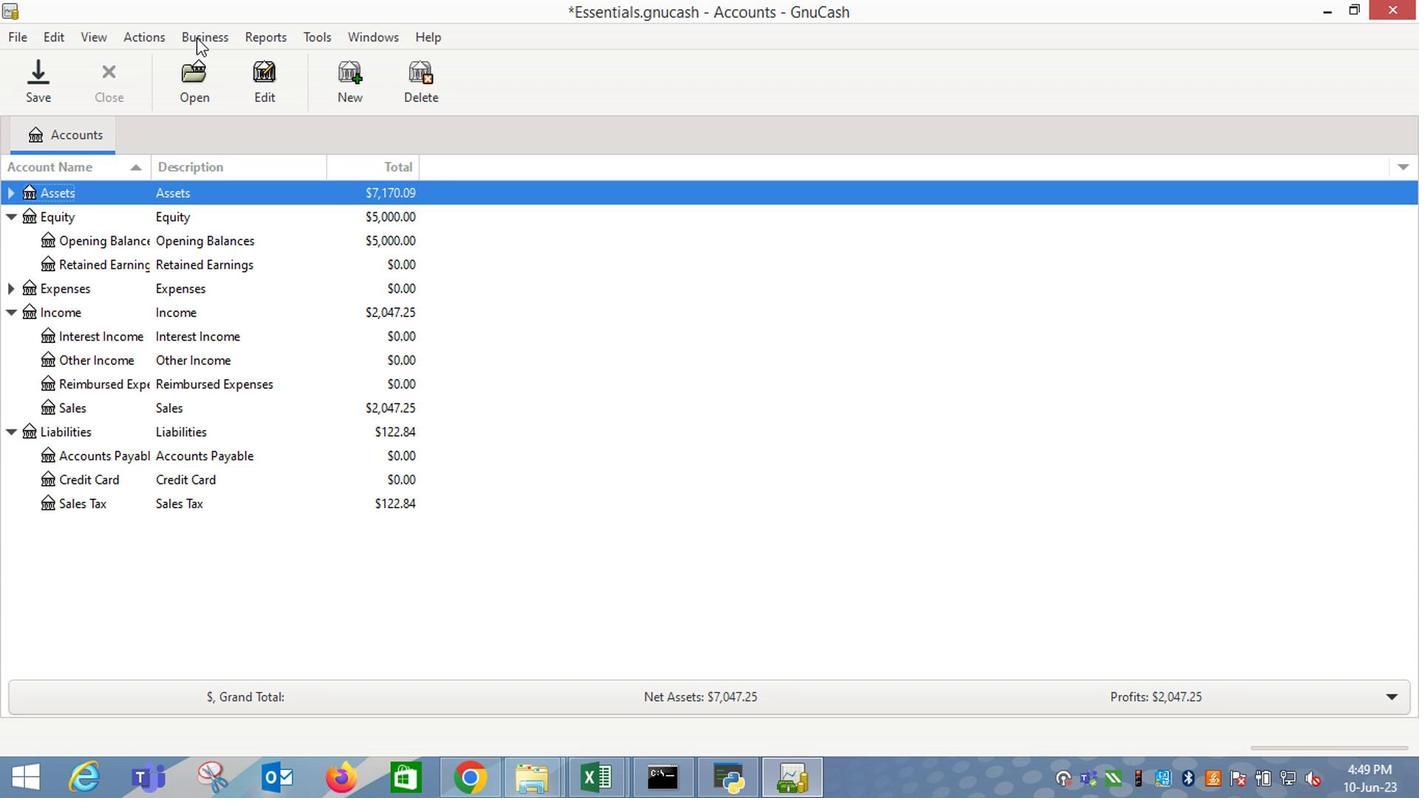 
Action: Mouse moved to (447, 204)
Screenshot: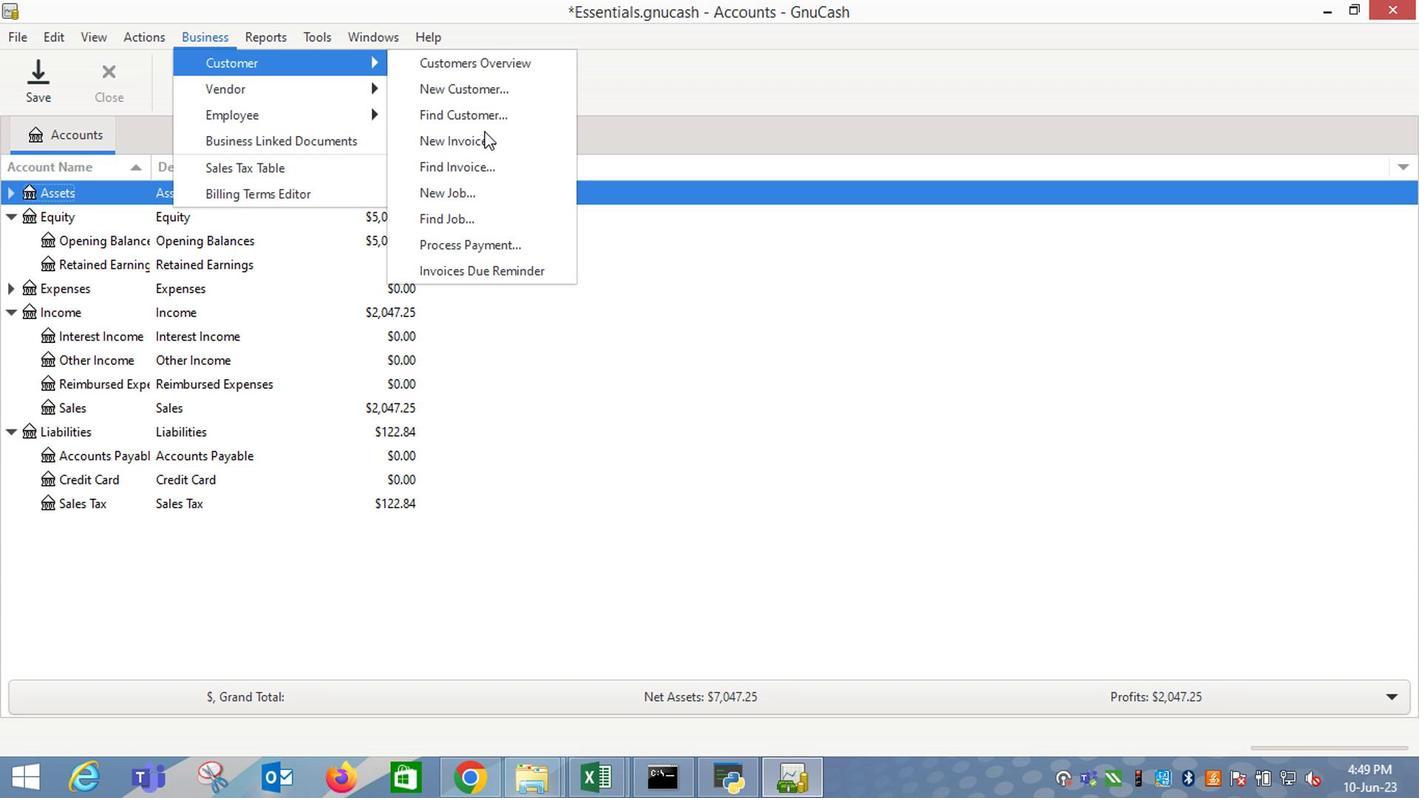 
Action: Mouse pressed left at (447, 204)
Screenshot: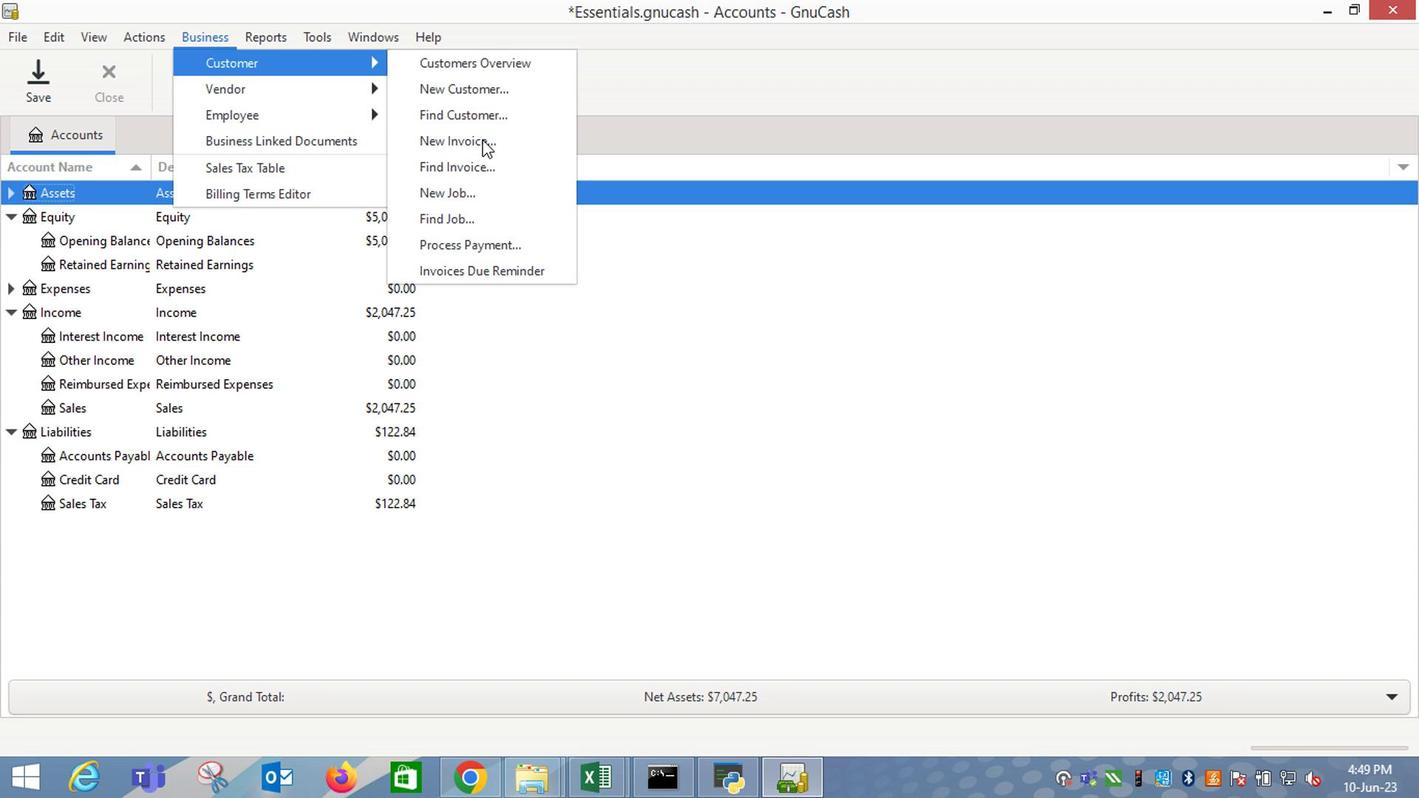 
Action: Mouse moved to (712, 330)
Screenshot: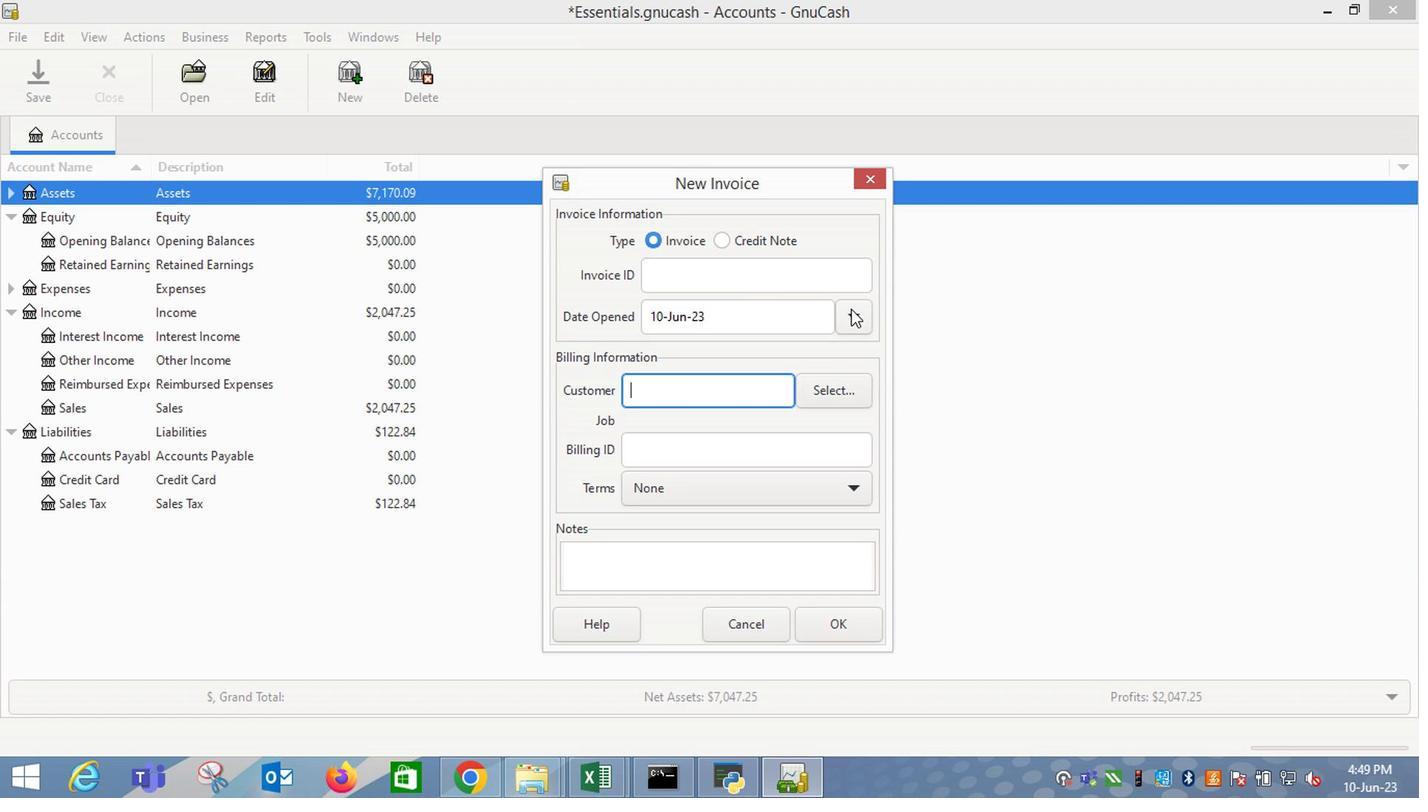 
Action: Mouse pressed left at (712, 330)
Screenshot: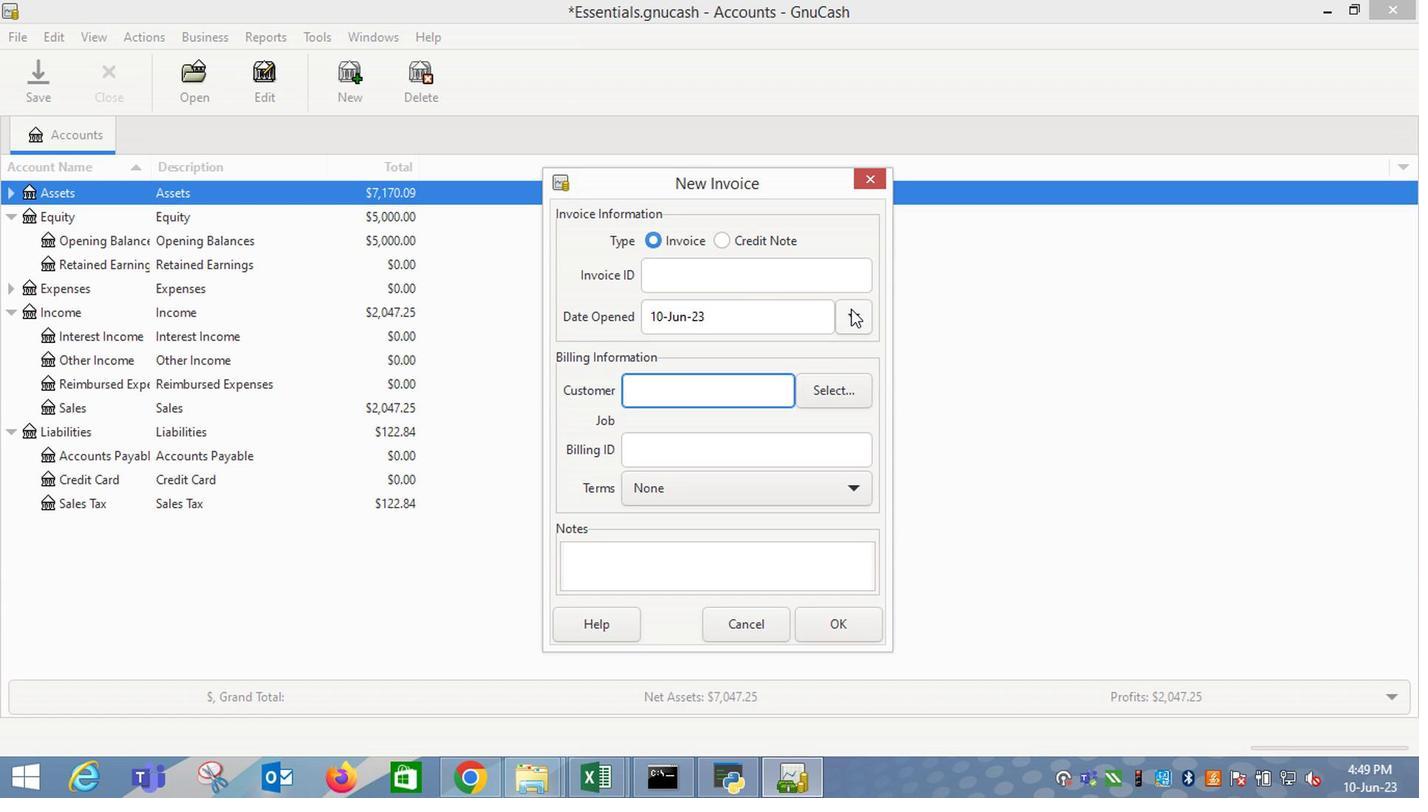 
Action: Mouse moved to (595, 351)
Screenshot: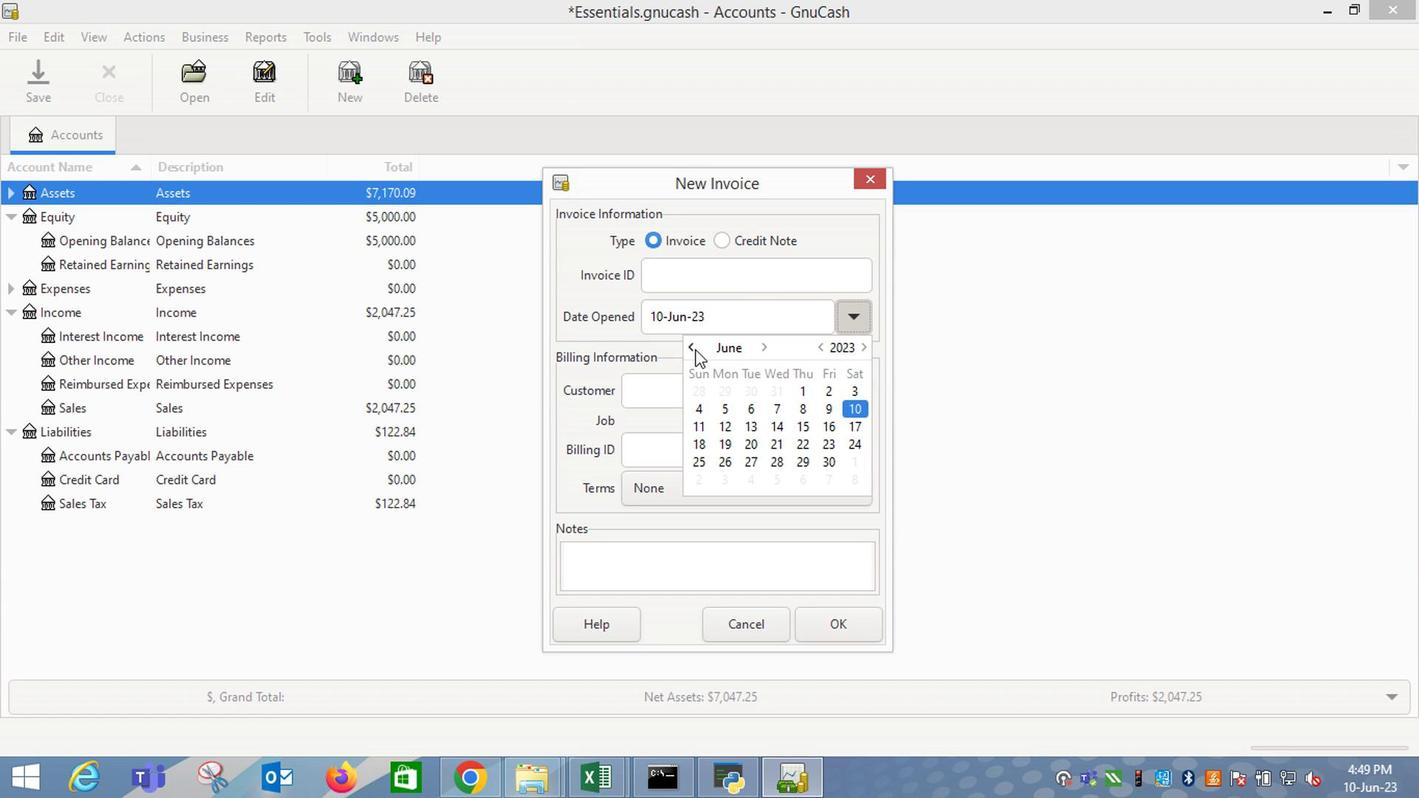 
Action: Mouse pressed left at (595, 351)
Screenshot: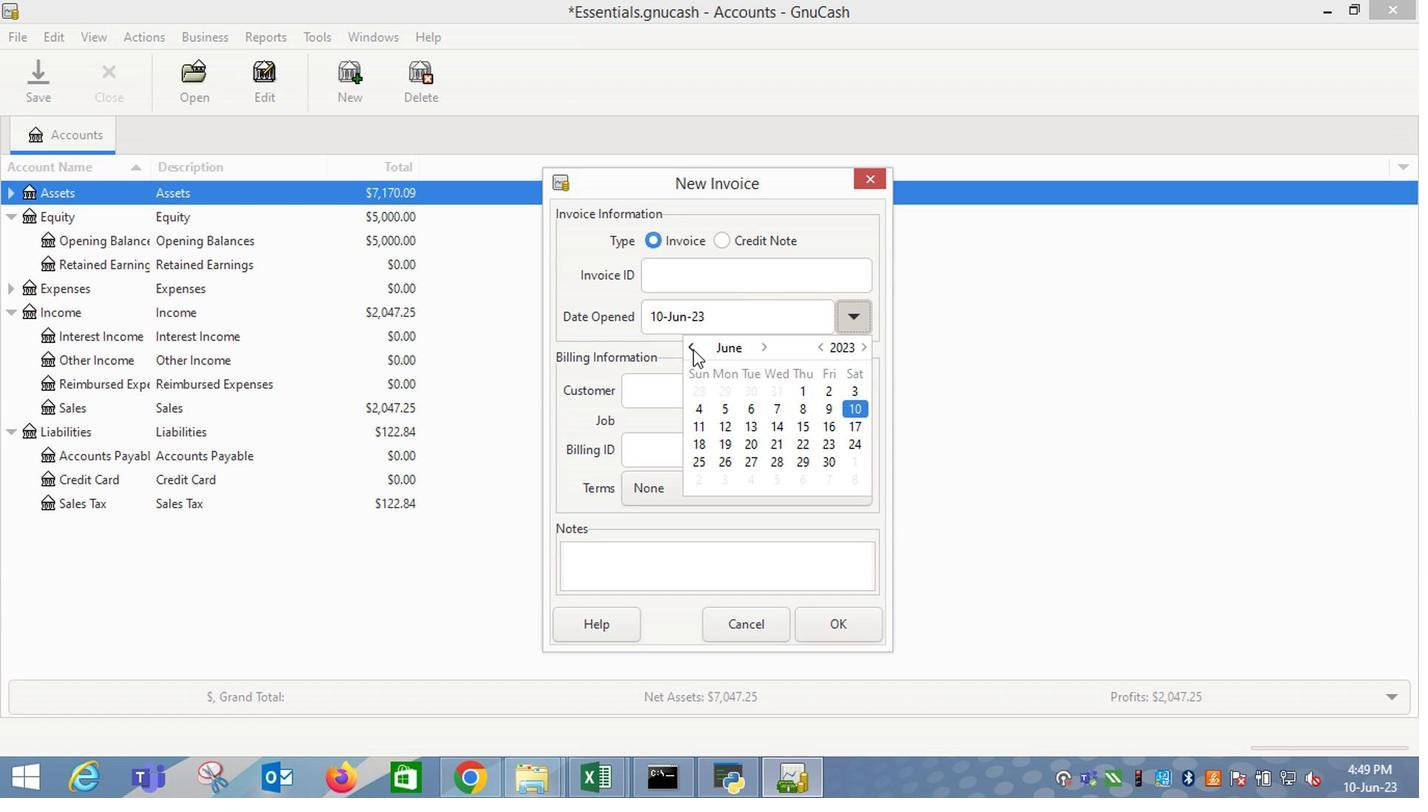 
Action: Mouse moved to (695, 385)
Screenshot: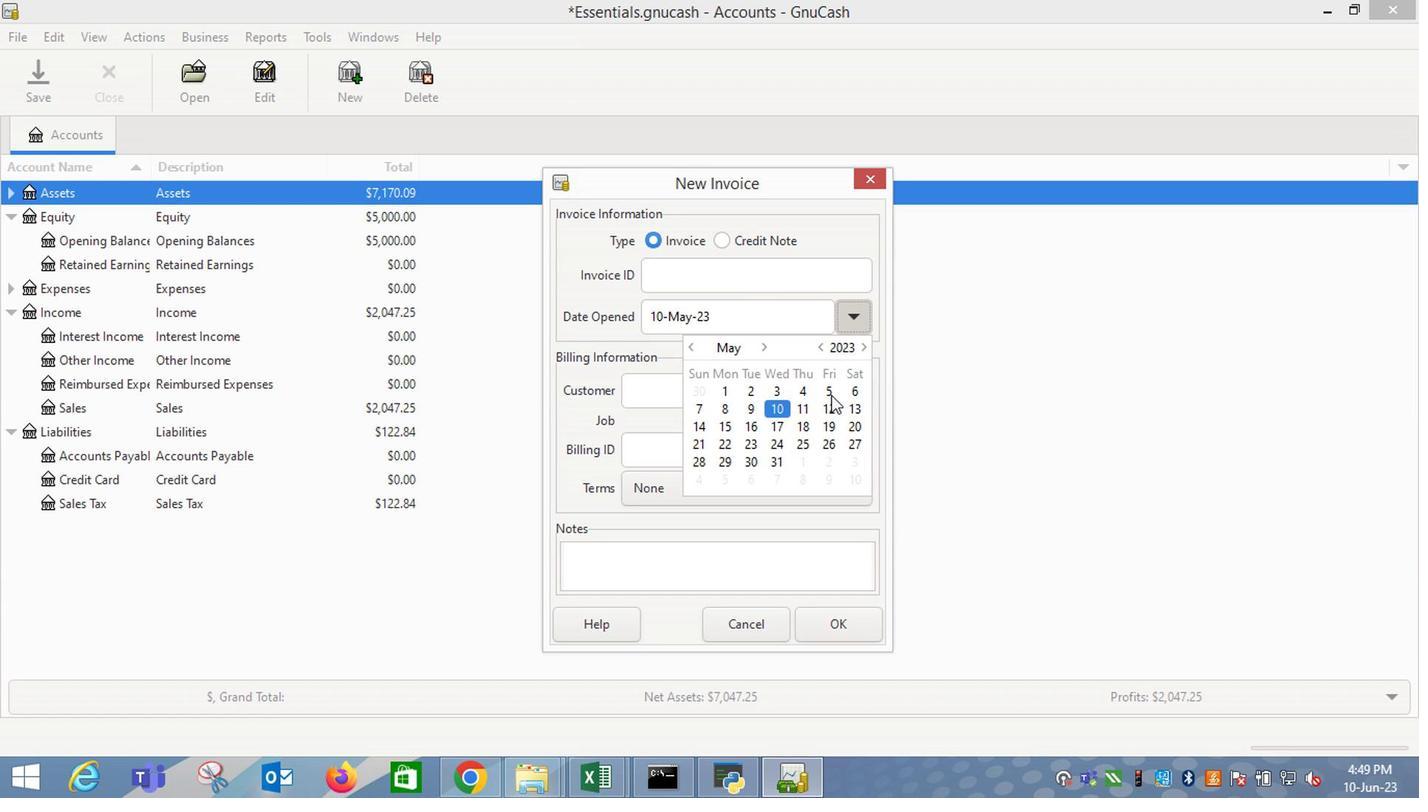 
Action: Mouse pressed left at (695, 385)
Screenshot: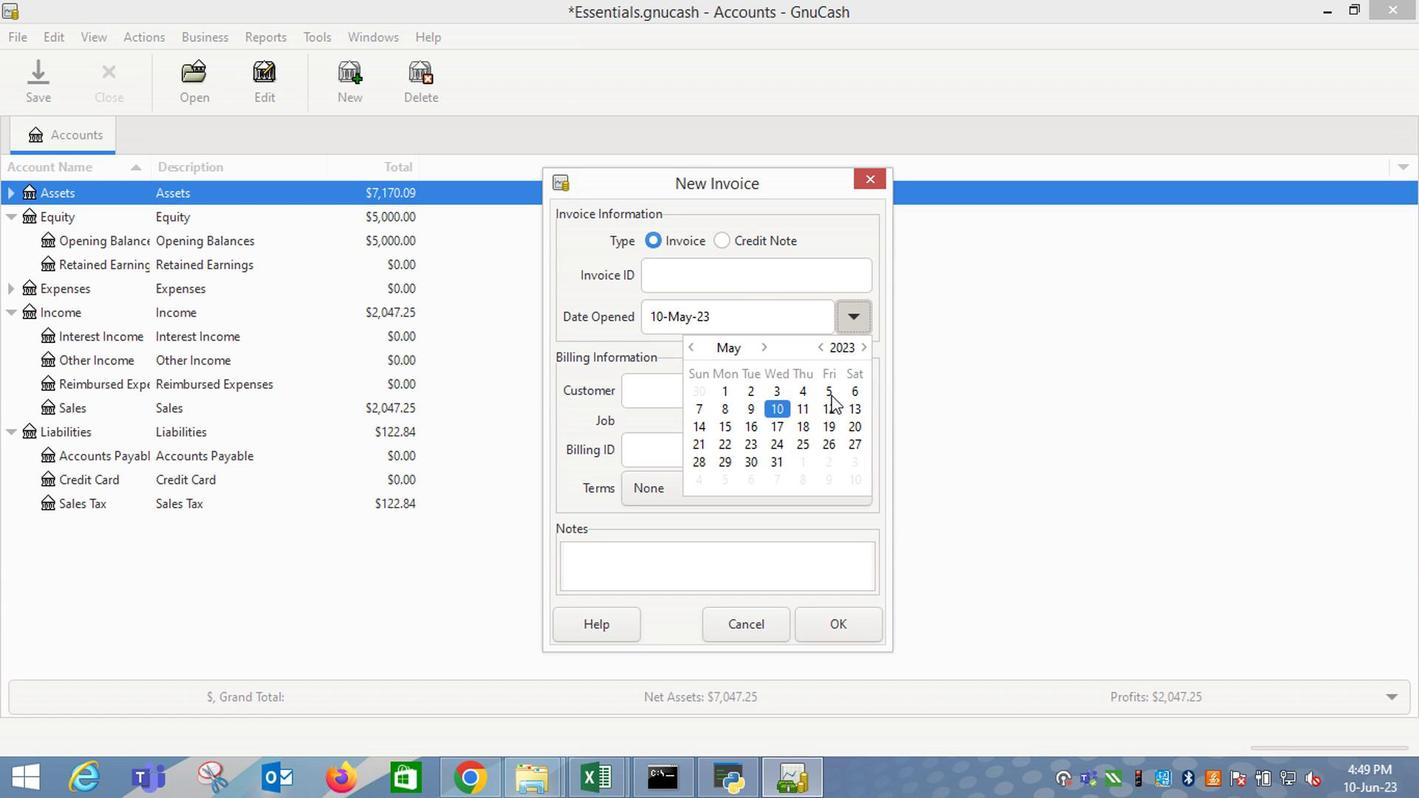 
Action: Mouse moved to (560, 379)
Screenshot: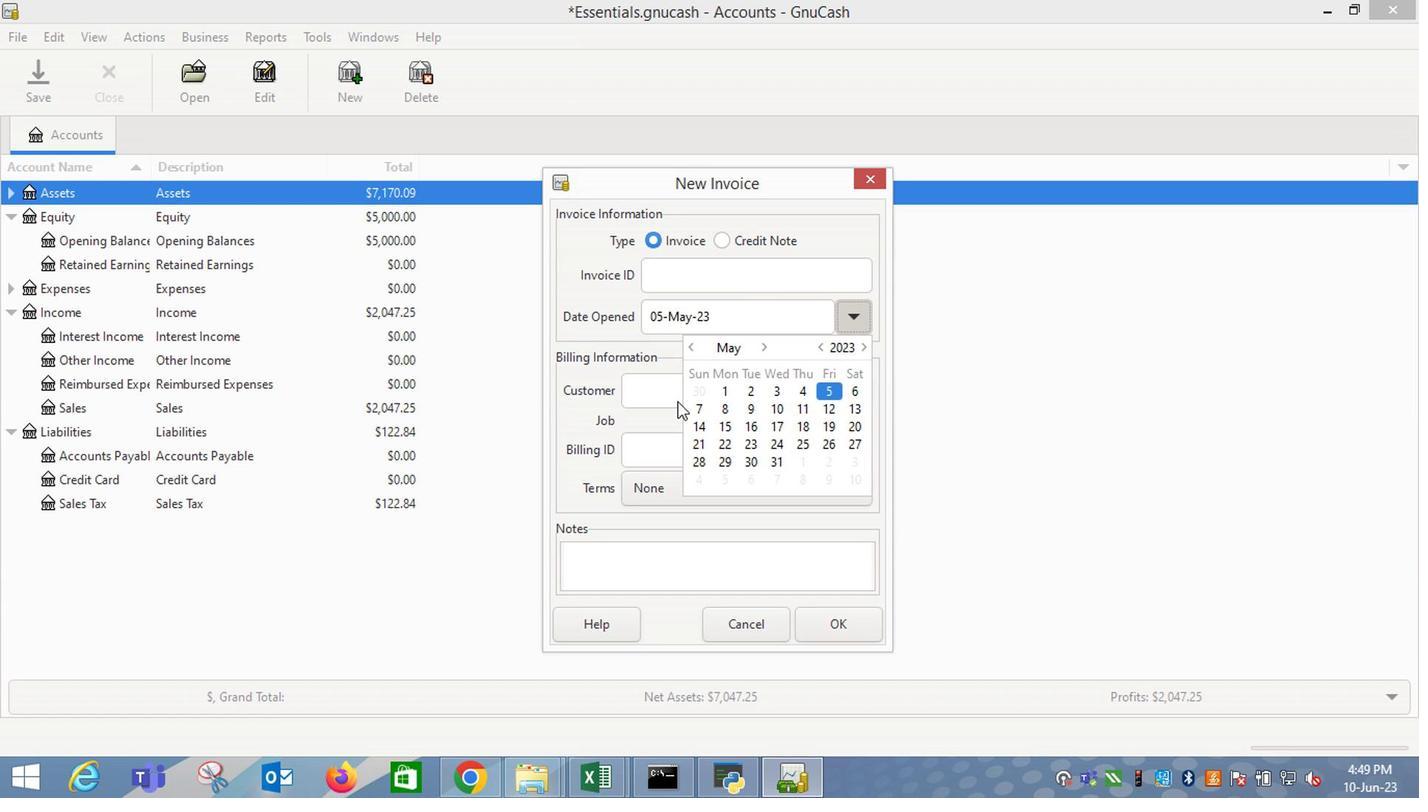 
Action: Mouse pressed left at (560, 379)
Screenshot: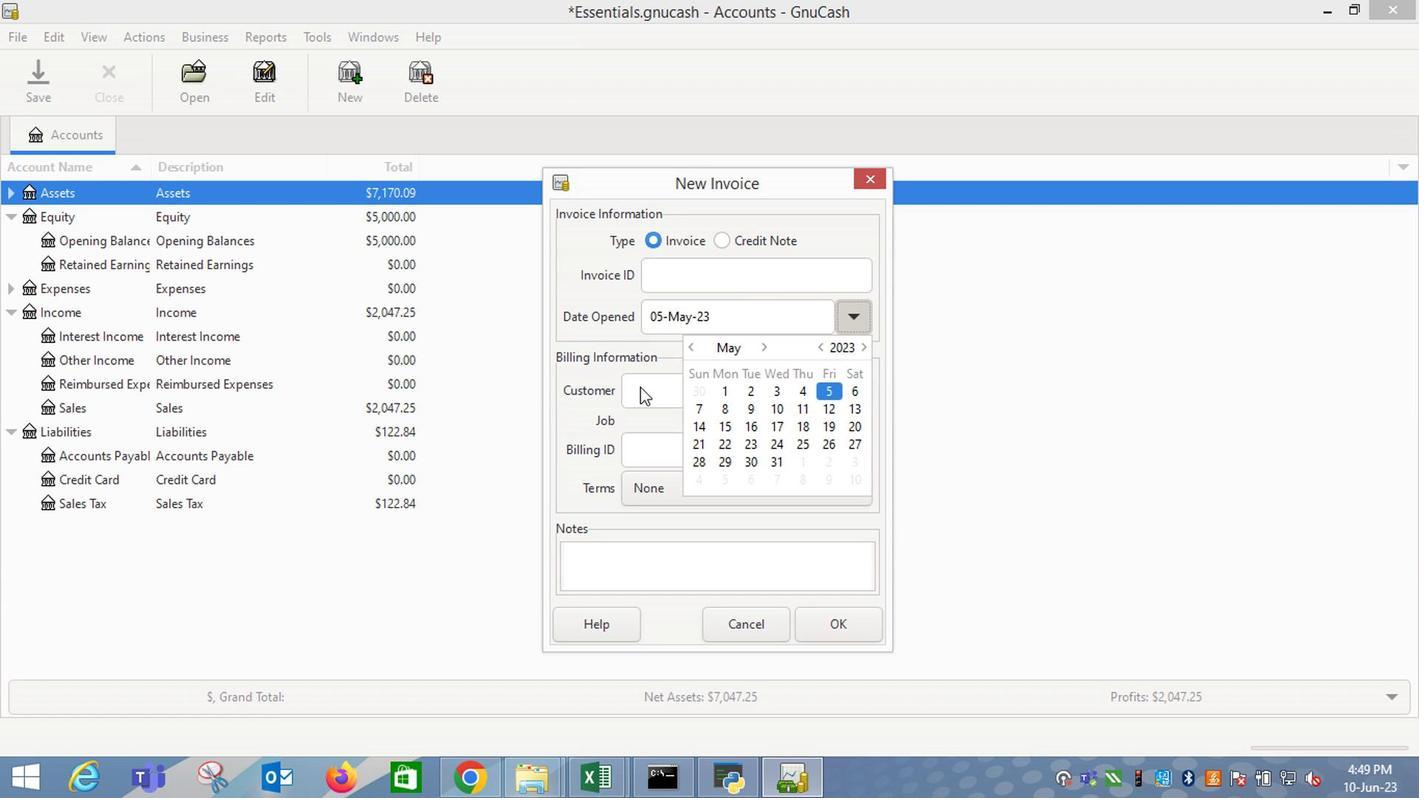 
Action: Mouse moved to (580, 378)
Screenshot: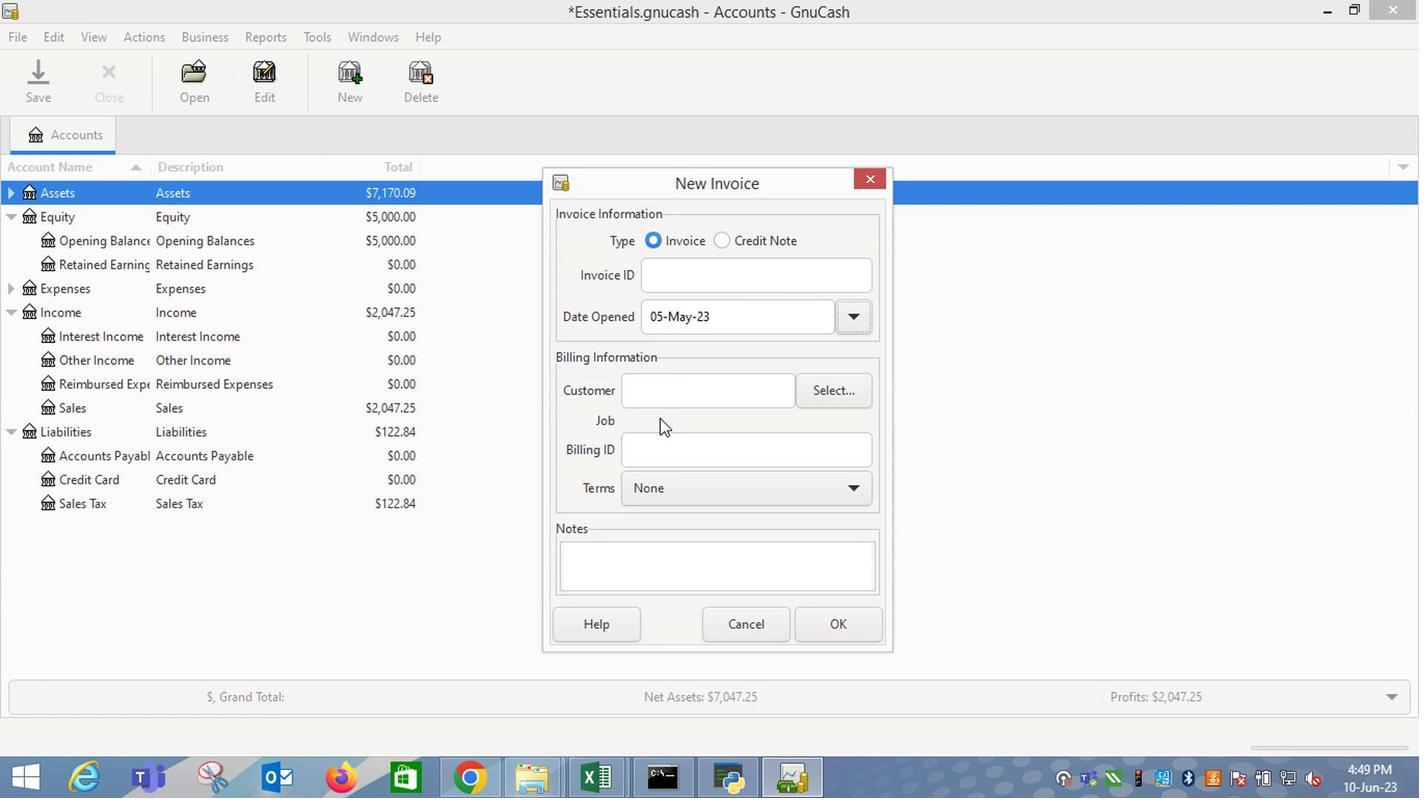 
Action: Mouse pressed left at (580, 378)
Screenshot: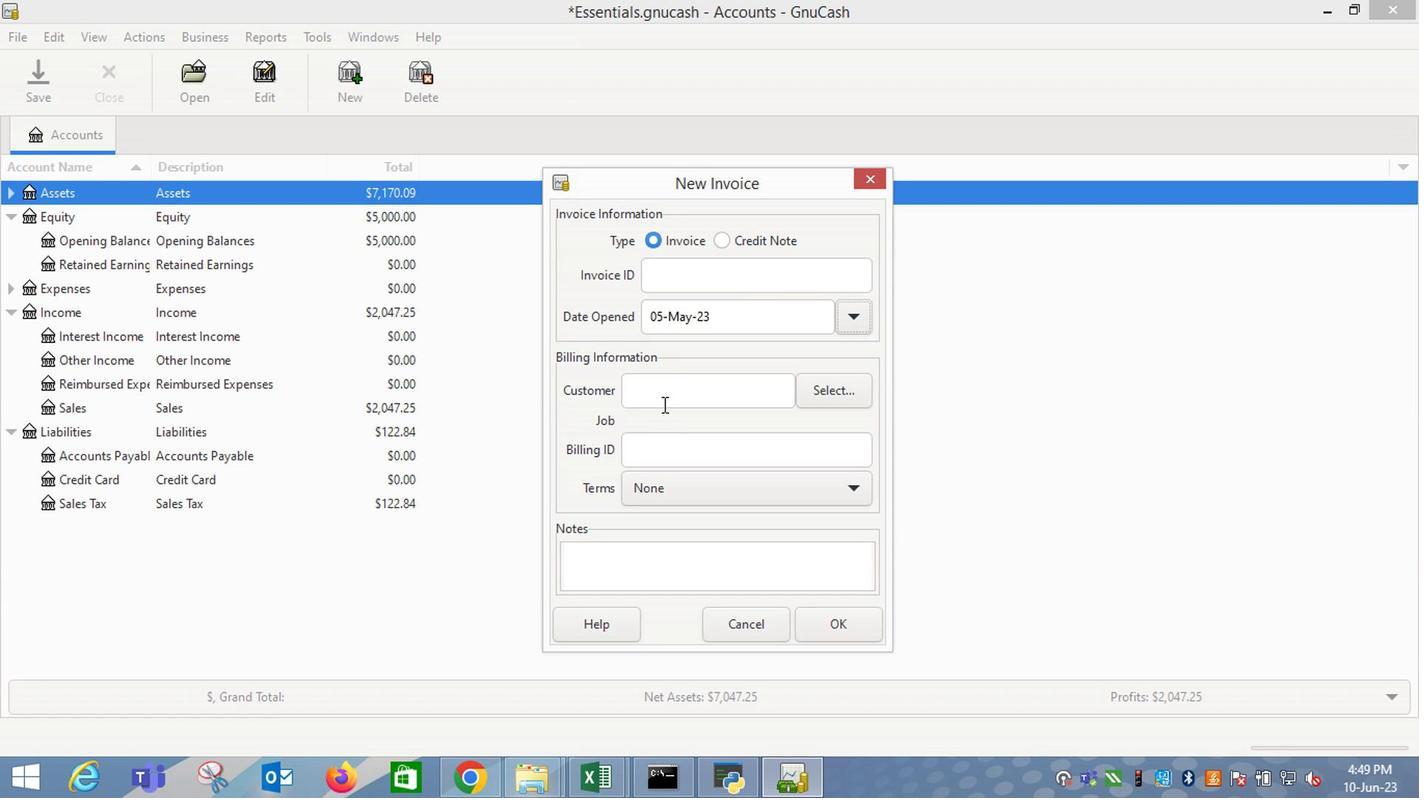 
Action: Key pressed <Key.shift_r>Ma
Screenshot: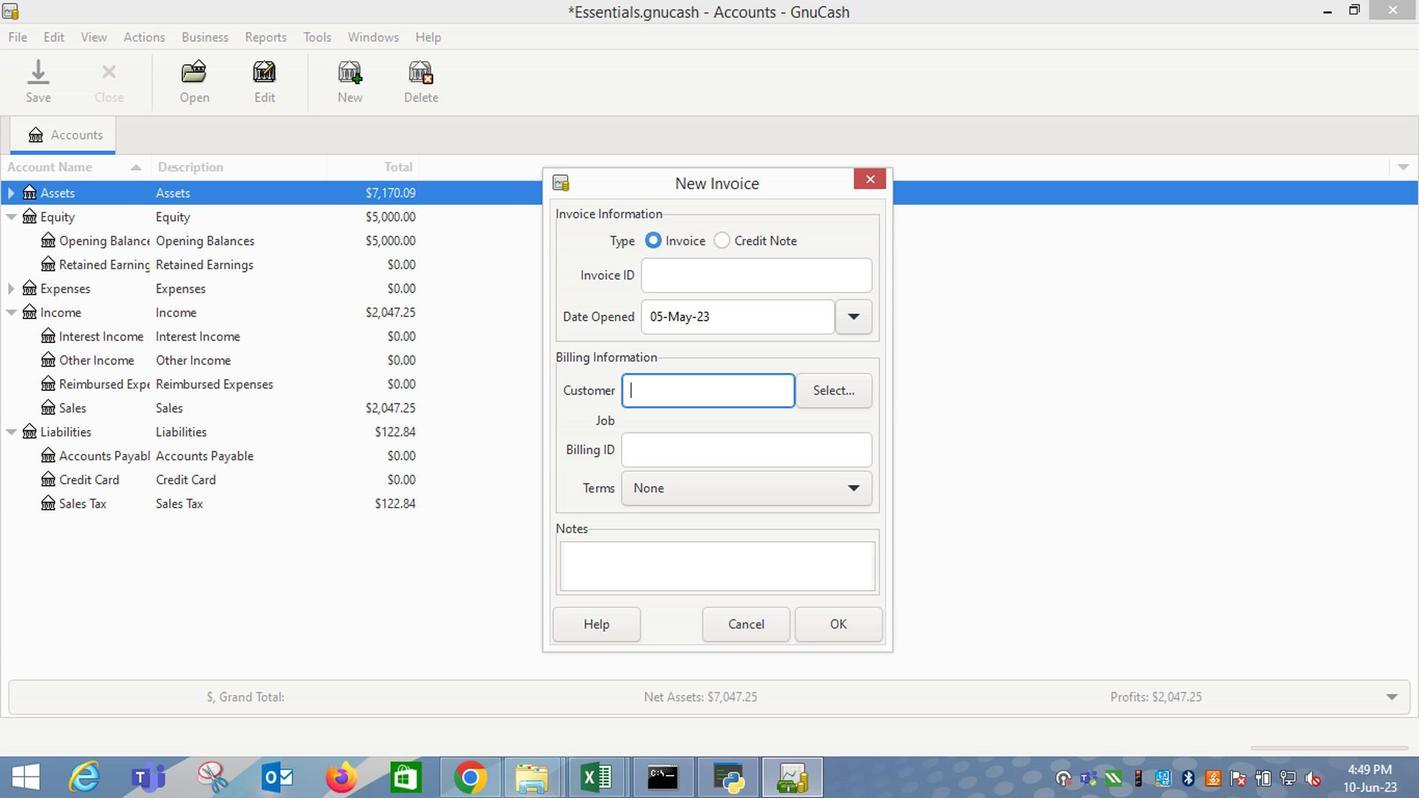 
Action: Mouse moved to (564, 404)
Screenshot: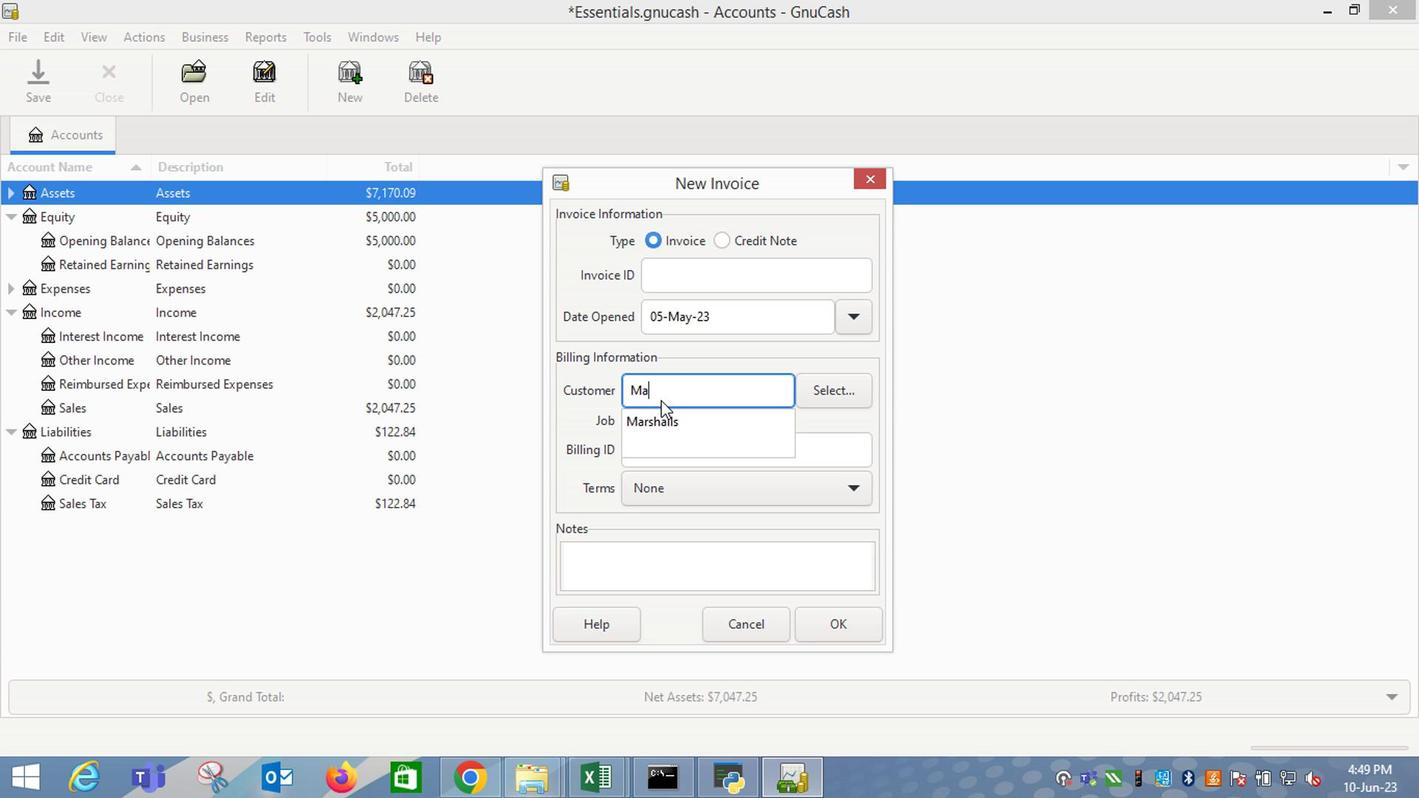 
Action: Mouse pressed left at (564, 404)
Screenshot: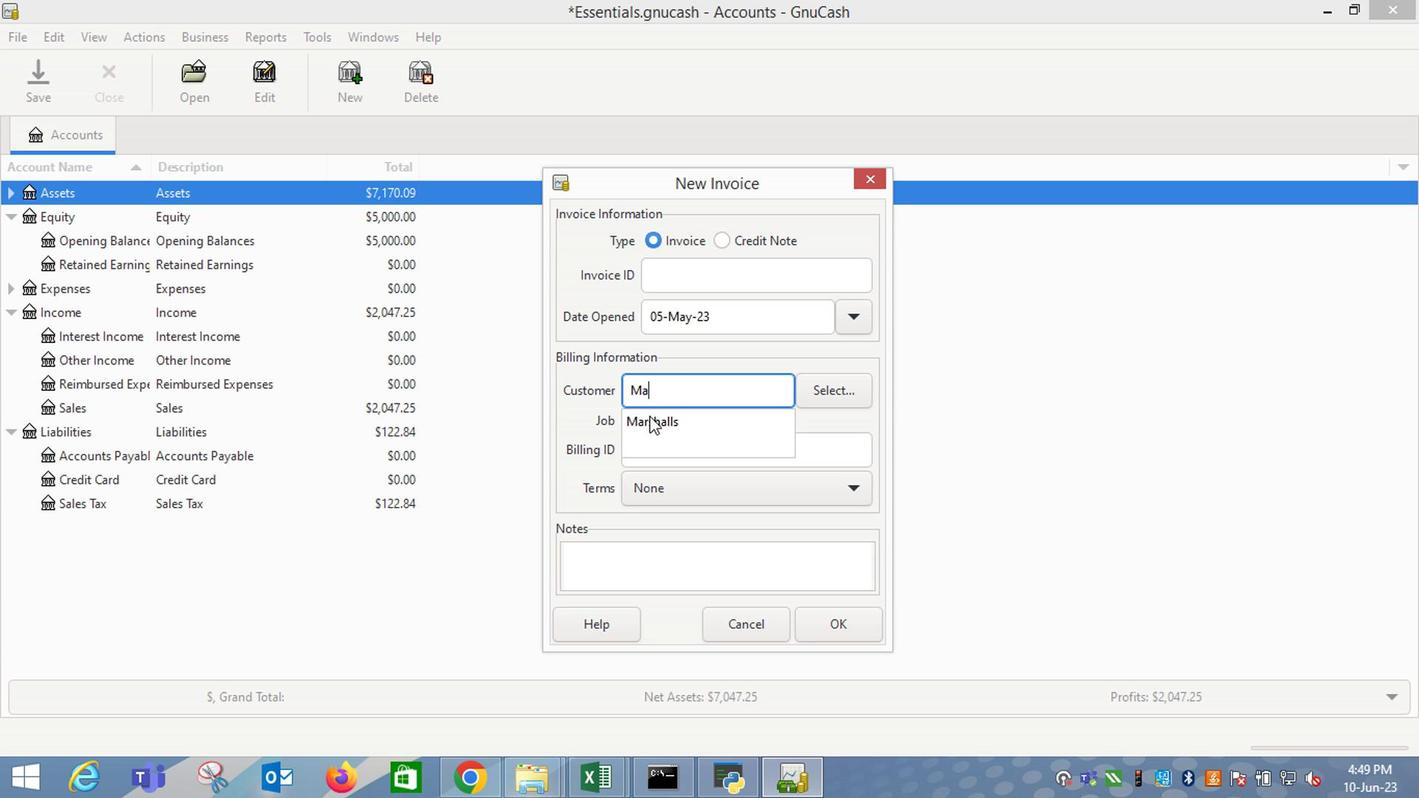 
Action: Mouse moved to (577, 467)
Screenshot: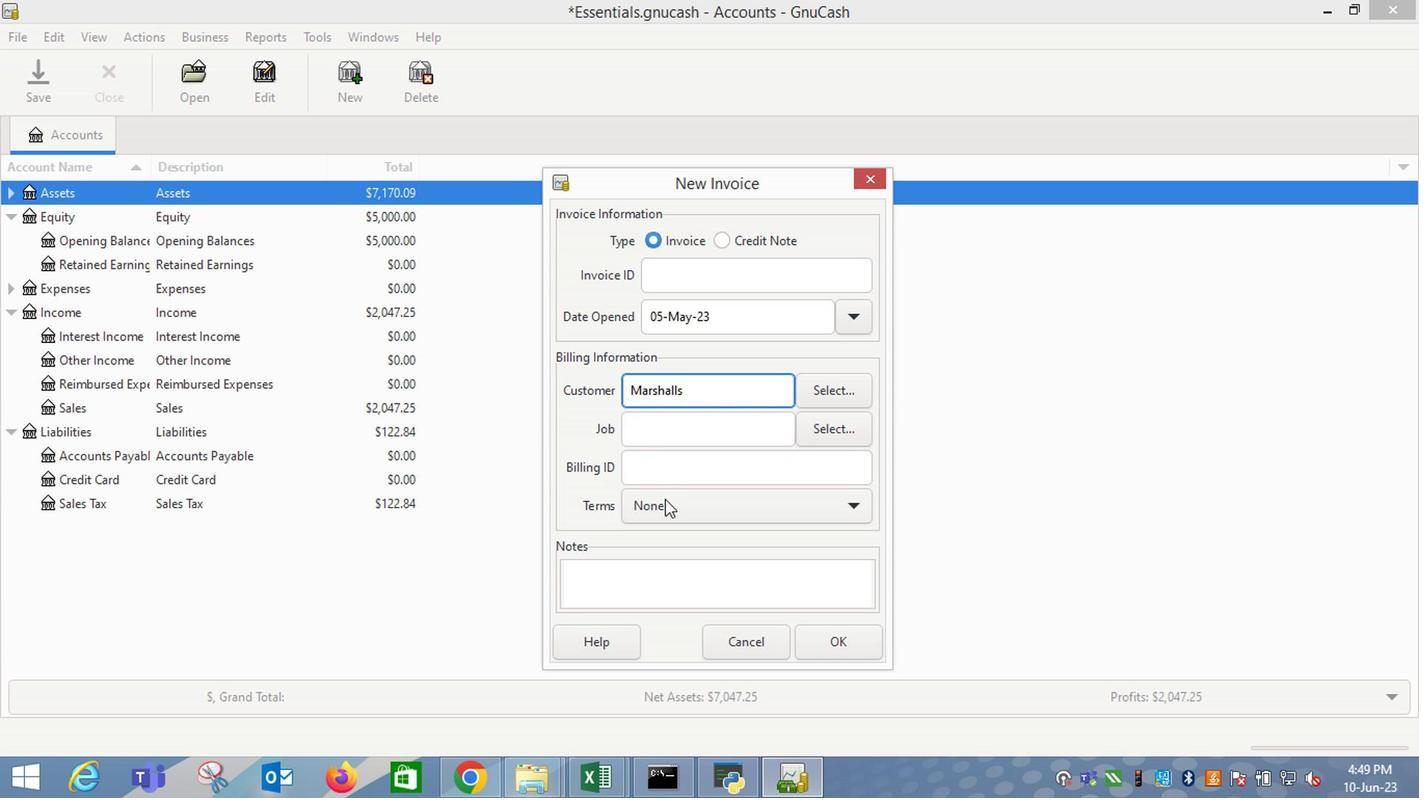 
Action: Mouse pressed left at (577, 467)
Screenshot: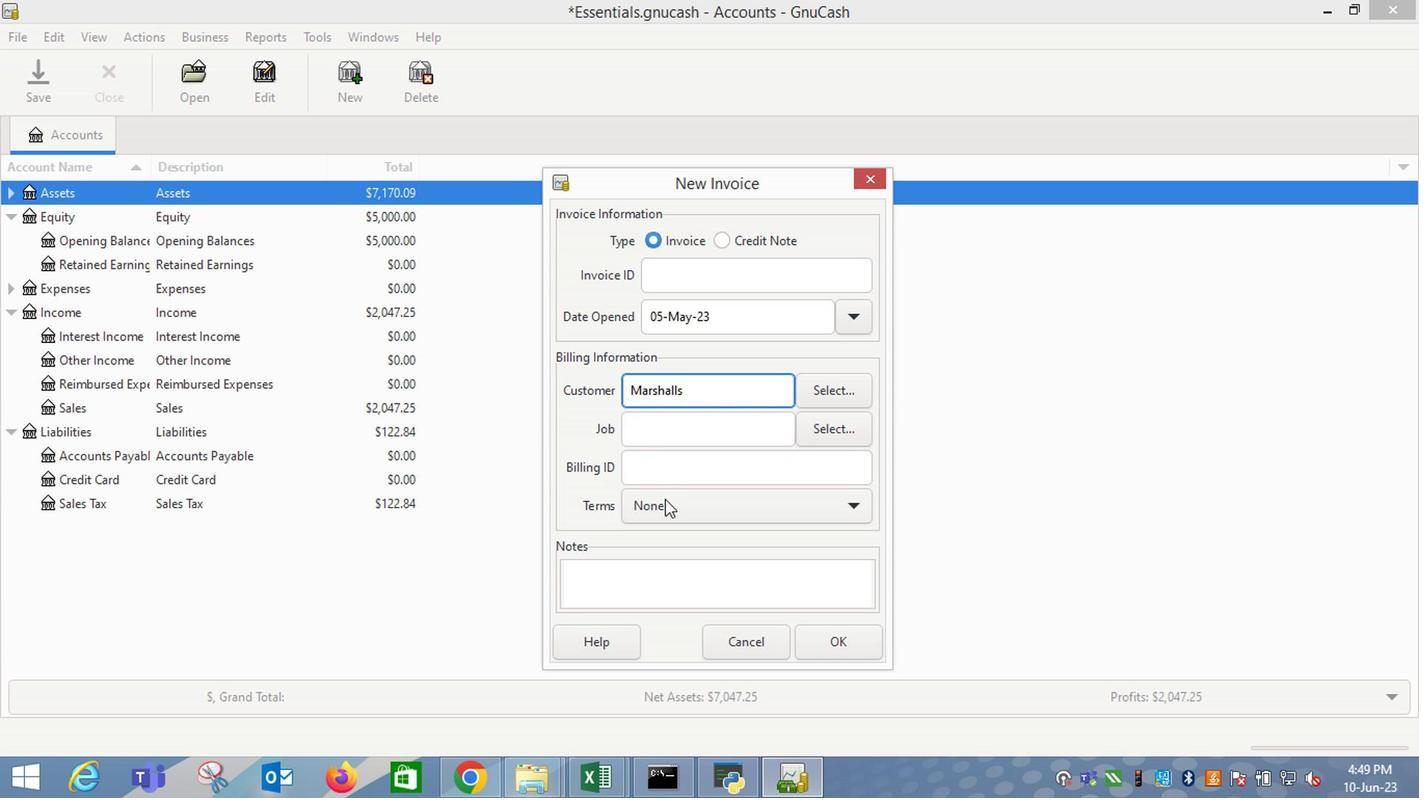 
Action: Mouse moved to (584, 507)
Screenshot: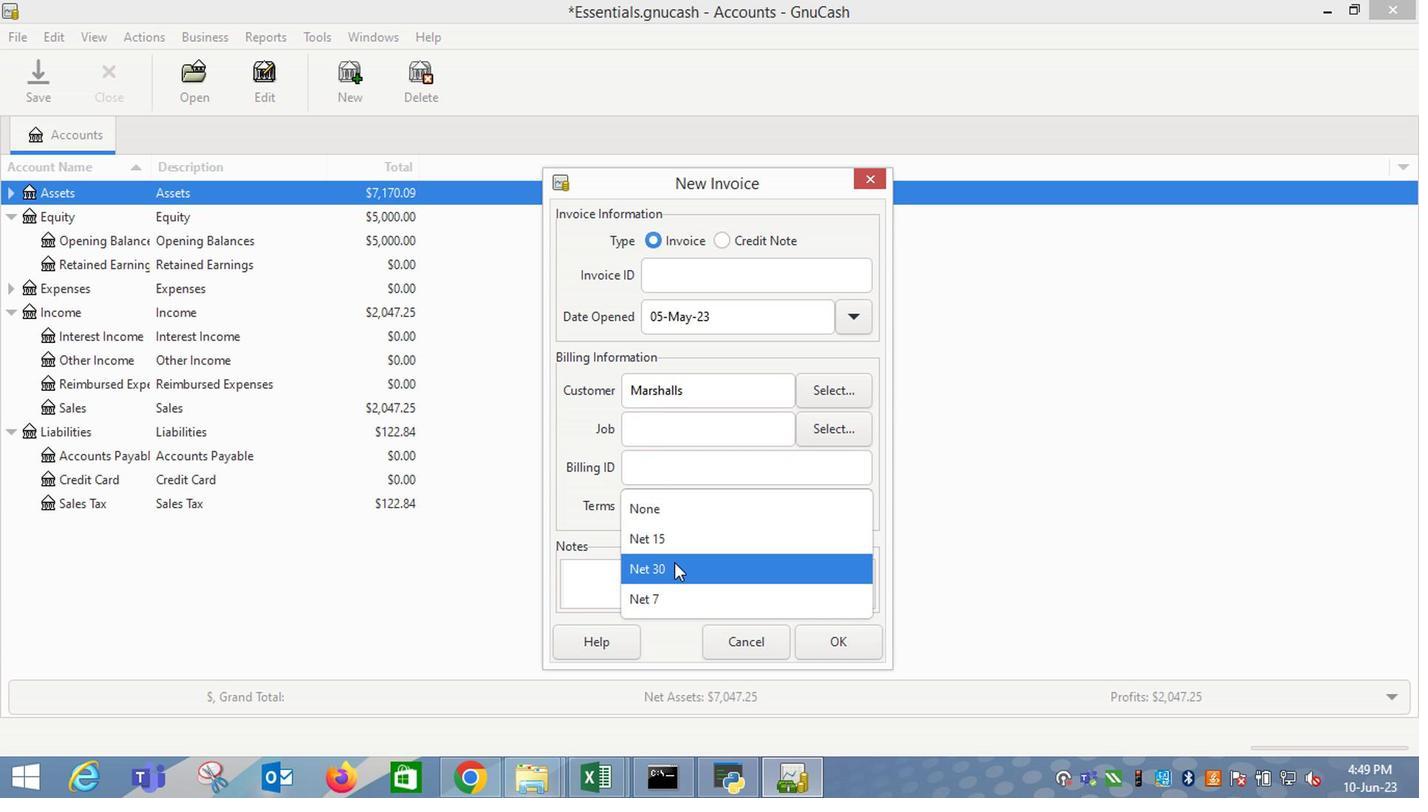 
Action: Mouse pressed left at (584, 507)
Screenshot: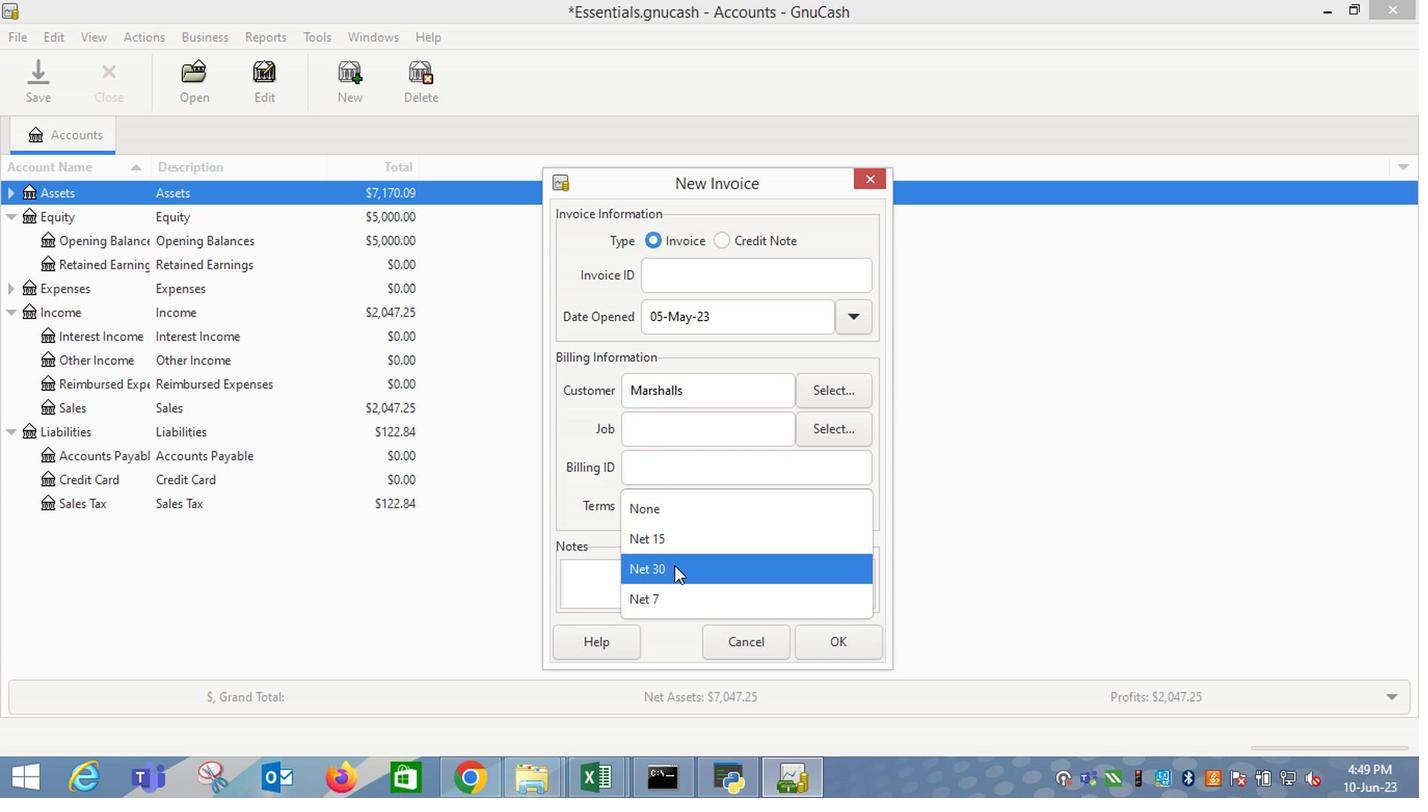 
Action: Mouse moved to (693, 555)
Screenshot: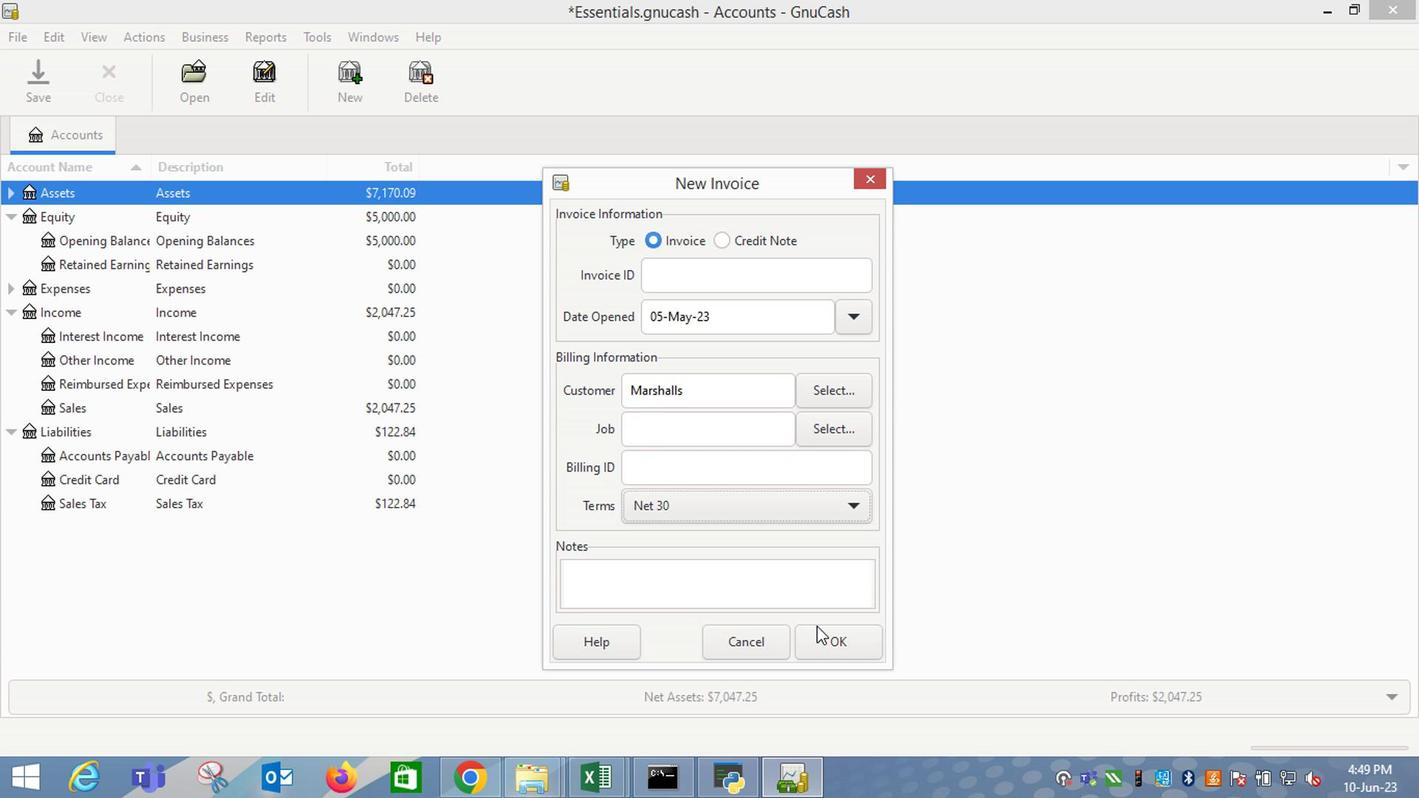 
Action: Mouse pressed left at (693, 555)
Screenshot: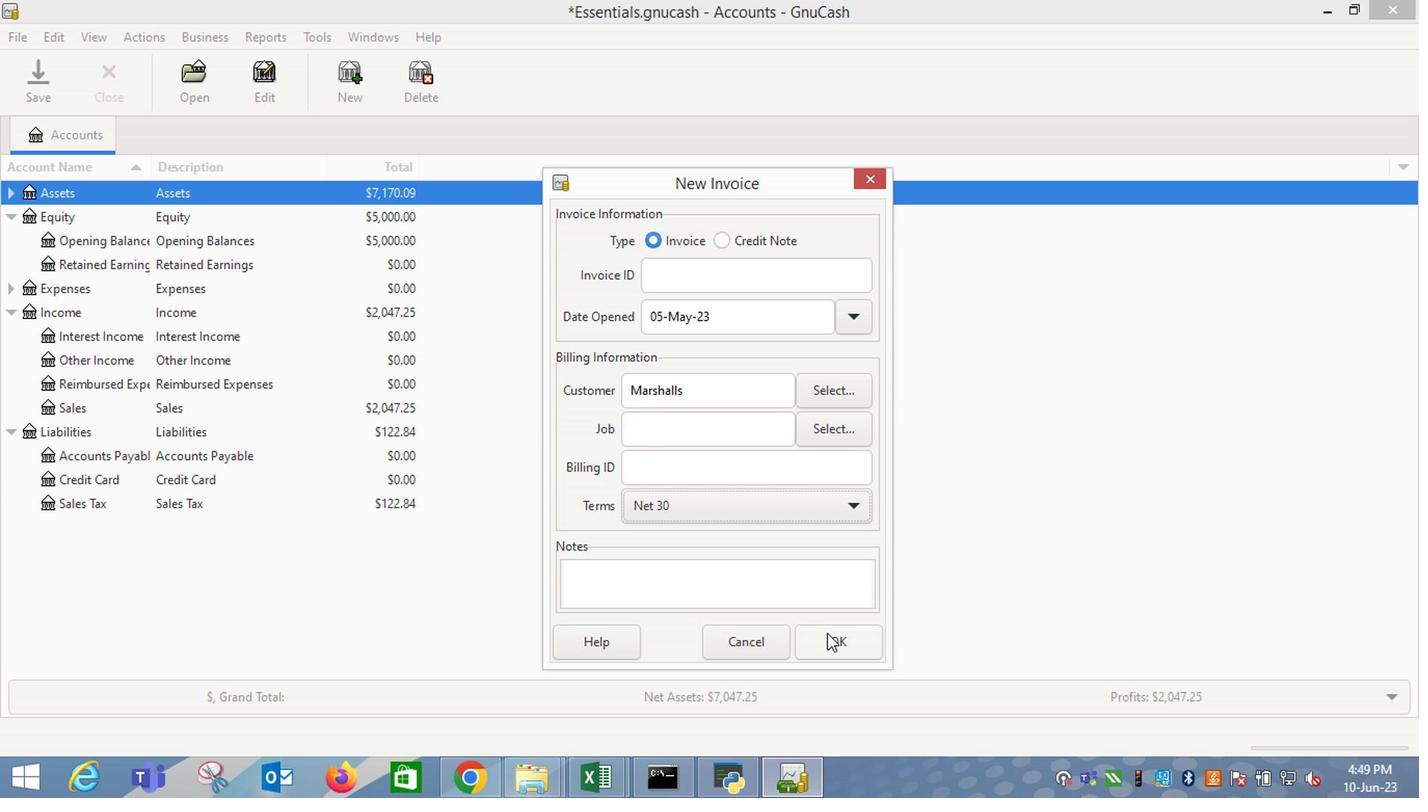 
Action: Mouse moved to (172, 399)
Screenshot: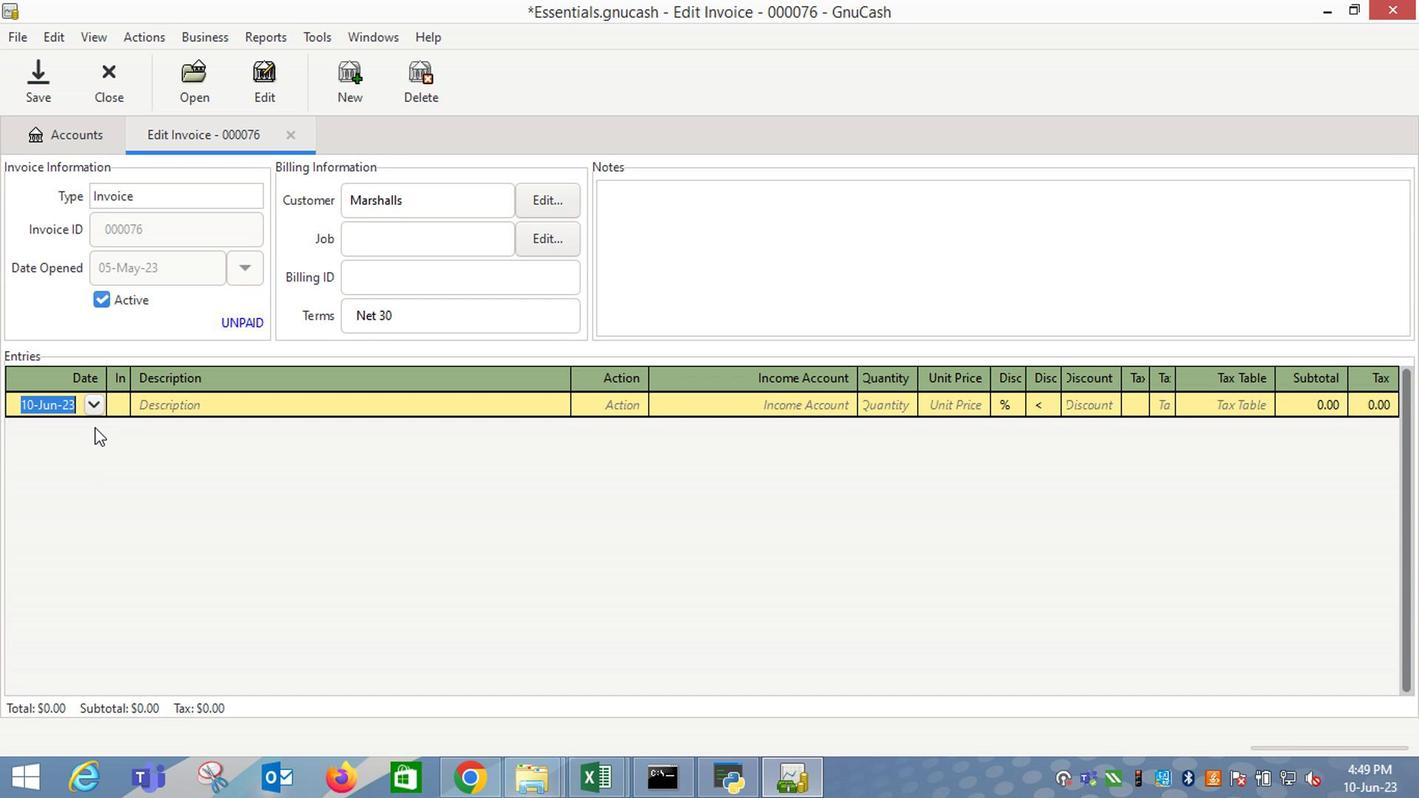 
Action: Mouse pressed left at (172, 399)
Screenshot: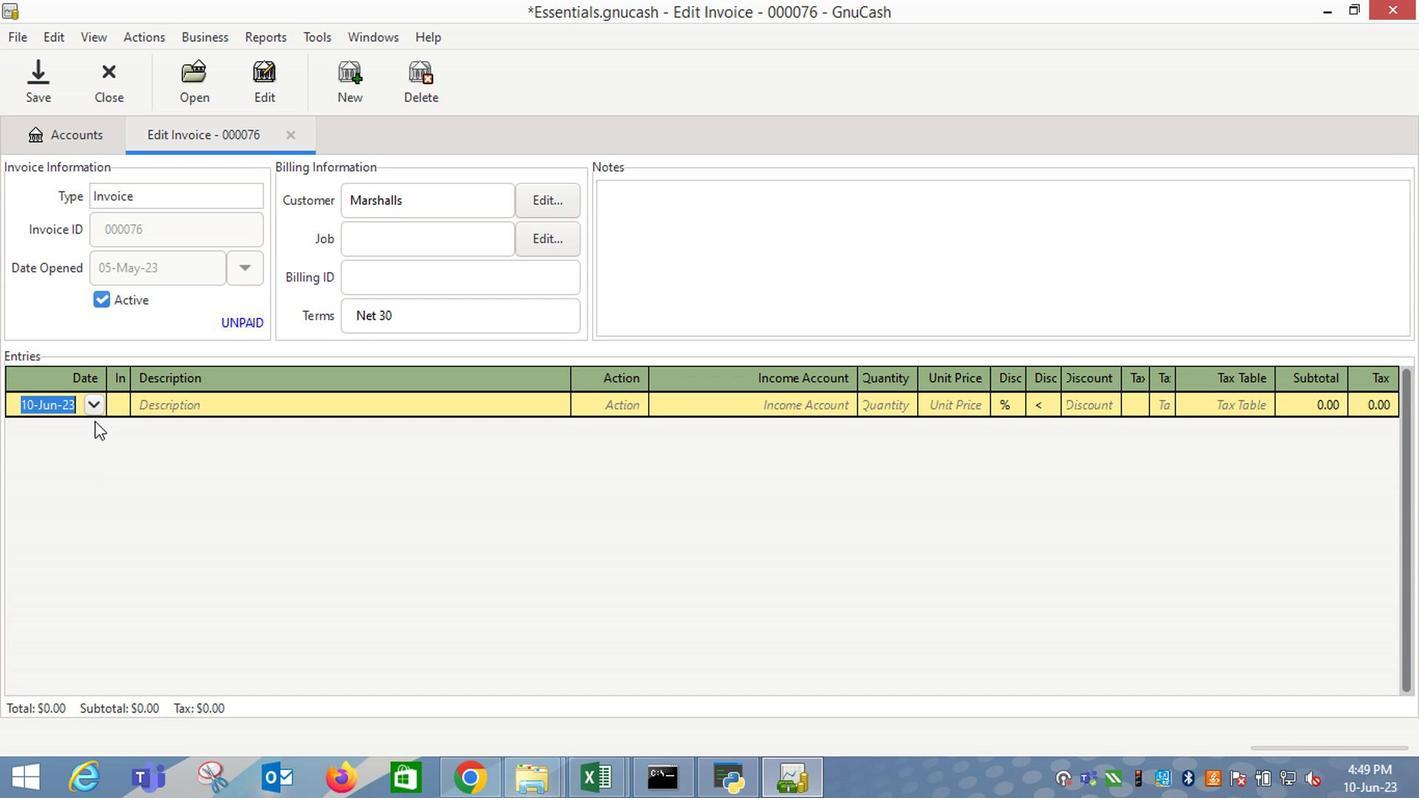 
Action: Mouse moved to (113, 410)
Screenshot: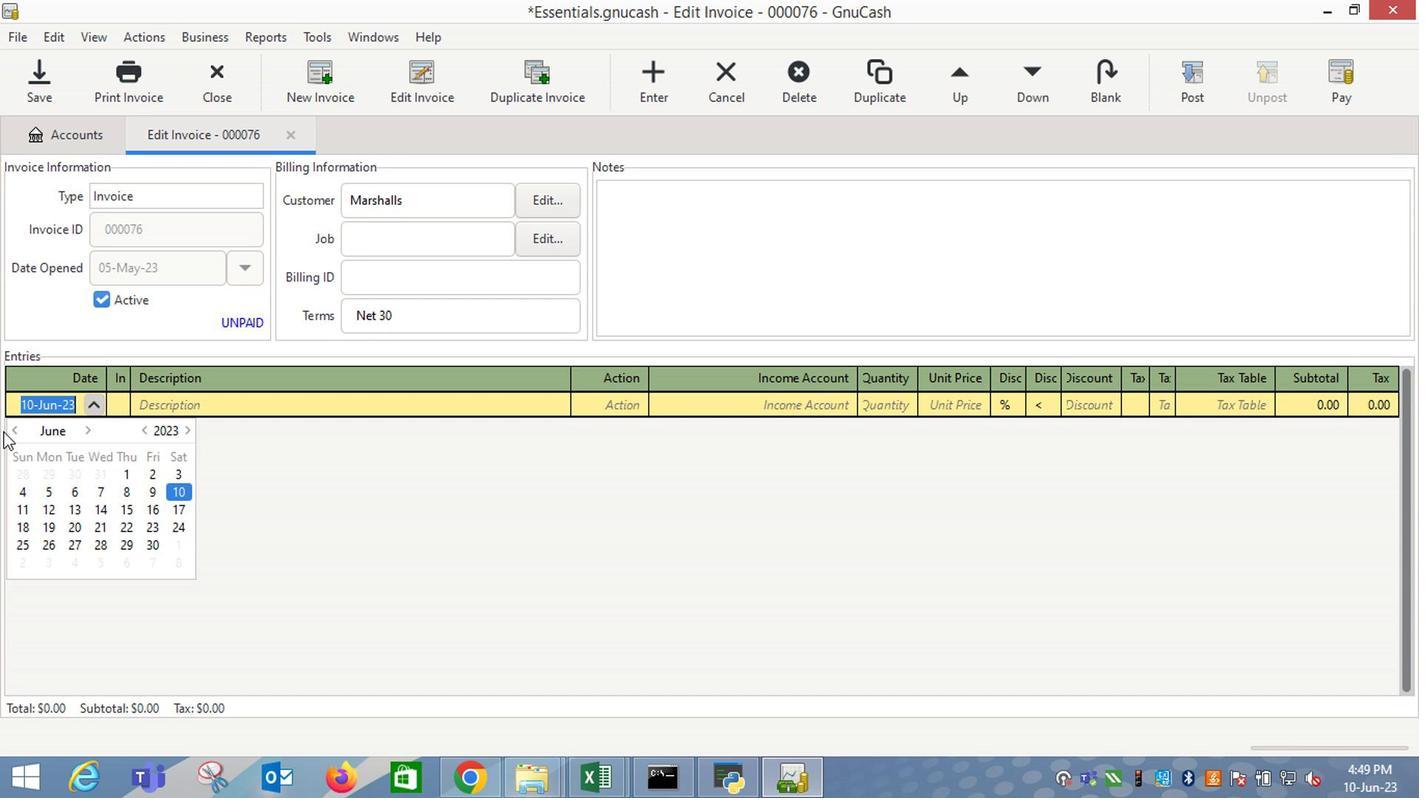 
Action: Mouse pressed left at (113, 410)
Screenshot: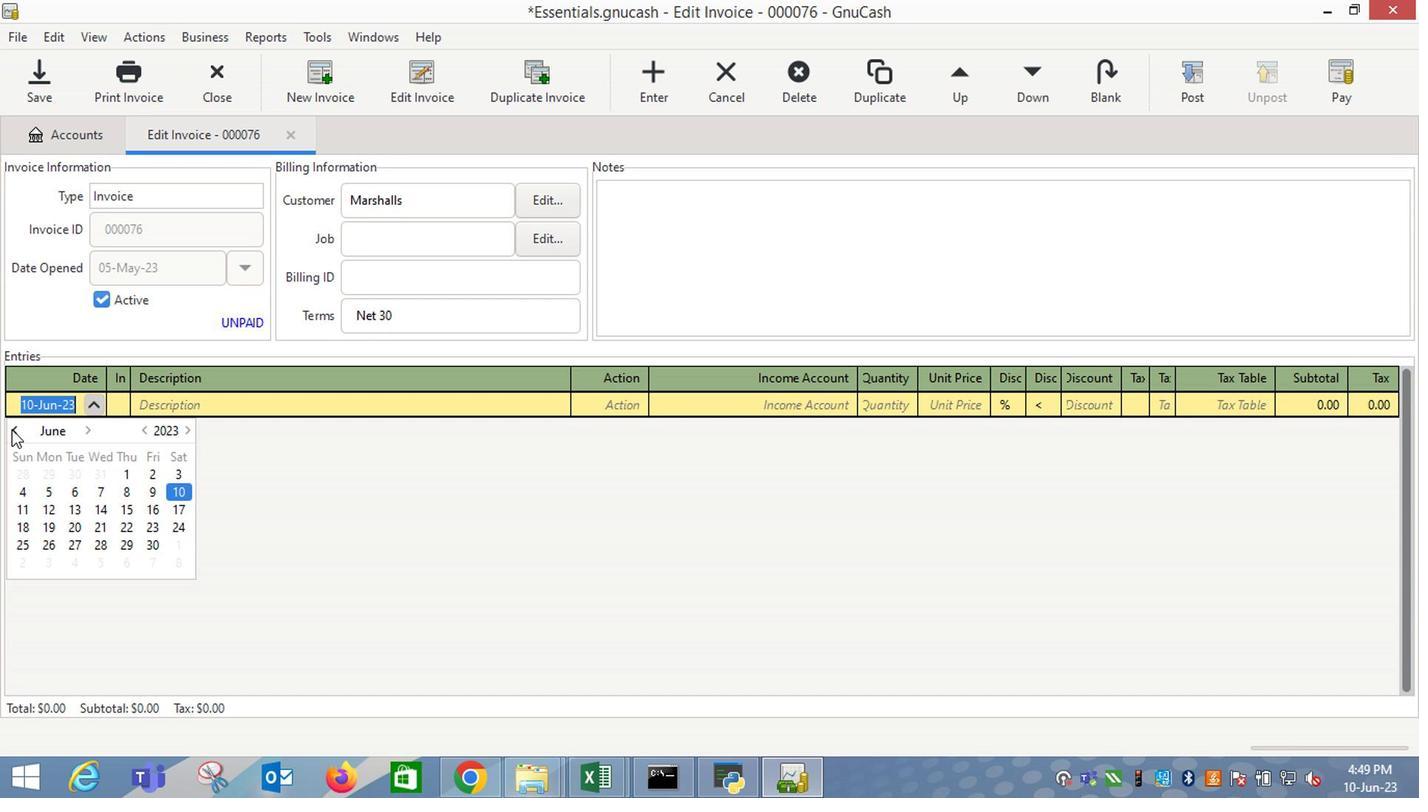 
Action: Mouse moved to (215, 442)
Screenshot: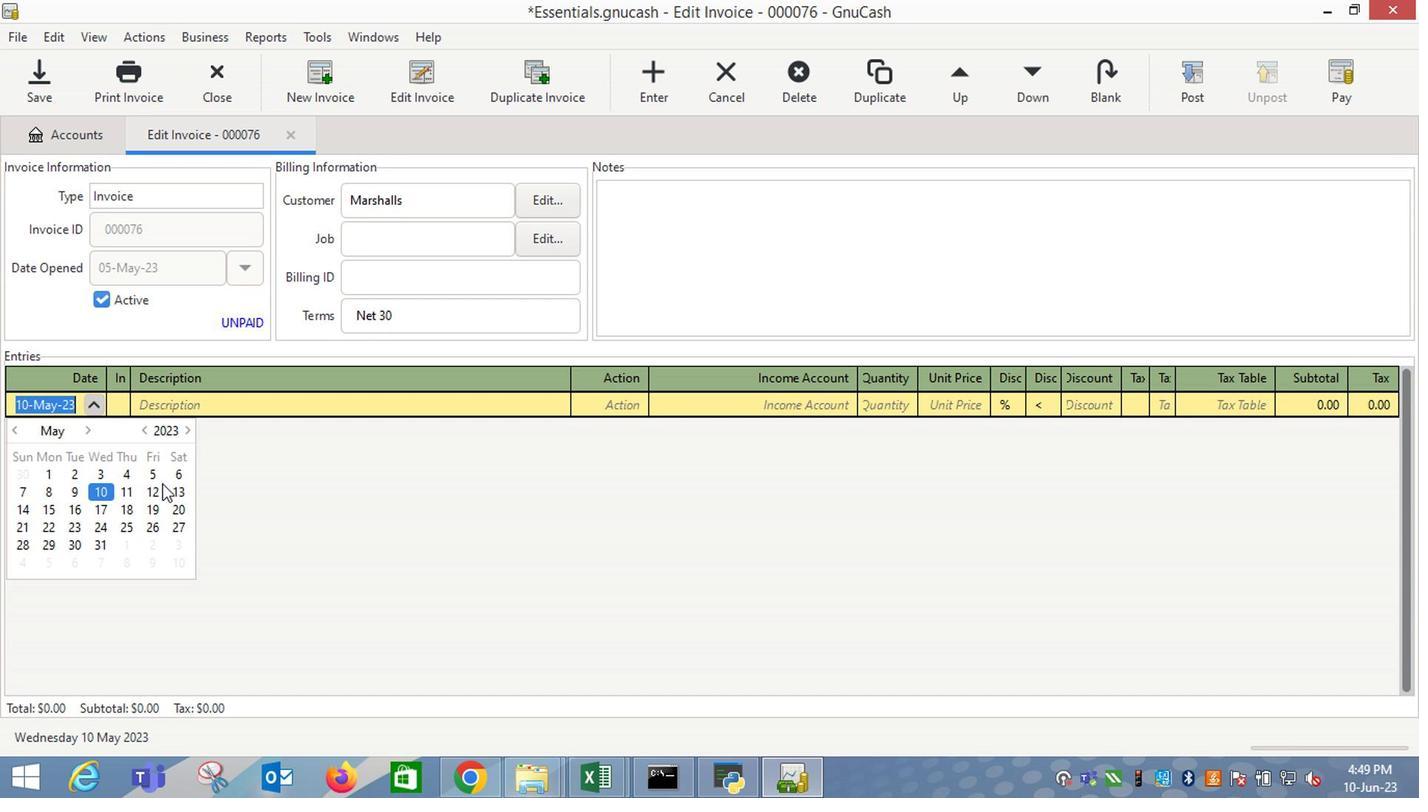 
Action: Mouse pressed left at (215, 442)
Screenshot: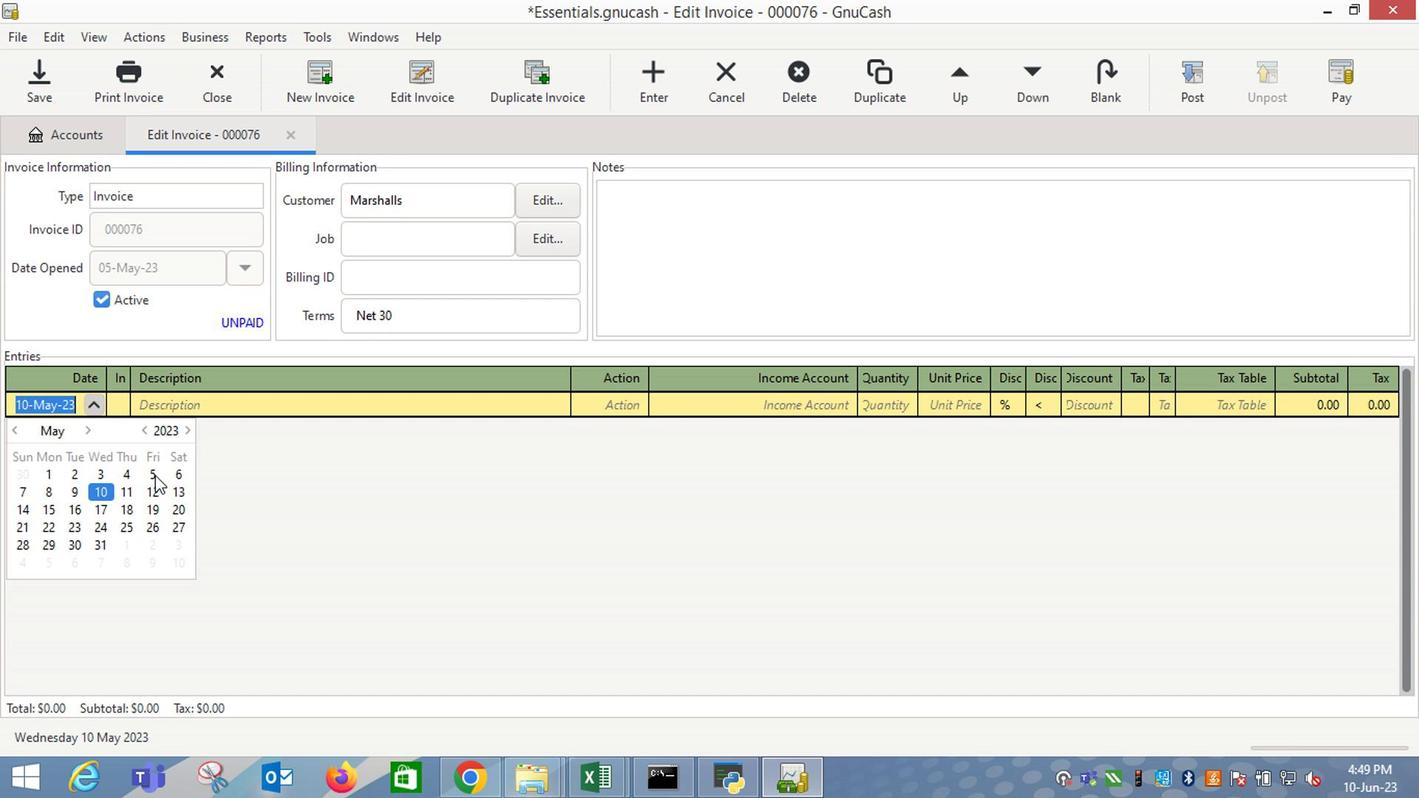 
Action: Mouse moved to (214, 442)
Screenshot: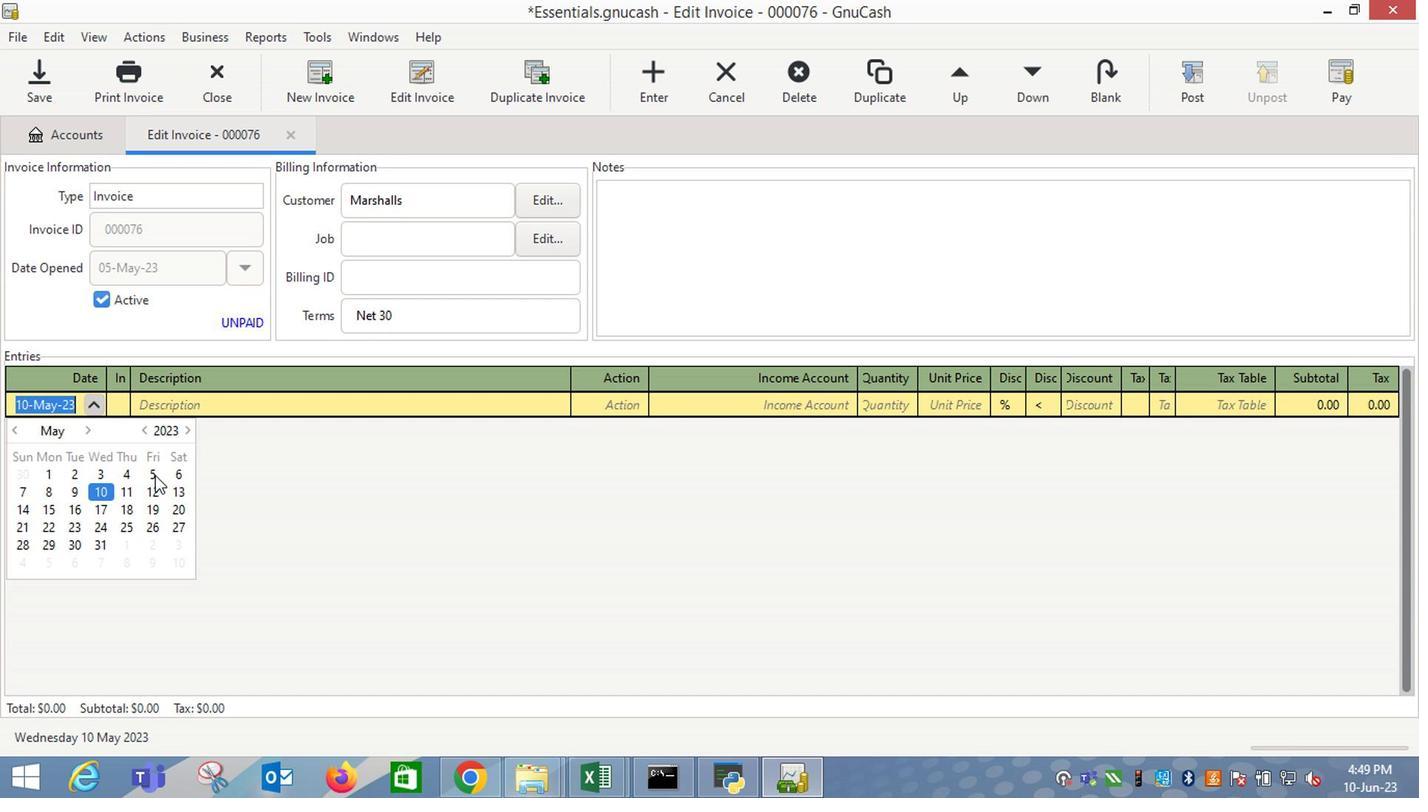 
Action: Key pressed <Key.tab>
Screenshot: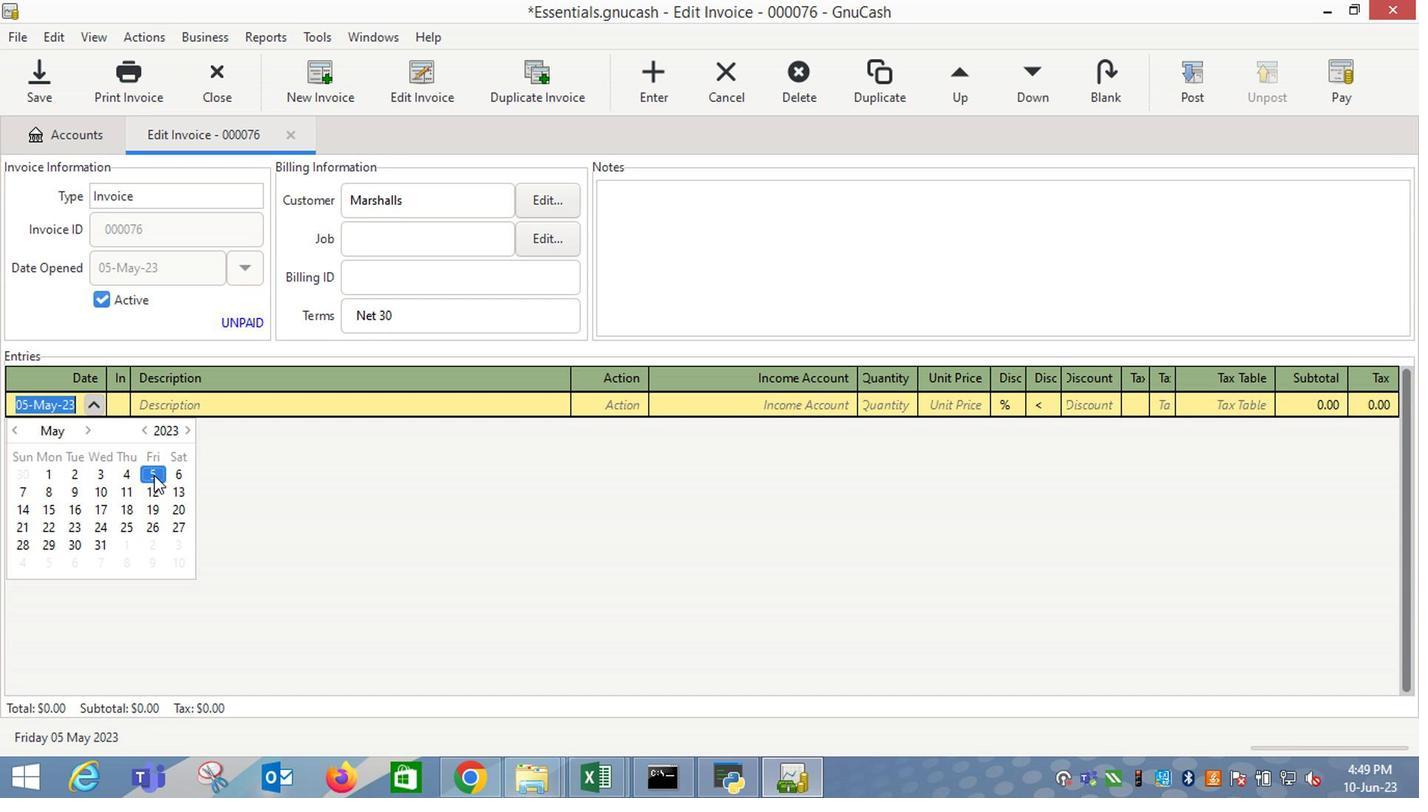 
Action: Mouse moved to (218, 436)
Screenshot: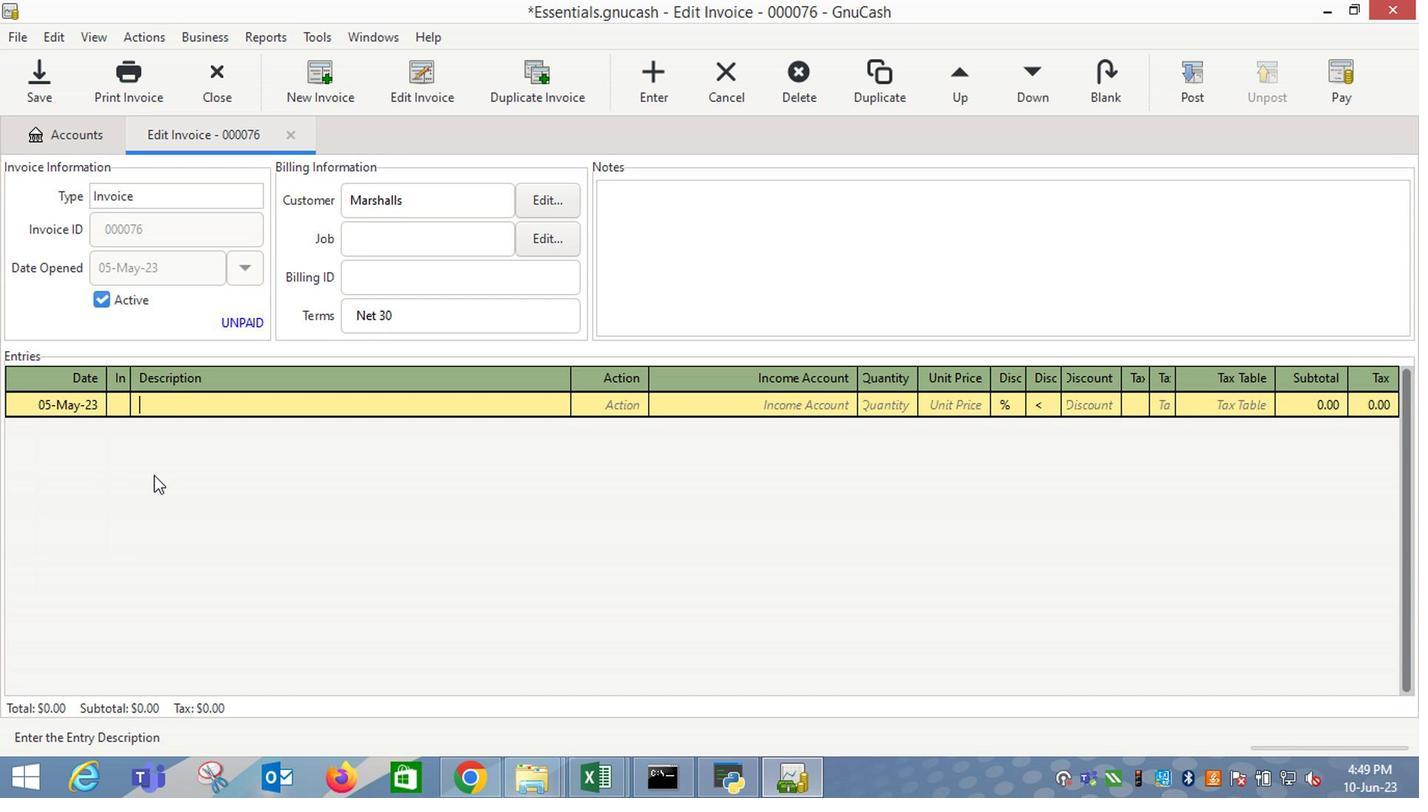 
Action: Key pressed <Key.shift_r>Victoria's<Key.space><Key.tab>1<Key.tab>14.29<Key.tab>
Screenshot: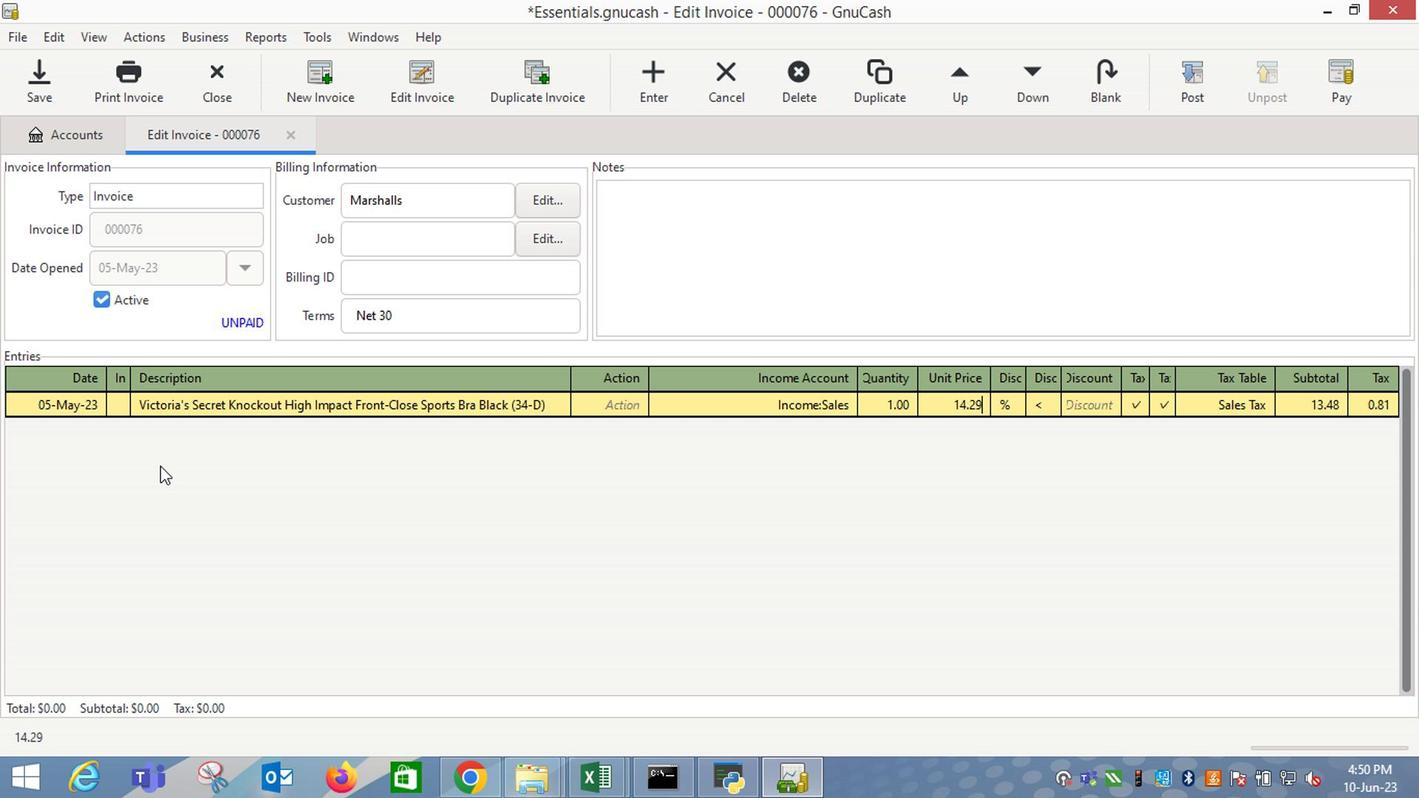 
Action: Mouse moved to (932, 393)
Screenshot: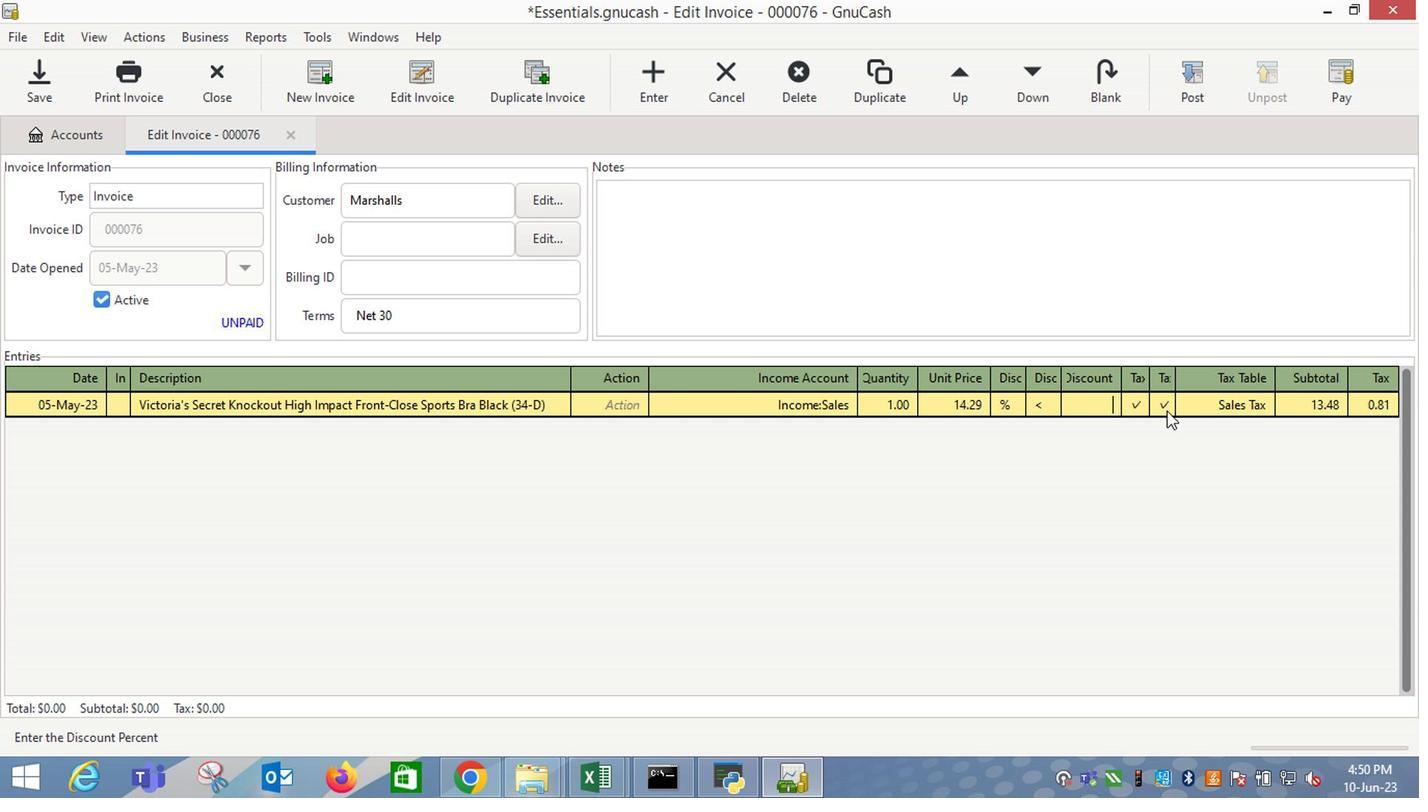 
Action: Mouse pressed left at (932, 393)
Screenshot: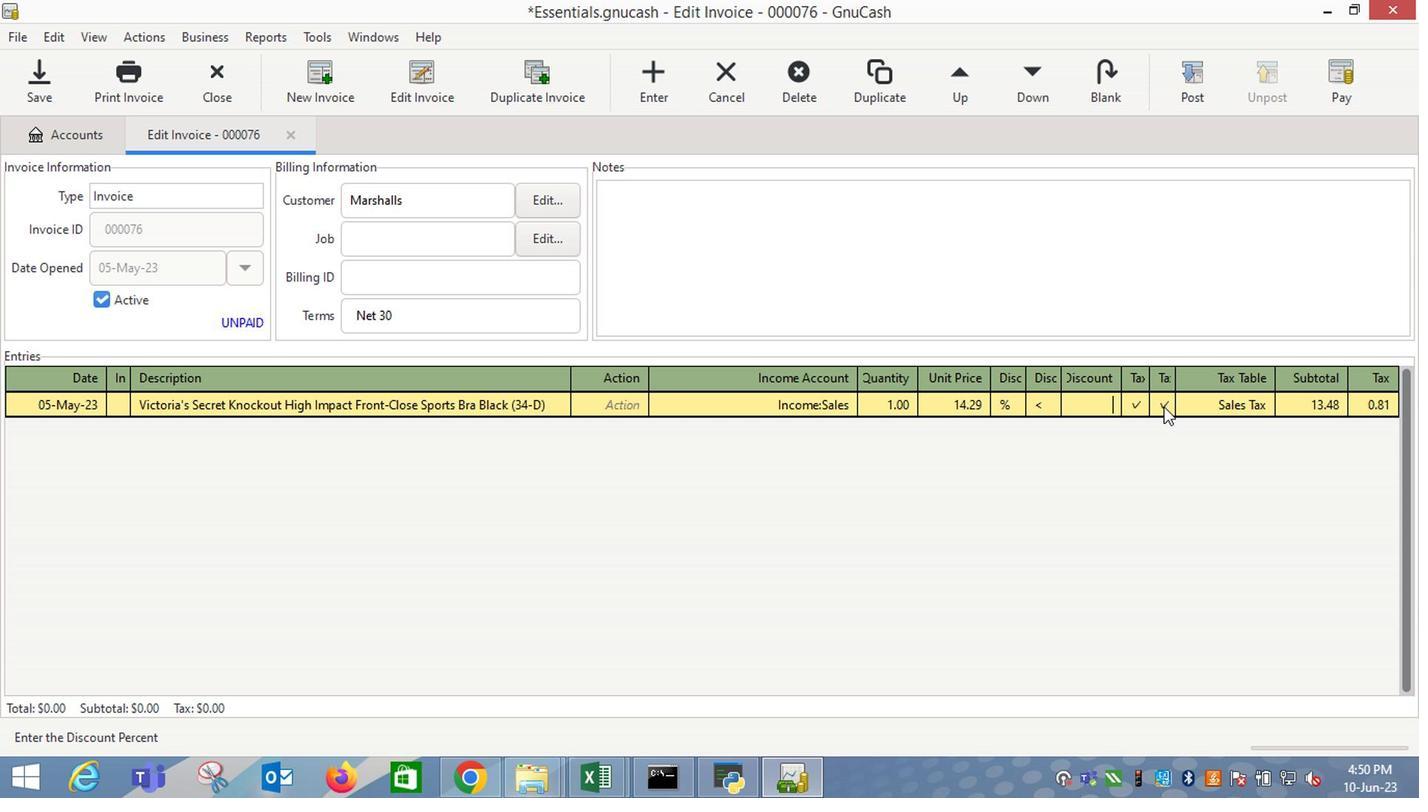 
Action: Mouse moved to (962, 396)
Screenshot: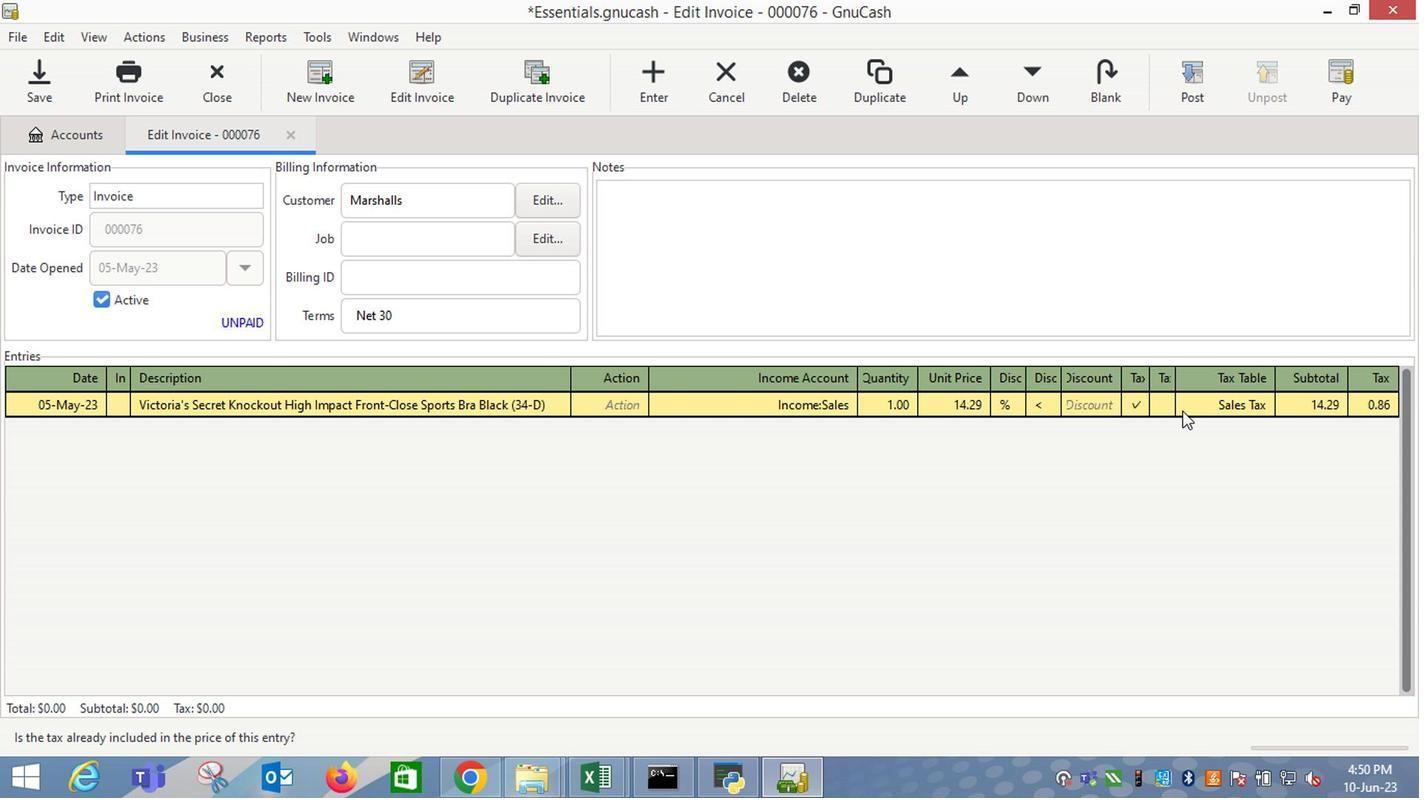 
Action: Mouse pressed left at (962, 396)
Screenshot: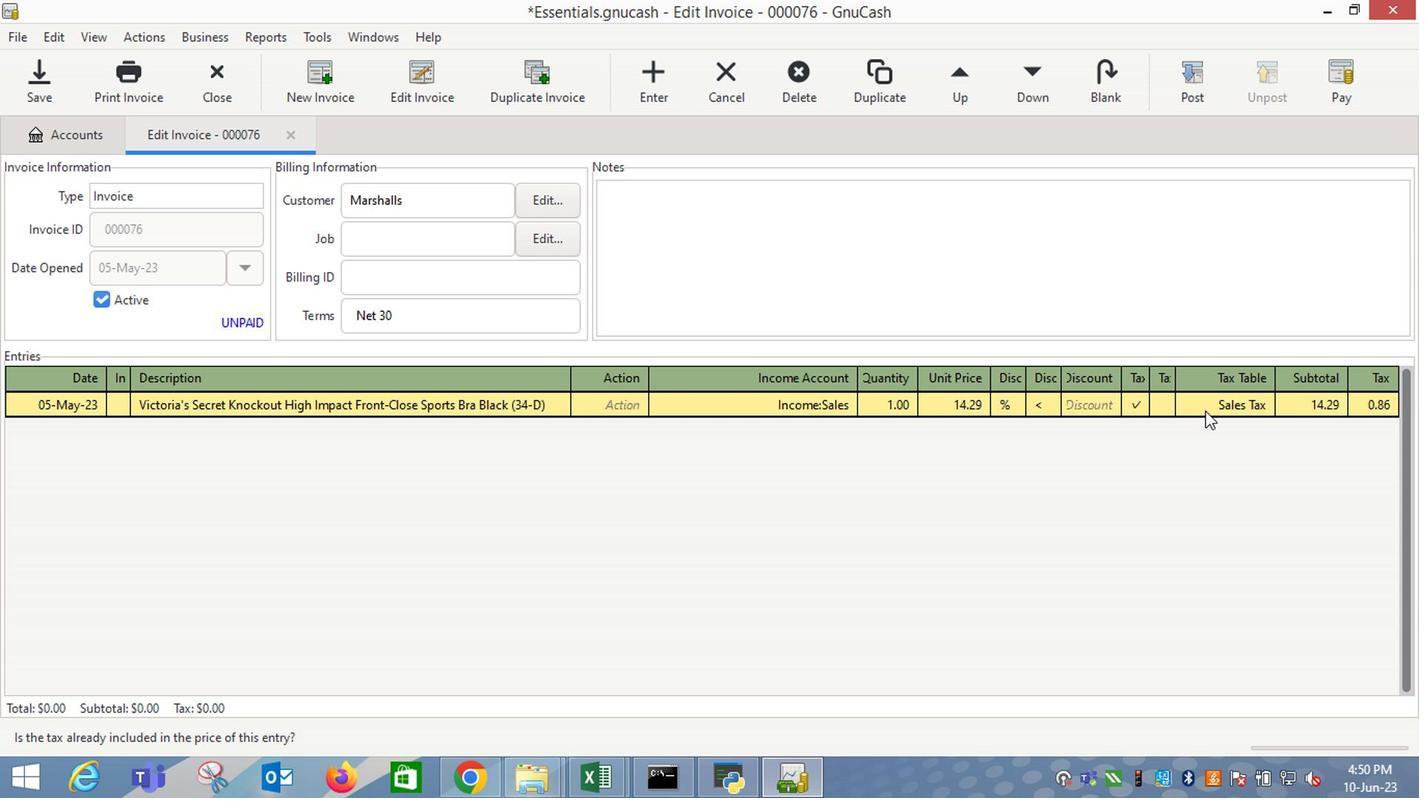 
Action: Key pressed <Key.enter>
Screenshot: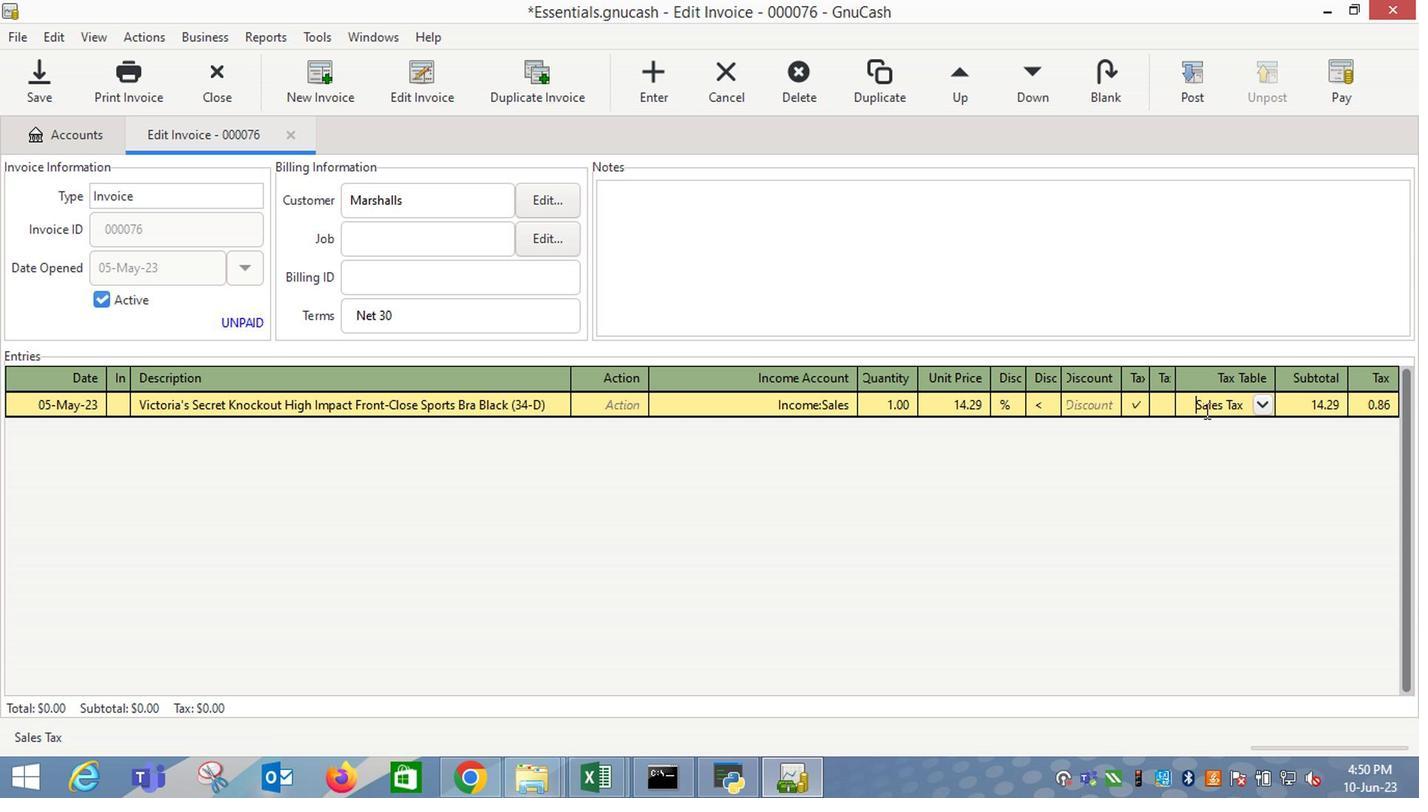 
Action: Mouse moved to (973, 166)
Screenshot: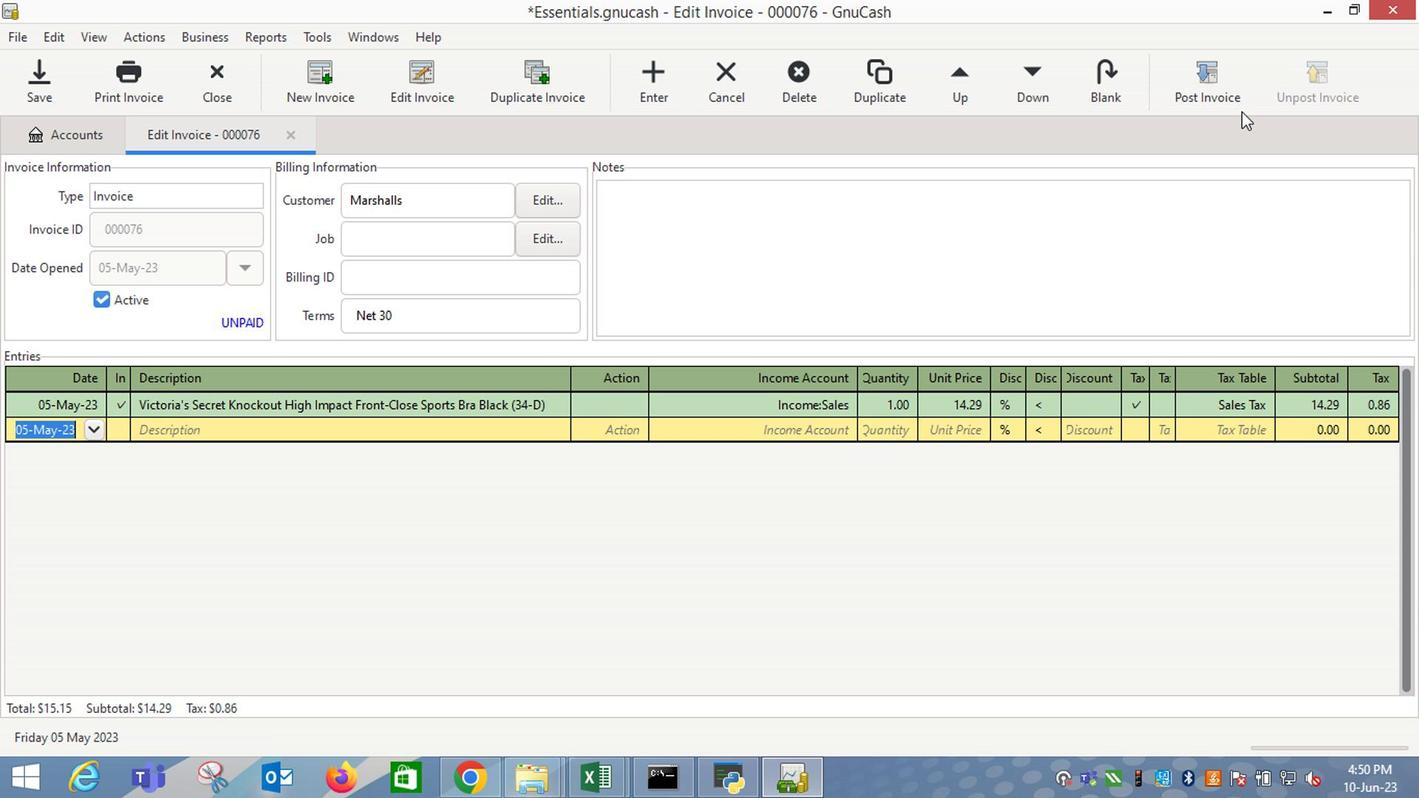 
Action: Mouse pressed left at (973, 166)
Screenshot: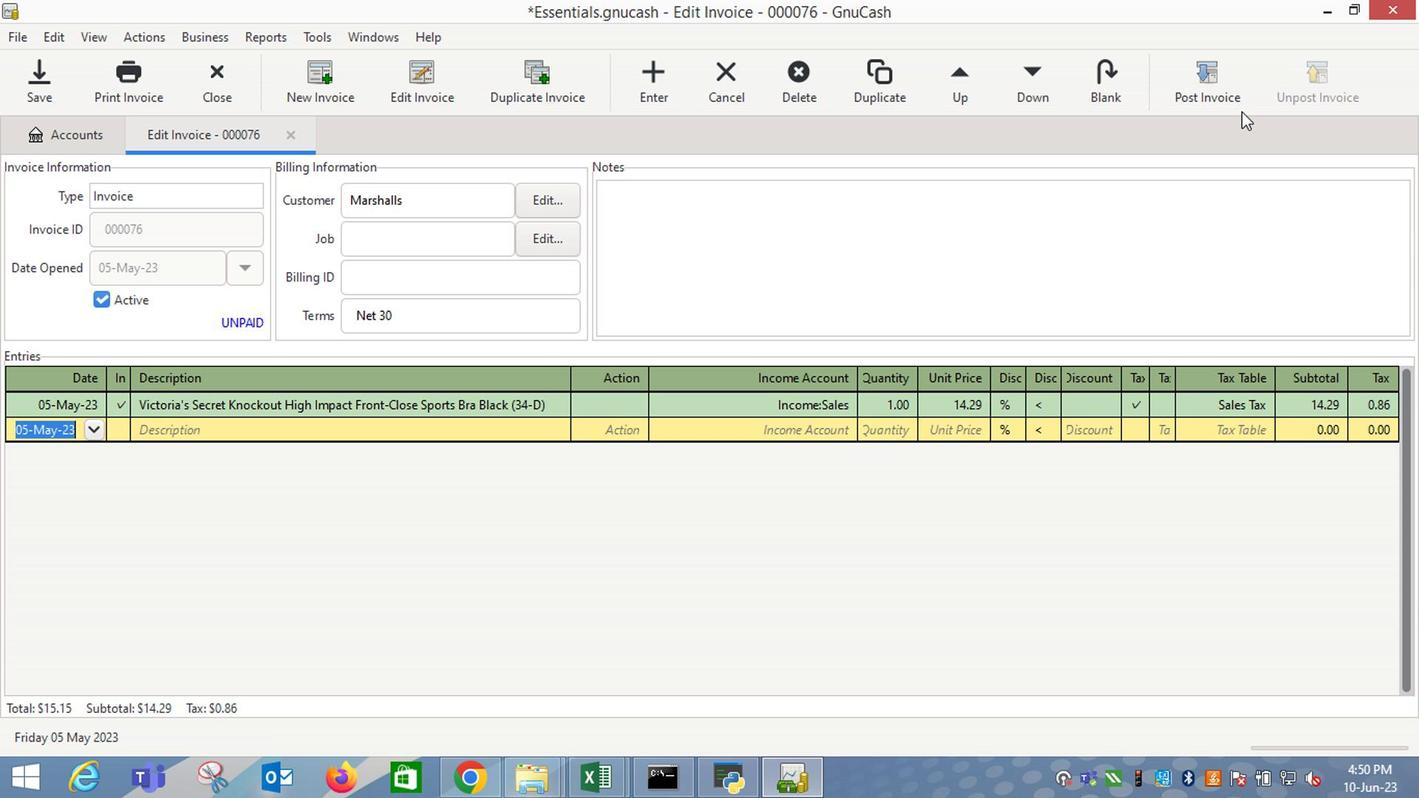 
Action: Mouse moved to (740, 353)
Screenshot: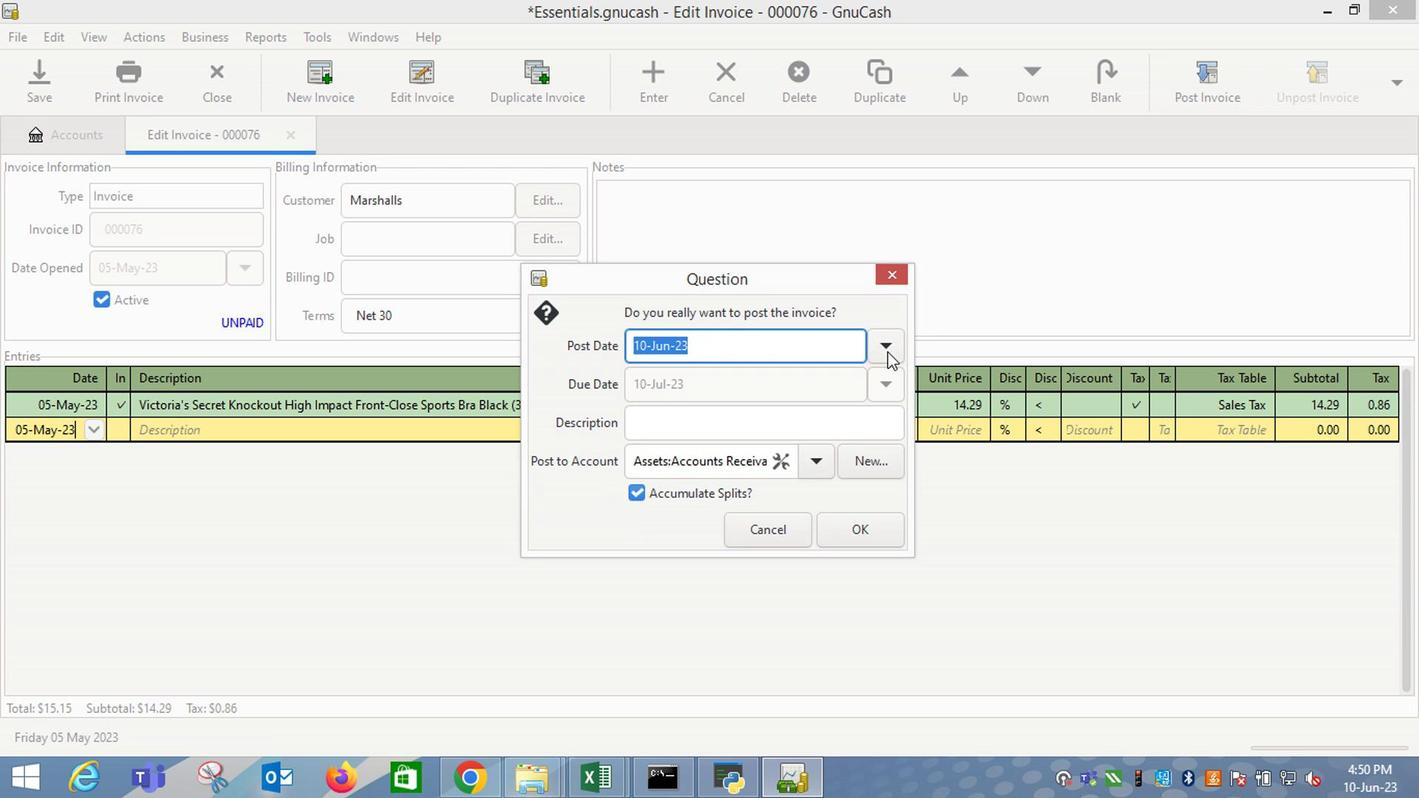 
Action: Mouse pressed left at (740, 353)
Screenshot: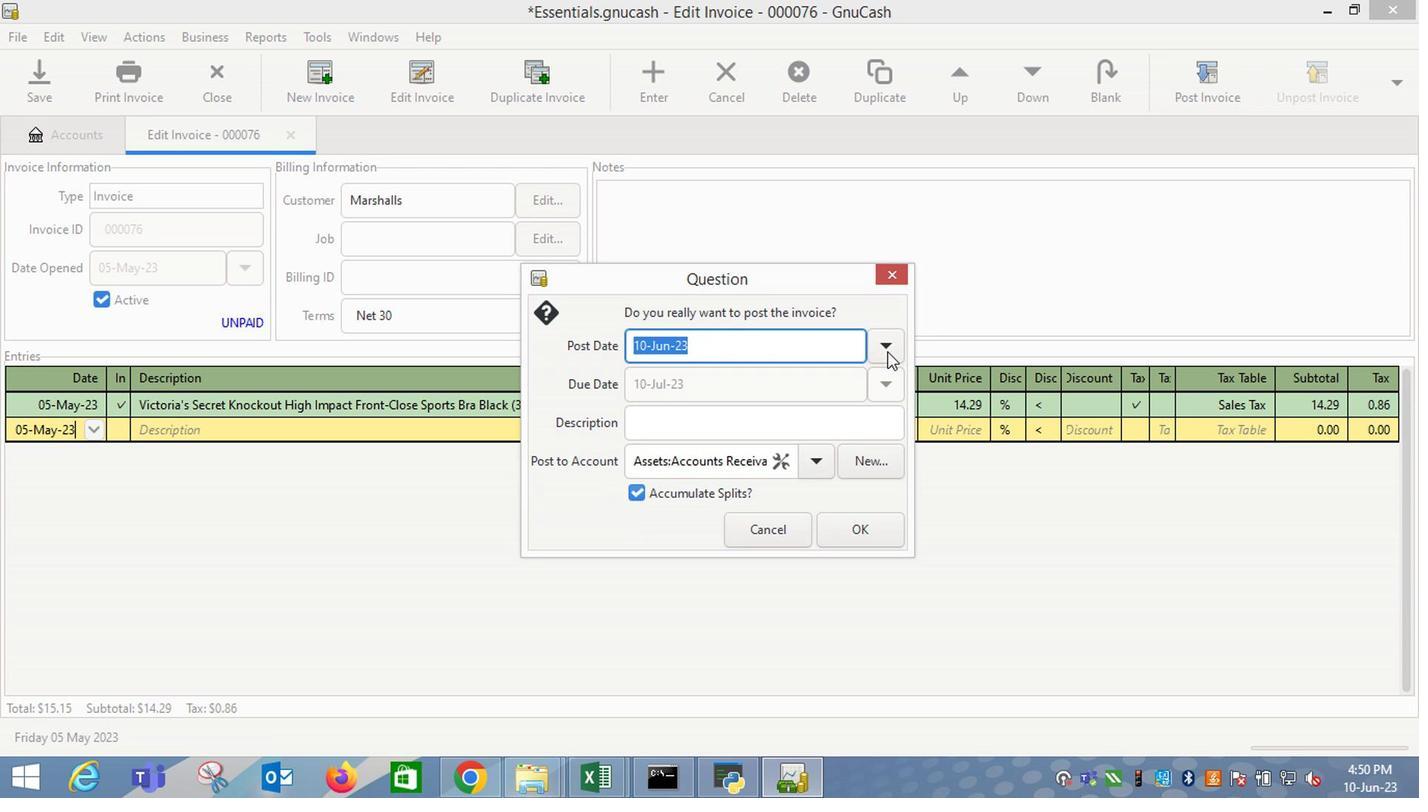 
Action: Mouse moved to (617, 370)
Screenshot: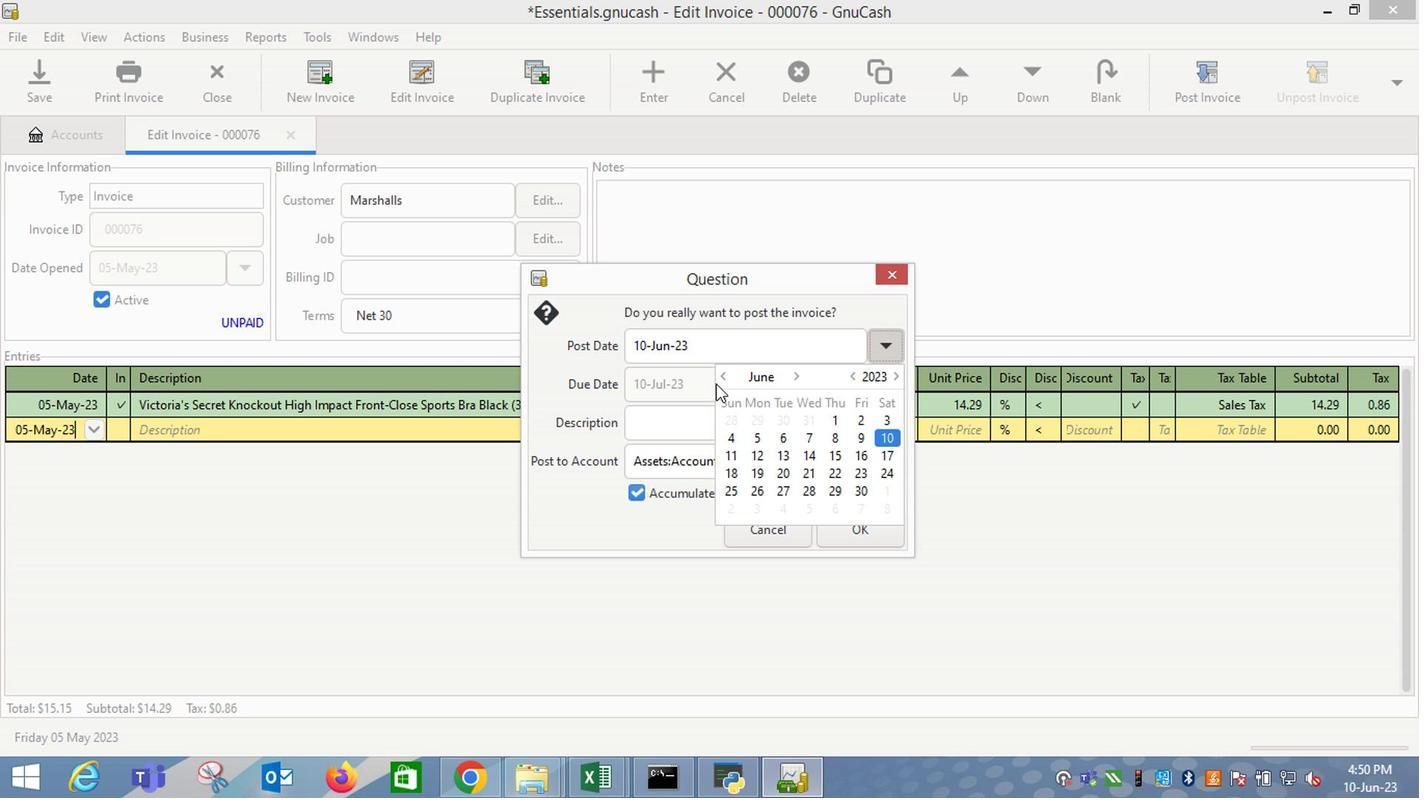 
Action: Mouse pressed left at (617, 370)
Screenshot: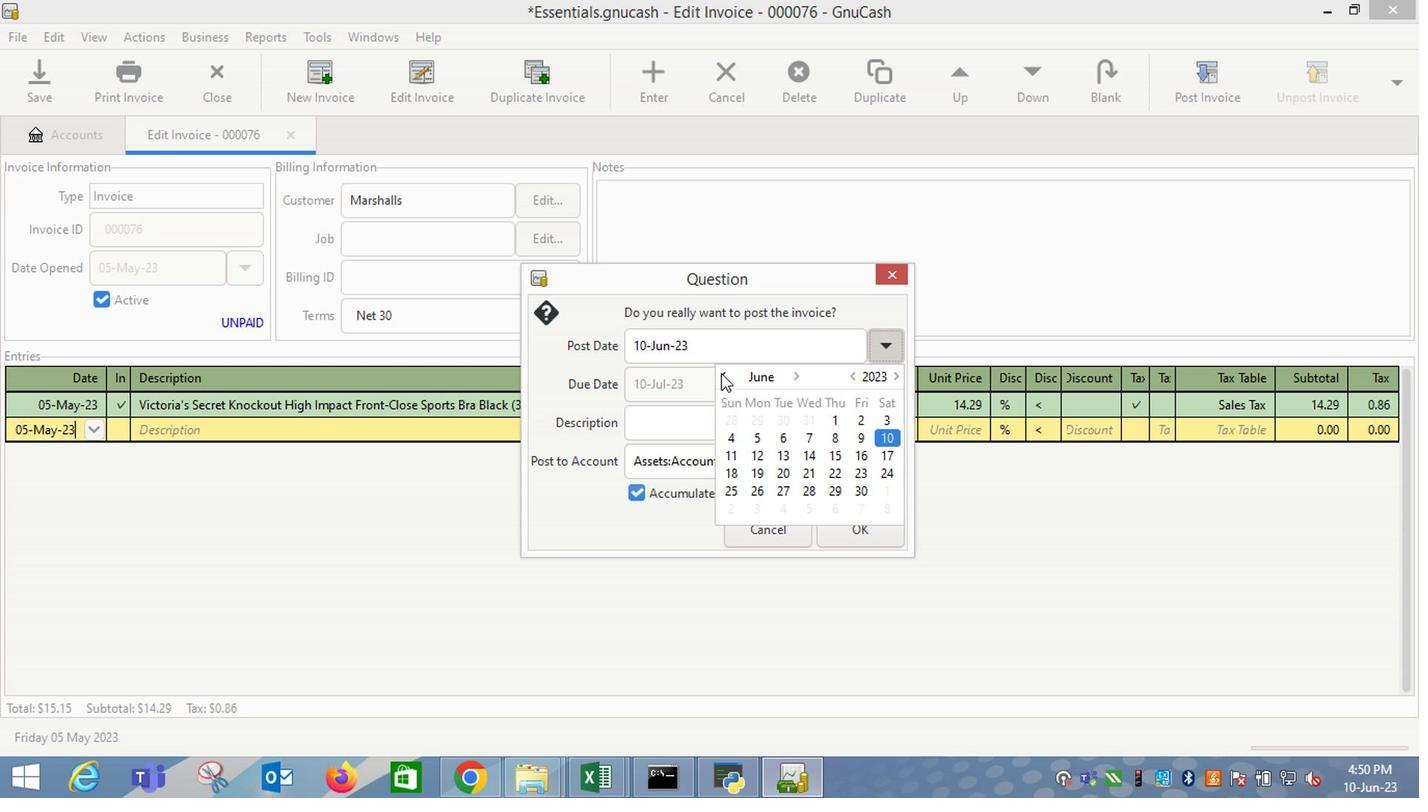 
Action: Mouse moved to (714, 403)
Screenshot: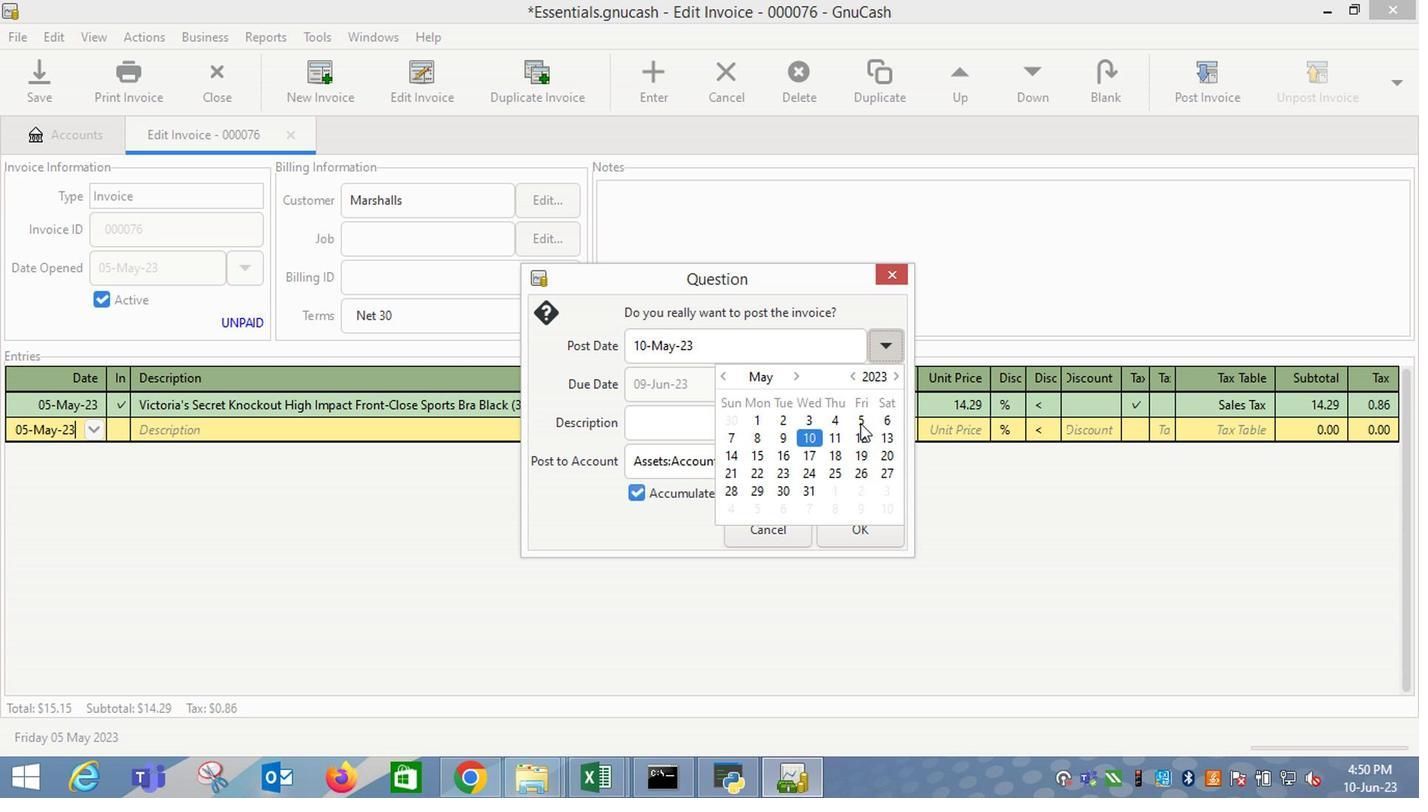 
Action: Mouse pressed left at (714, 403)
Screenshot: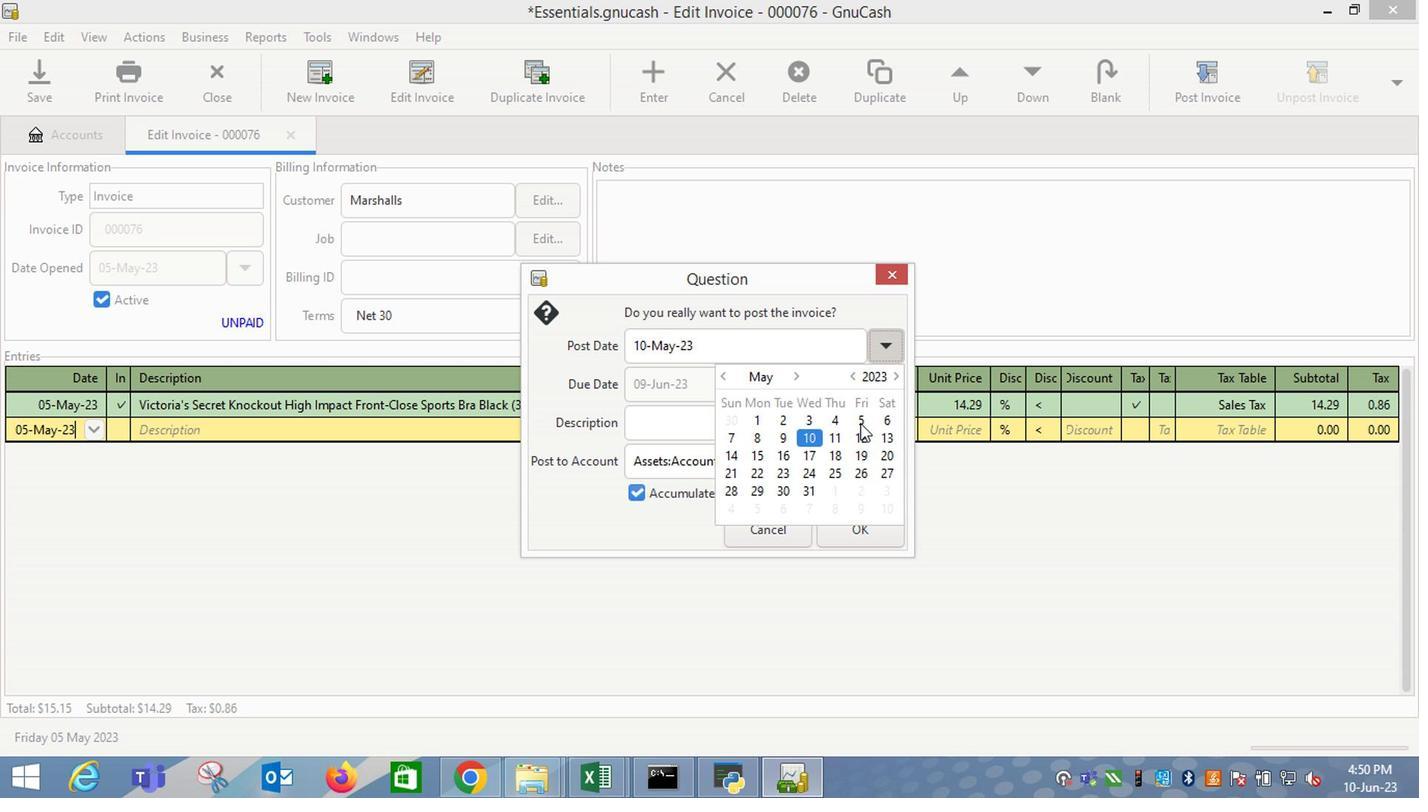 
Action: Mouse moved to (576, 399)
Screenshot: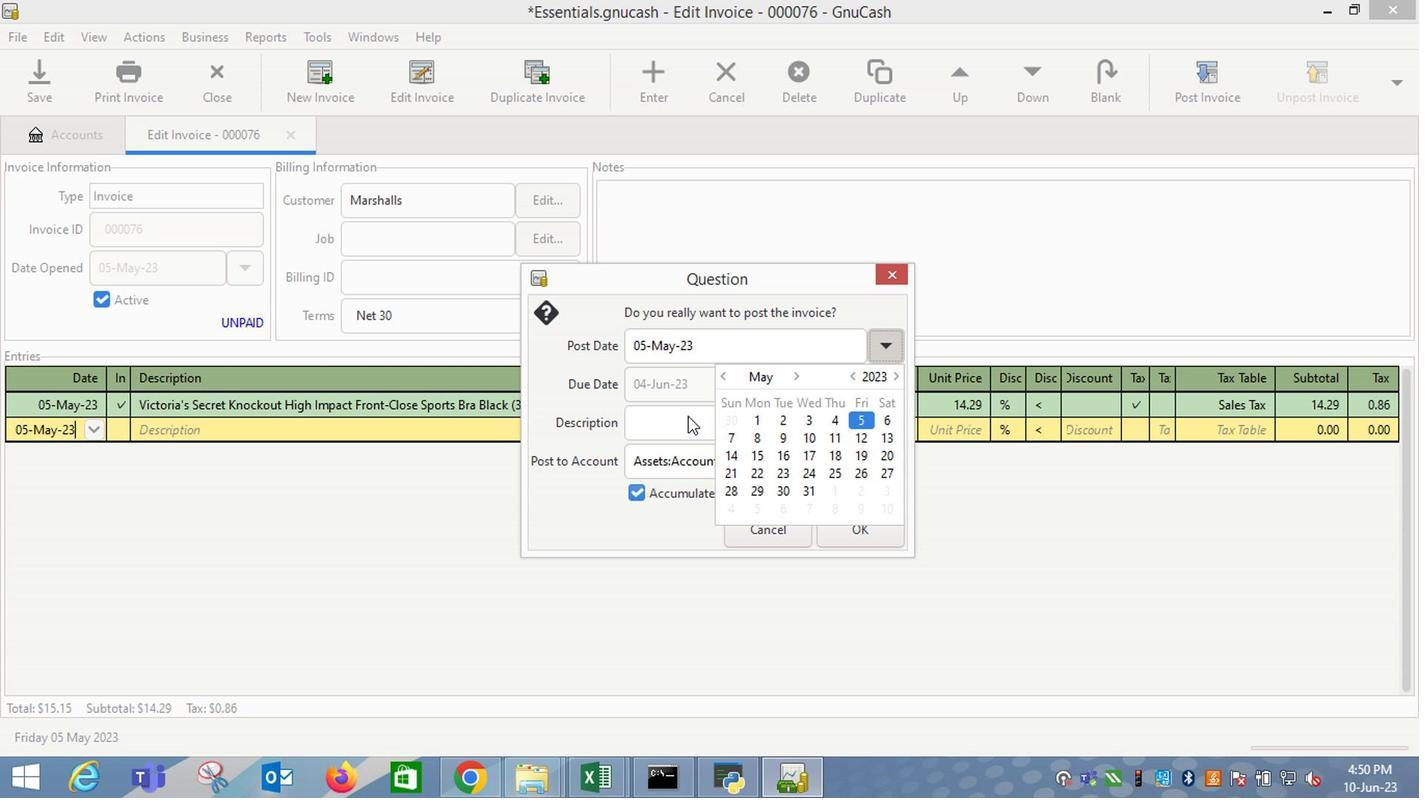 
Action: Mouse pressed left at (576, 399)
Screenshot: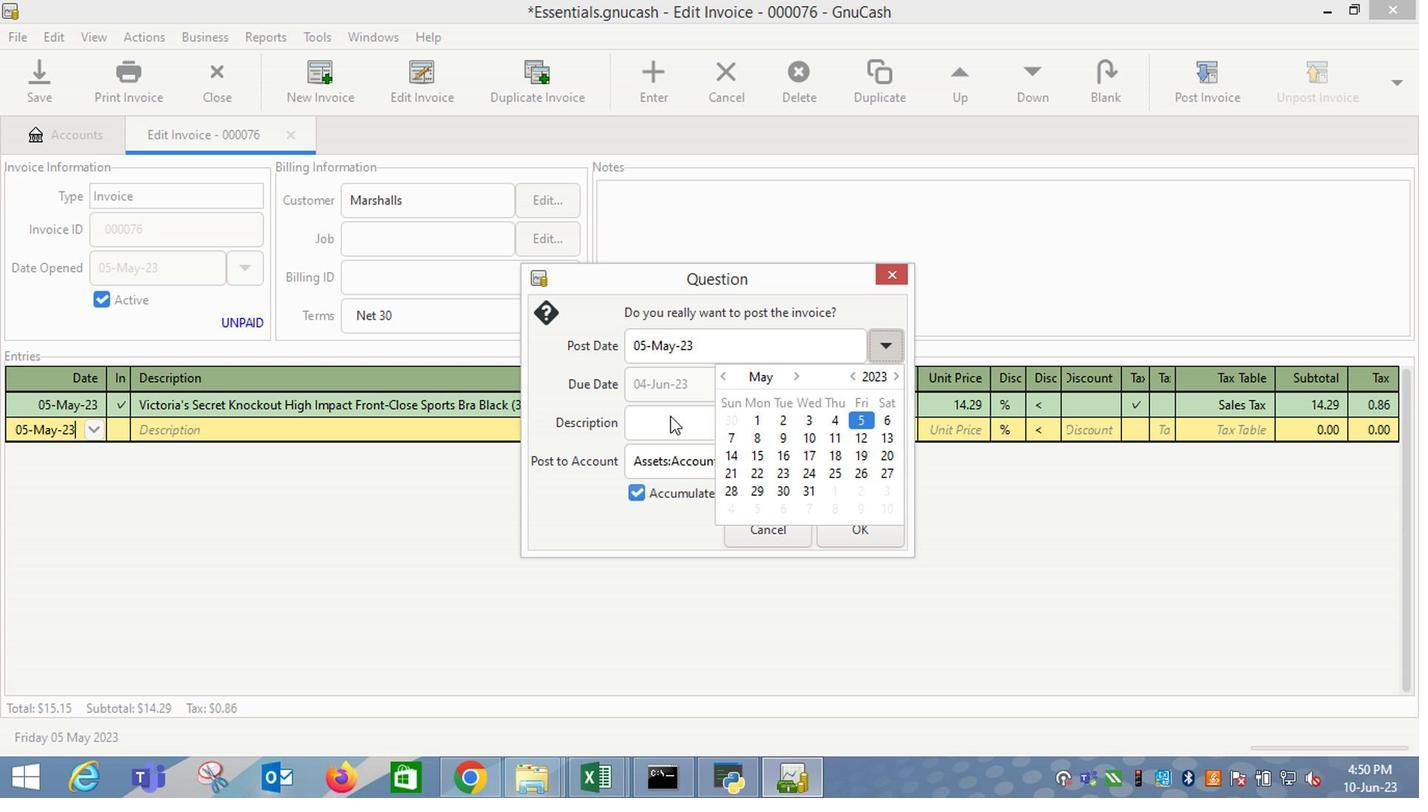 
Action: Mouse moved to (701, 479)
Screenshot: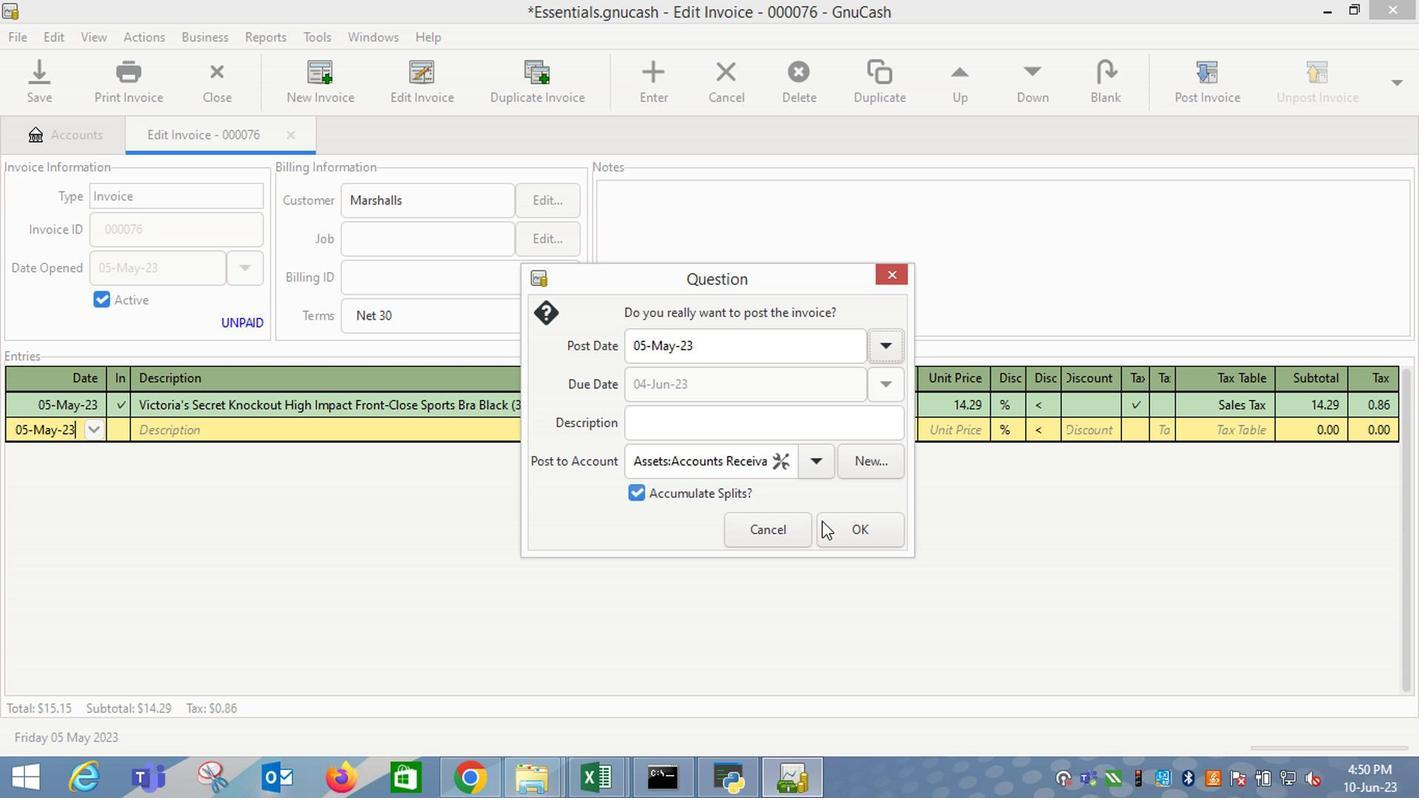 
Action: Mouse pressed left at (701, 479)
Screenshot: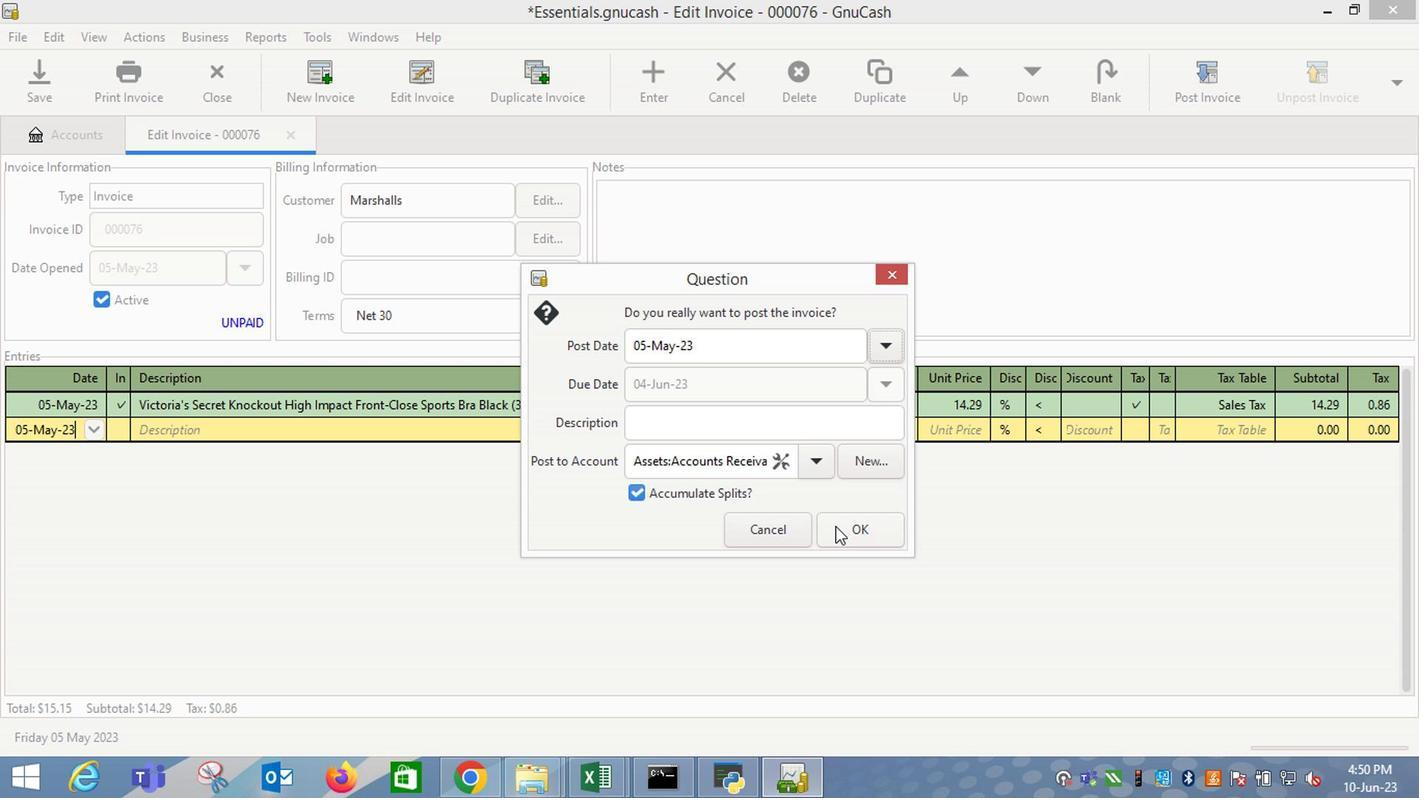
Action: Mouse moved to (1071, 166)
Screenshot: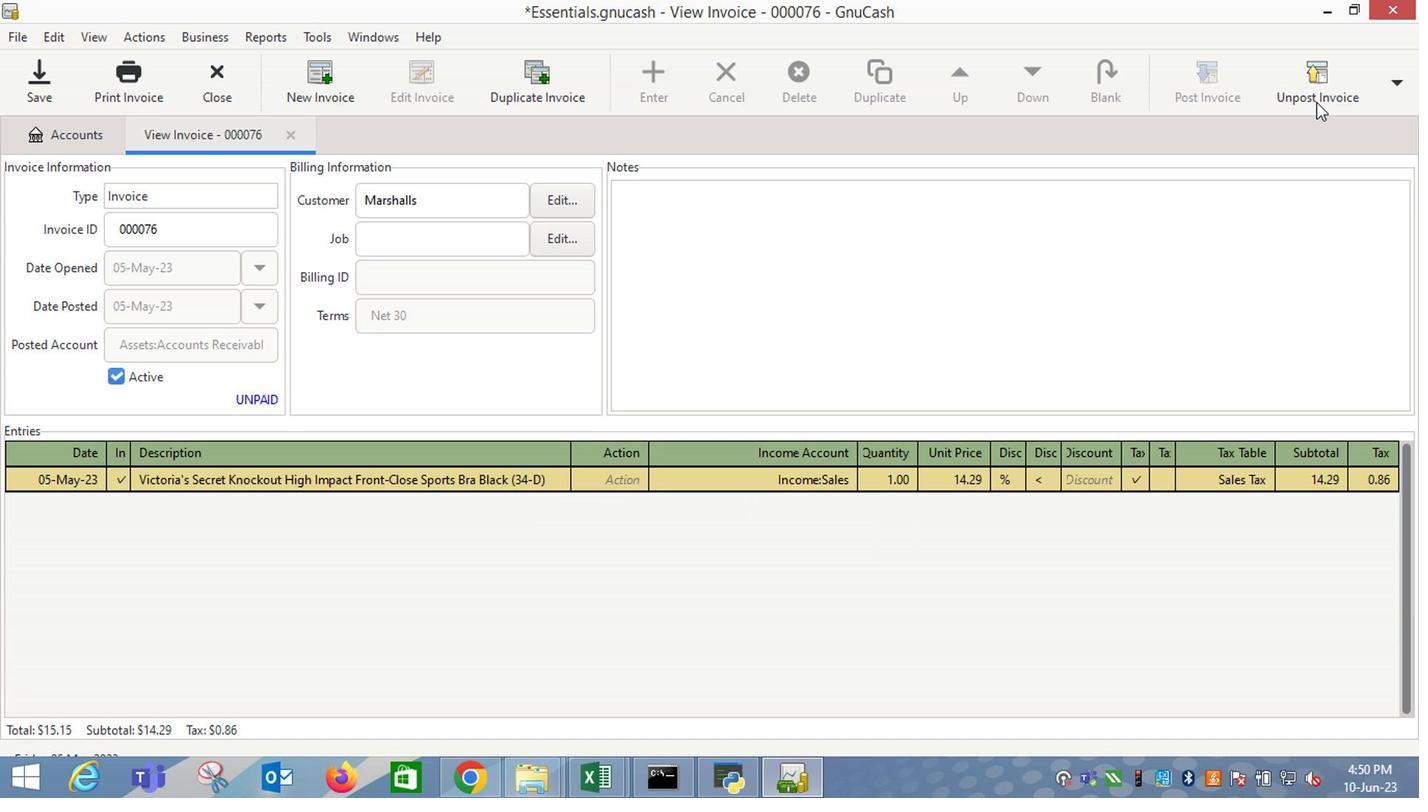 
Action: Mouse pressed left at (1071, 166)
Screenshot: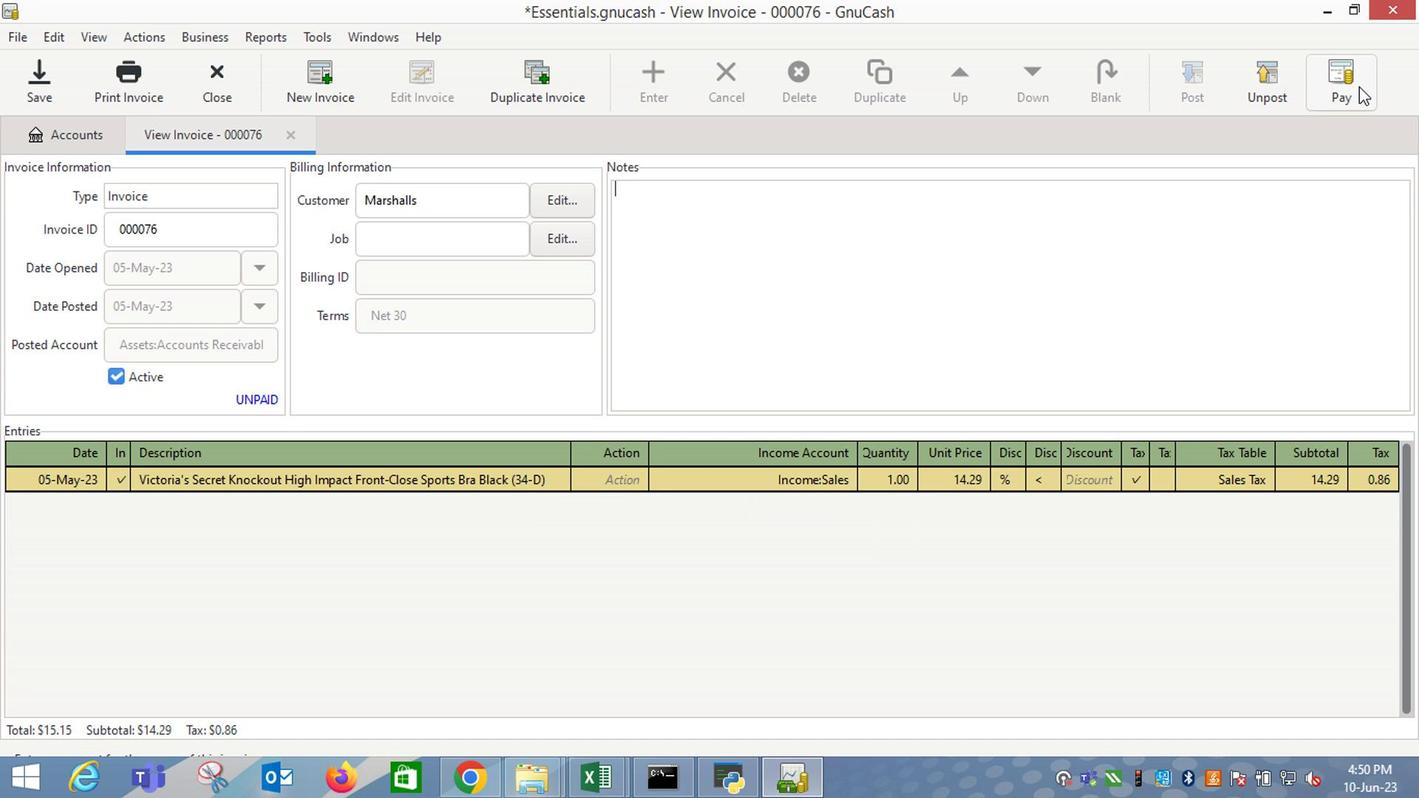 
Action: Mouse moved to (561, 395)
Screenshot: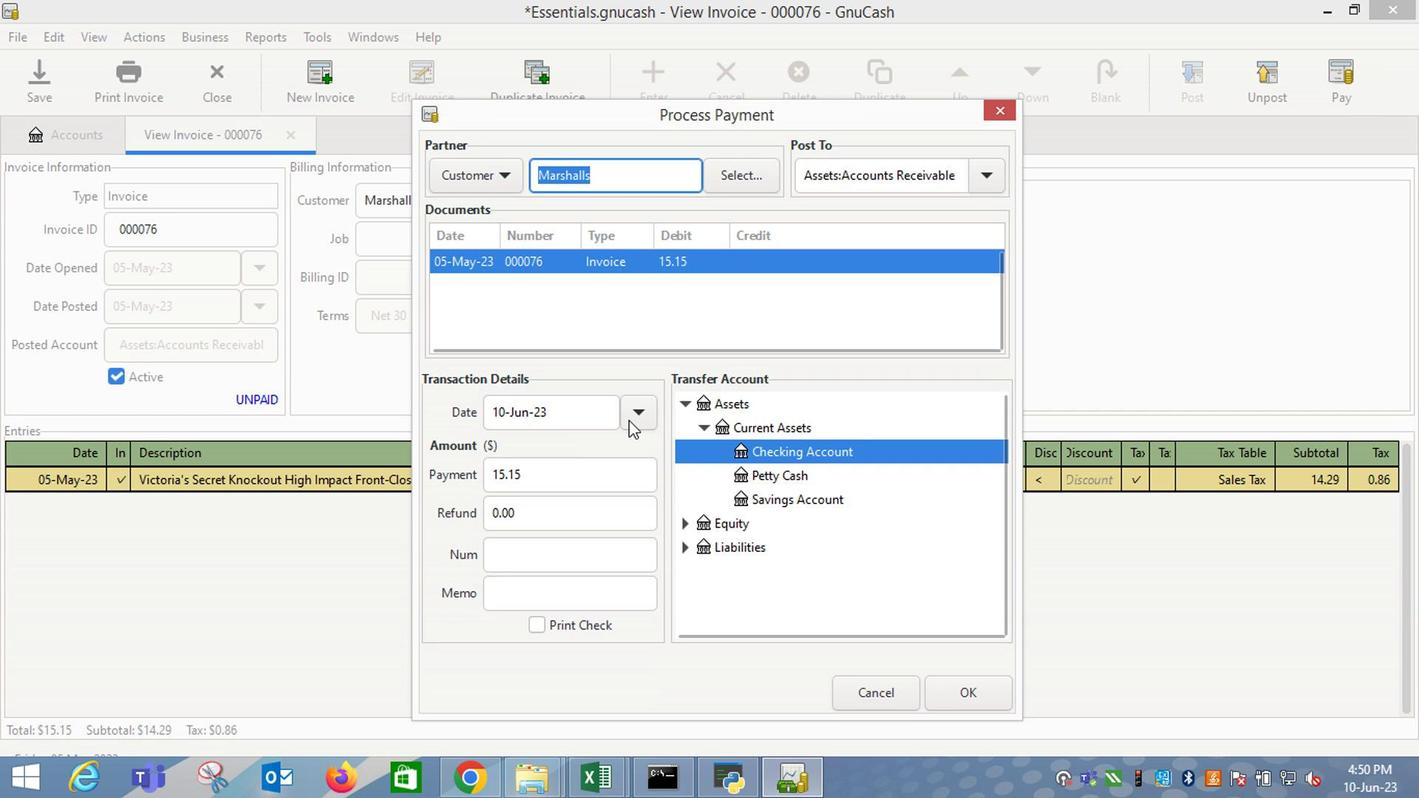 
Action: Mouse pressed left at (561, 395)
Screenshot: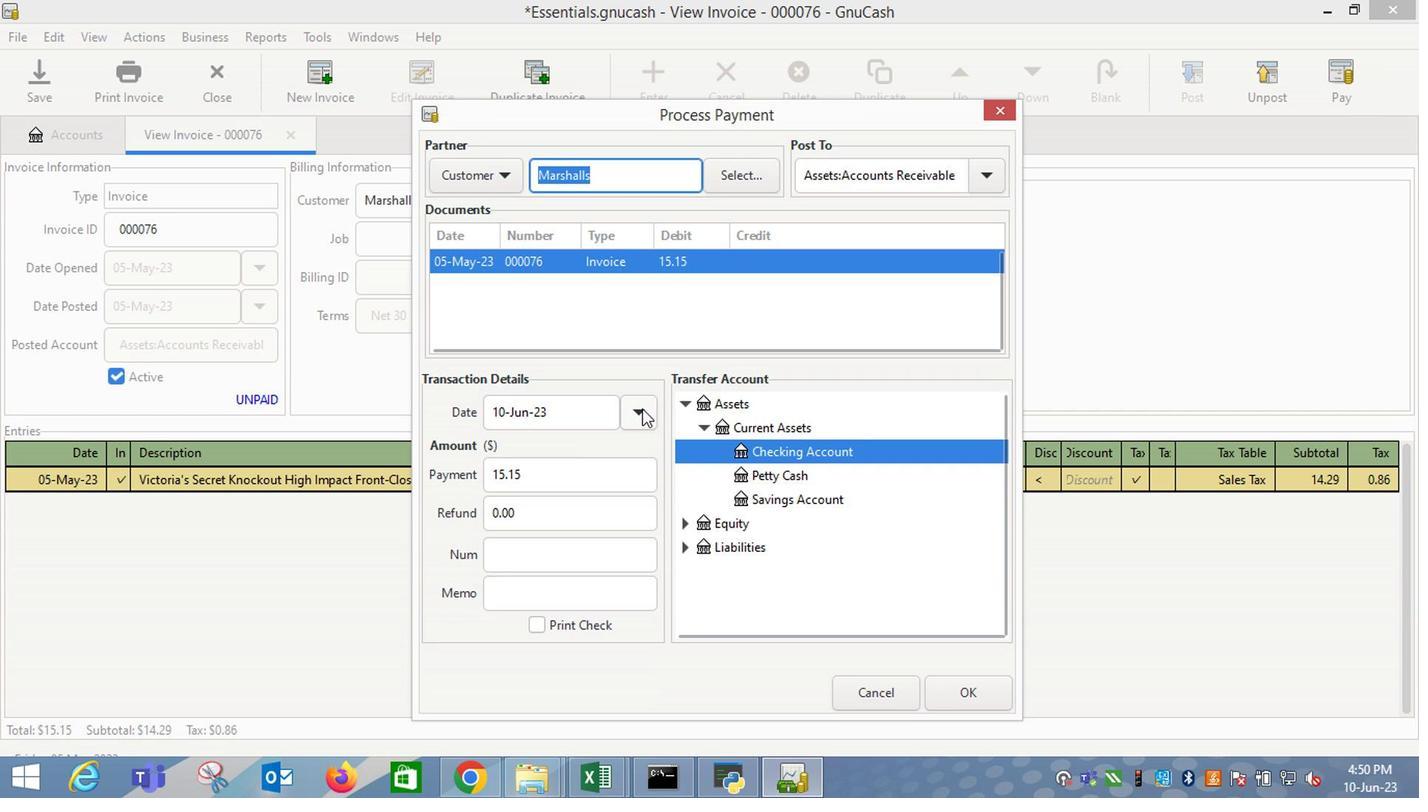 
Action: Mouse moved to (561, 450)
Screenshot: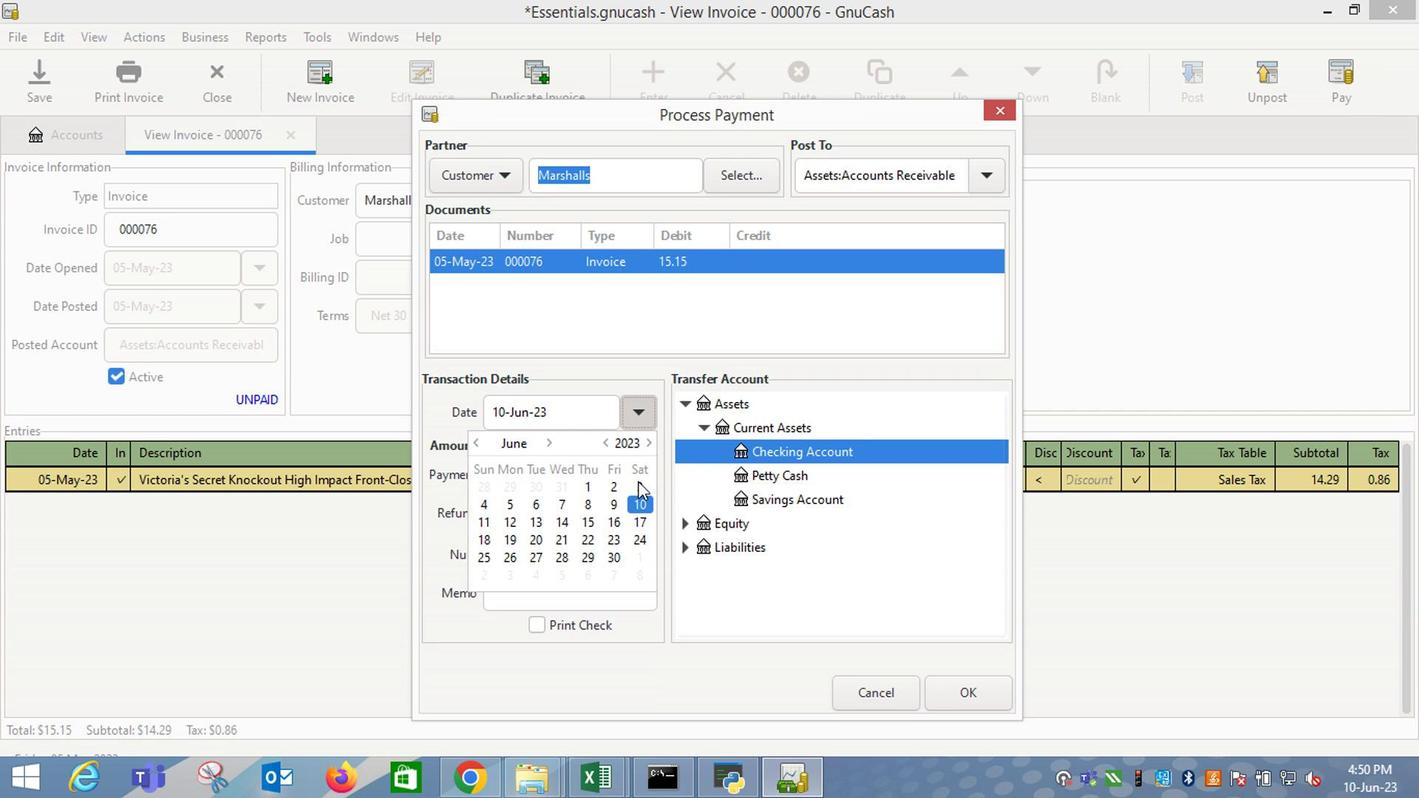 
Action: Mouse pressed left at (561, 450)
Screenshot: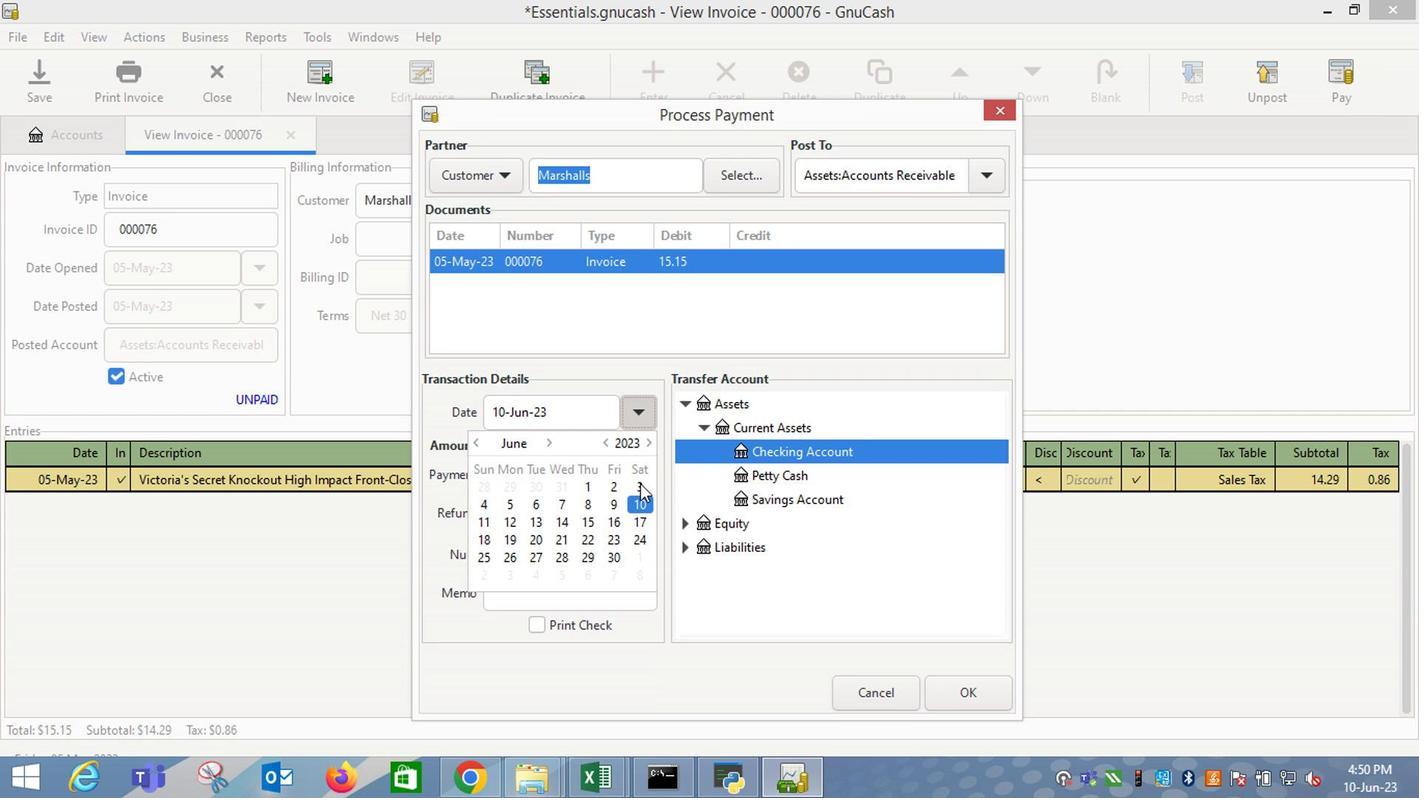 
Action: Mouse moved to (605, 453)
Screenshot: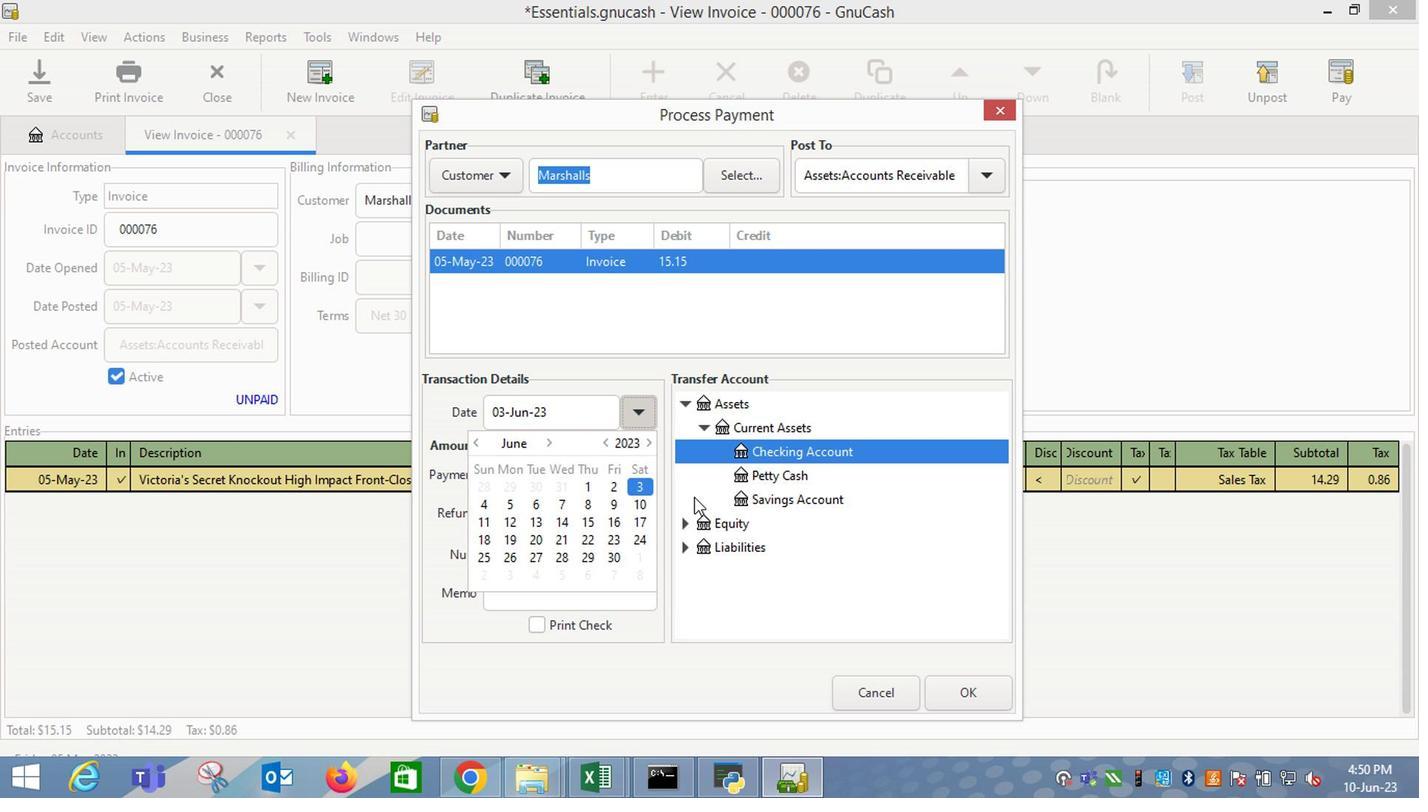 
Action: Mouse pressed left at (605, 453)
Screenshot: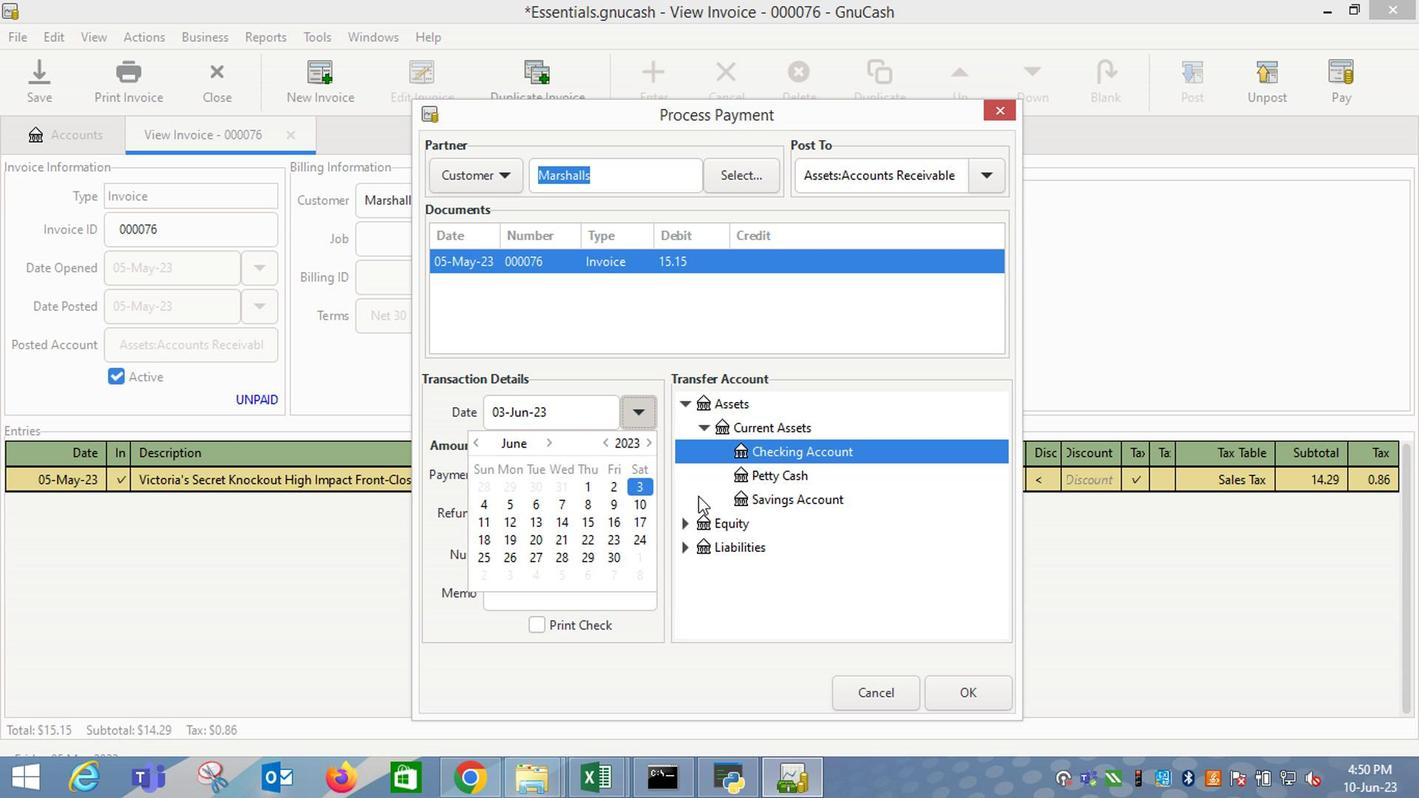 
Action: Mouse moved to (645, 421)
Screenshot: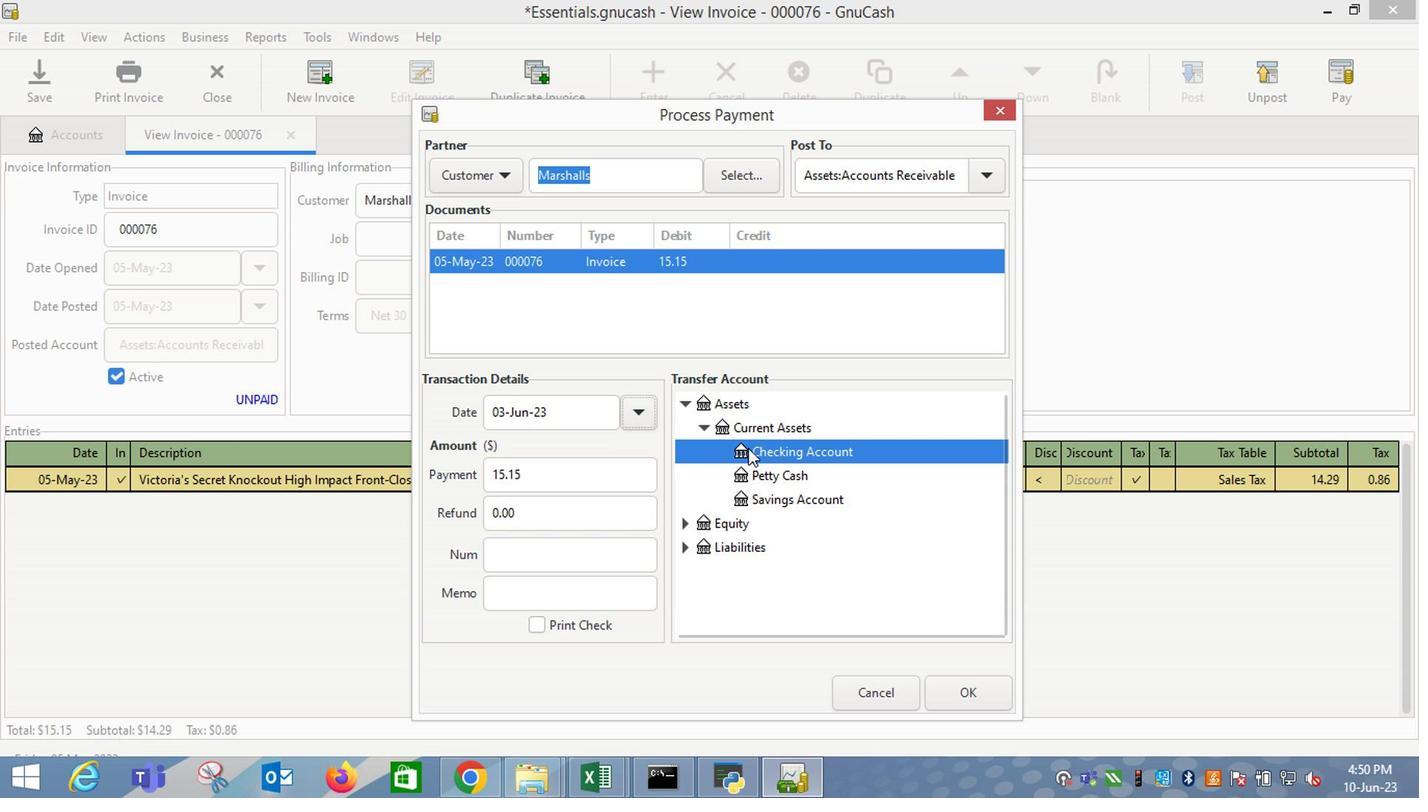 
Action: Mouse pressed left at (645, 421)
Screenshot: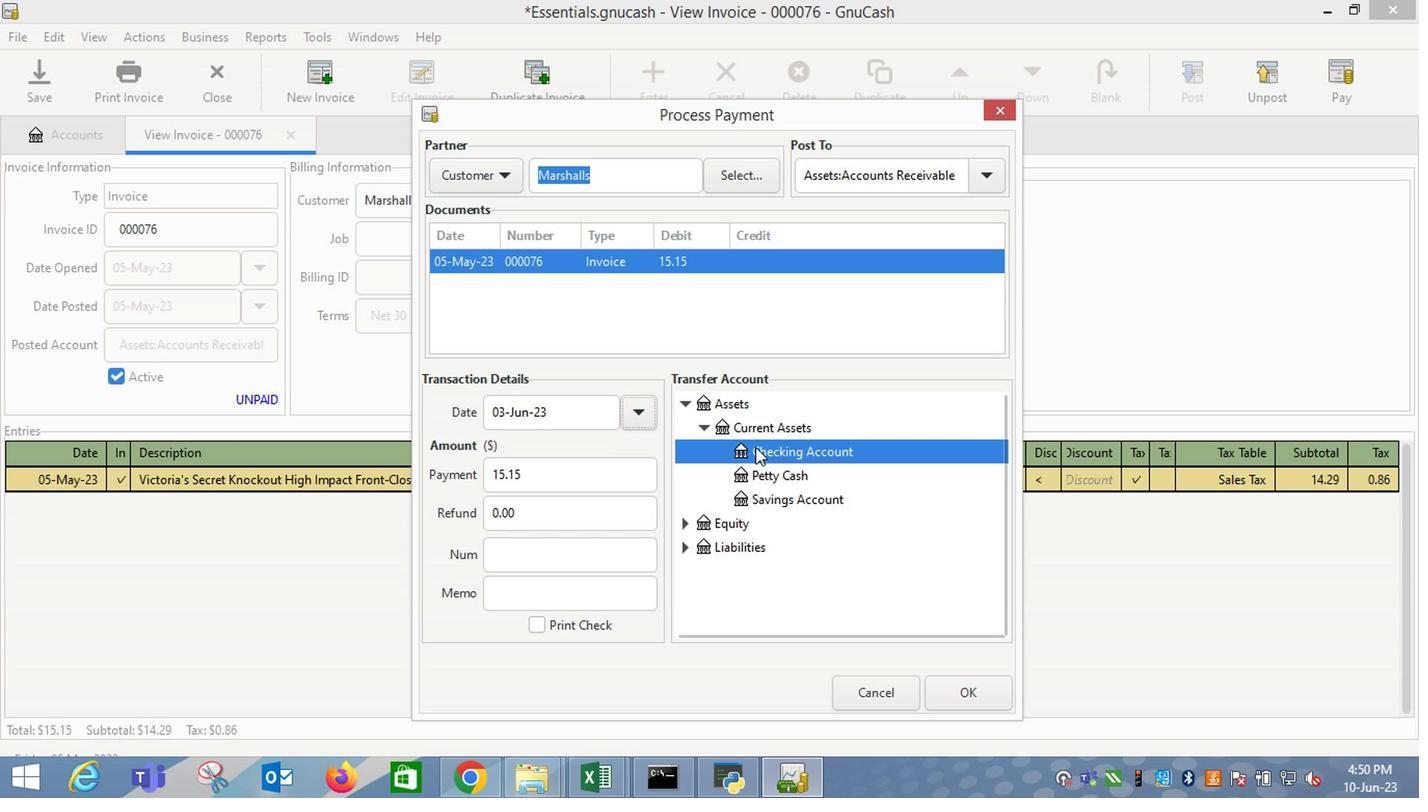 
Action: Mouse moved to (791, 599)
Screenshot: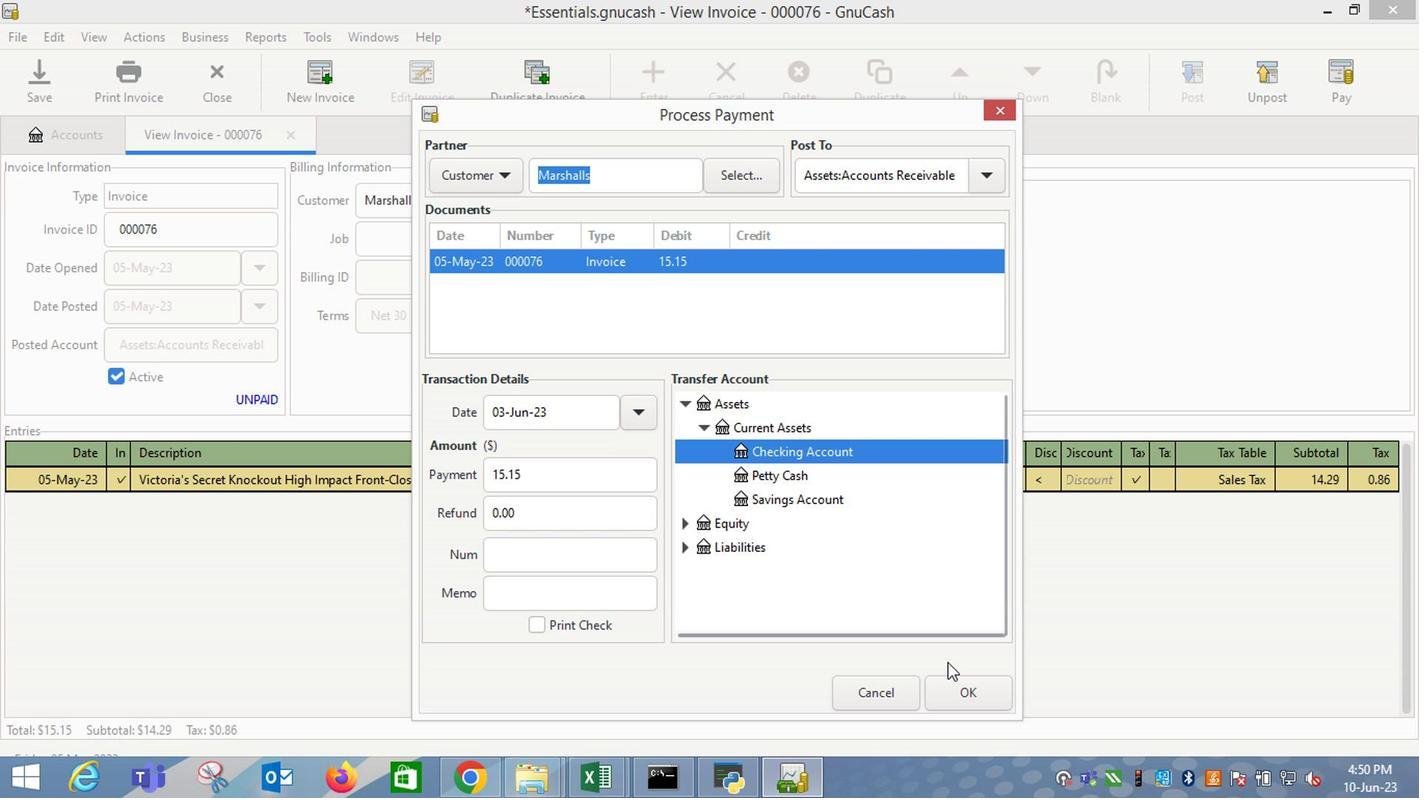 
Action: Mouse pressed left at (791, 599)
Screenshot: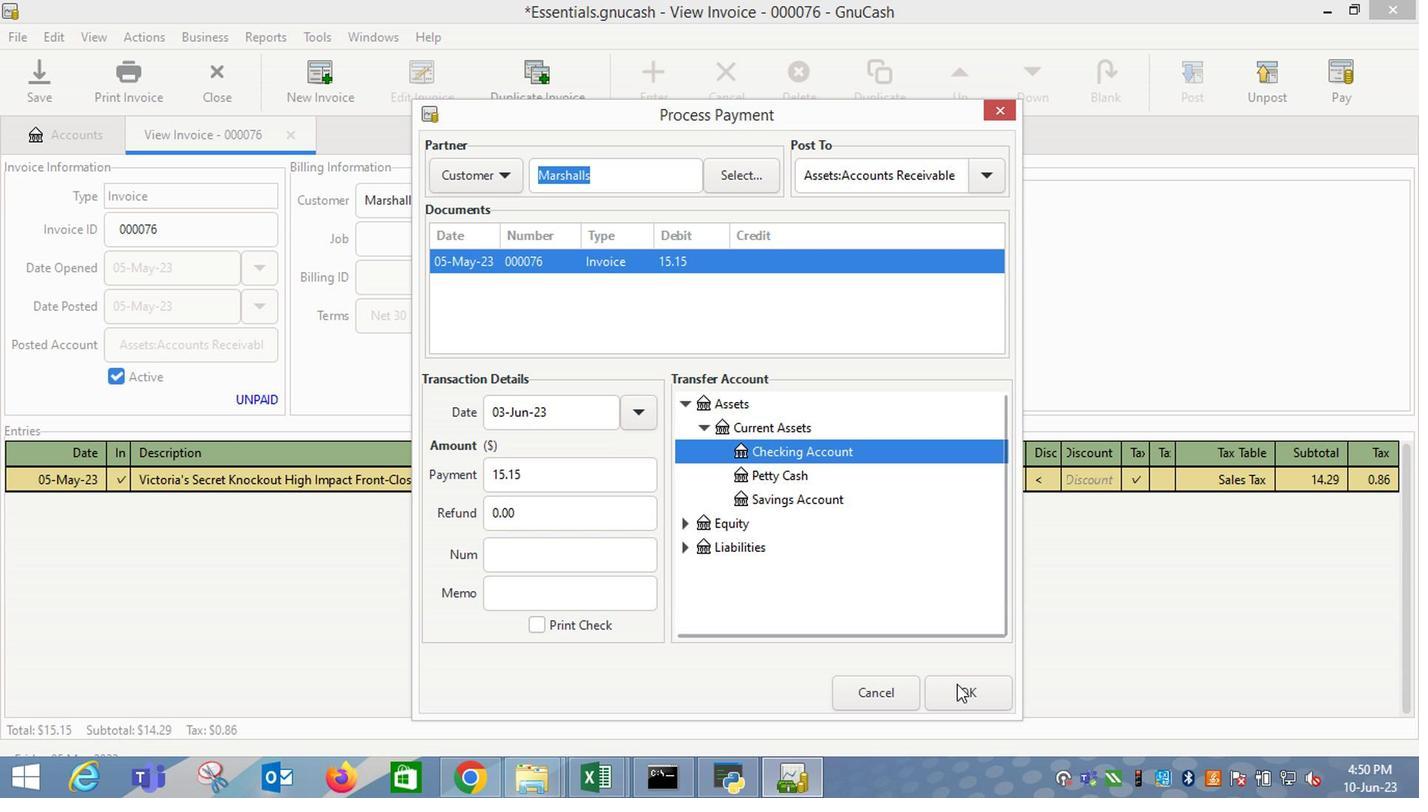 
Action: Mouse moved to (184, 168)
Screenshot: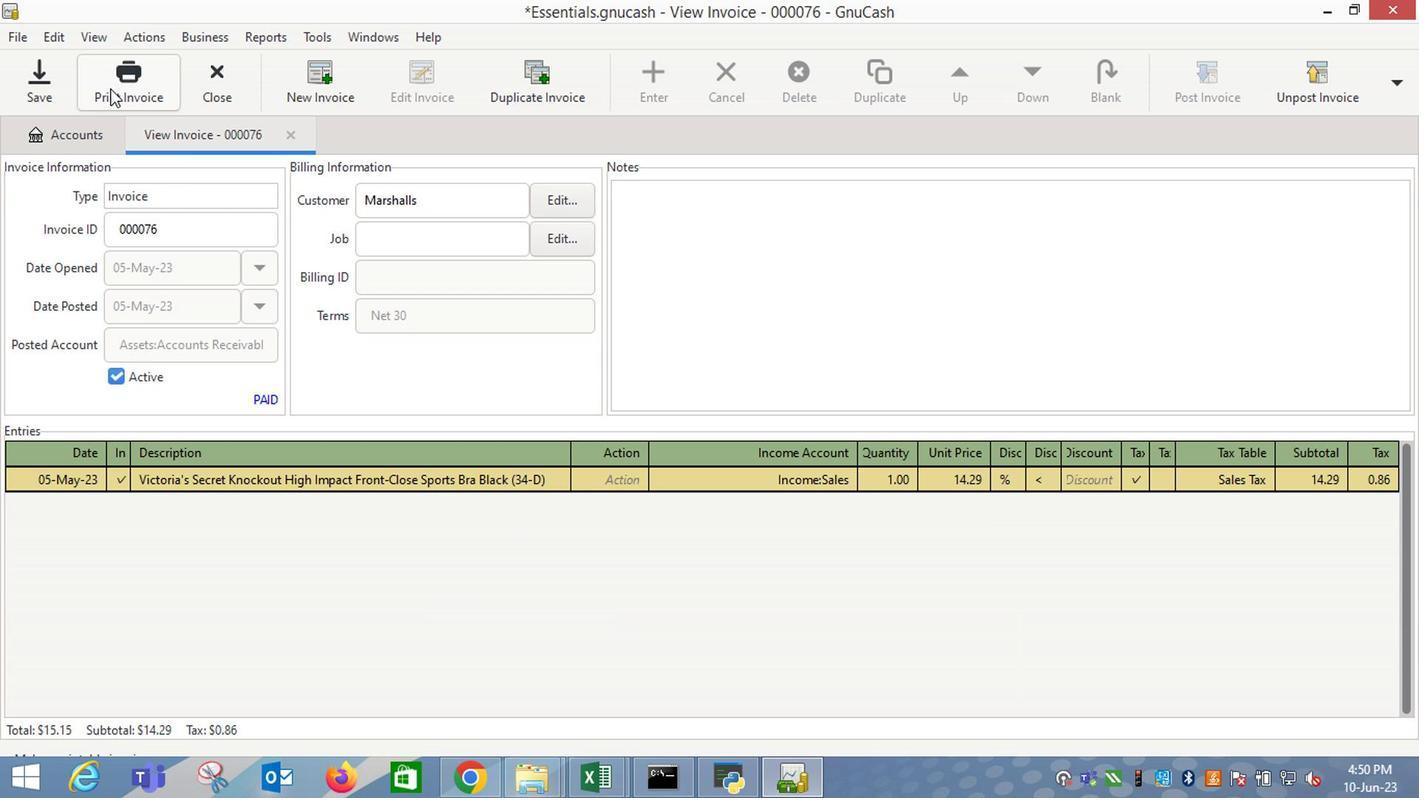
Action: Mouse pressed left at (184, 168)
Screenshot: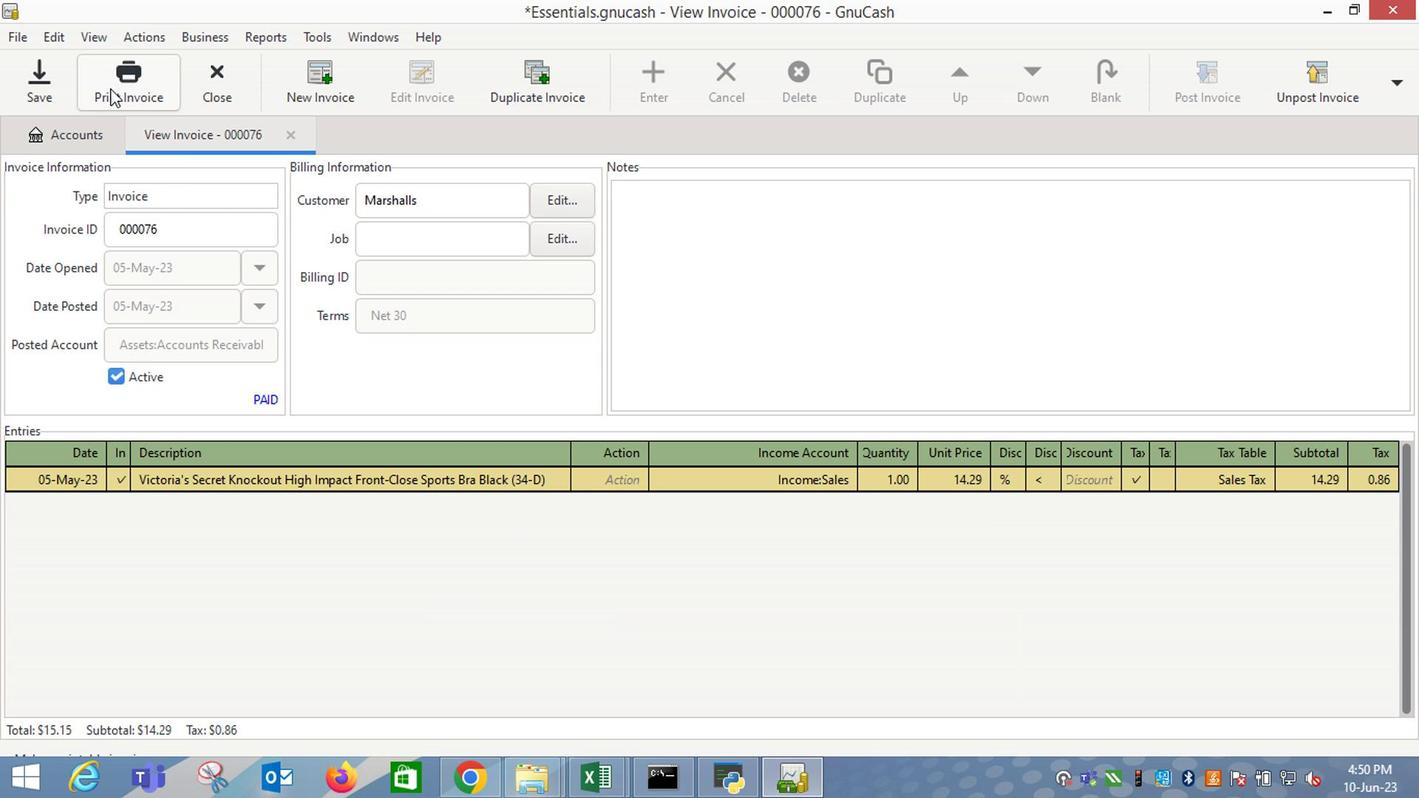 
Action: Mouse moved to (407, 354)
Screenshot: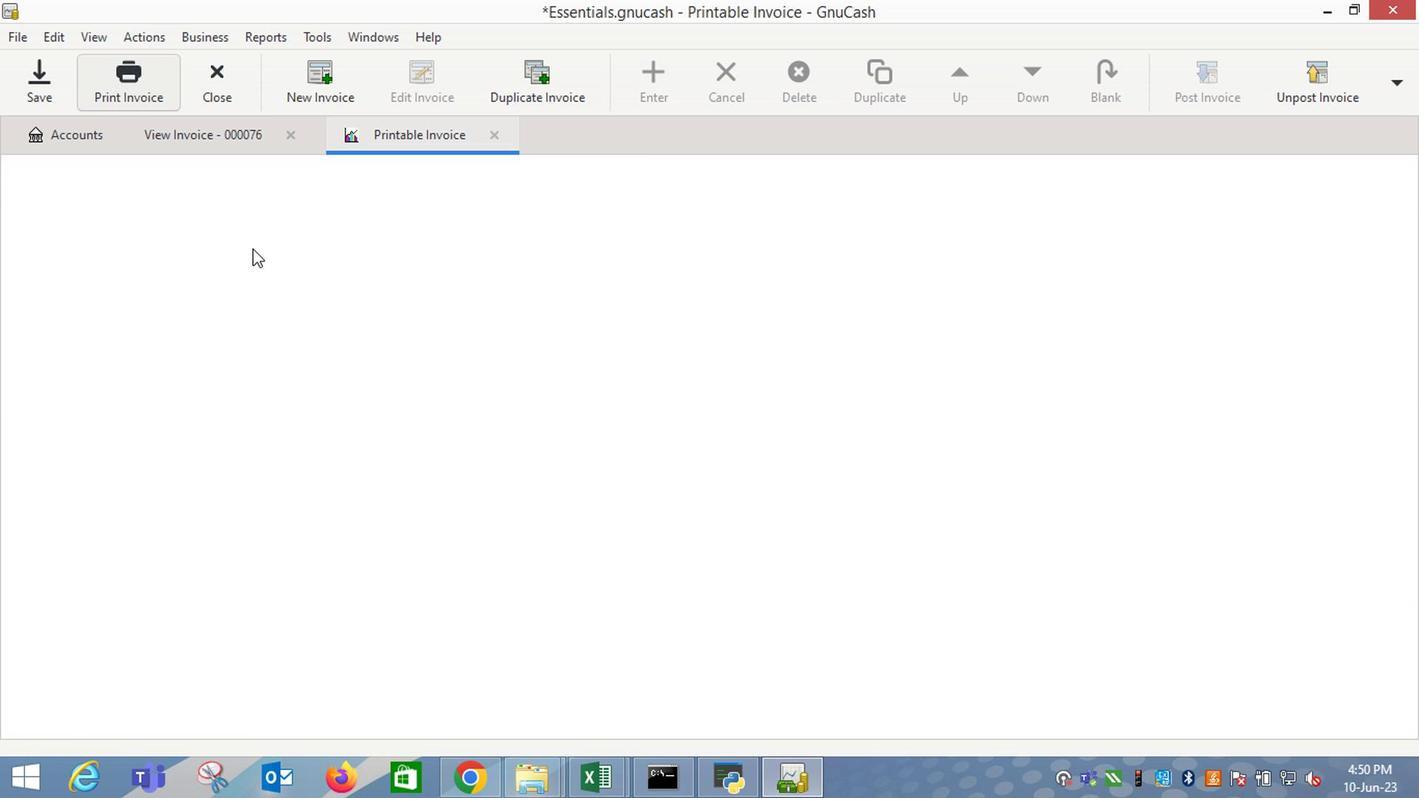 
